 Task: How to recover deleted photos from the Recently Deleted album in Apple Photos?
Action: Mouse moved to (158, 20)
Screenshot: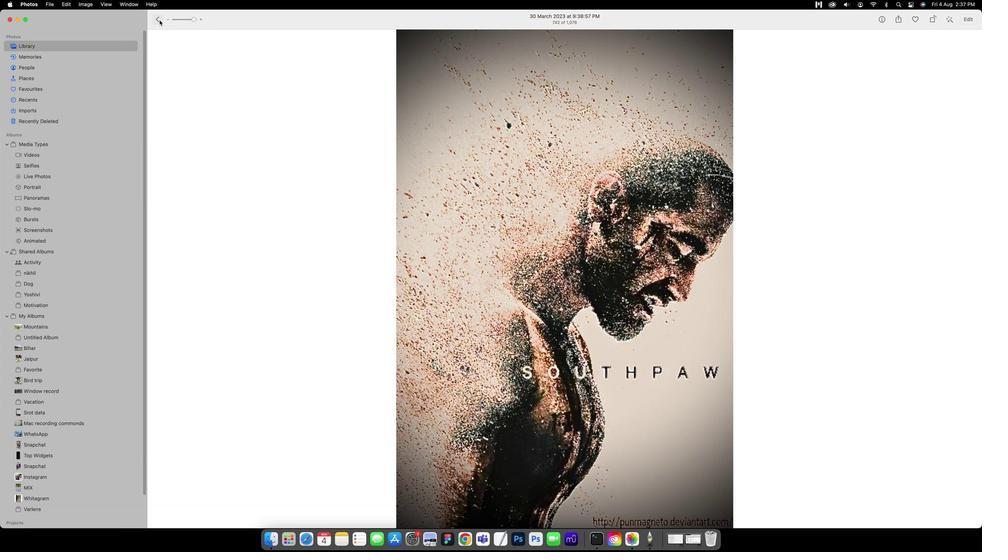 
Action: Mouse pressed left at (158, 20)
Screenshot: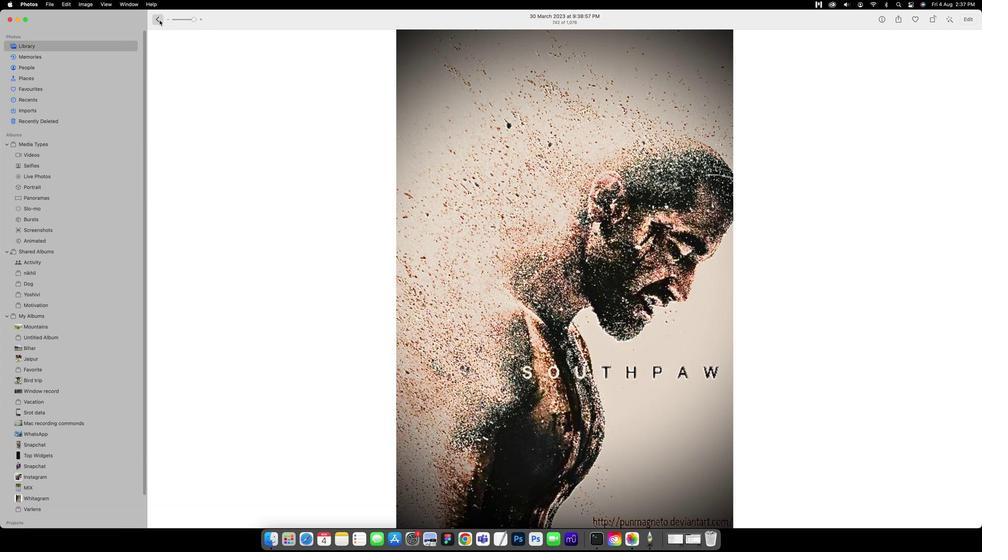 
Action: Mouse moved to (51, 123)
Screenshot: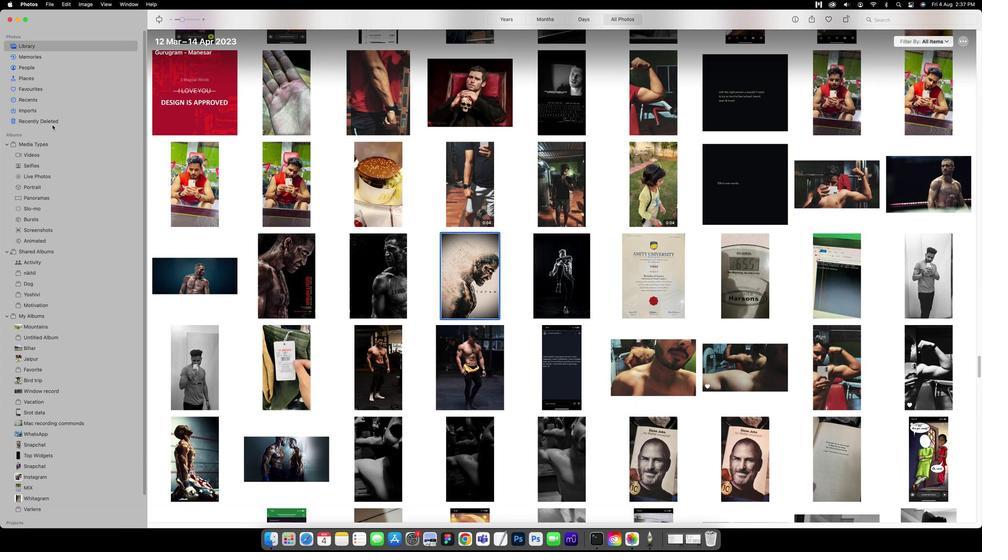 
Action: Mouse pressed left at (51, 123)
Screenshot: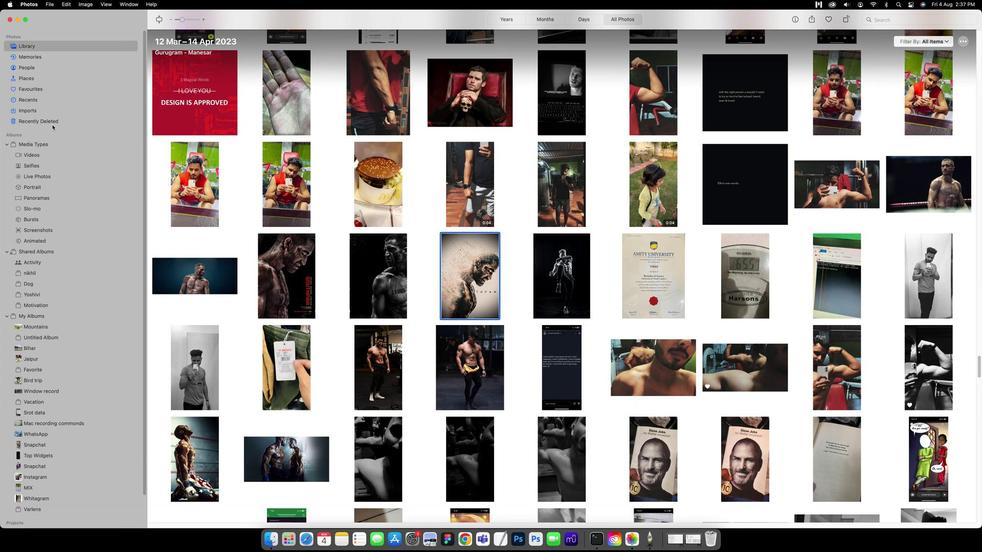 
Action: Mouse moved to (344, 153)
Screenshot: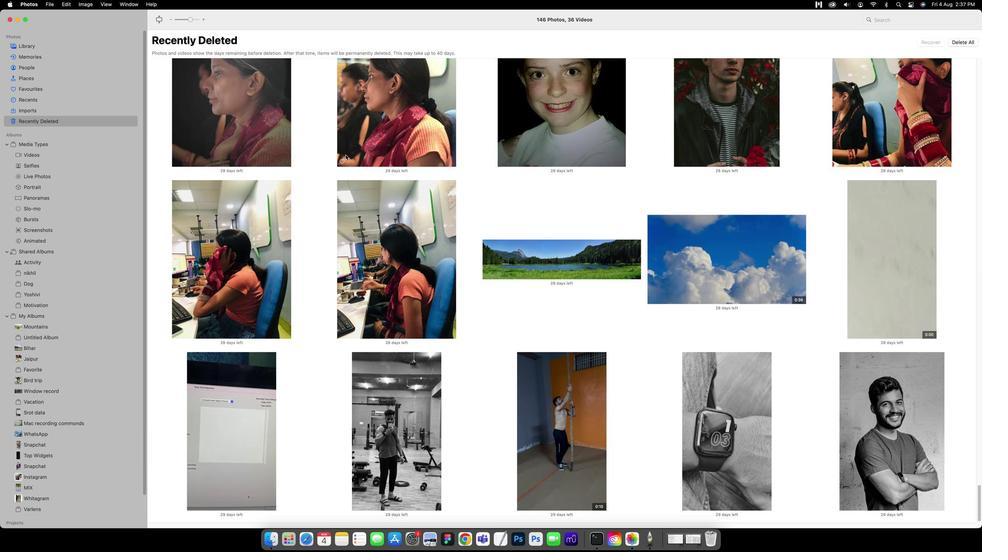 
Action: Mouse scrolled (344, 153) with delta (0, 1)
Screenshot: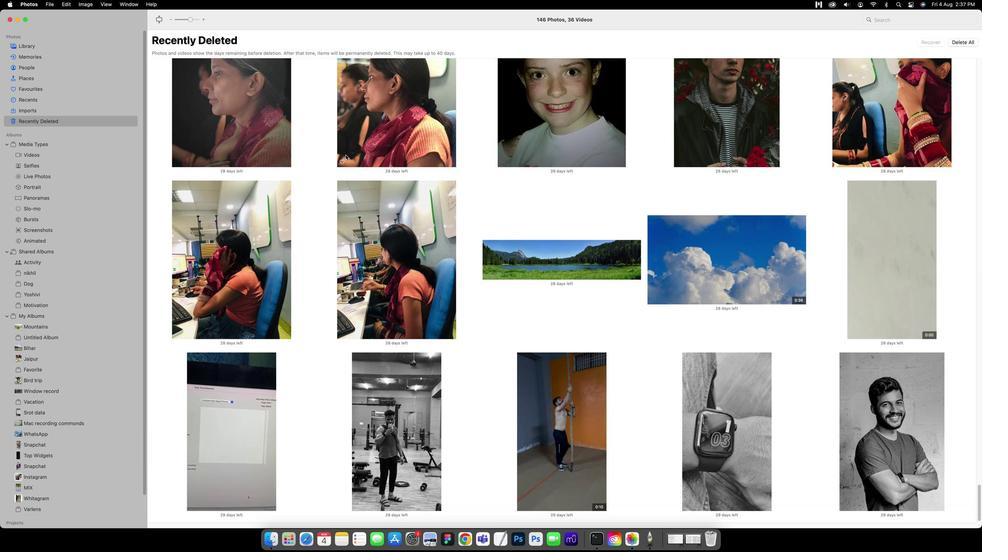
Action: Mouse scrolled (344, 153) with delta (0, 1)
Screenshot: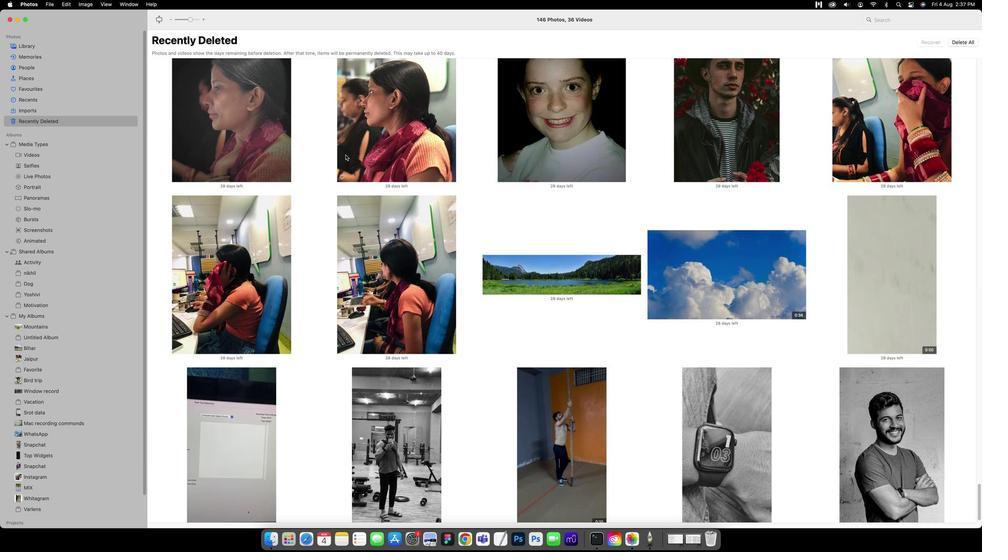 
Action: Mouse scrolled (344, 153) with delta (0, 1)
Screenshot: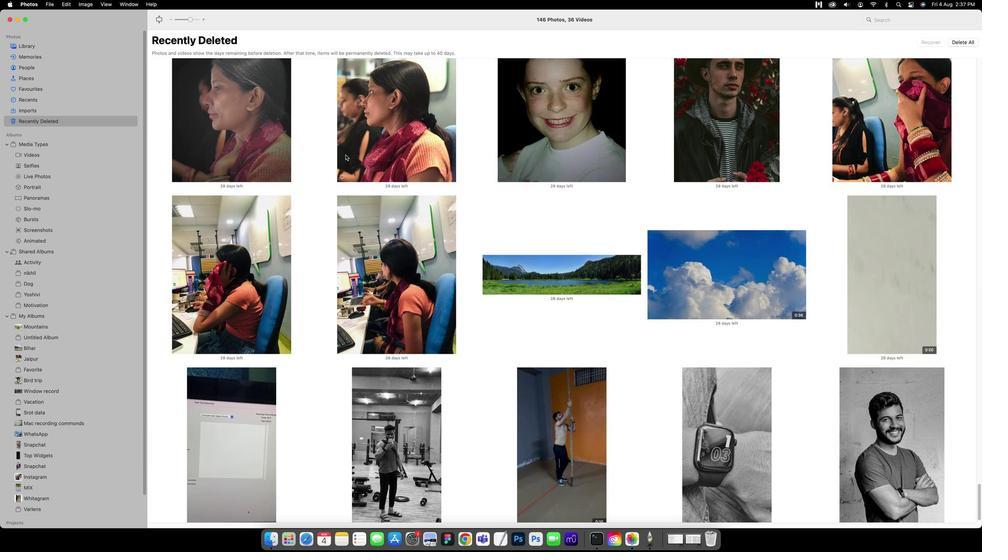 
Action: Mouse scrolled (344, 153) with delta (0, 2)
Screenshot: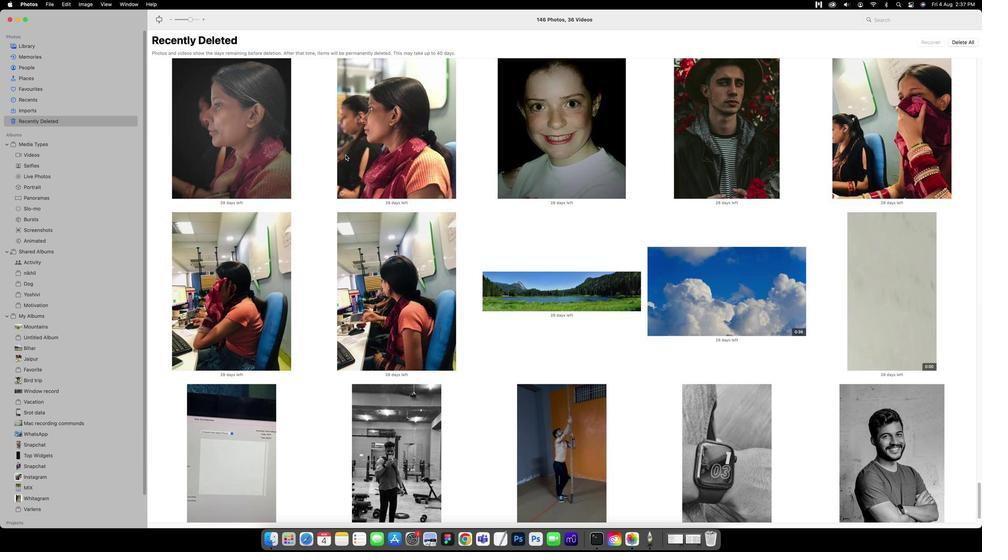 
Action: Mouse scrolled (344, 153) with delta (0, 1)
Screenshot: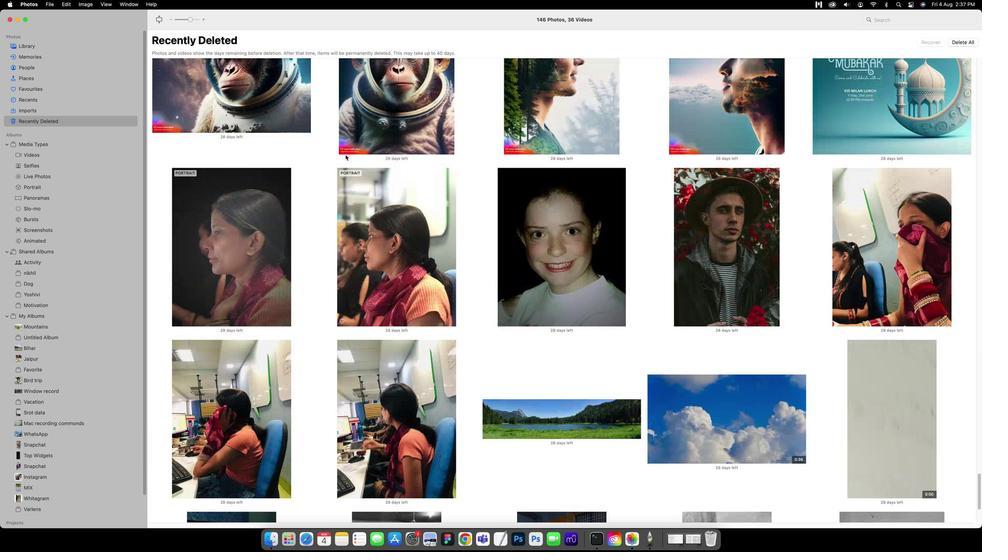 
Action: Mouse scrolled (344, 153) with delta (0, 1)
Screenshot: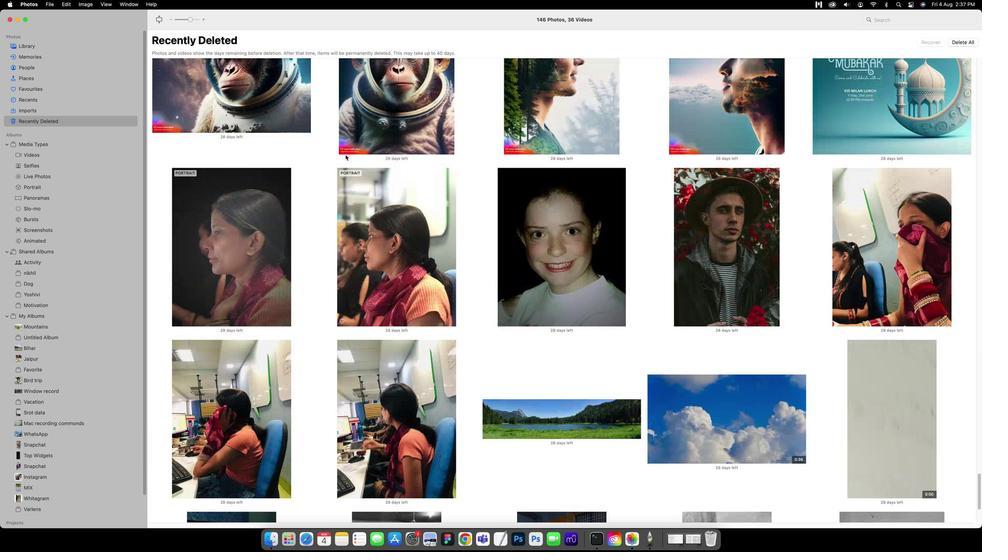 
Action: Mouse scrolled (344, 153) with delta (0, 2)
Screenshot: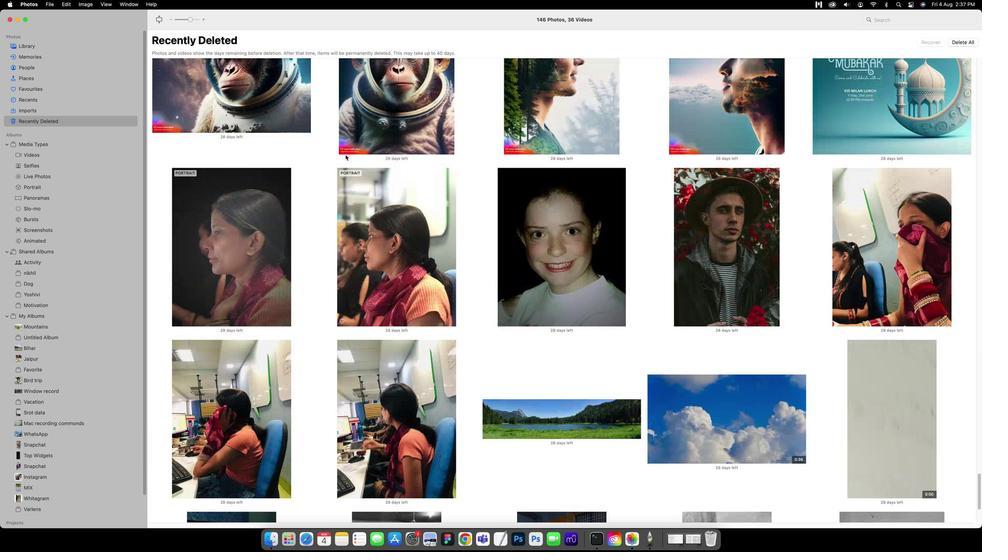 
Action: Mouse scrolled (344, 153) with delta (0, 2)
Screenshot: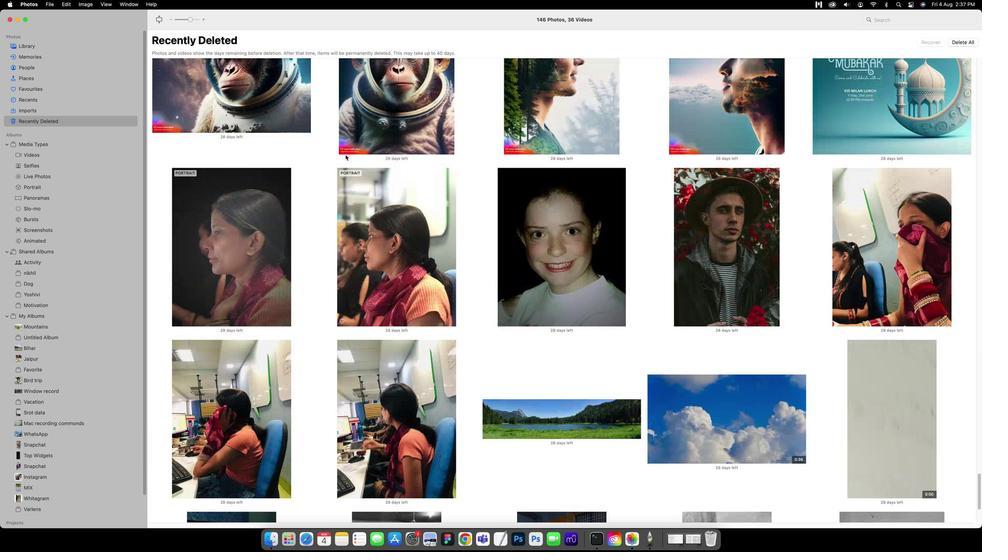 
Action: Mouse scrolled (344, 153) with delta (0, 2)
Screenshot: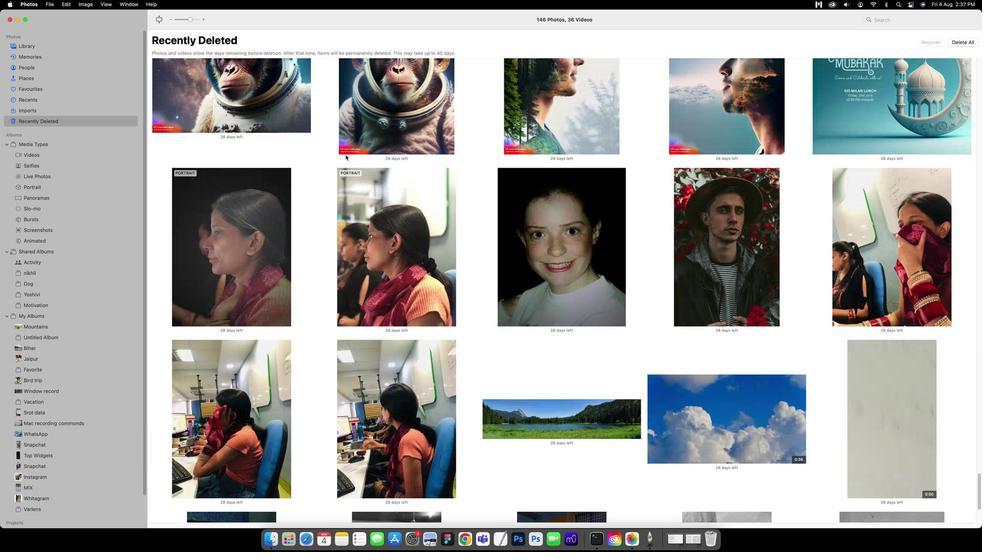 
Action: Mouse scrolled (344, 153) with delta (0, 3)
Screenshot: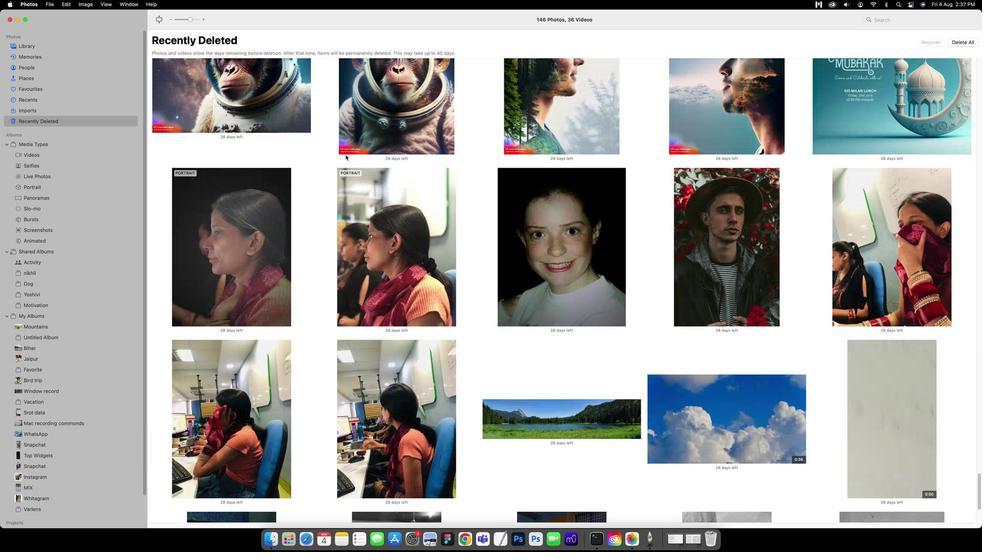 
Action: Mouse scrolled (344, 153) with delta (0, 3)
Screenshot: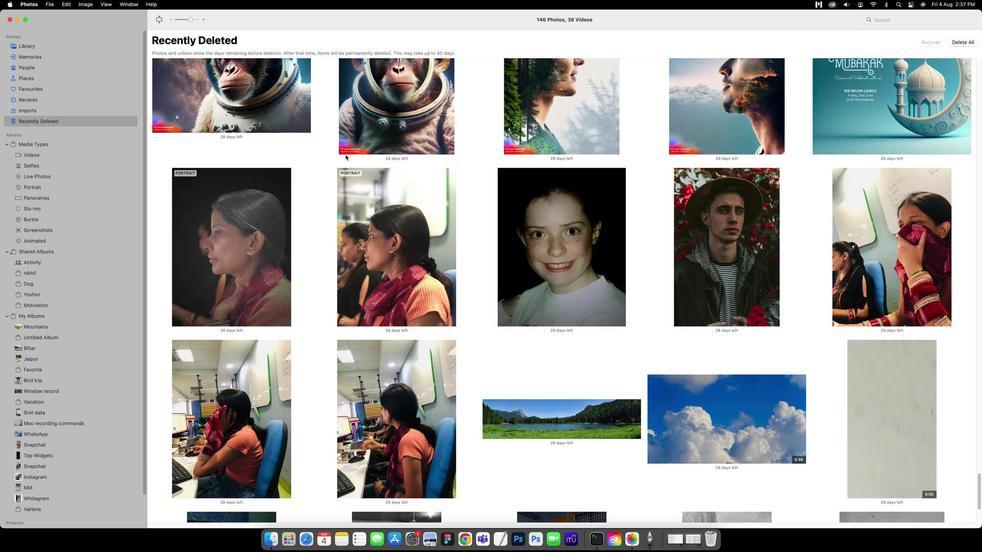 
Action: Mouse scrolled (344, 153) with delta (0, 0)
Screenshot: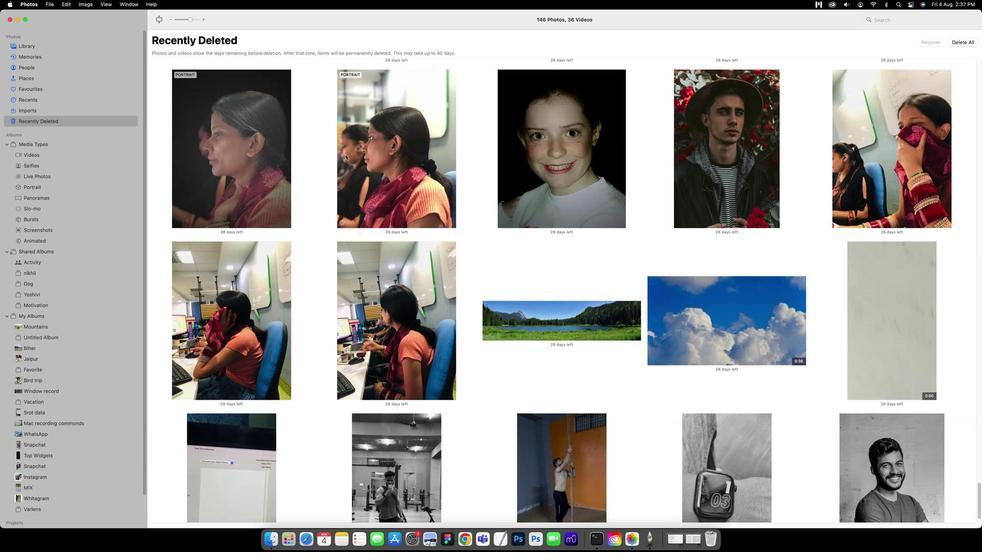 
Action: Mouse scrolled (344, 153) with delta (0, 0)
Screenshot: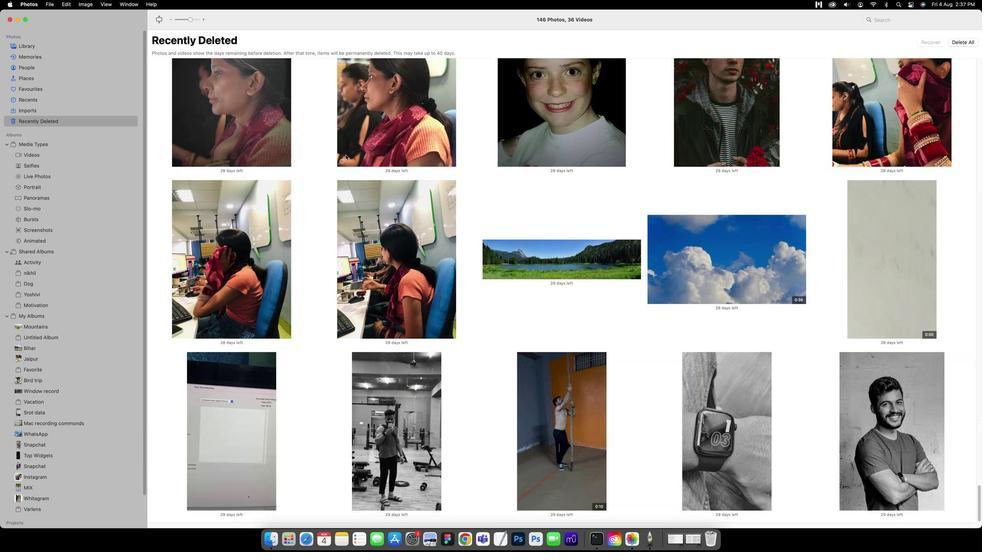 
Action: Mouse scrolled (344, 153) with delta (0, 0)
Screenshot: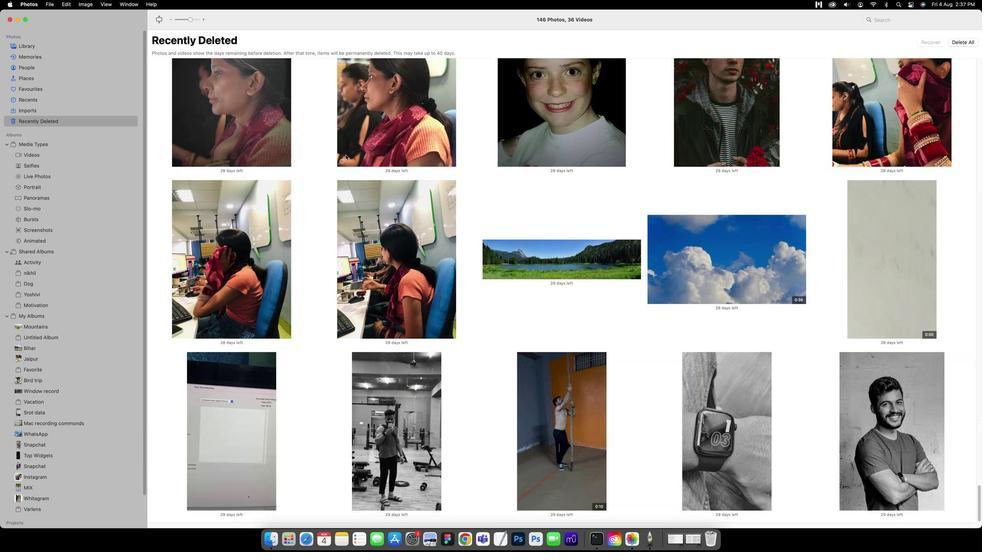 
Action: Mouse scrolled (344, 153) with delta (0, -1)
Screenshot: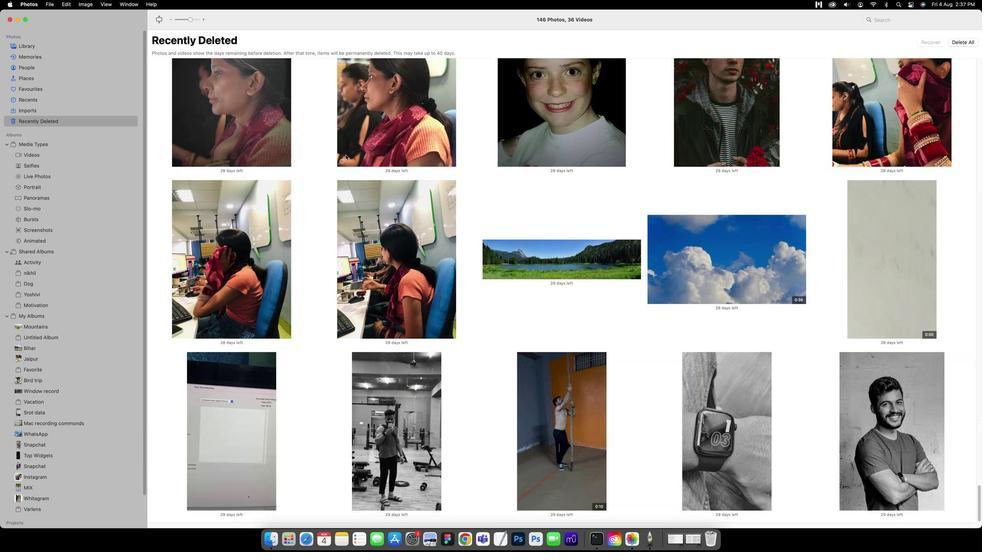 
Action: Mouse scrolled (344, 153) with delta (0, -1)
Screenshot: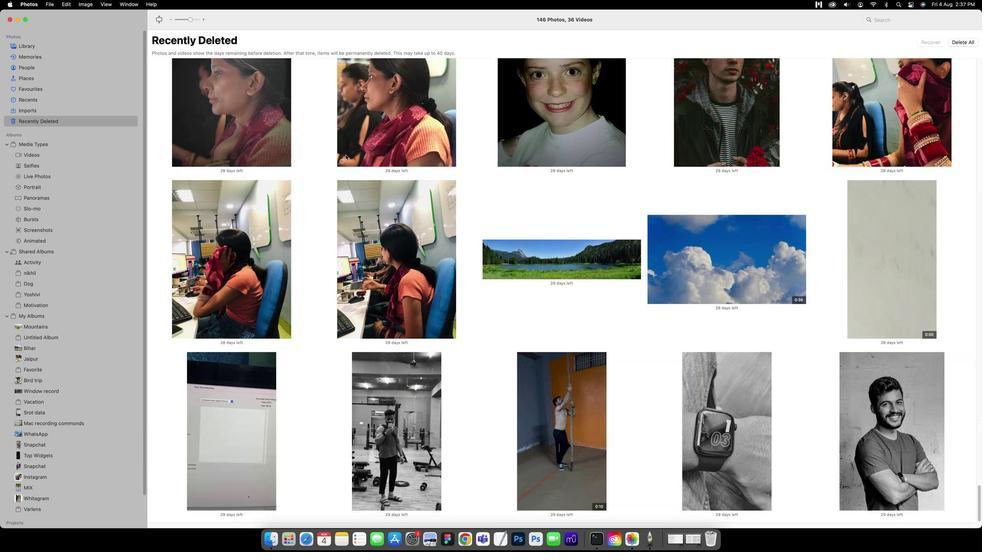 
Action: Mouse scrolled (344, 153) with delta (0, -1)
Screenshot: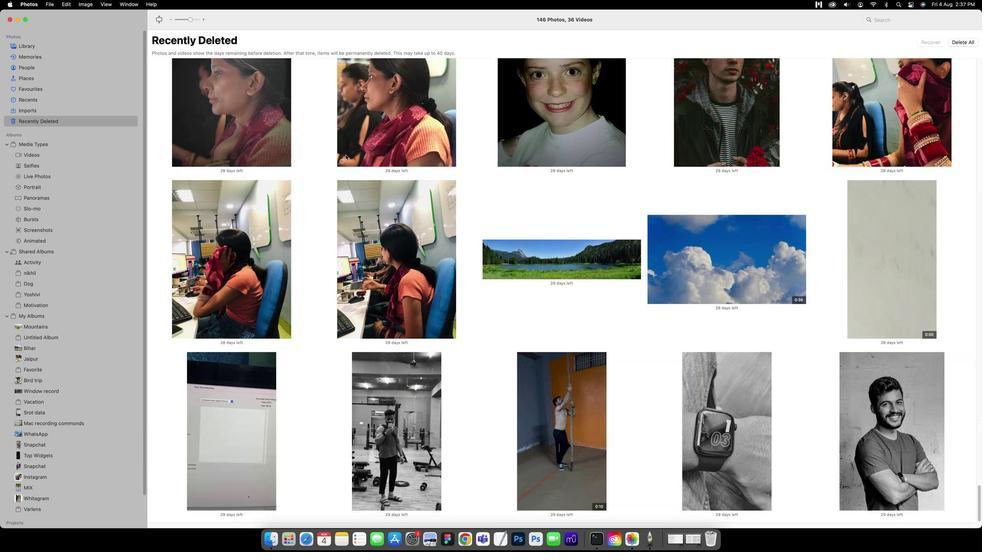 
Action: Mouse scrolled (344, 153) with delta (0, -2)
Screenshot: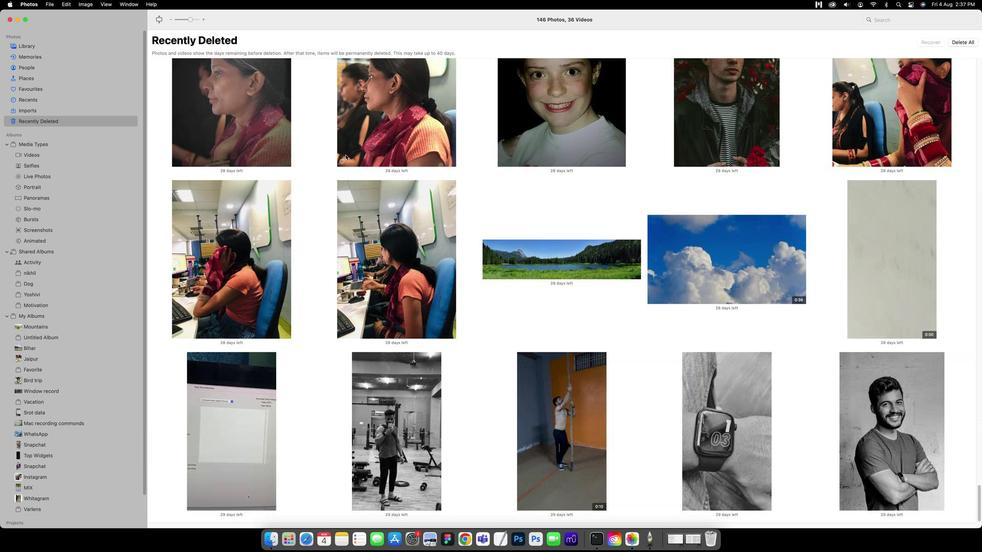 
Action: Mouse scrolled (344, 153) with delta (0, -2)
Screenshot: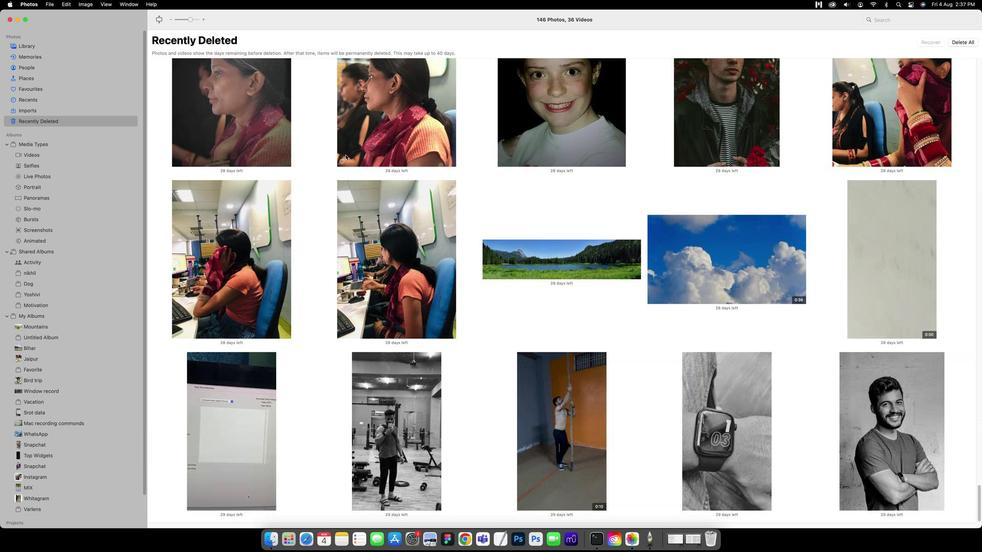 
Action: Mouse scrolled (344, 153) with delta (0, -2)
Screenshot: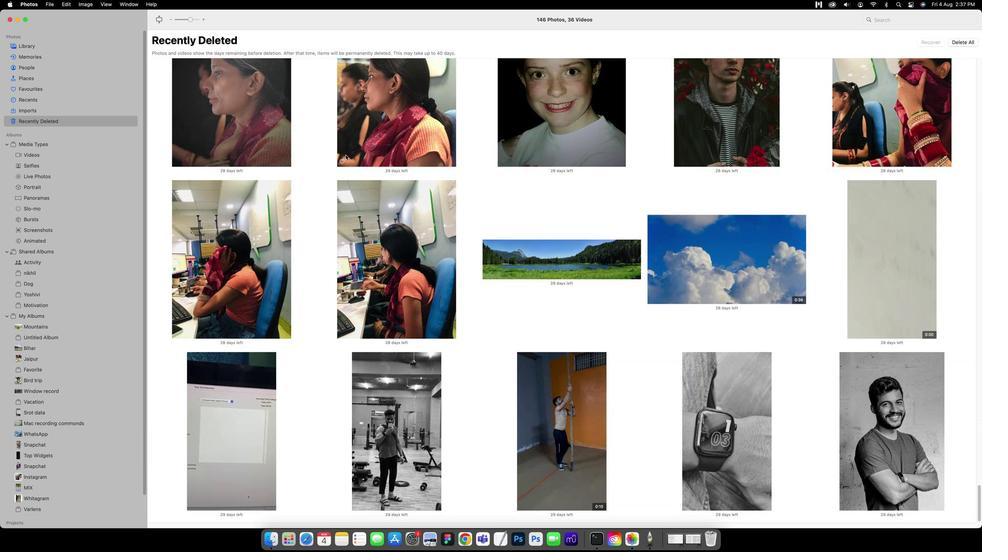 
Action: Mouse scrolled (344, 153) with delta (0, 0)
Screenshot: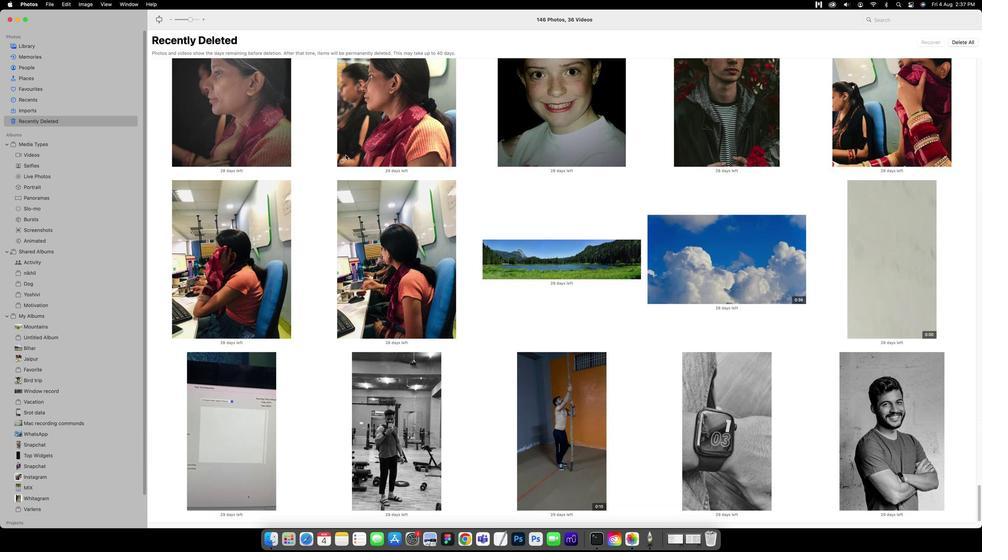 
Action: Mouse scrolled (344, 153) with delta (0, 0)
Screenshot: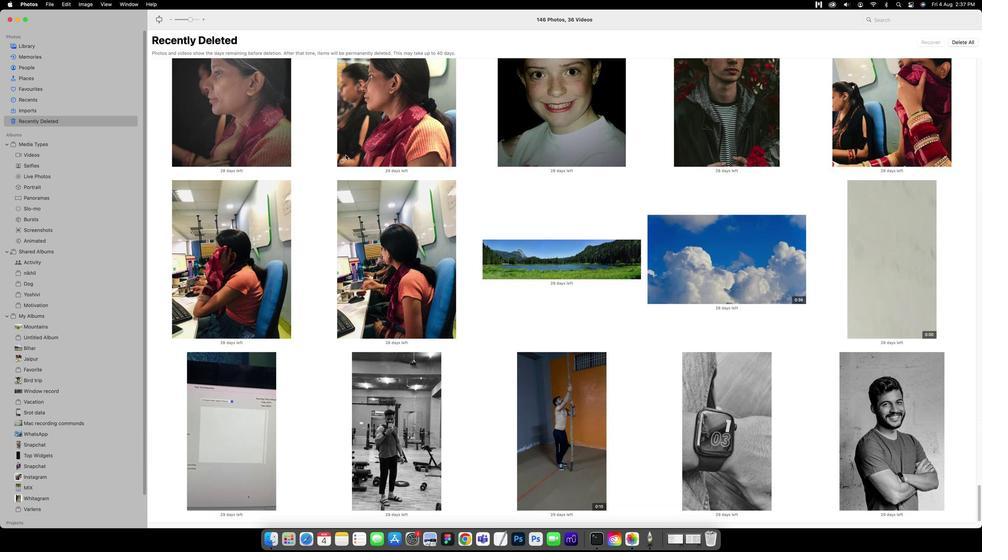 
Action: Mouse scrolled (344, 153) with delta (0, 0)
Screenshot: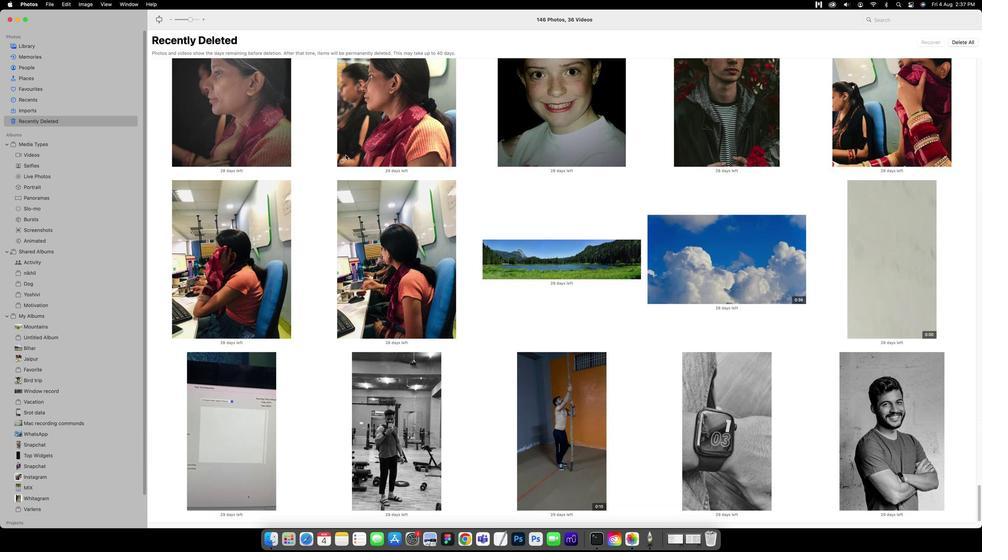 
Action: Mouse scrolled (344, 153) with delta (0, -1)
Screenshot: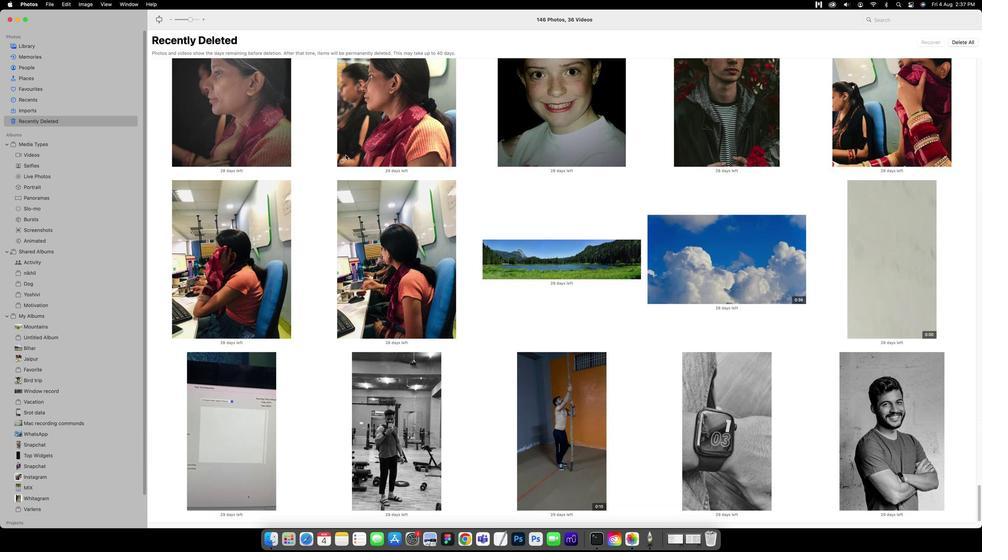 
Action: Mouse scrolled (344, 153) with delta (0, -1)
Screenshot: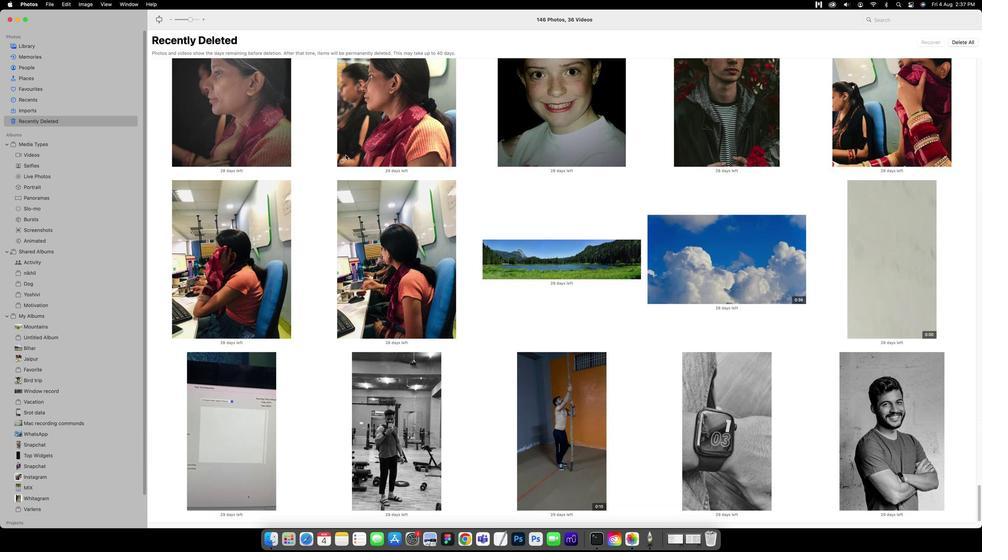 
Action: Mouse moved to (916, 424)
Screenshot: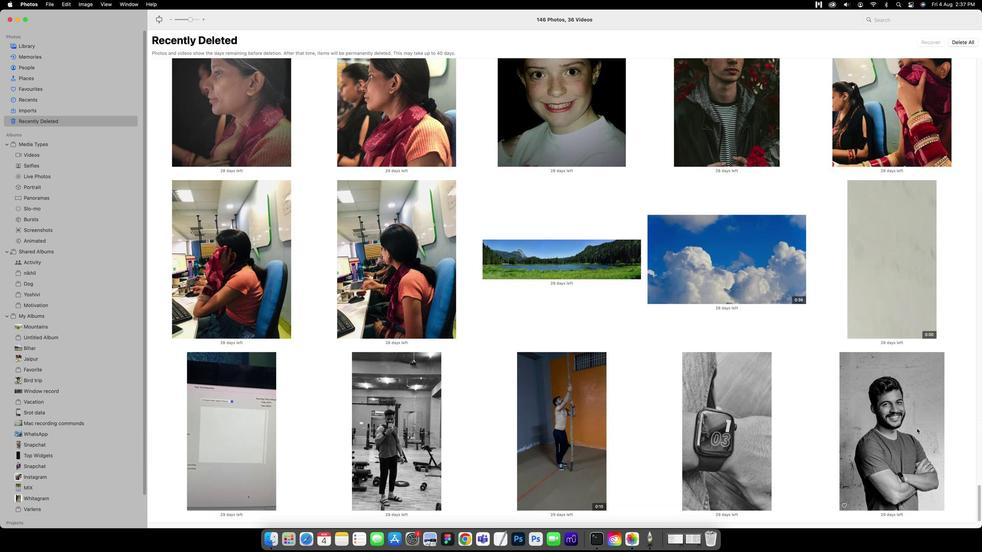 
Action: Mouse pressed left at (916, 424)
Screenshot: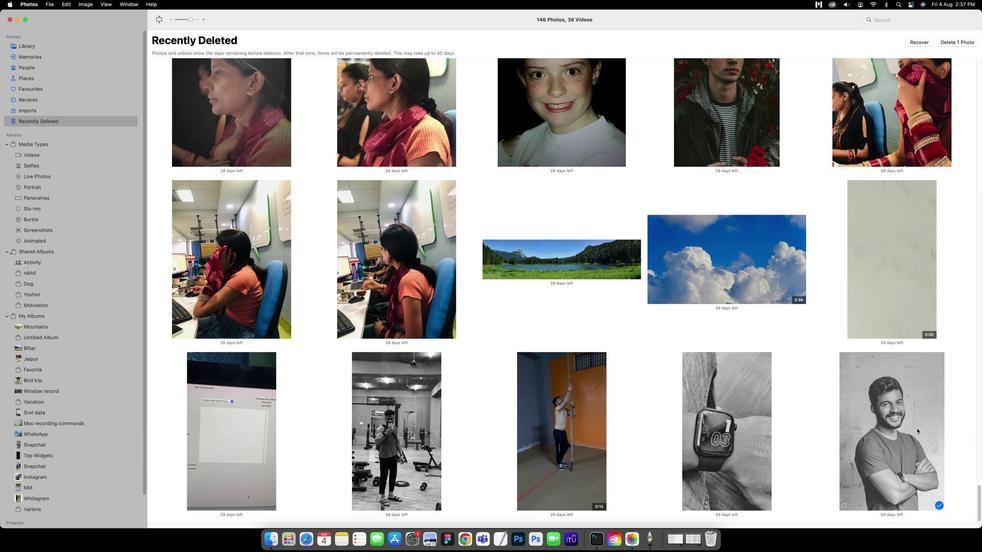 
Action: Mouse moved to (914, 40)
Screenshot: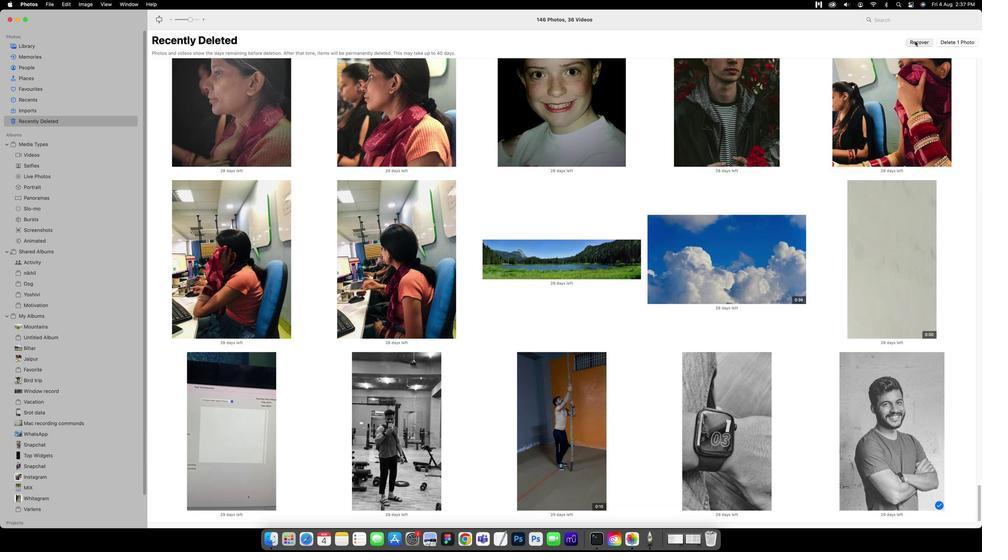 
Action: Mouse pressed left at (914, 40)
Screenshot: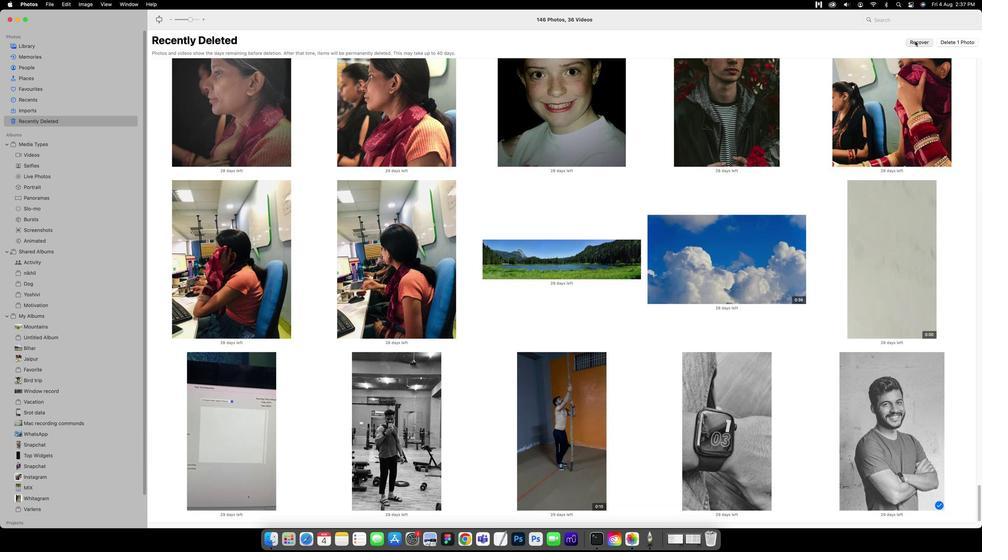 
Action: Mouse moved to (359, 145)
Screenshot: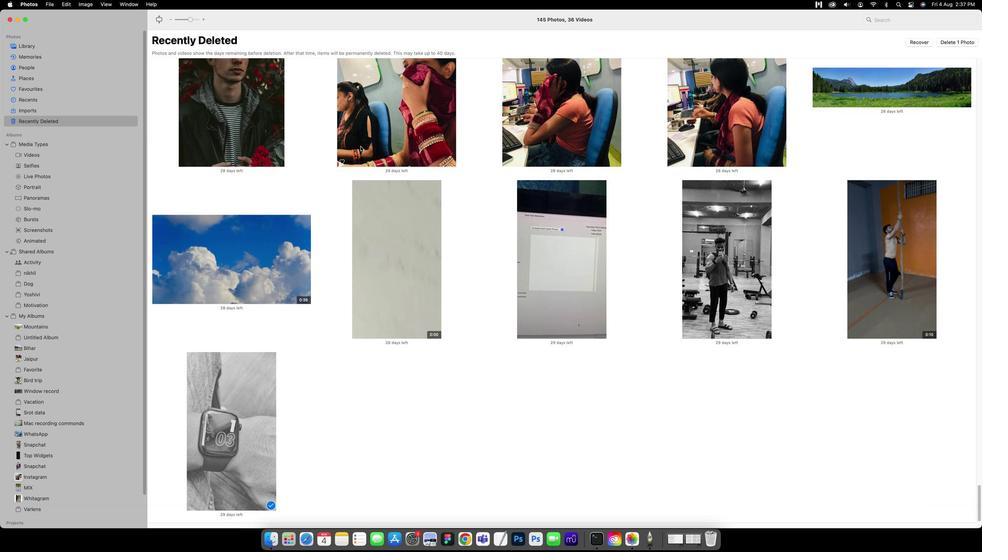 
Action: Mouse scrolled (359, 145) with delta (0, 1)
Screenshot: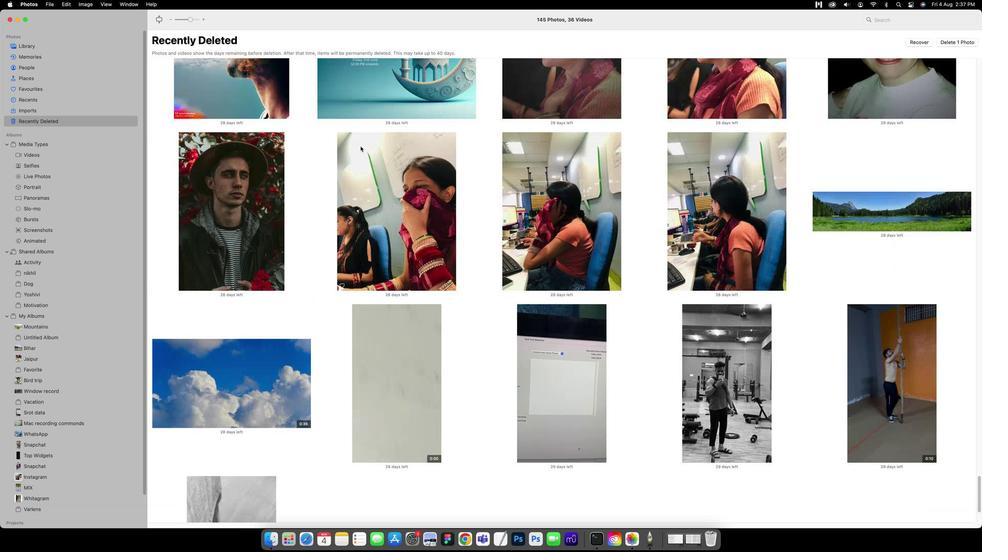
Action: Mouse scrolled (359, 145) with delta (0, 1)
Screenshot: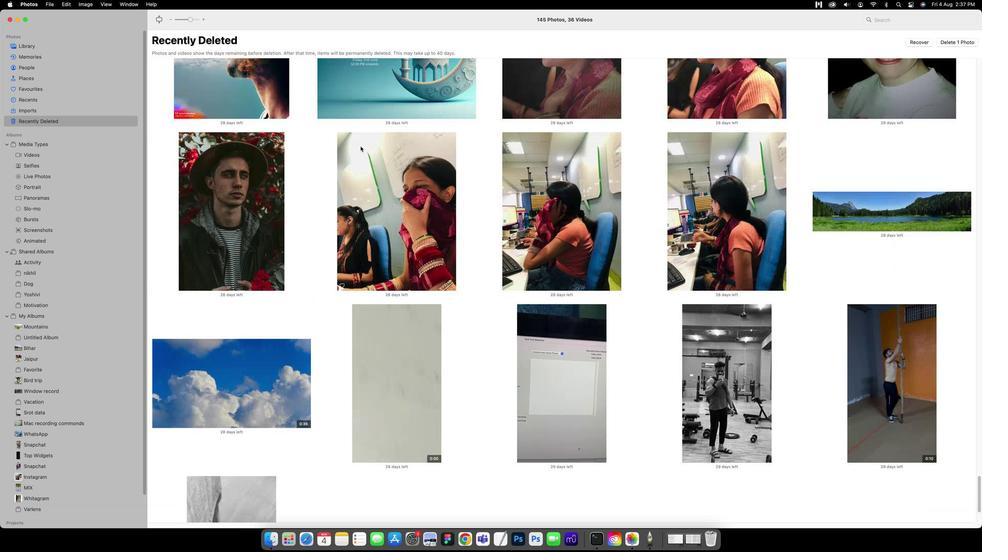 
Action: Mouse scrolled (359, 145) with delta (0, 1)
Screenshot: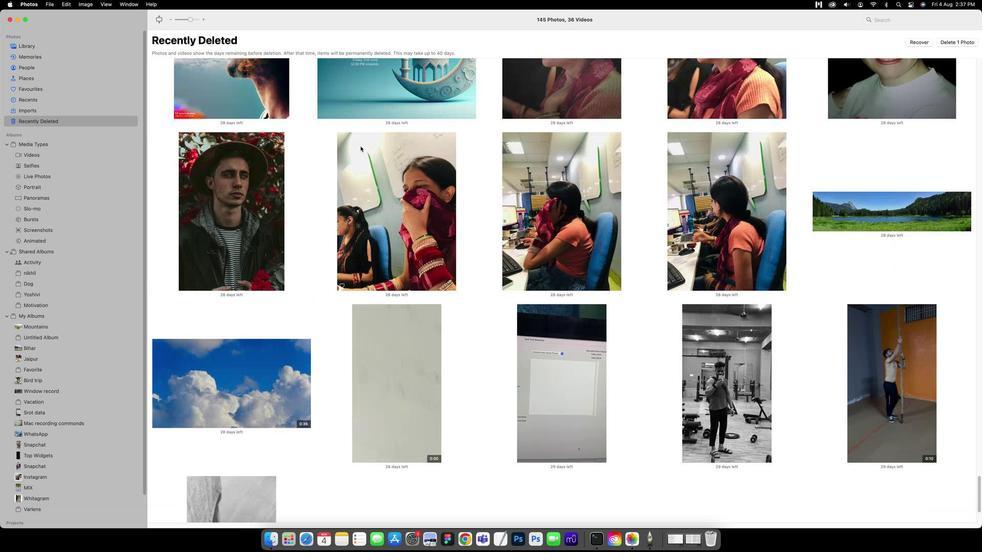 
Action: Mouse scrolled (359, 145) with delta (0, 2)
Screenshot: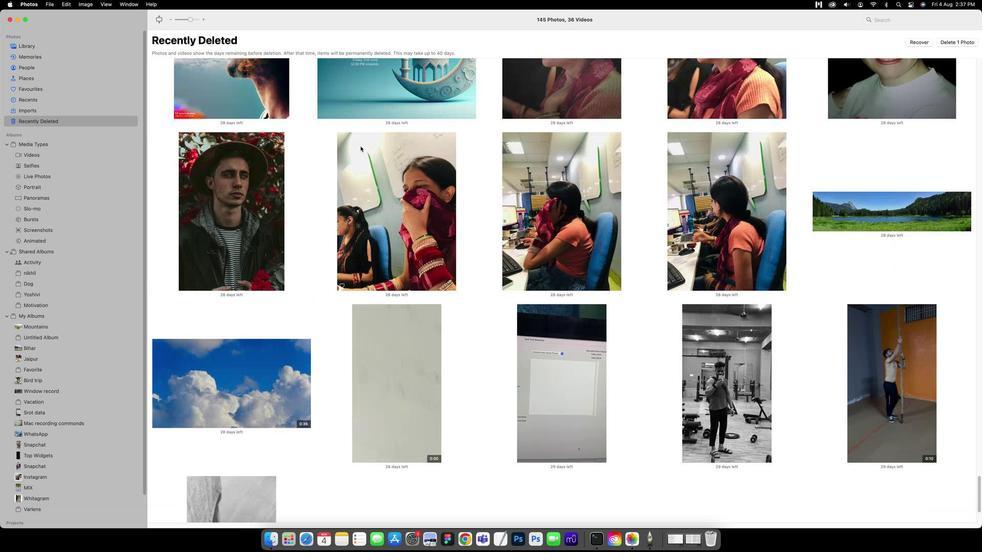 
Action: Mouse scrolled (359, 145) with delta (0, 2)
Screenshot: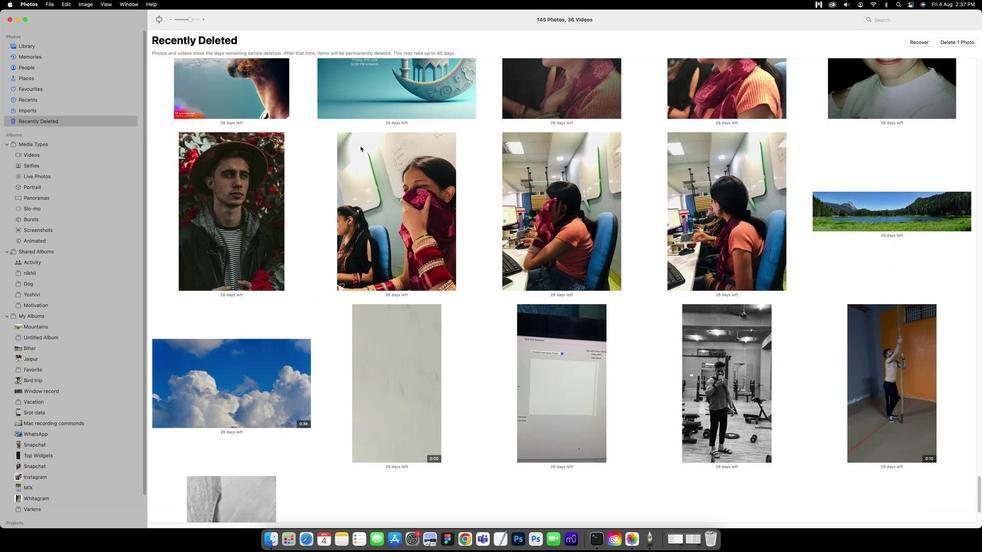 
Action: Mouse scrolled (359, 145) with delta (0, 3)
Screenshot: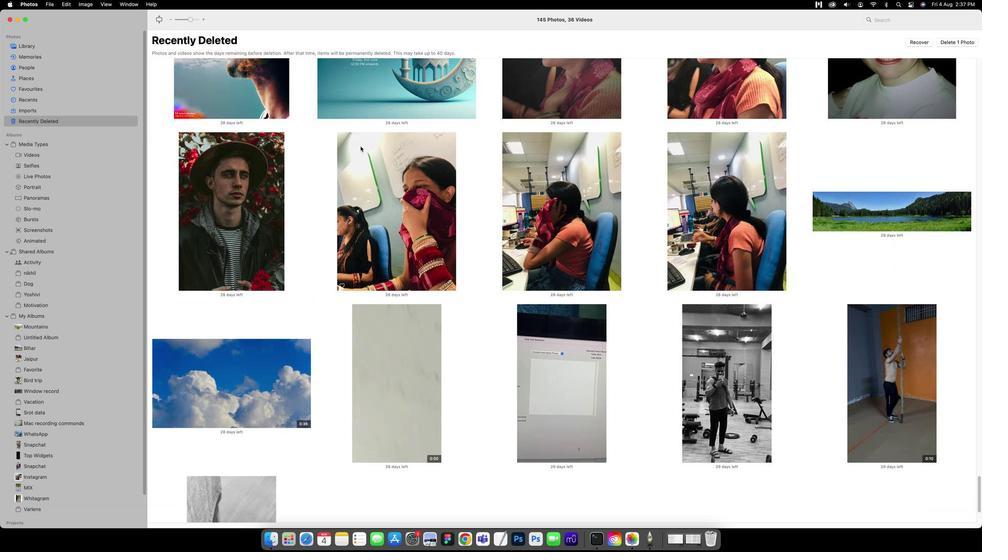 
Action: Mouse scrolled (359, 145) with delta (0, 3)
Screenshot: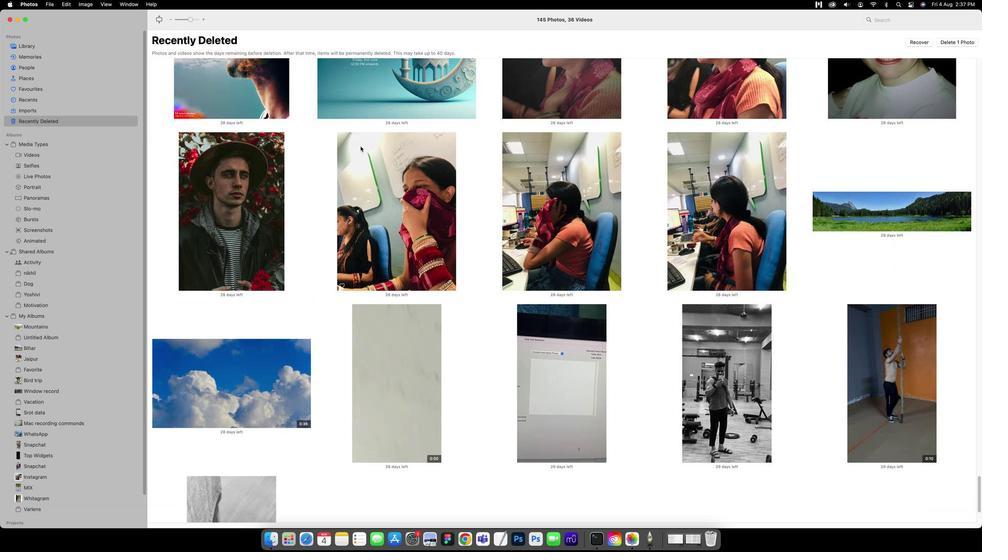 
Action: Mouse scrolled (359, 145) with delta (0, 1)
Screenshot: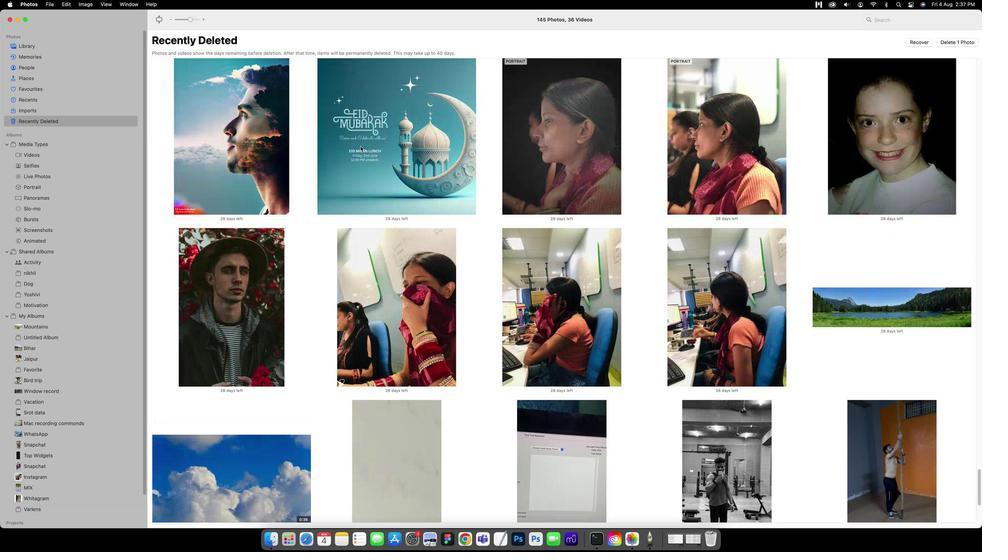 
Action: Mouse scrolled (359, 145) with delta (0, 1)
Screenshot: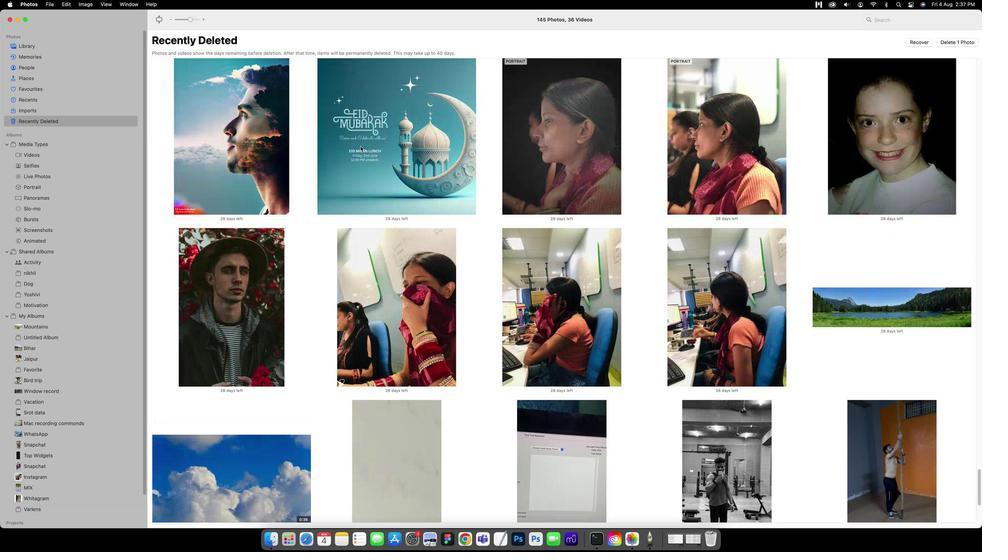 
Action: Mouse scrolled (359, 145) with delta (0, 2)
Screenshot: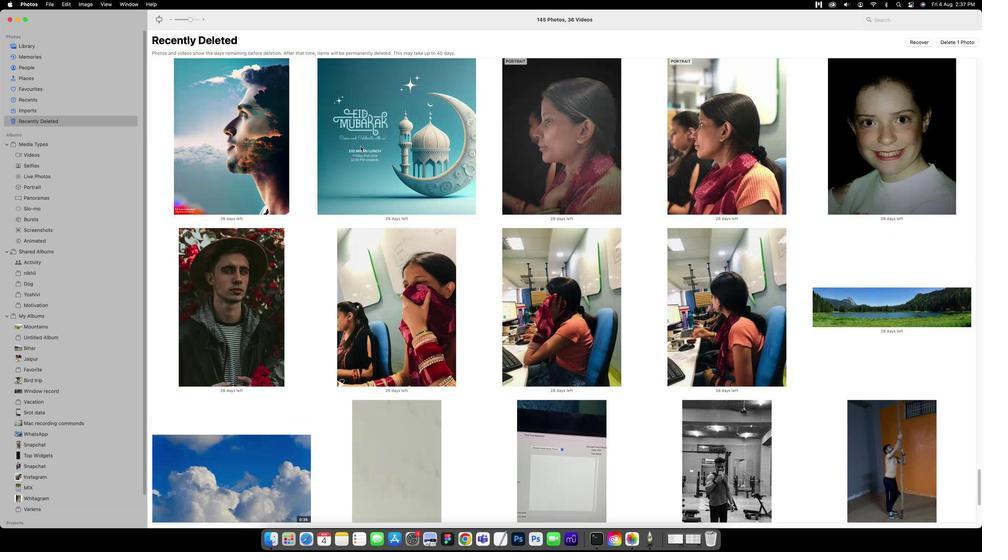 
Action: Mouse scrolled (359, 145) with delta (0, 2)
Screenshot: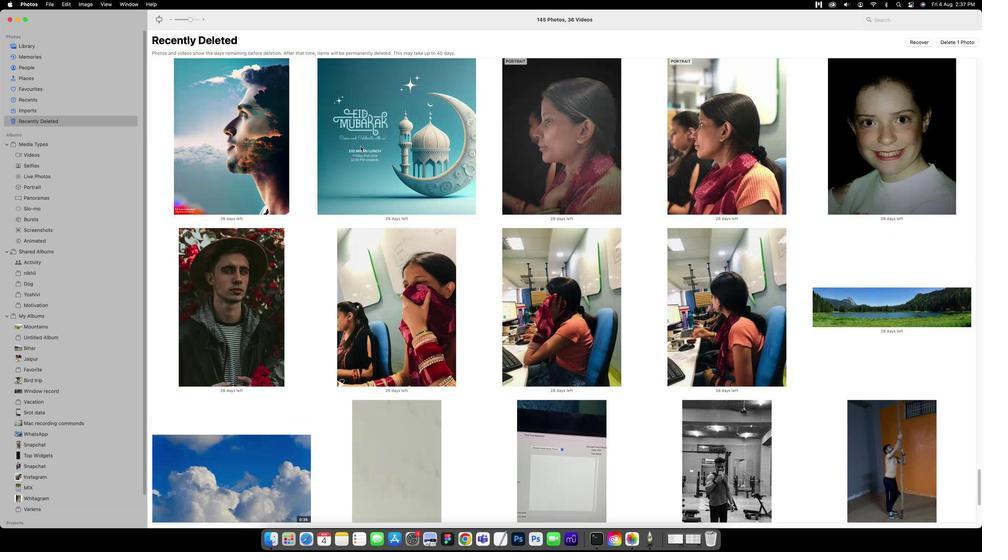 
Action: Mouse scrolled (359, 145) with delta (0, 2)
Screenshot: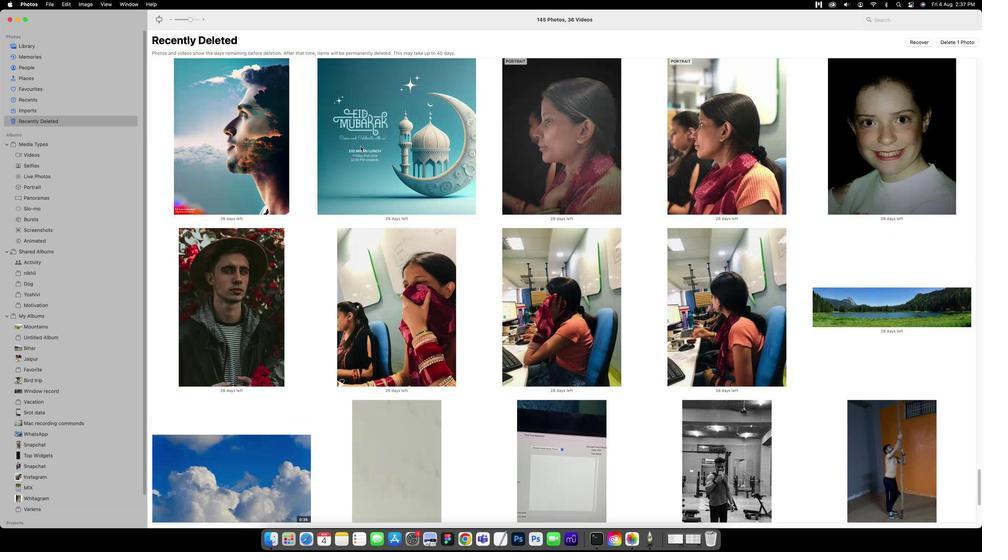 
Action: Mouse scrolled (359, 145) with delta (0, 3)
Screenshot: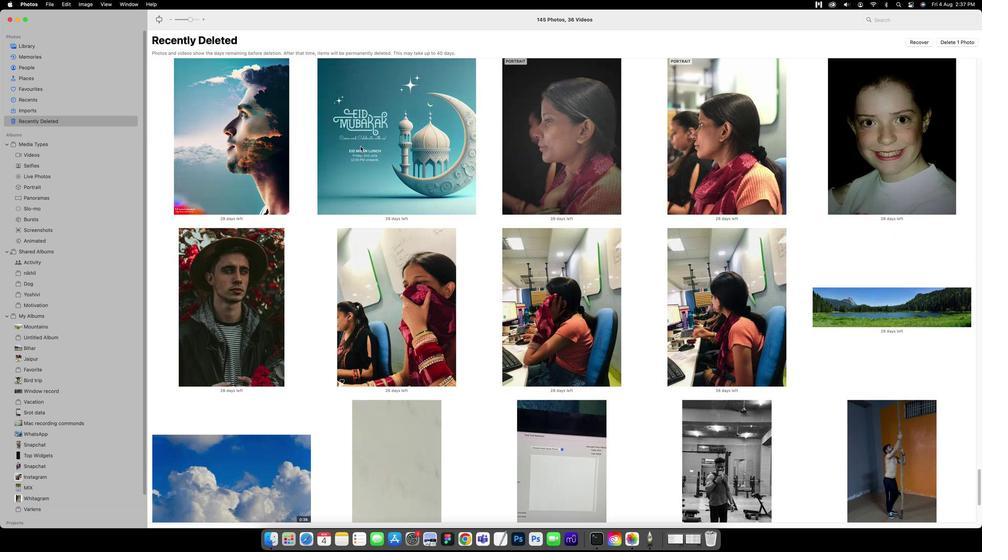 
Action: Mouse scrolled (359, 145) with delta (0, 1)
Screenshot: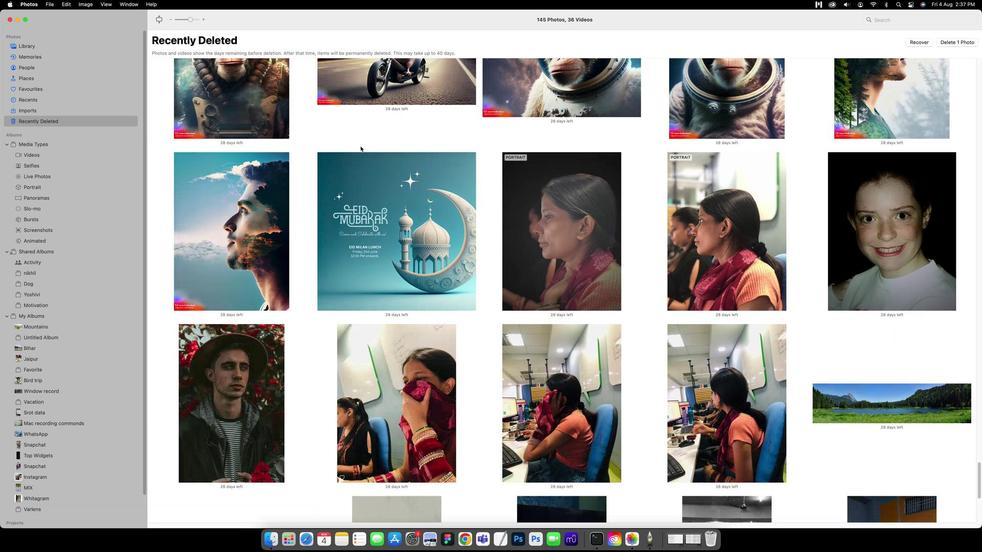 
Action: Mouse scrolled (359, 145) with delta (0, 1)
Screenshot: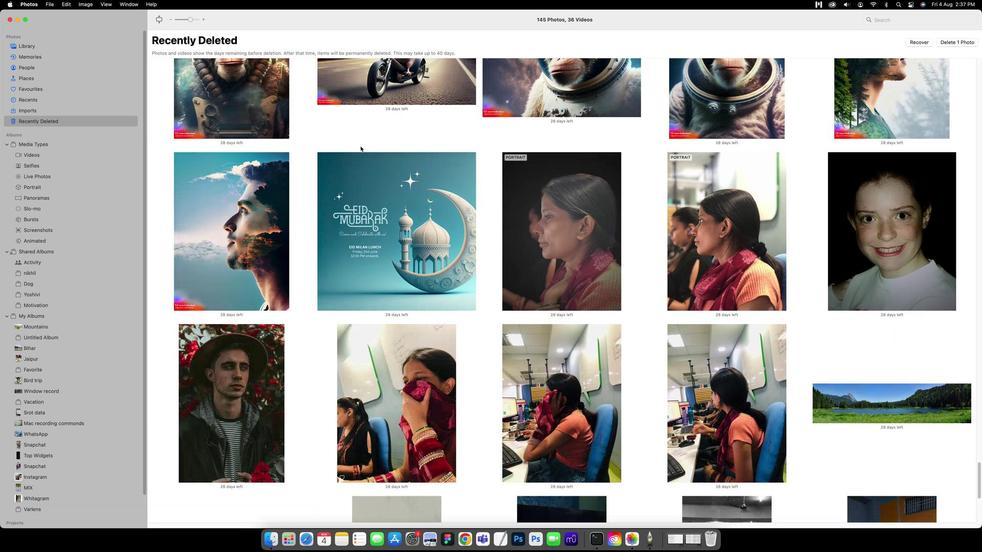 
Action: Mouse scrolled (359, 145) with delta (0, 2)
Screenshot: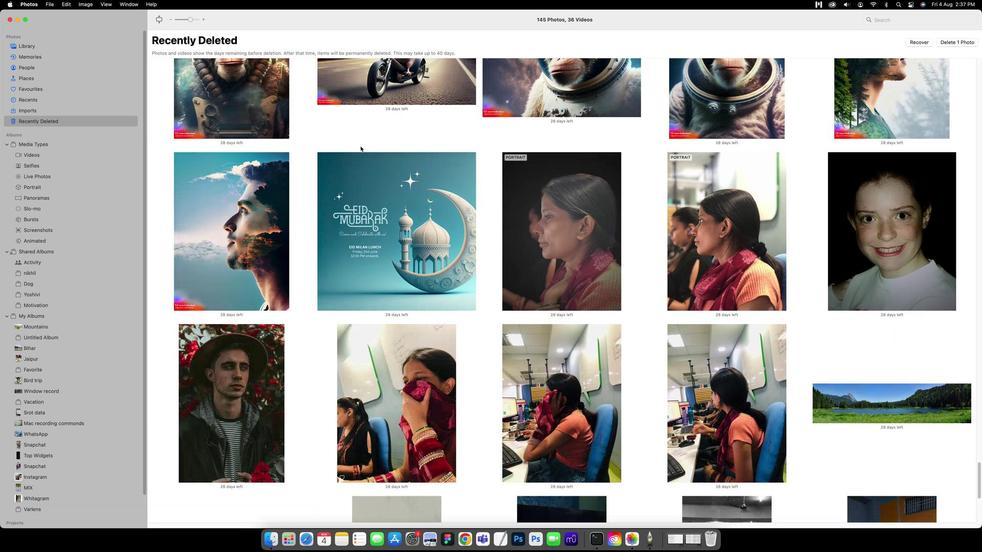 
Action: Mouse scrolled (359, 145) with delta (0, 2)
Screenshot: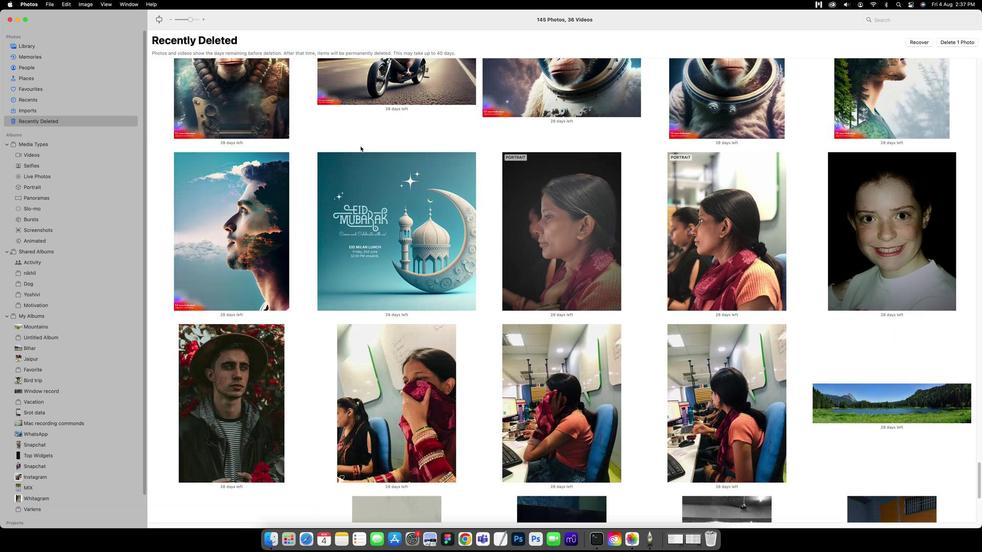 
Action: Mouse scrolled (359, 145) with delta (0, 2)
Screenshot: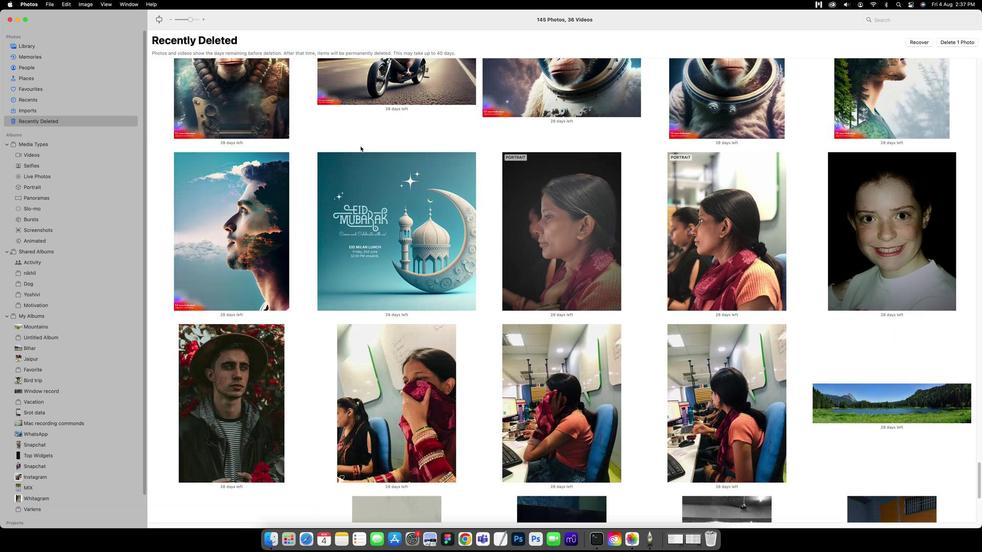 
Action: Mouse scrolled (359, 145) with delta (0, 3)
Screenshot: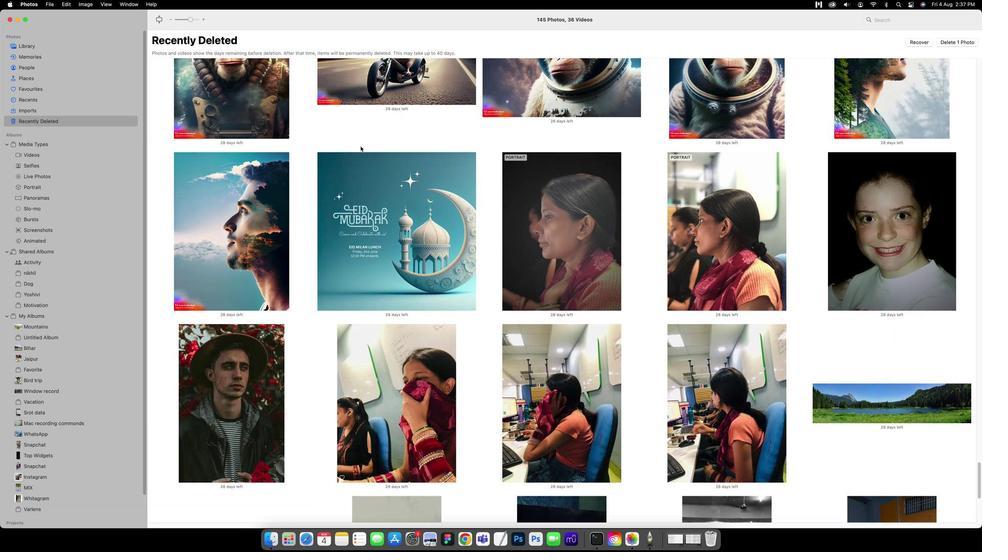 
Action: Mouse scrolled (359, 145) with delta (0, 1)
Screenshot: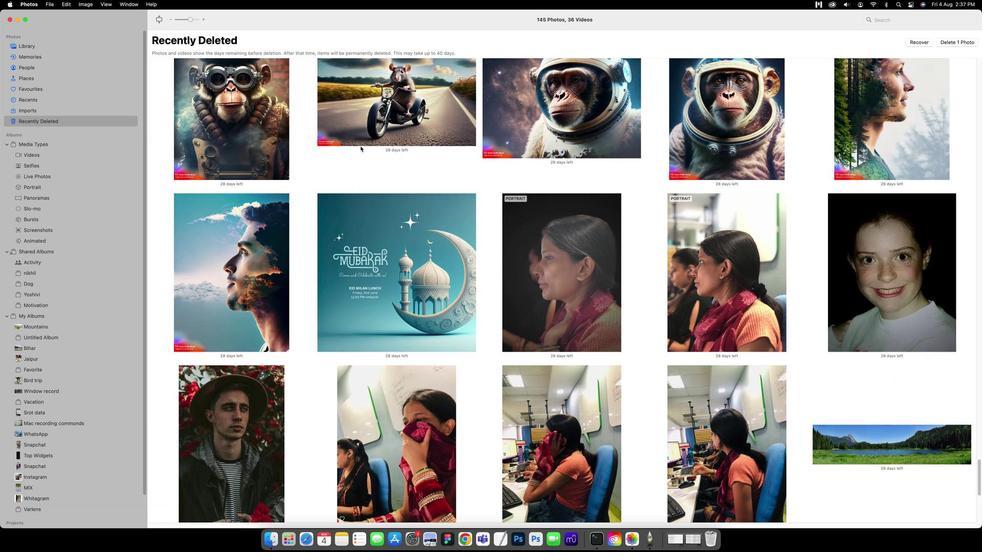 
Action: Mouse scrolled (359, 145) with delta (0, 1)
Screenshot: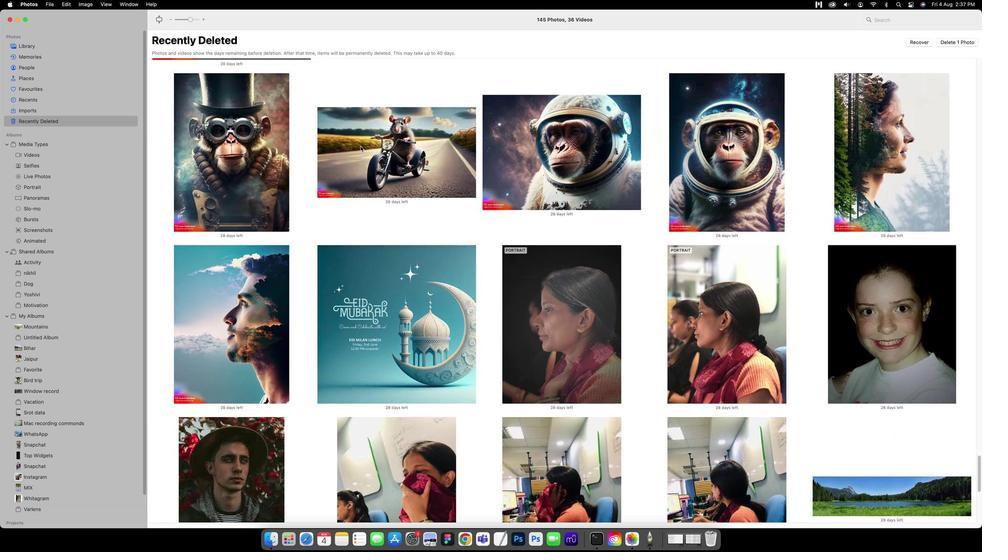 
Action: Mouse scrolled (359, 145) with delta (0, 1)
Screenshot: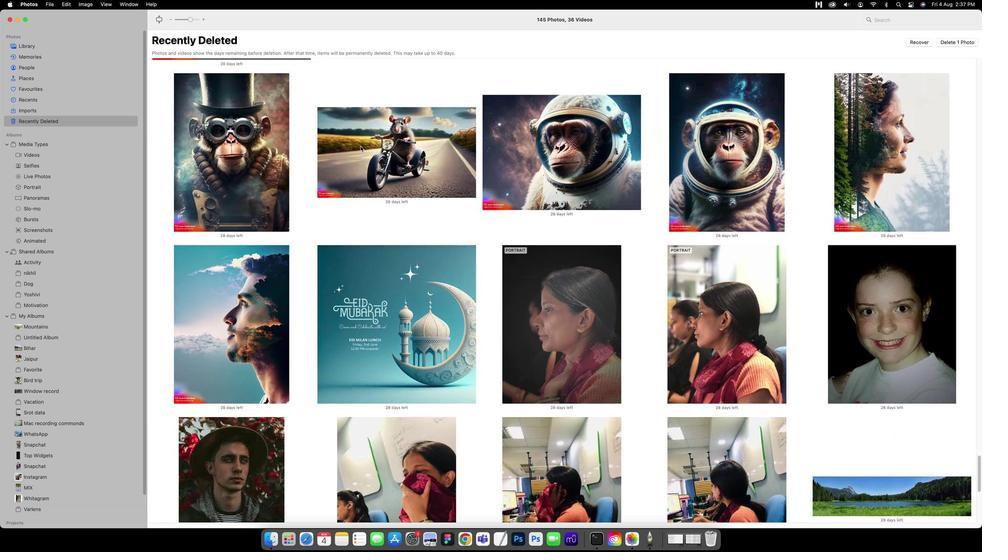 
Action: Mouse scrolled (359, 145) with delta (0, 2)
Screenshot: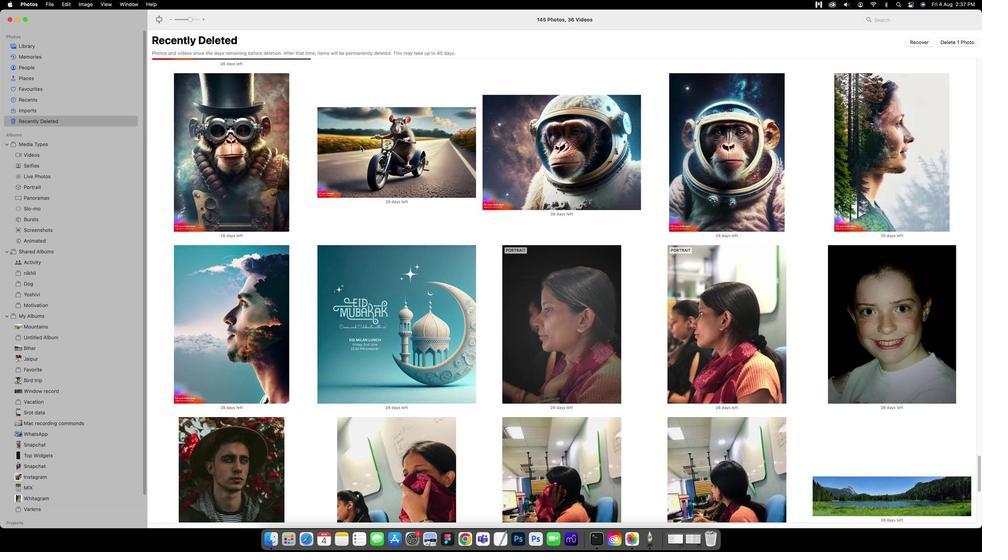
Action: Mouse scrolled (359, 145) with delta (0, 2)
Screenshot: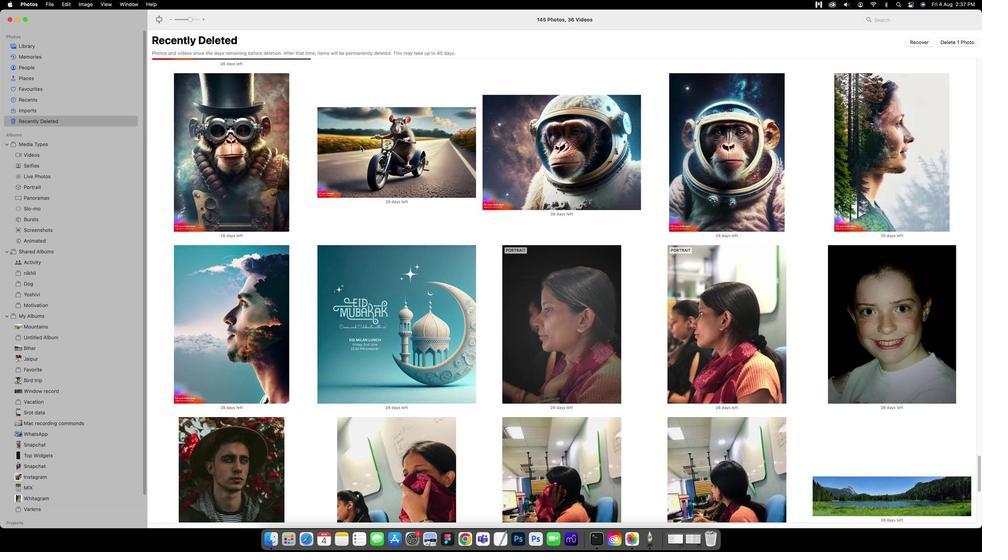 
Action: Mouse scrolled (359, 145) with delta (0, 3)
Screenshot: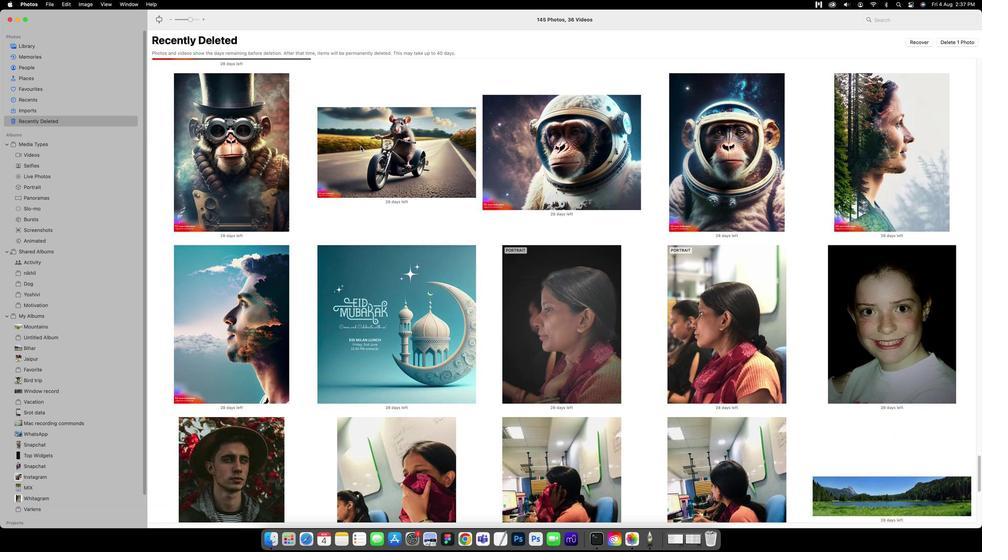 
Action: Mouse scrolled (359, 145) with delta (0, 1)
Screenshot: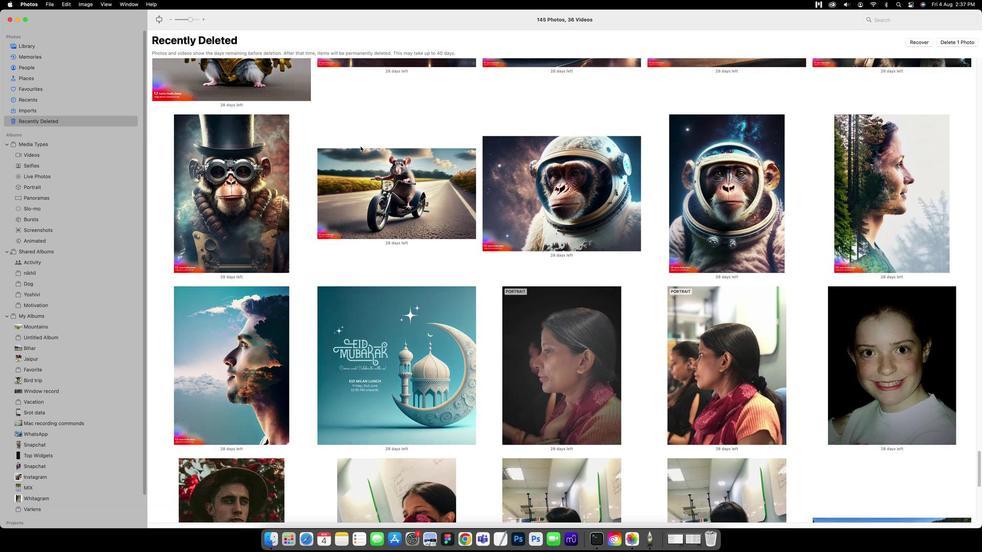 
Action: Mouse scrolled (359, 145) with delta (0, 1)
Screenshot: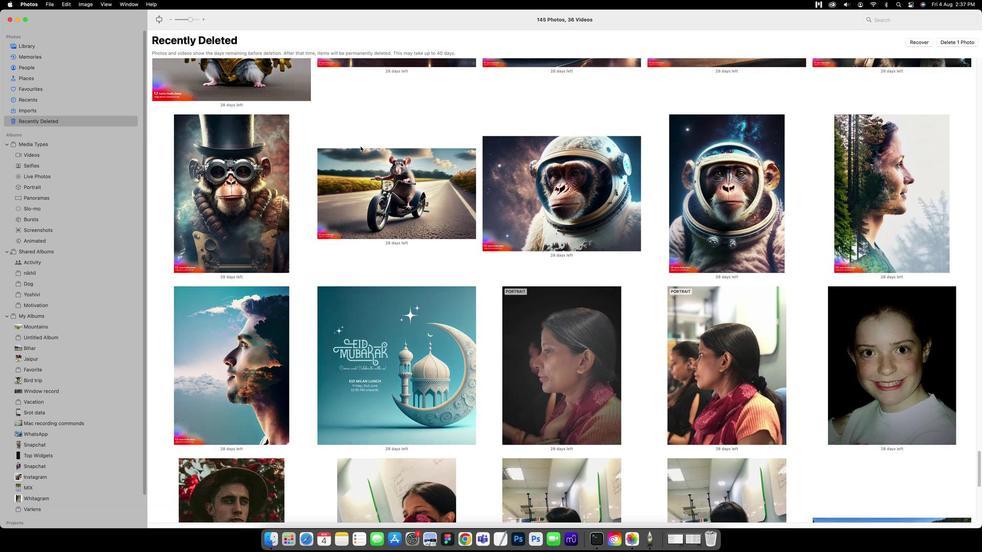 
Action: Mouse scrolled (359, 145) with delta (0, 1)
Screenshot: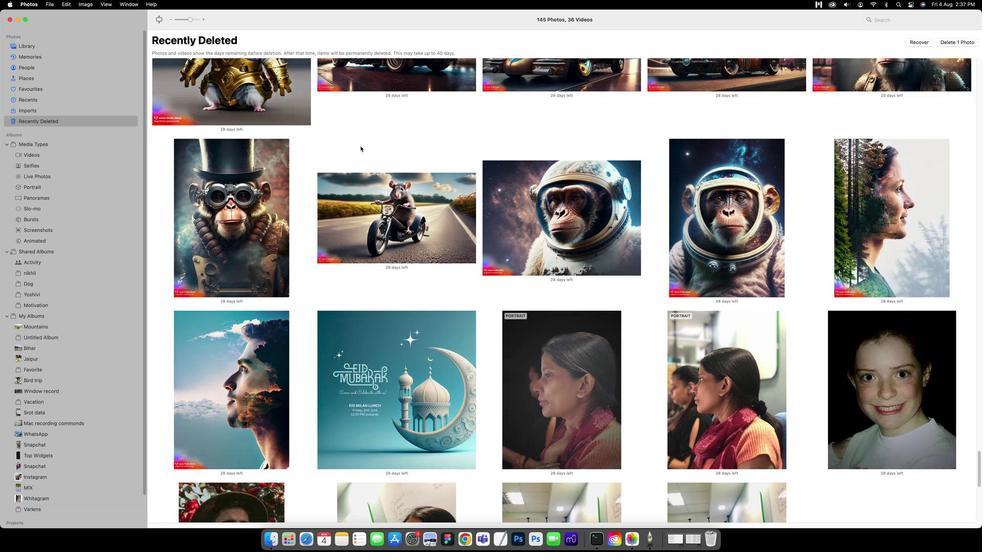 
Action: Mouse scrolled (359, 145) with delta (0, 2)
Screenshot: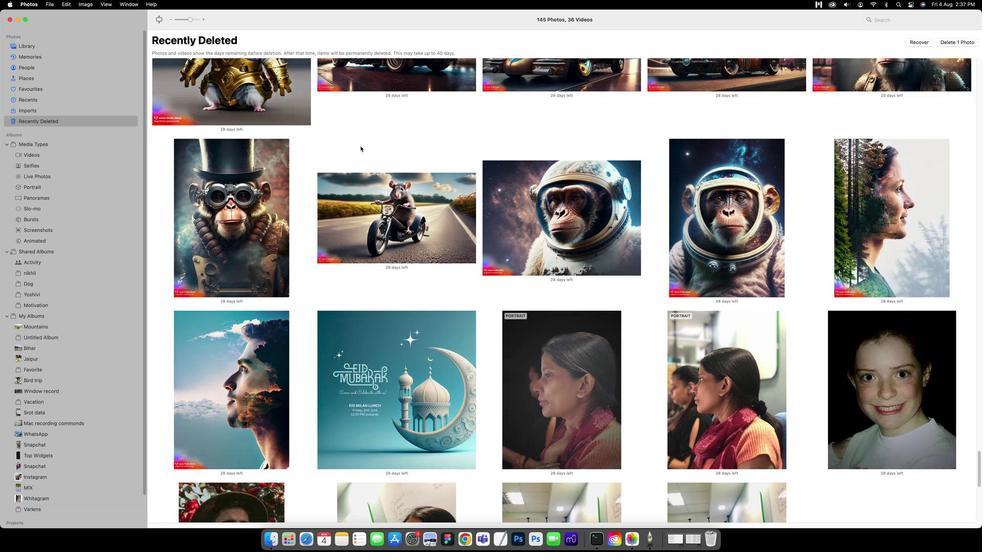 
Action: Mouse scrolled (359, 145) with delta (0, 2)
Screenshot: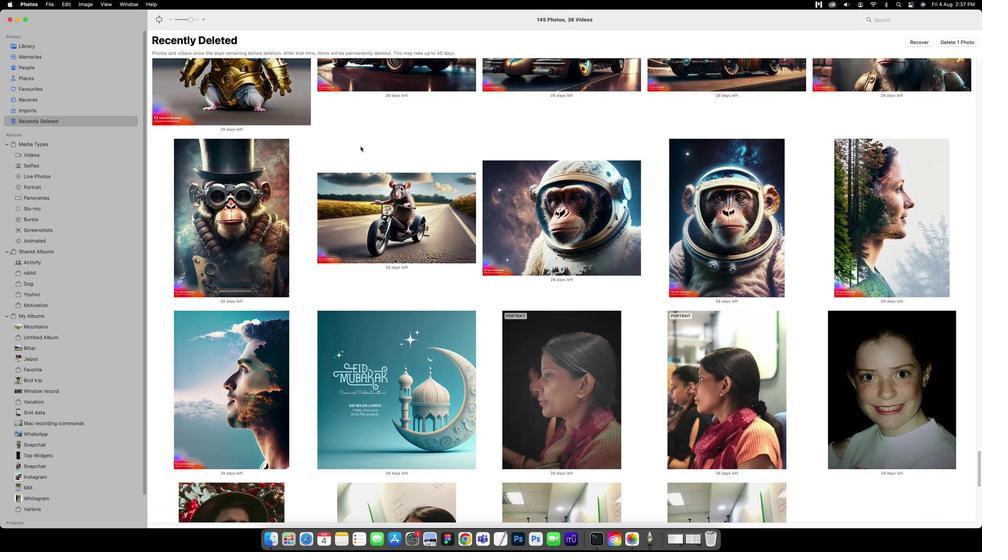 
Action: Mouse moved to (247, 169)
Screenshot: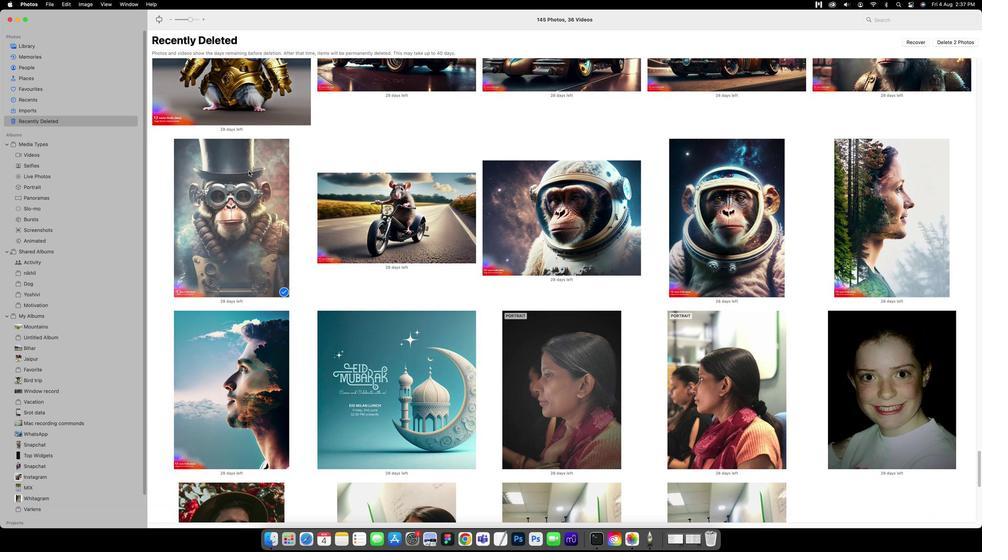 
Action: Mouse pressed left at (247, 169)
Screenshot: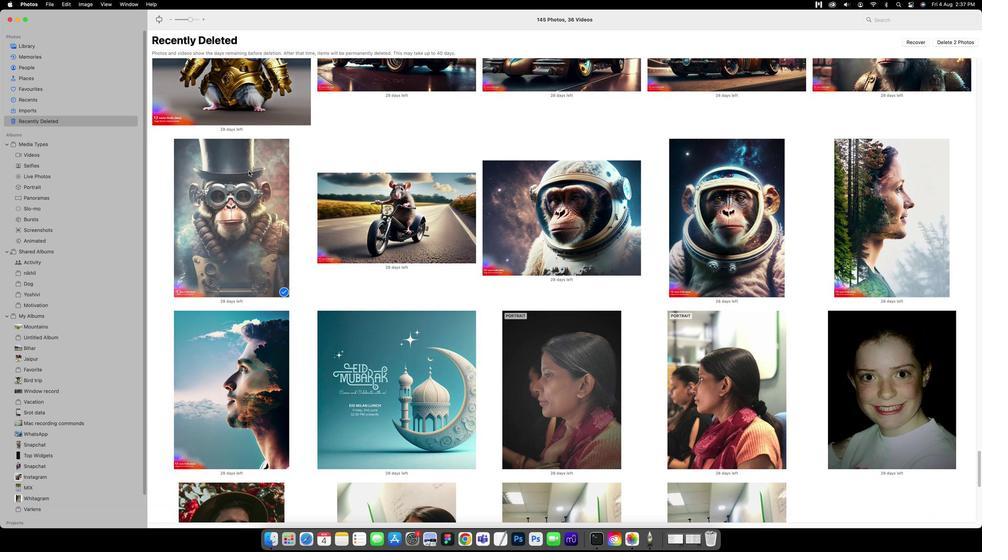 
Action: Mouse moved to (348, 165)
Screenshot: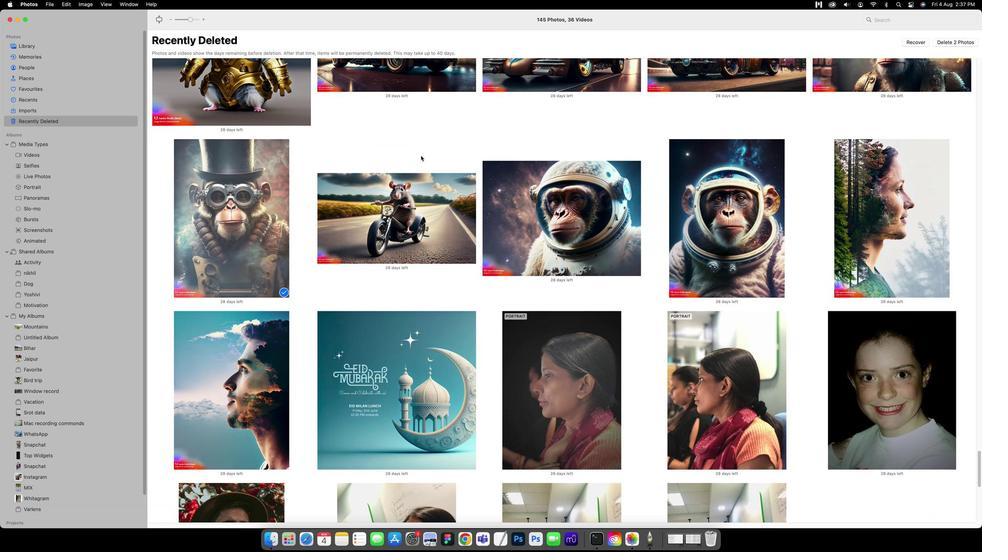 
Action: Mouse scrolled (348, 165) with delta (0, 1)
Screenshot: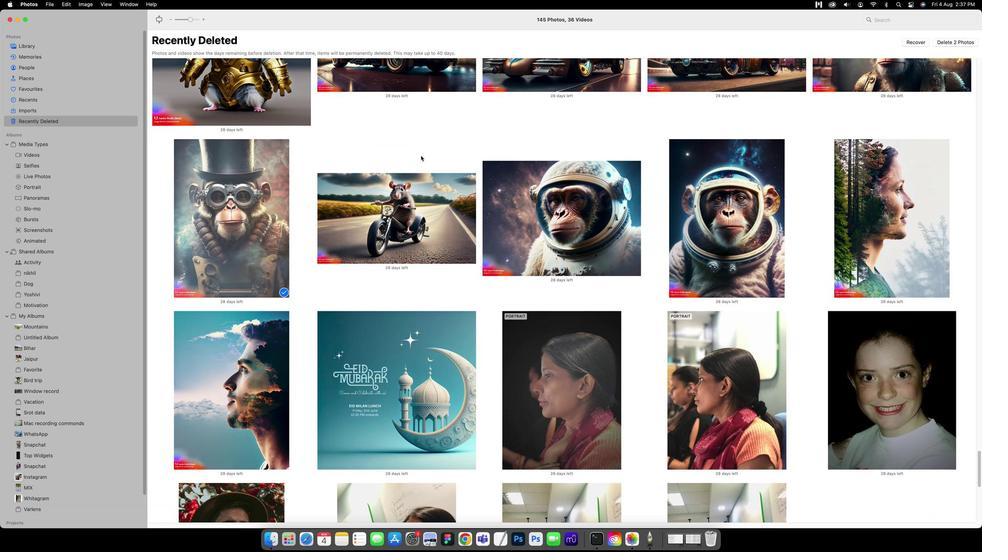
Action: Mouse moved to (433, 150)
Screenshot: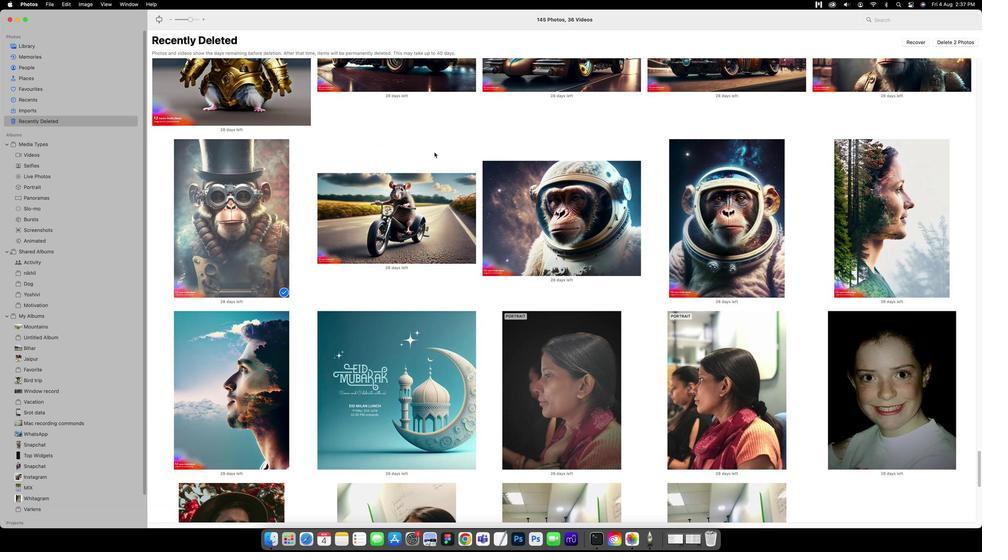 
Action: Mouse scrolled (433, 150) with delta (0, 1)
Screenshot: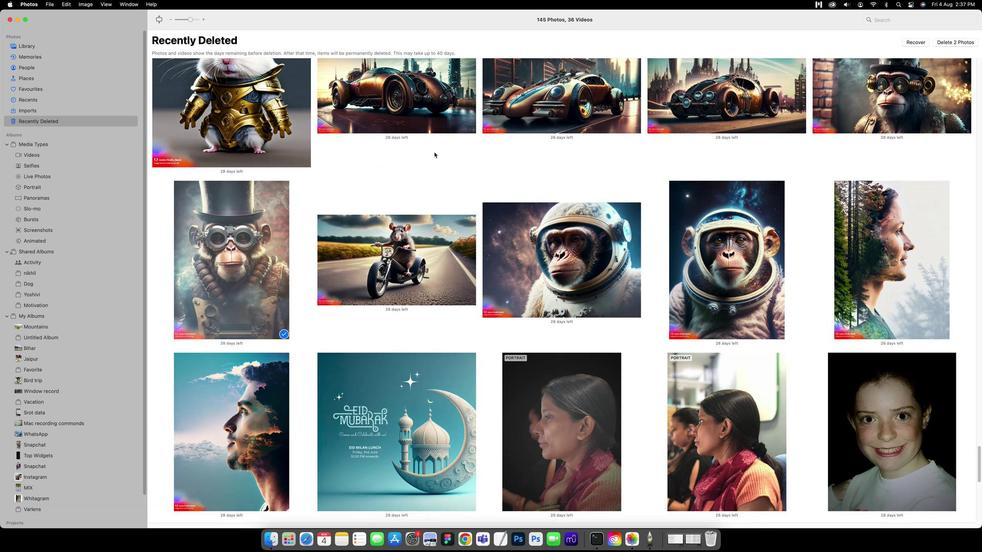 
Action: Mouse scrolled (433, 150) with delta (0, 1)
Screenshot: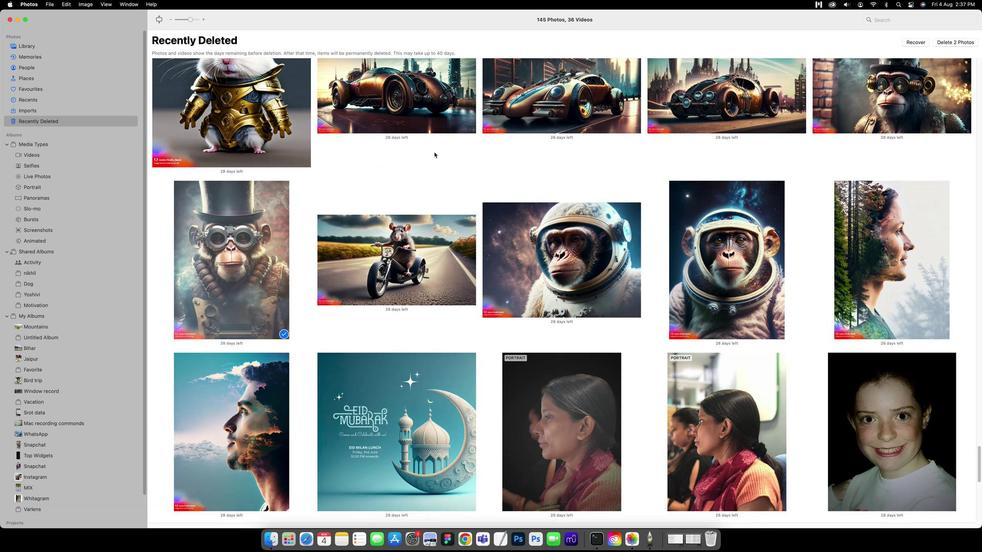 
Action: Mouse scrolled (433, 150) with delta (0, 2)
Screenshot: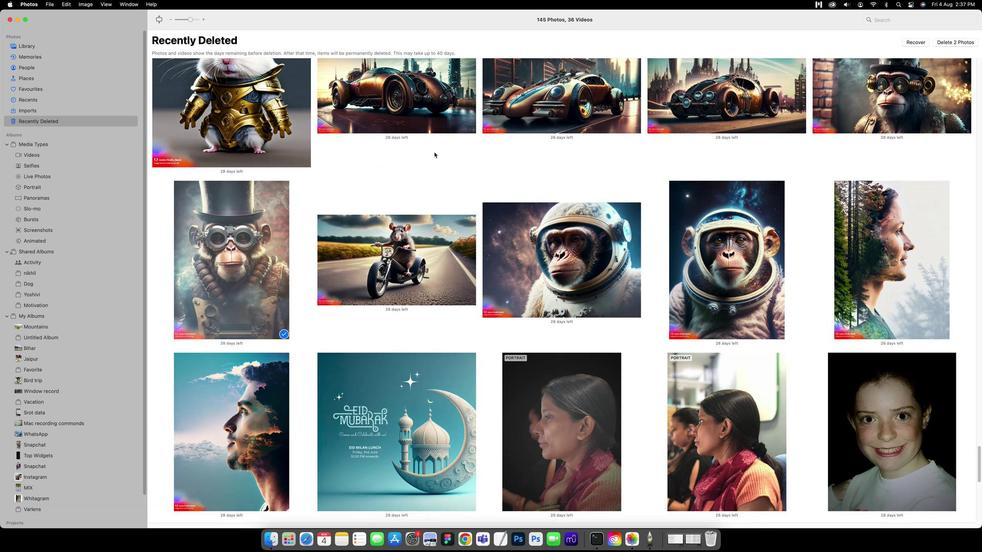
Action: Mouse scrolled (433, 150) with delta (0, 2)
Screenshot: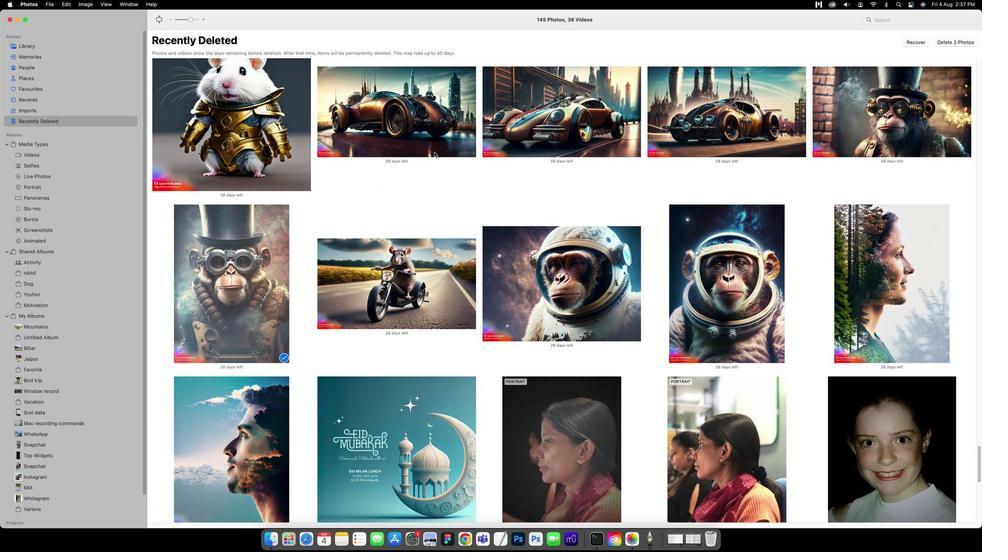 
Action: Mouse scrolled (433, 150) with delta (0, 2)
Screenshot: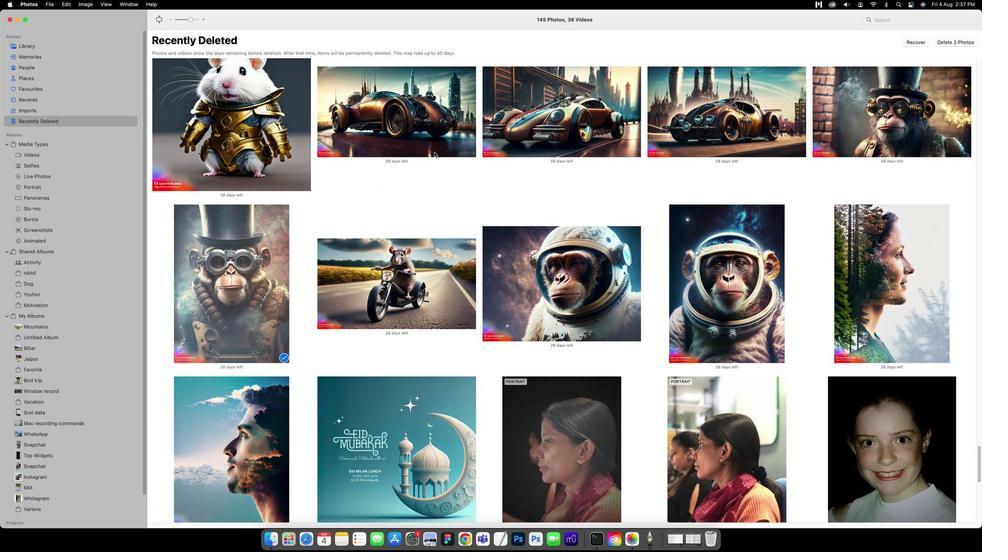 
Action: Mouse scrolled (433, 150) with delta (0, 1)
Screenshot: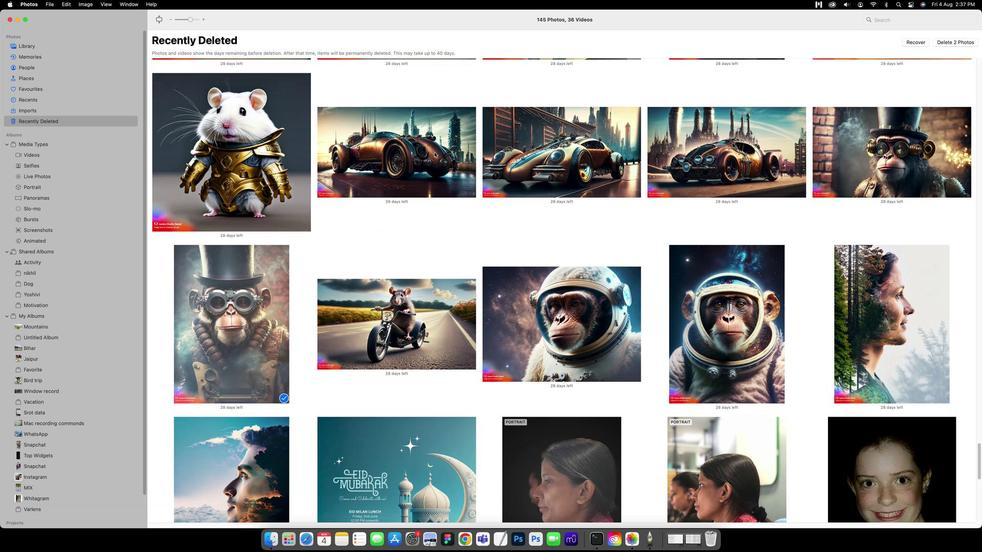 
Action: Mouse scrolled (433, 150) with delta (0, 1)
Screenshot: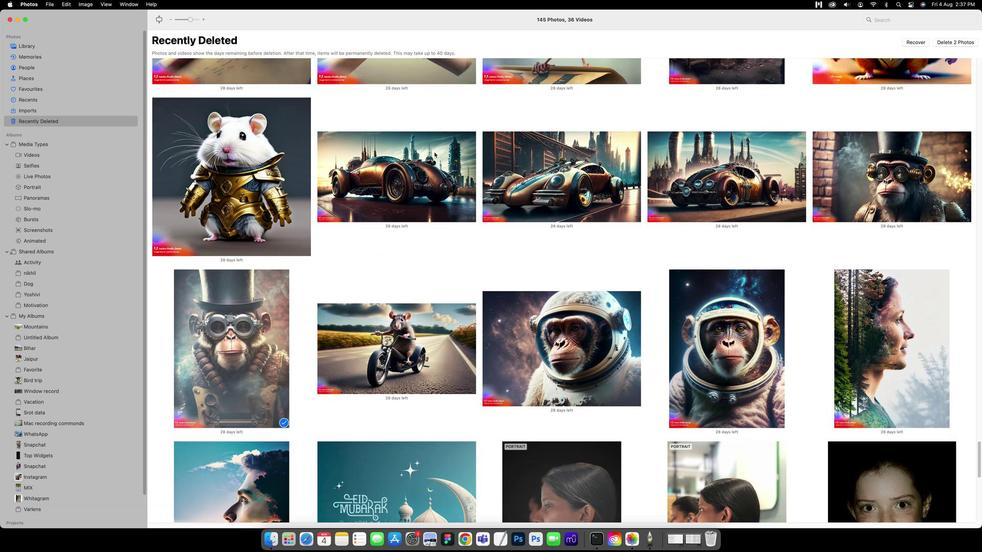 
Action: Mouse scrolled (433, 150) with delta (0, 1)
Screenshot: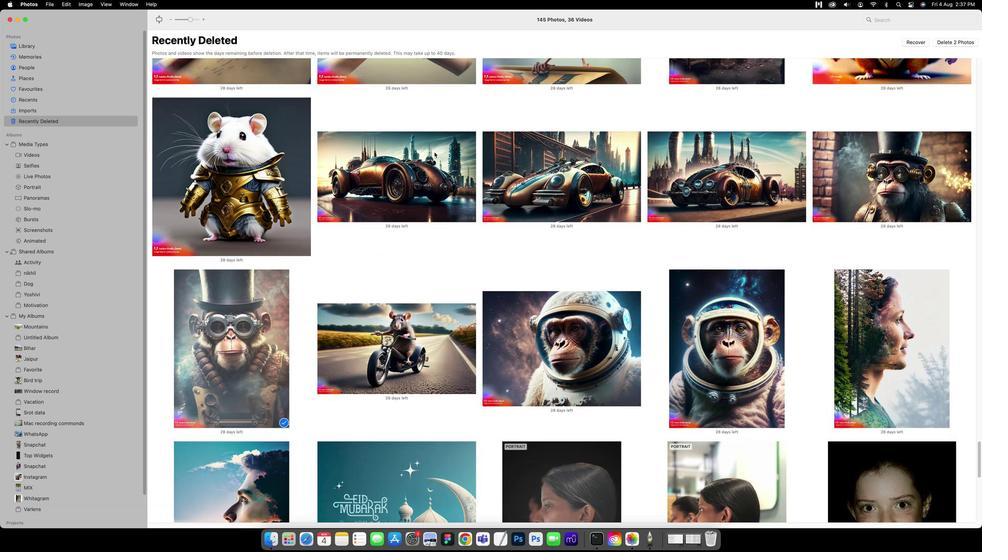 
Action: Mouse scrolled (433, 150) with delta (0, 2)
Screenshot: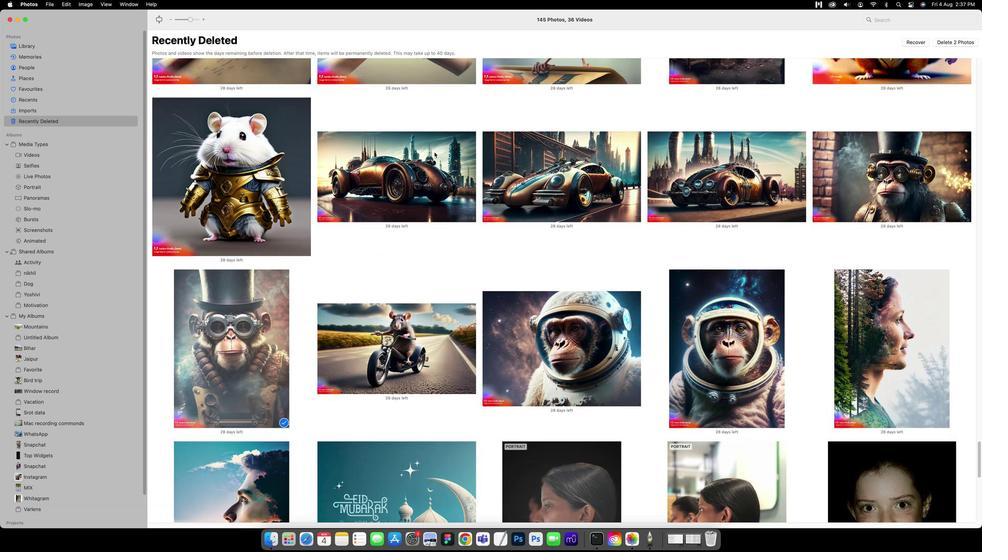 
Action: Mouse scrolled (433, 150) with delta (0, 2)
Screenshot: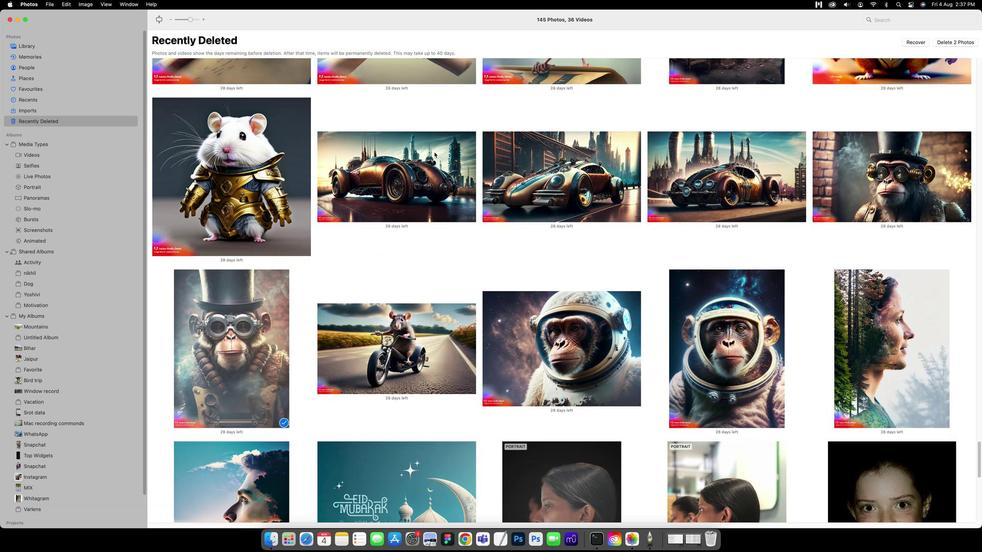 
Action: Mouse moved to (251, 172)
Screenshot: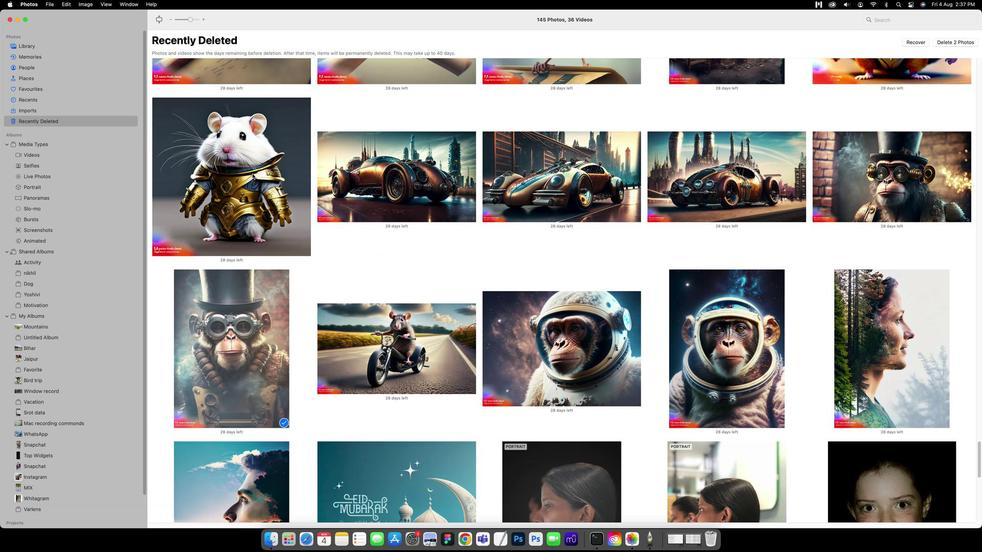 
Action: Key pressed Key.shift
Screenshot: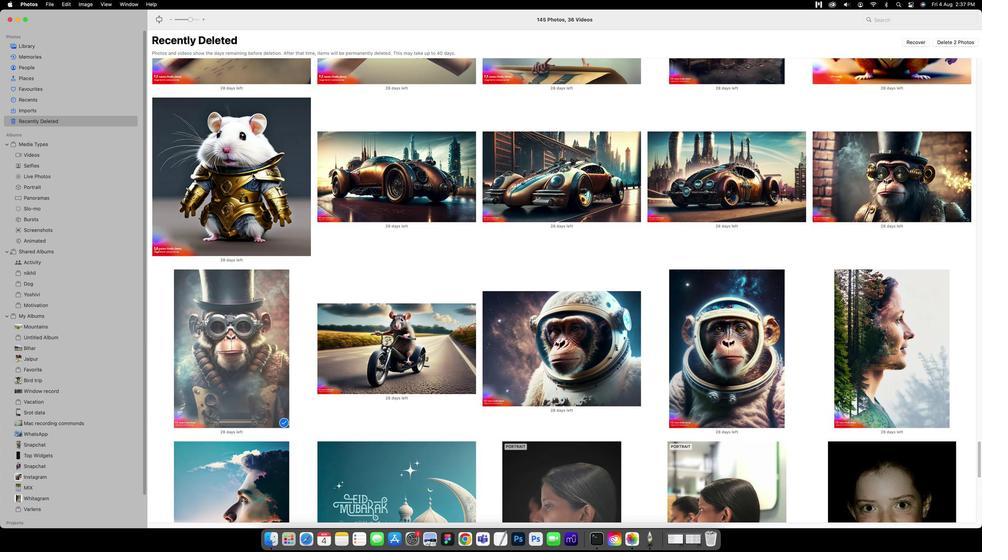 
Action: Mouse pressed left at (251, 172)
Screenshot: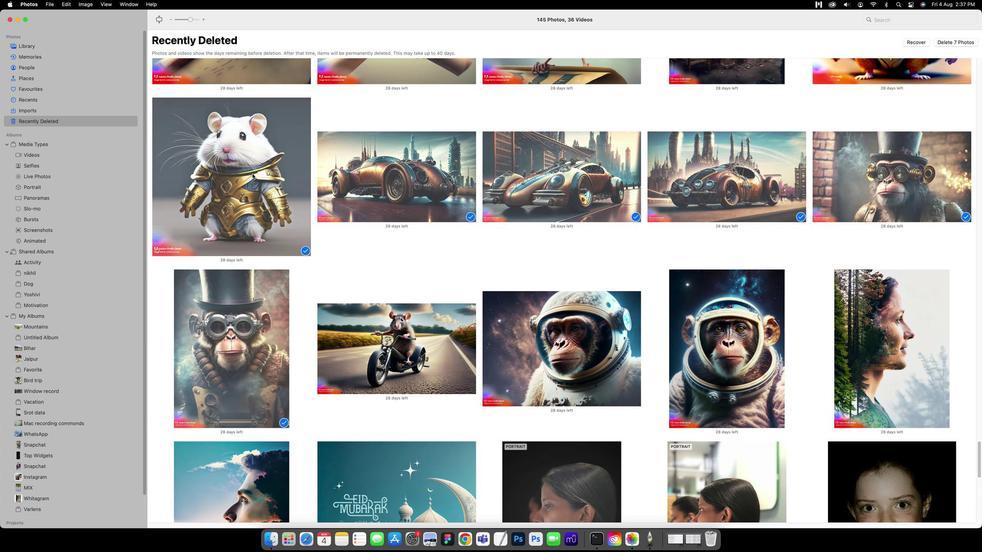 
Action: Mouse moved to (253, 171)
Screenshot: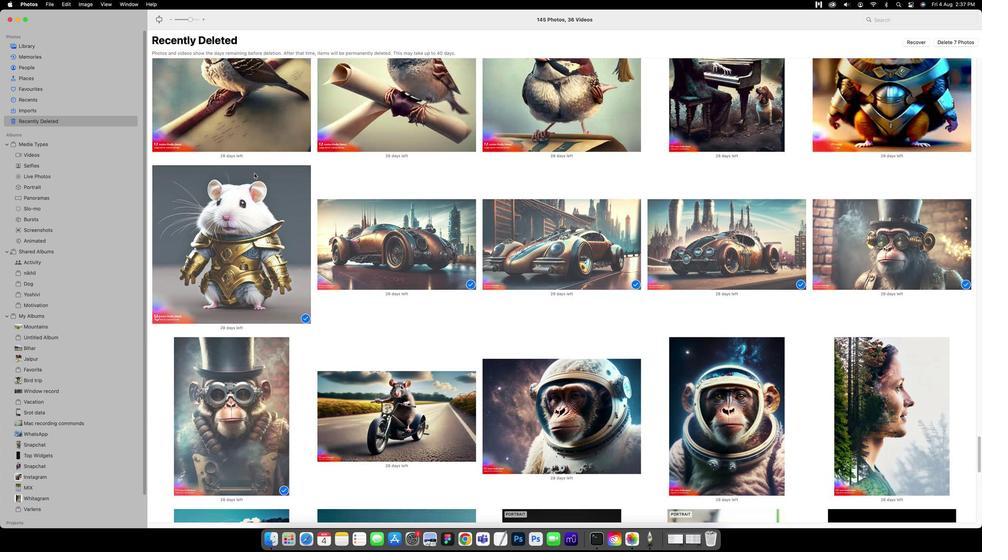 
Action: Mouse scrolled (253, 171) with delta (0, 1)
Screenshot: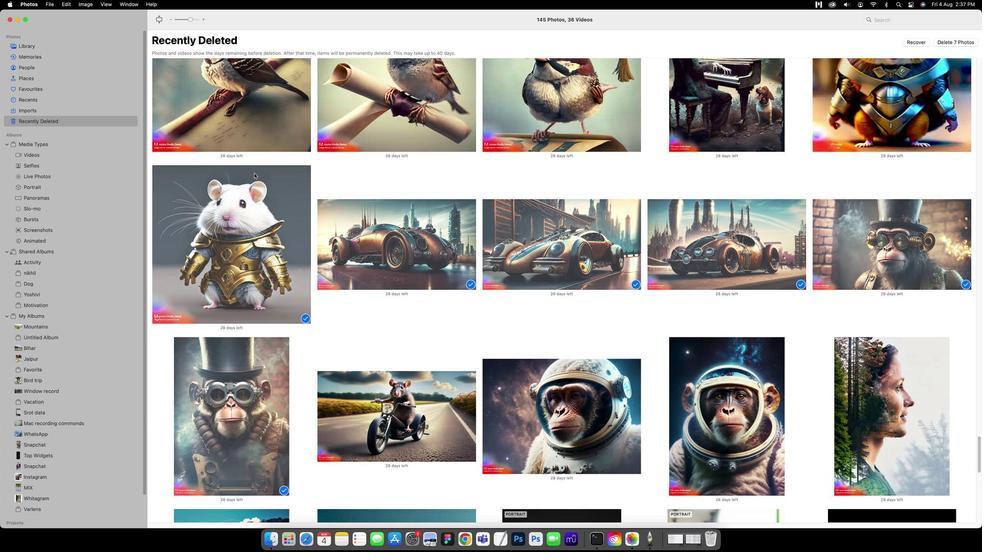
Action: Mouse scrolled (253, 171) with delta (0, 1)
Screenshot: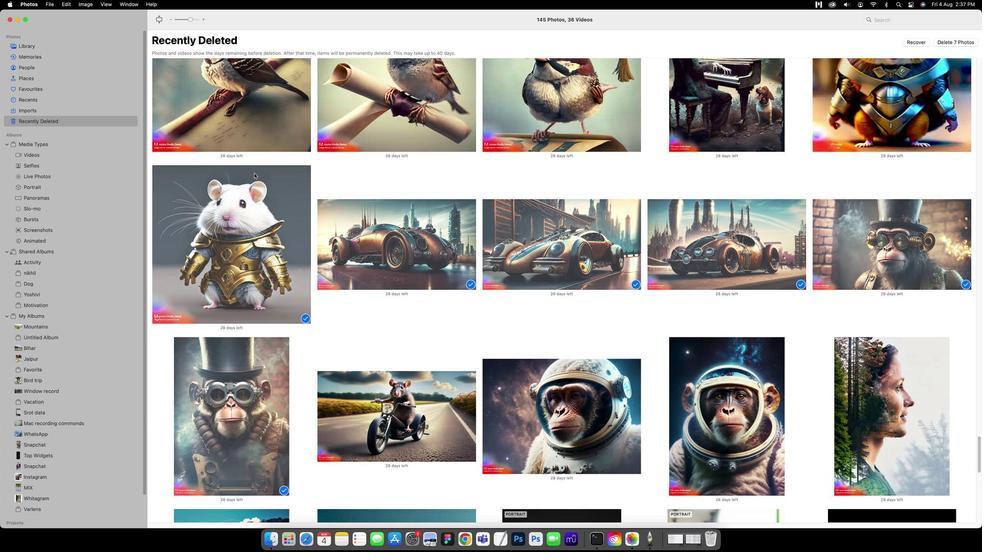 
Action: Mouse scrolled (253, 171) with delta (0, 2)
Screenshot: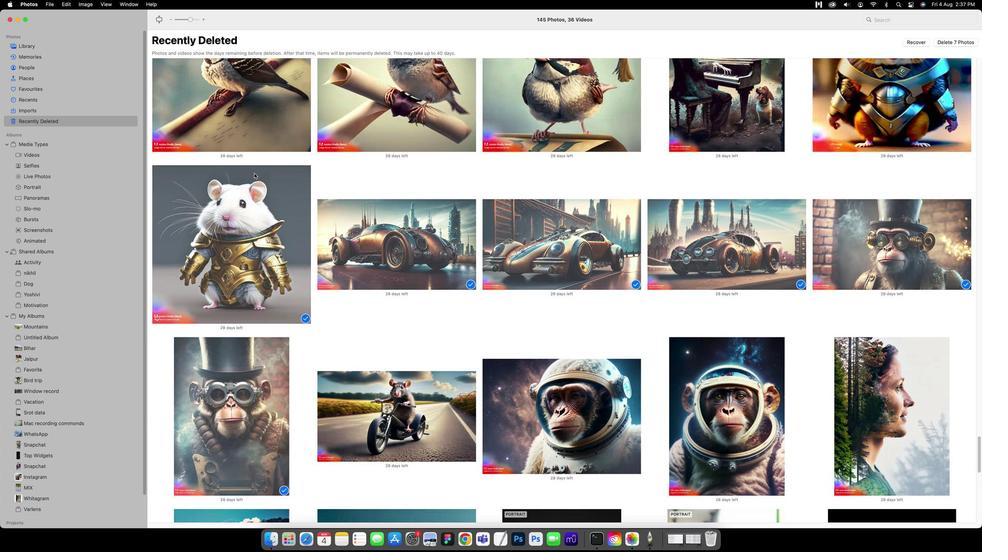 
Action: Mouse scrolled (253, 171) with delta (0, 2)
Screenshot: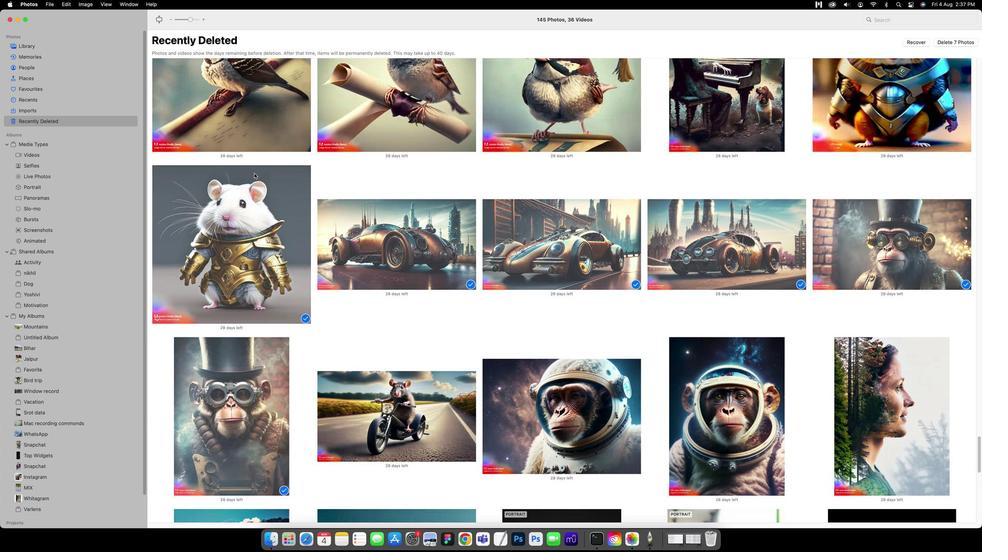 
Action: Mouse scrolled (253, 171) with delta (0, 2)
Screenshot: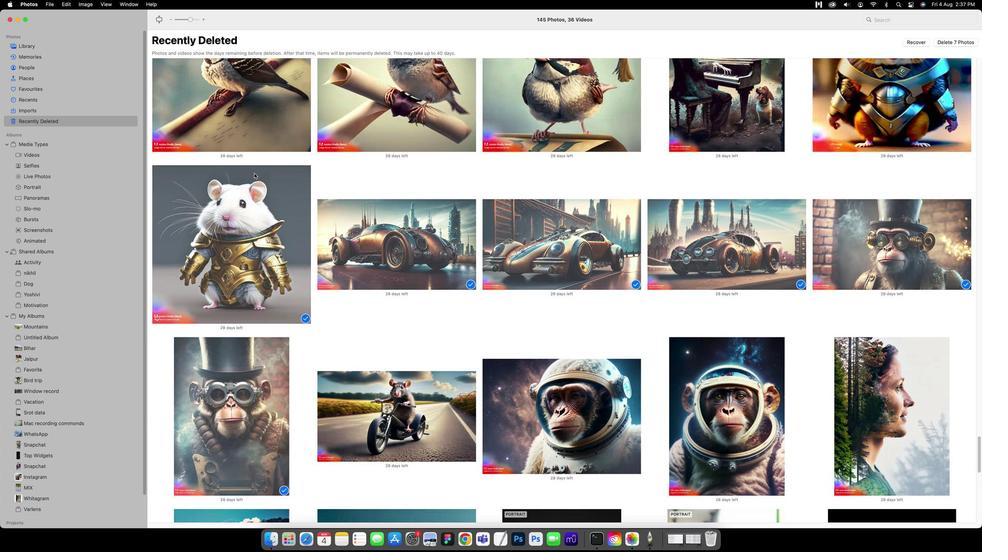 
Action: Mouse scrolled (253, 171) with delta (0, 1)
Screenshot: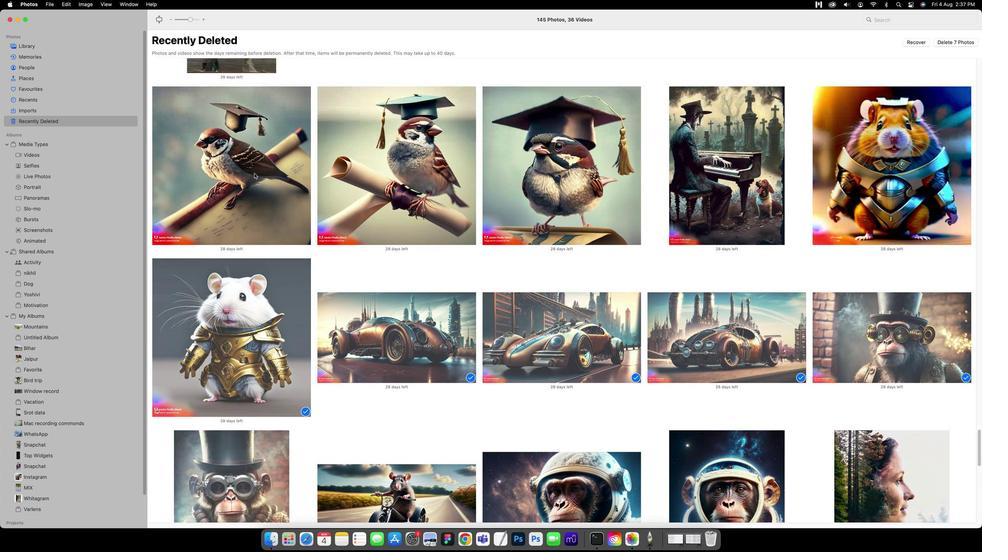
Action: Mouse scrolled (253, 171) with delta (0, 1)
Screenshot: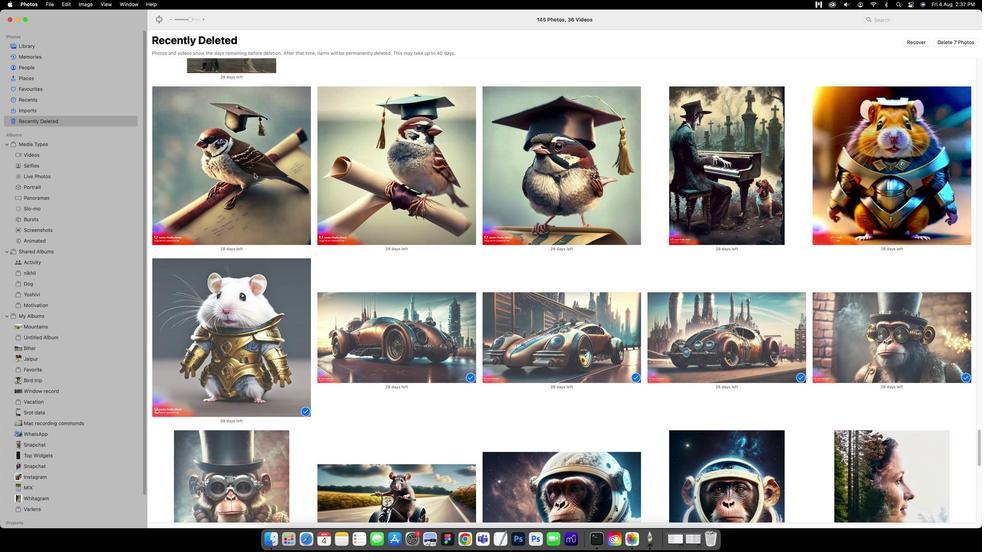 
Action: Mouse scrolled (253, 171) with delta (0, 1)
Screenshot: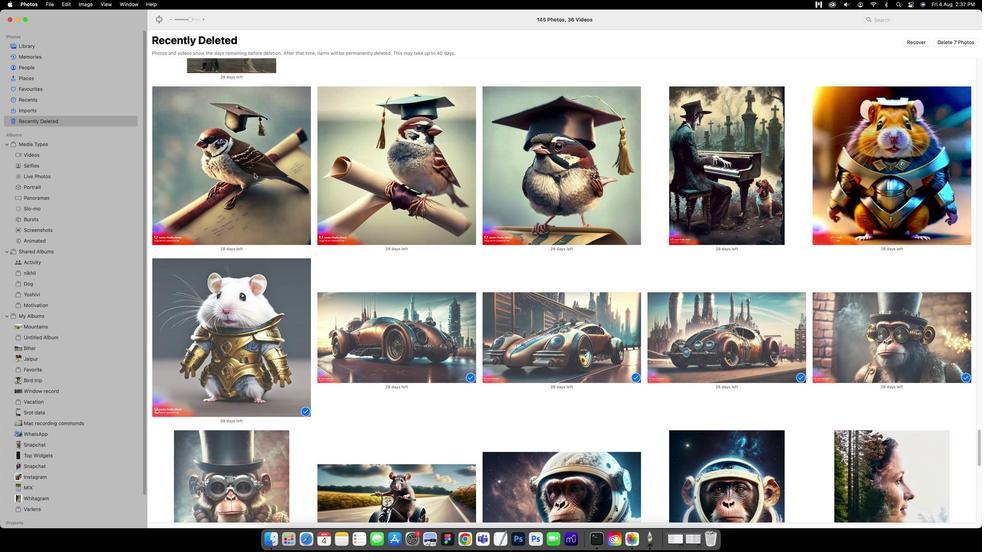 
Action: Mouse scrolled (253, 171) with delta (0, 2)
Screenshot: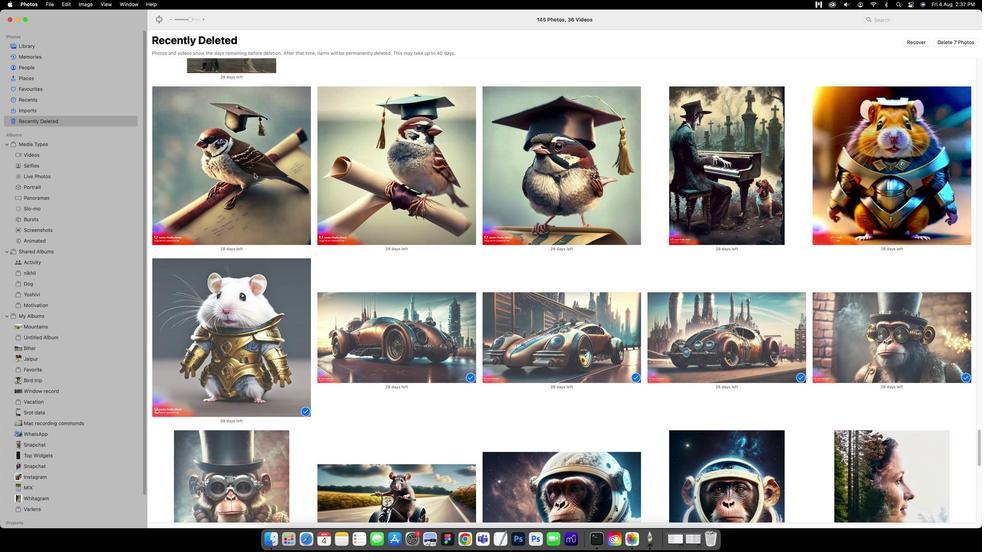 
Action: Mouse scrolled (253, 171) with delta (0, 2)
Screenshot: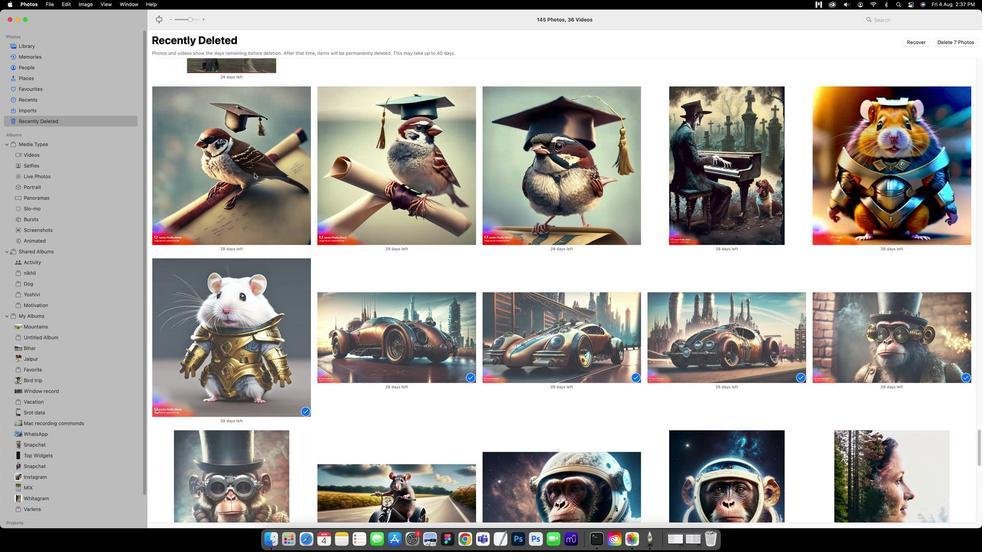 
Action: Mouse scrolled (253, 171) with delta (0, 3)
Screenshot: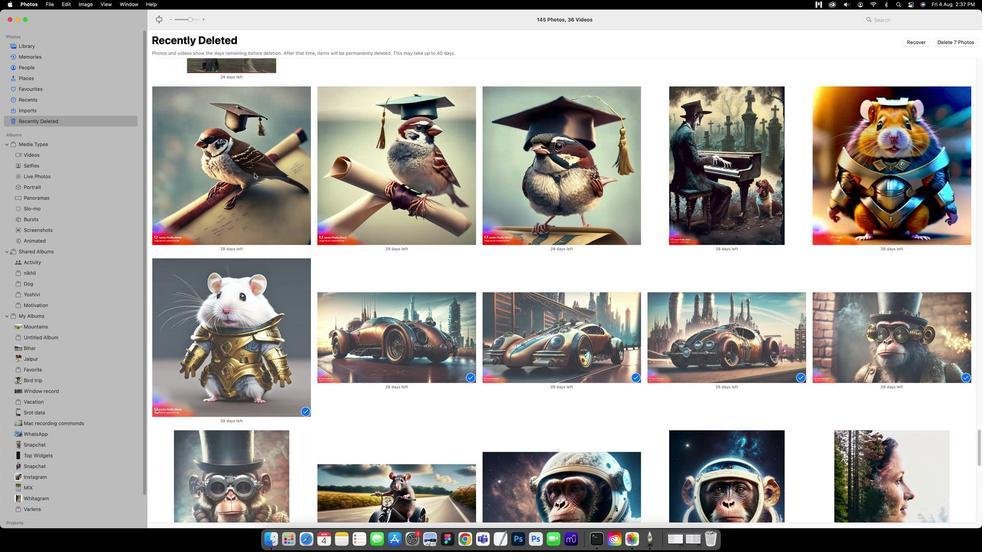 
Action: Mouse scrolled (253, 171) with delta (0, 1)
Screenshot: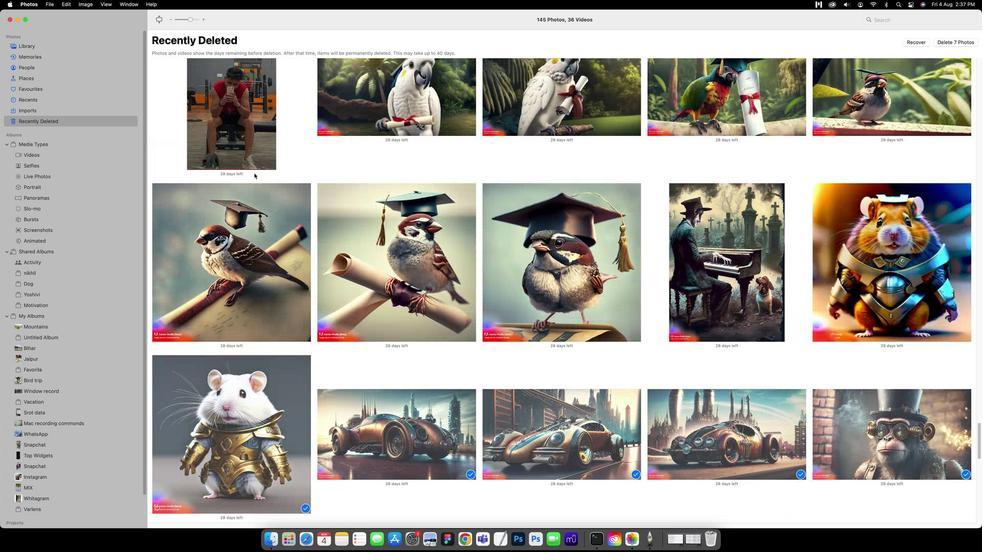 
Action: Mouse scrolled (253, 171) with delta (0, 1)
Screenshot: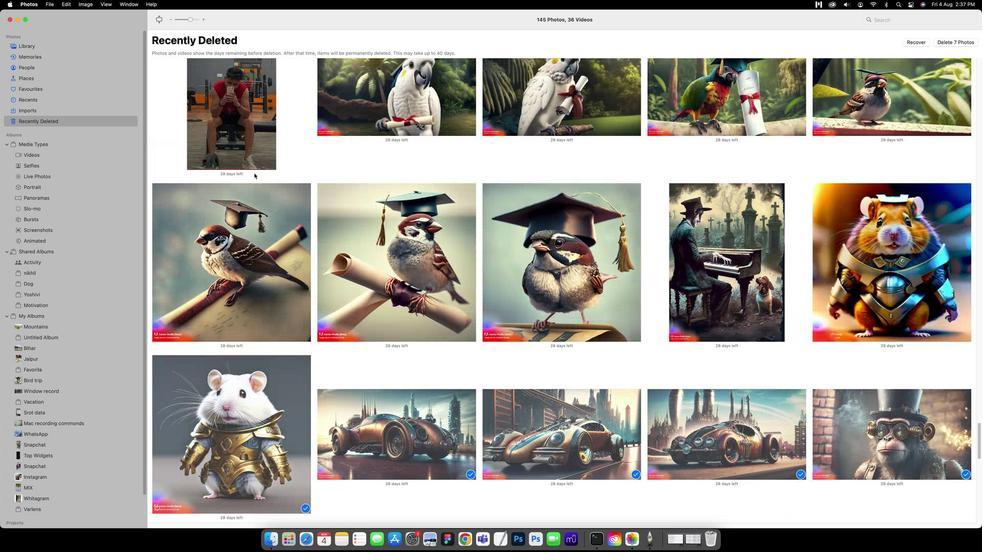 
Action: Mouse scrolled (253, 171) with delta (0, 2)
Screenshot: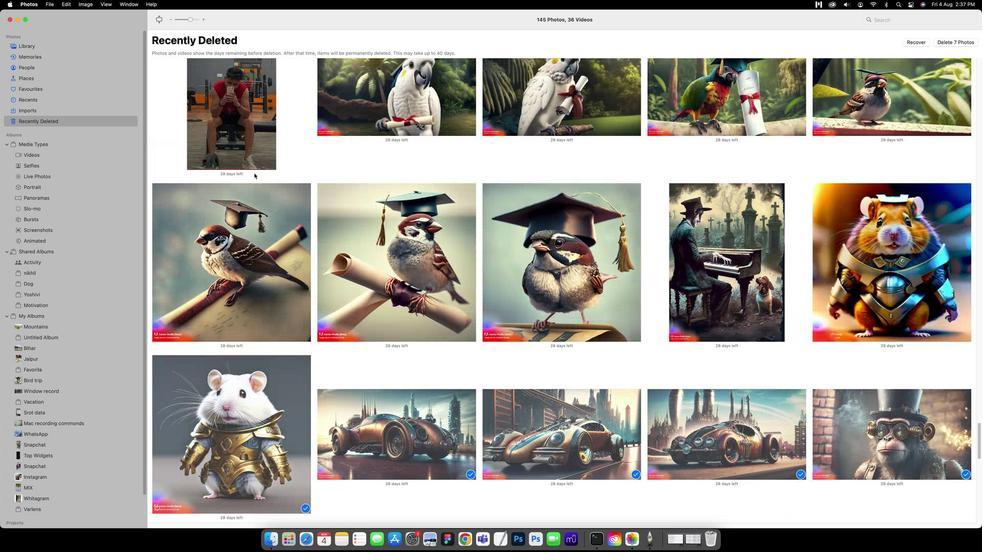 
Action: Mouse scrolled (253, 171) with delta (0, 2)
Screenshot: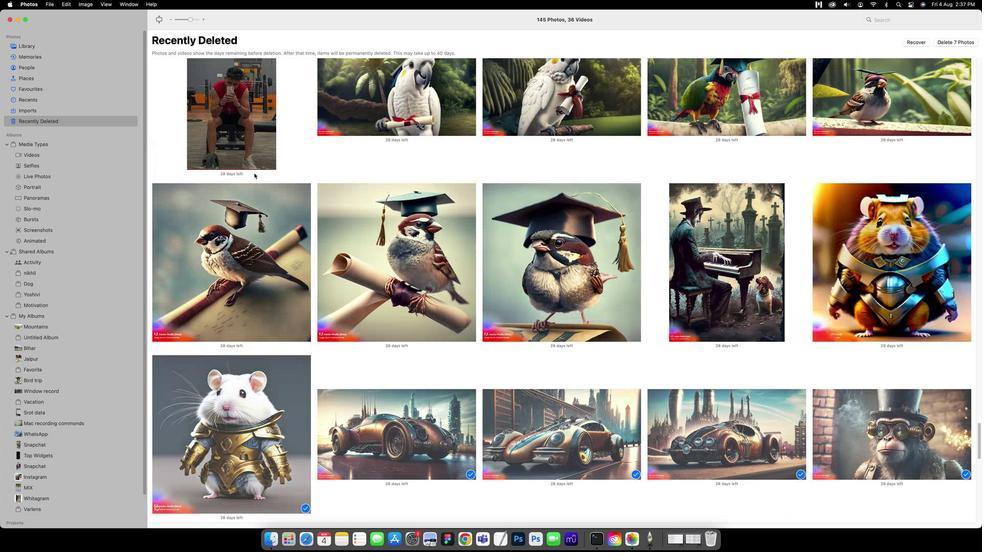 
Action: Mouse scrolled (253, 171) with delta (0, 2)
Screenshot: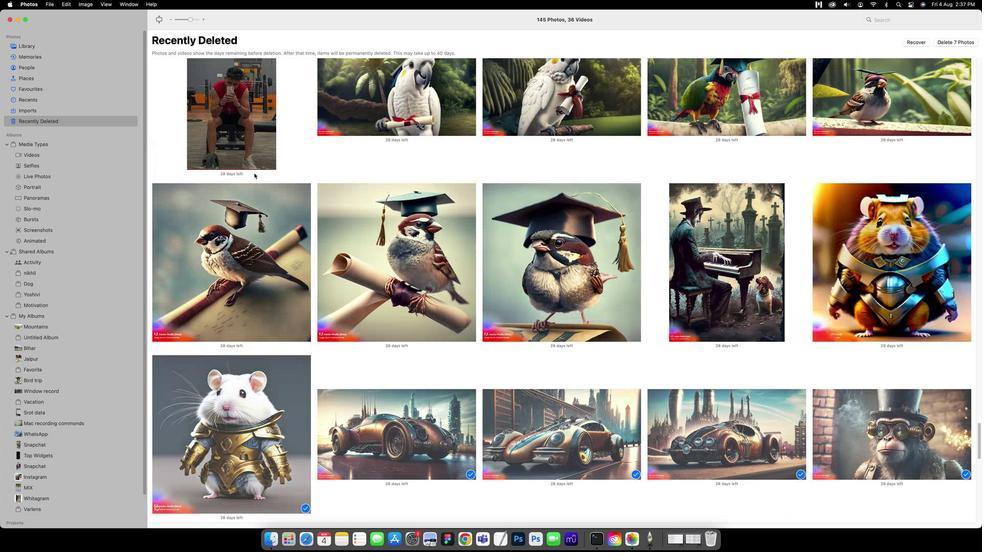 
Action: Mouse scrolled (253, 171) with delta (0, 3)
Screenshot: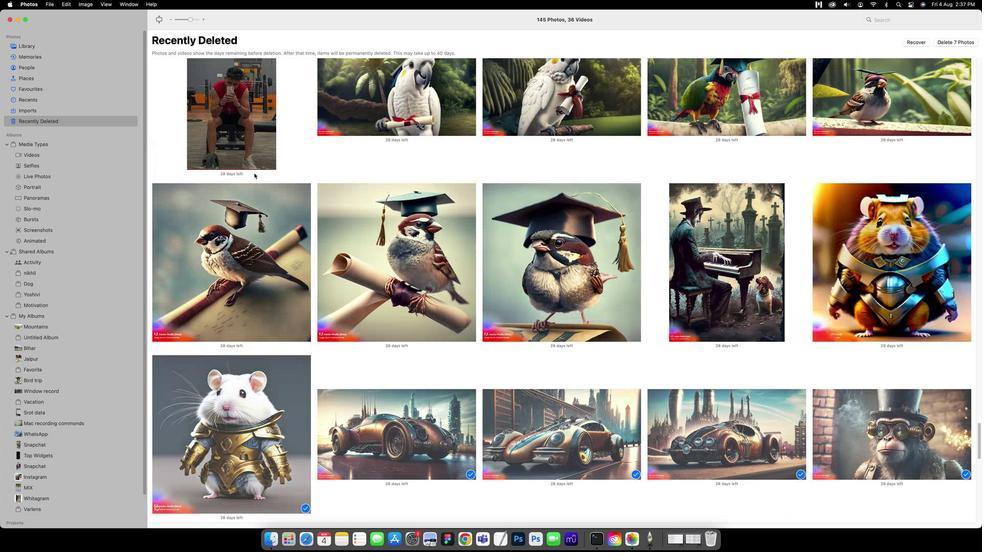 
Action: Mouse scrolled (253, 171) with delta (0, 1)
Screenshot: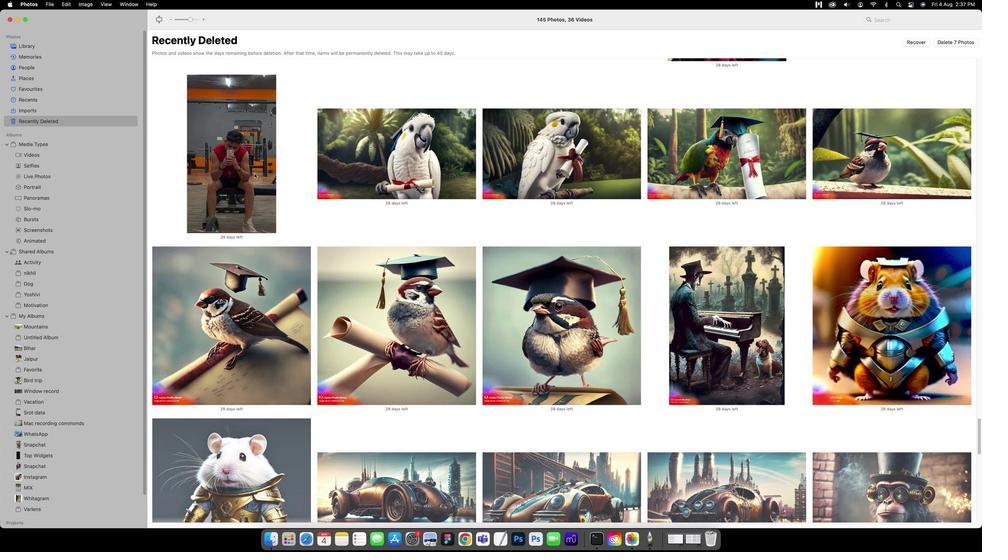 
Action: Mouse scrolled (253, 171) with delta (0, 1)
Screenshot: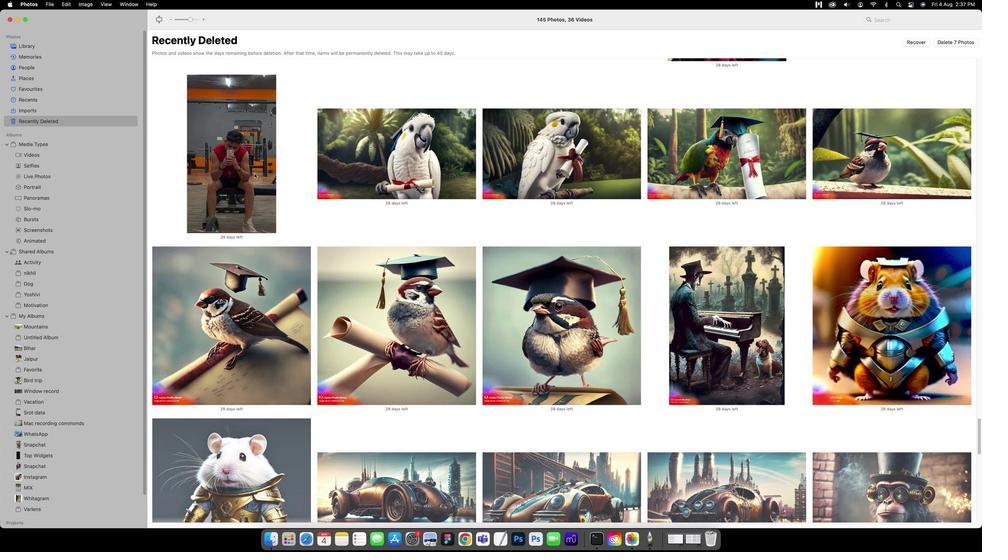 
Action: Mouse scrolled (253, 171) with delta (0, 1)
Screenshot: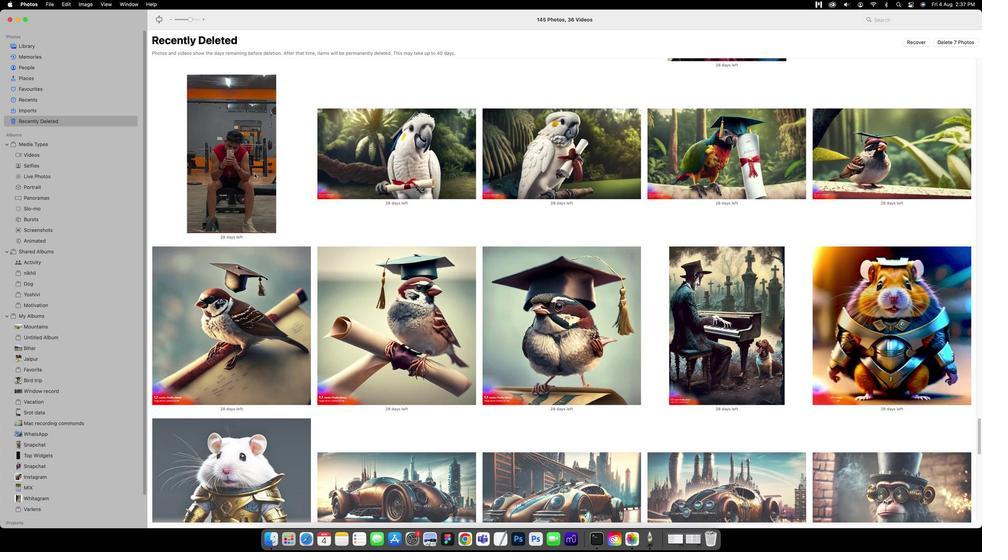 
Action: Mouse scrolled (253, 171) with delta (0, 2)
Screenshot: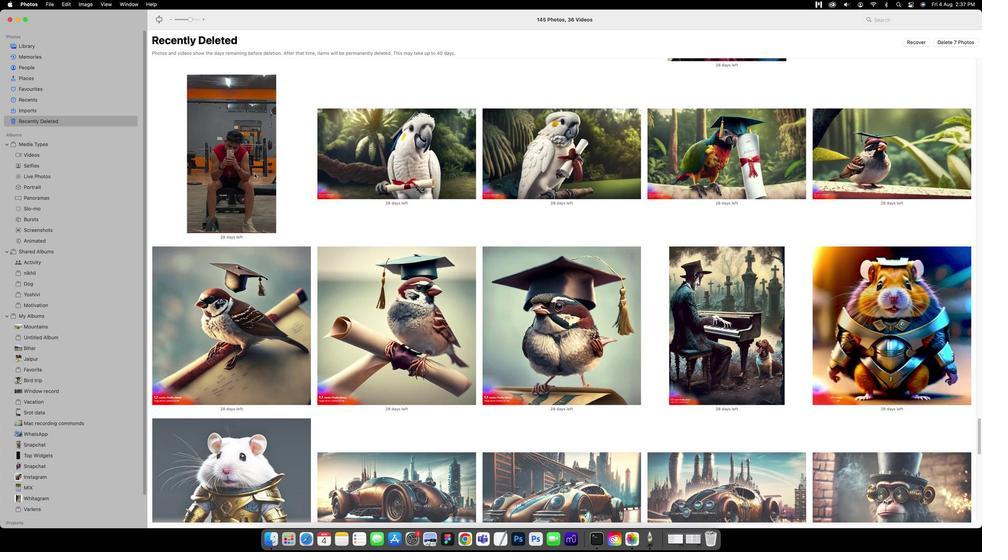 
Action: Mouse scrolled (253, 171) with delta (0, 2)
Screenshot: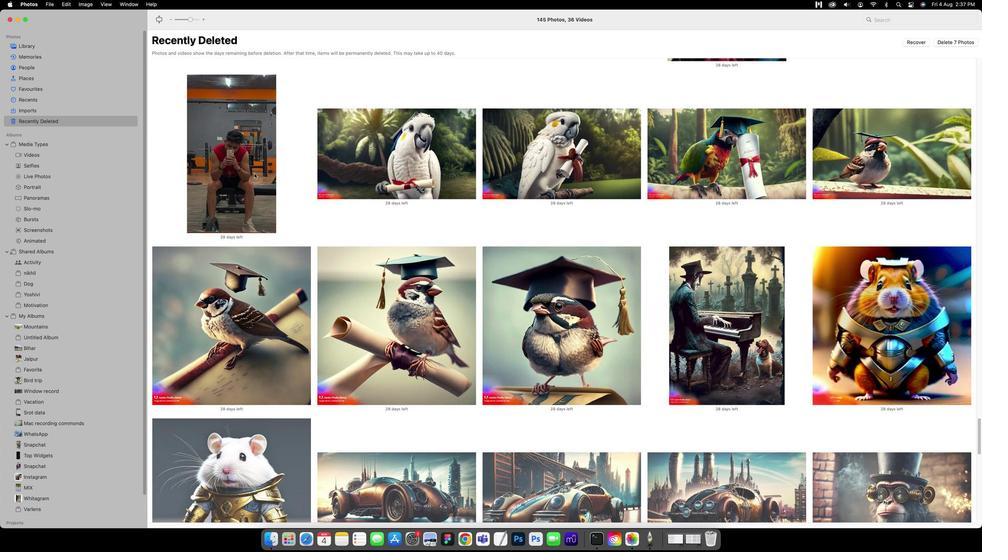 
Action: Mouse moved to (343, 175)
Screenshot: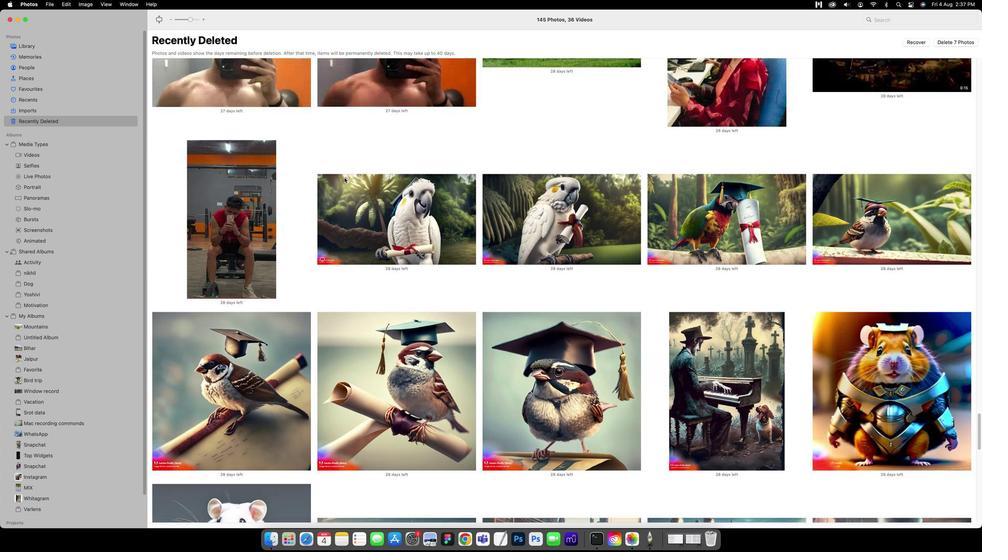 
Action: Mouse scrolled (343, 175) with delta (0, 1)
Screenshot: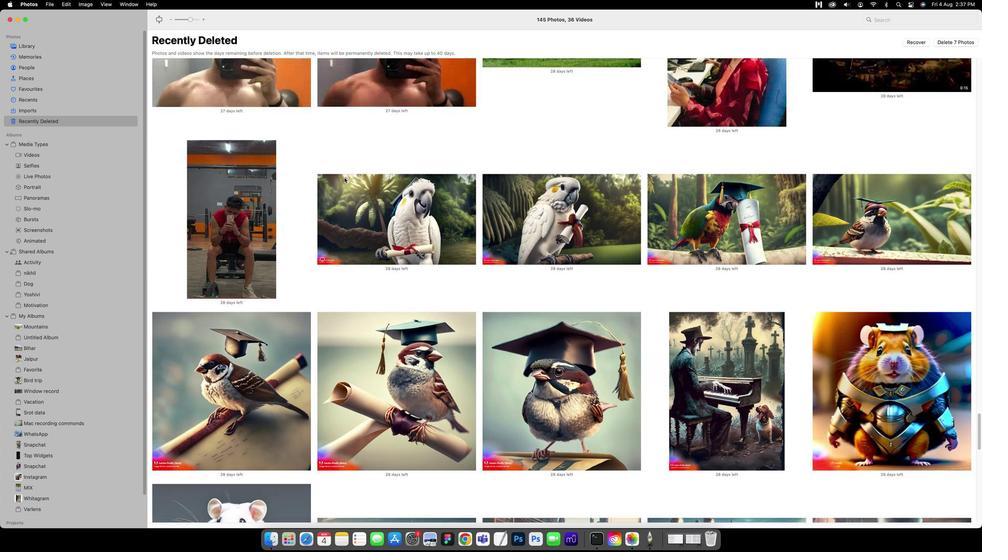 
Action: Mouse scrolled (343, 175) with delta (0, 1)
Screenshot: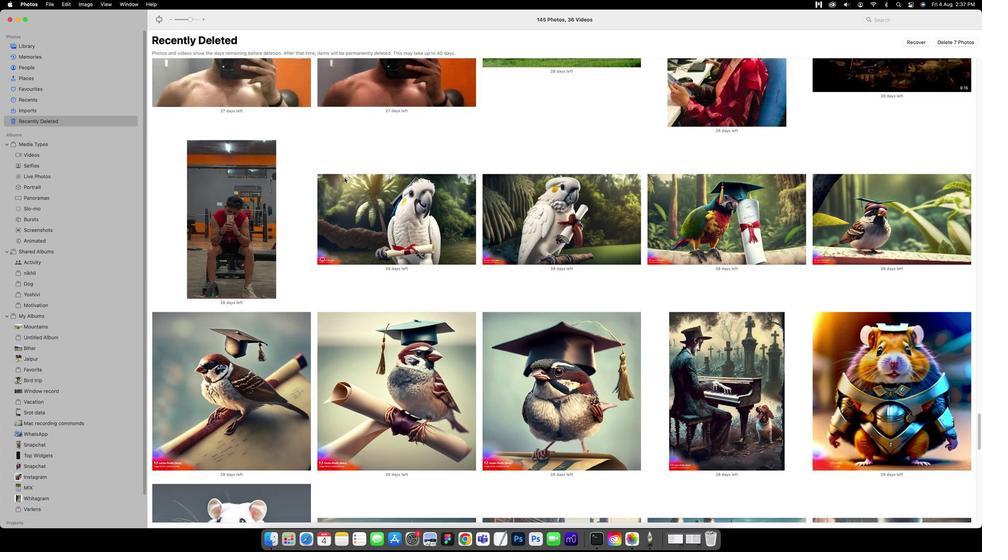 
Action: Mouse scrolled (343, 175) with delta (0, 1)
Screenshot: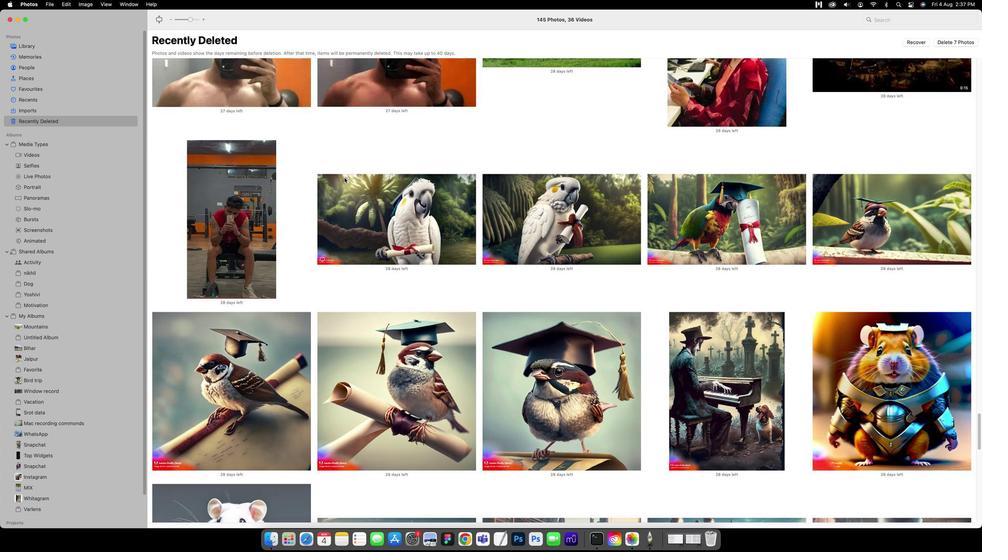 
Action: Mouse scrolled (343, 175) with delta (0, 2)
Screenshot: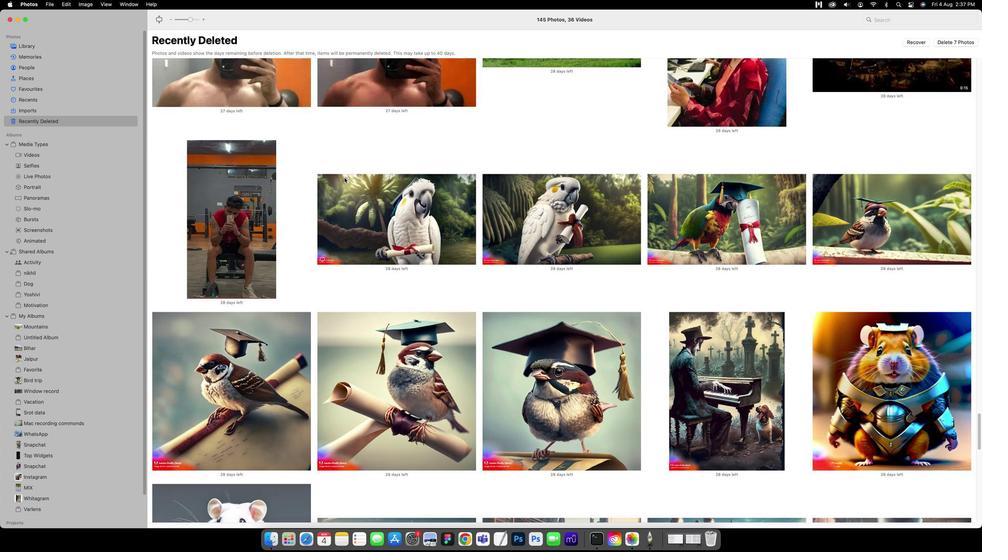 
Action: Mouse scrolled (343, 175) with delta (0, 2)
Screenshot: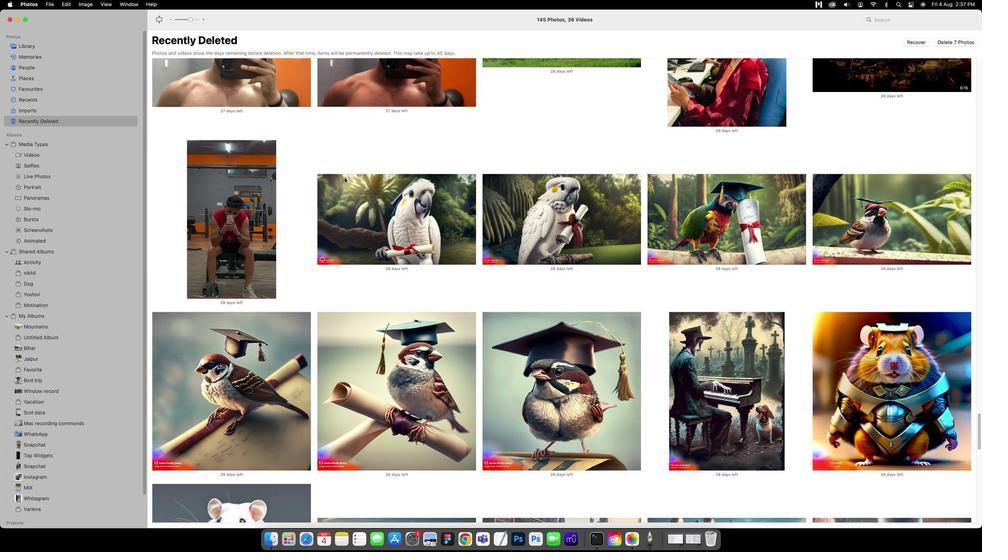 
Action: Mouse scrolled (343, 175) with delta (0, 1)
Screenshot: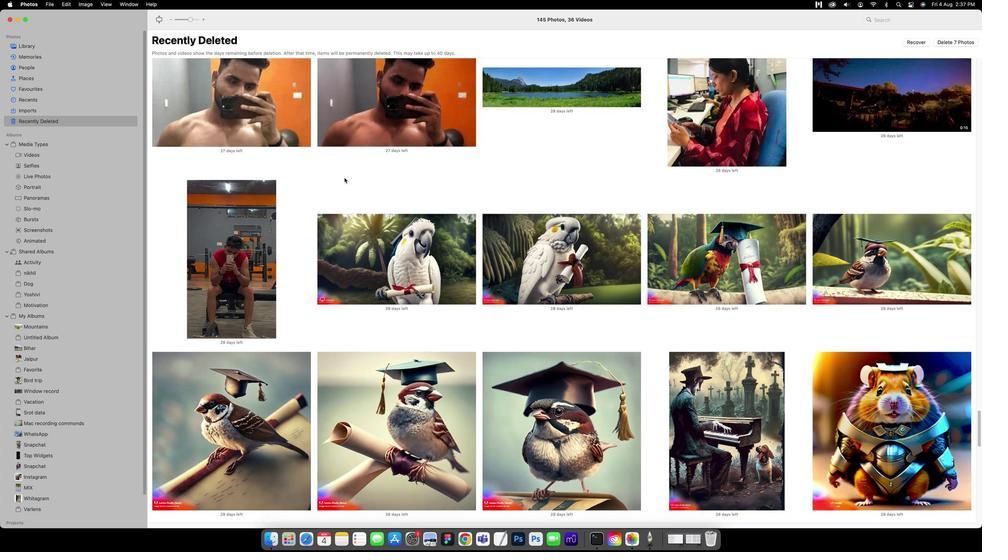 
Action: Mouse scrolled (343, 175) with delta (0, 1)
Screenshot: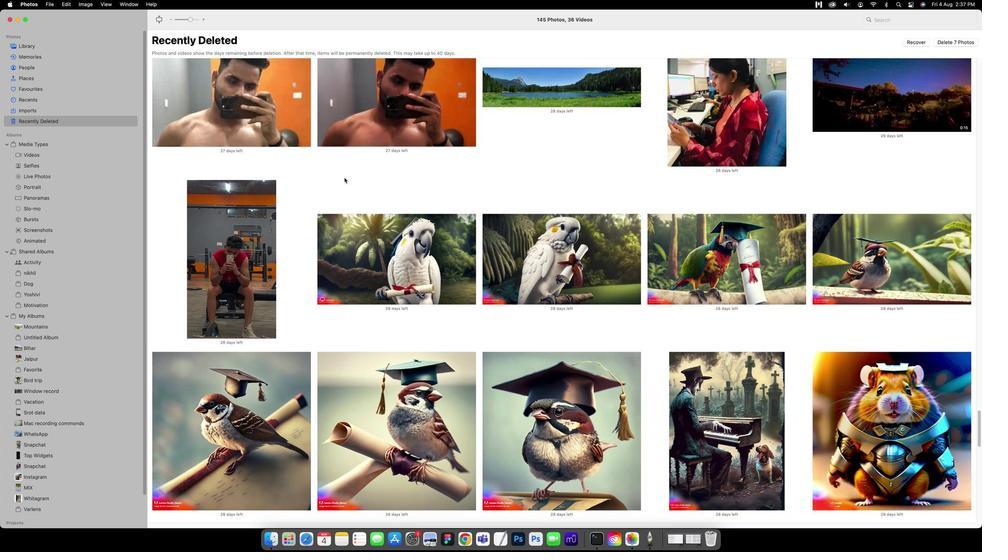
Action: Mouse scrolled (343, 175) with delta (0, 1)
Screenshot: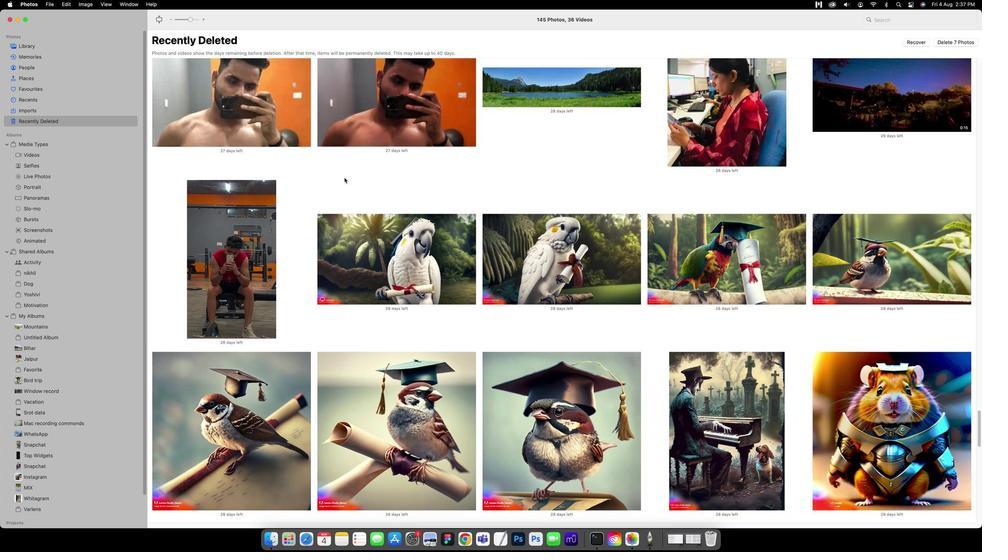 
Action: Mouse scrolled (343, 175) with delta (0, 2)
Screenshot: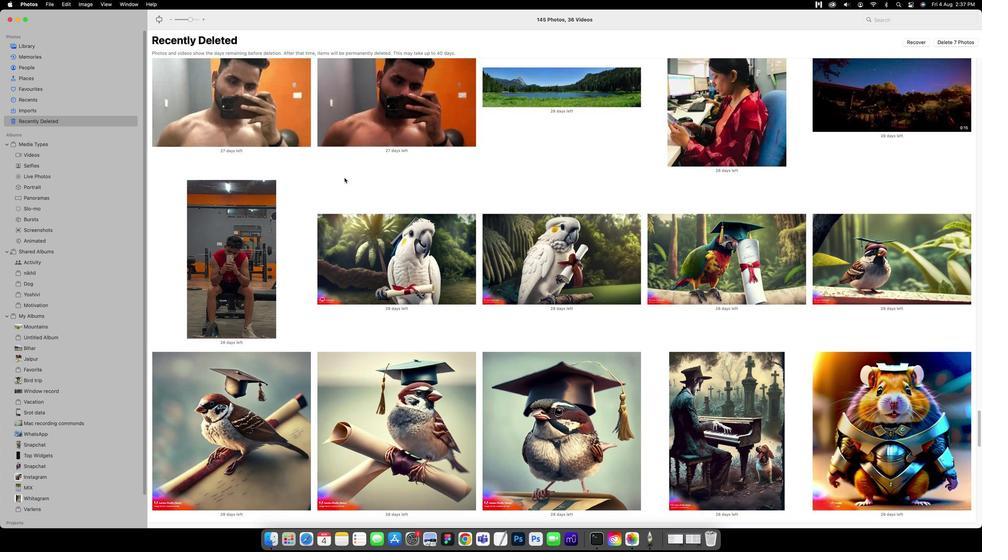 
Action: Mouse scrolled (343, 175) with delta (0, 1)
Screenshot: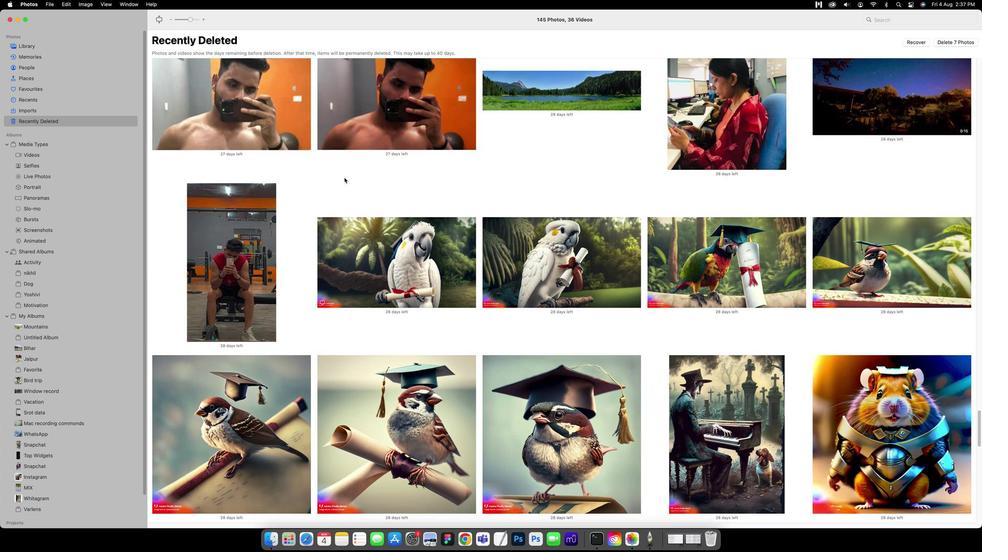 
Action: Mouse scrolled (343, 175) with delta (0, 1)
Screenshot: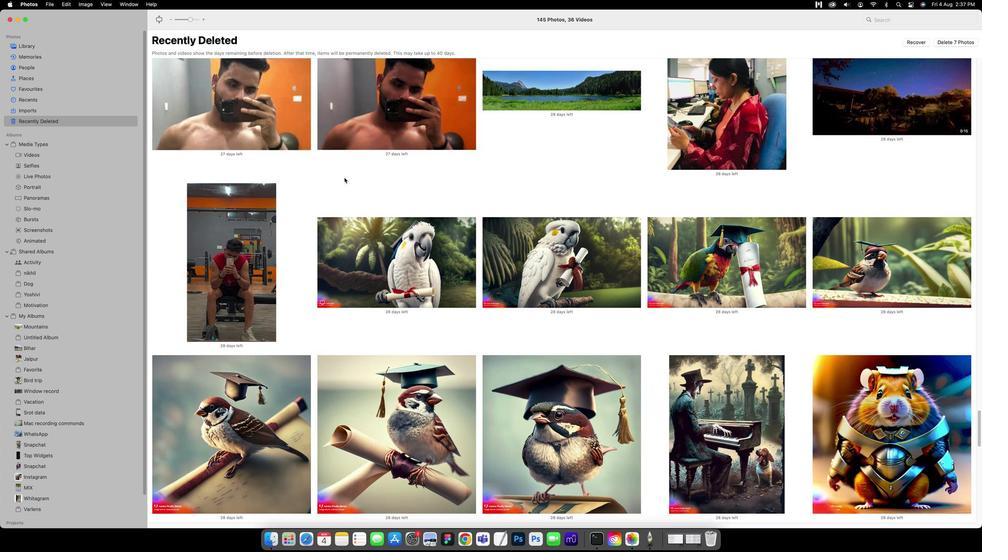
Action: Mouse scrolled (343, 175) with delta (0, 1)
Screenshot: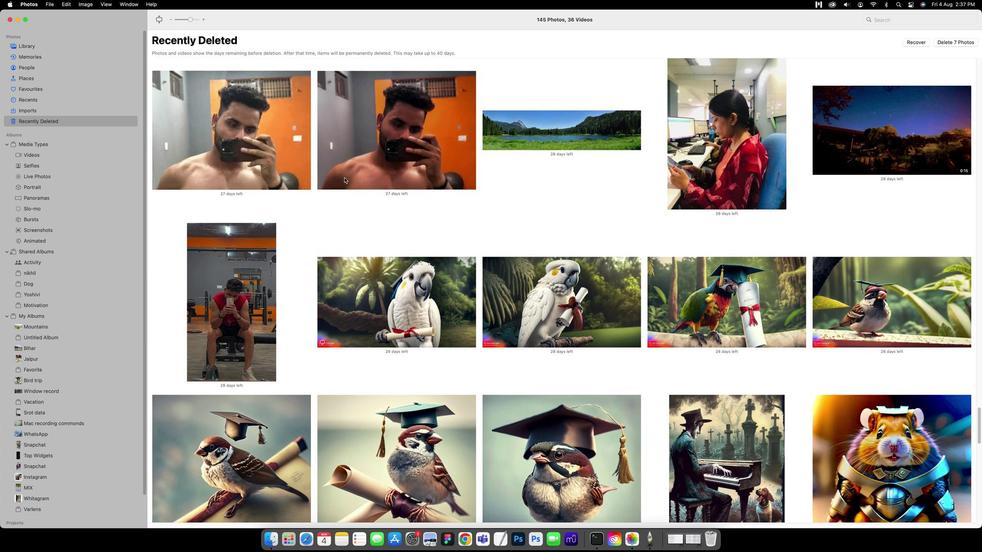 
Action: Mouse scrolled (343, 175) with delta (0, 1)
Screenshot: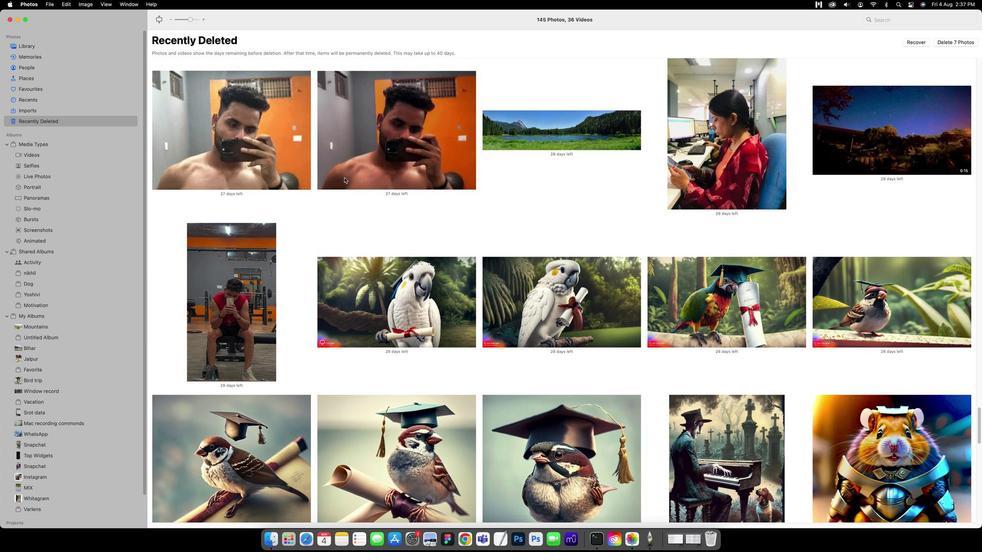 
Action: Mouse scrolled (343, 175) with delta (0, 1)
Screenshot: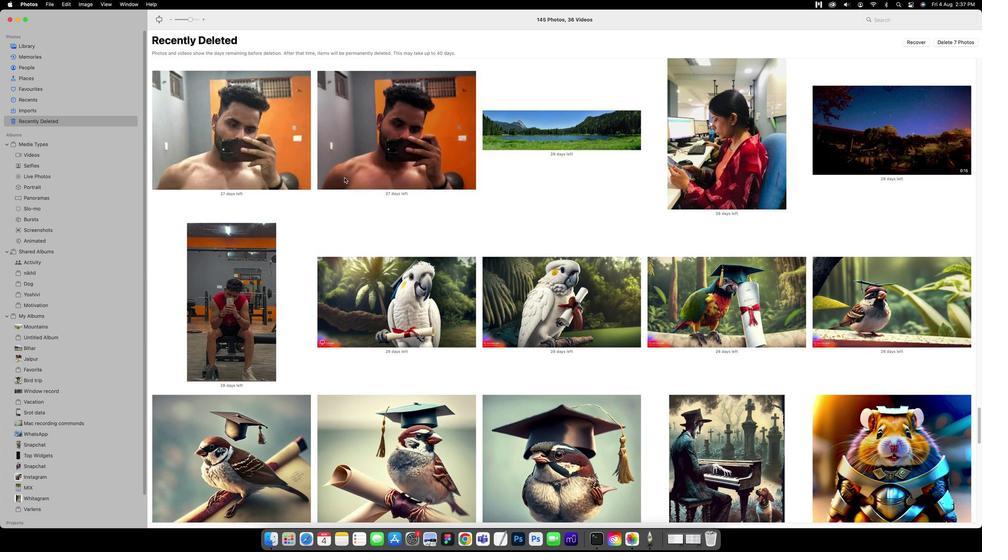 
Action: Mouse scrolled (343, 175) with delta (0, 2)
Screenshot: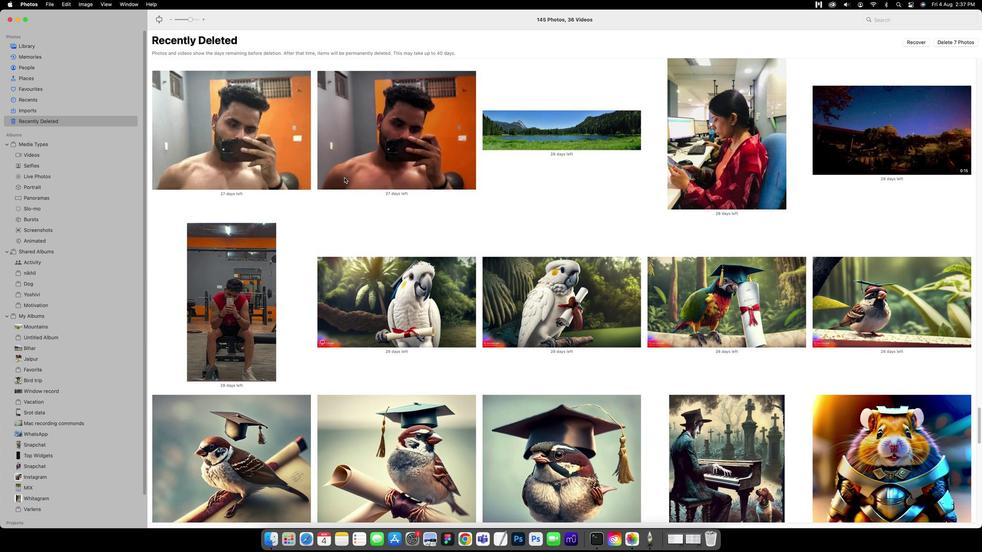 
Action: Mouse moved to (914, 41)
Screenshot: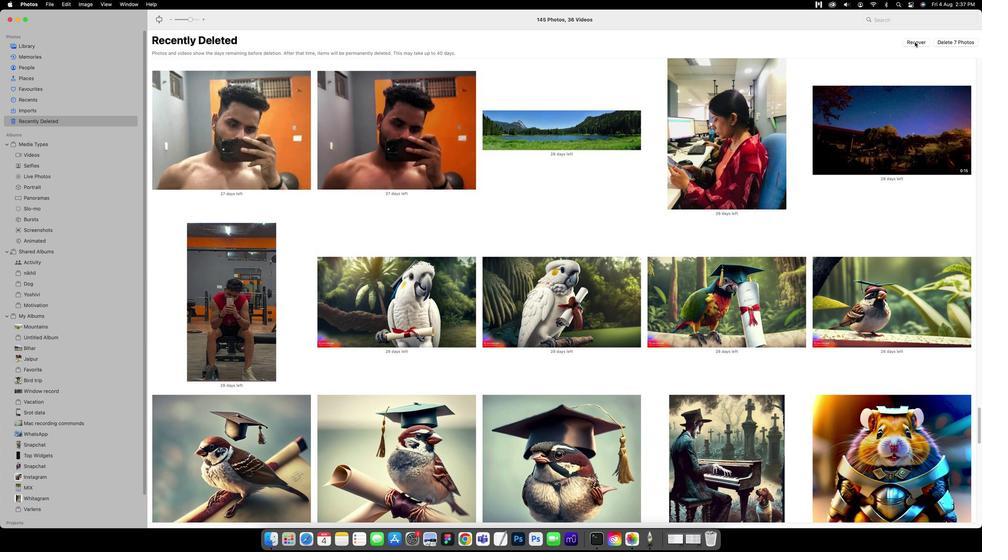 
Action: Mouse pressed left at (914, 41)
Screenshot: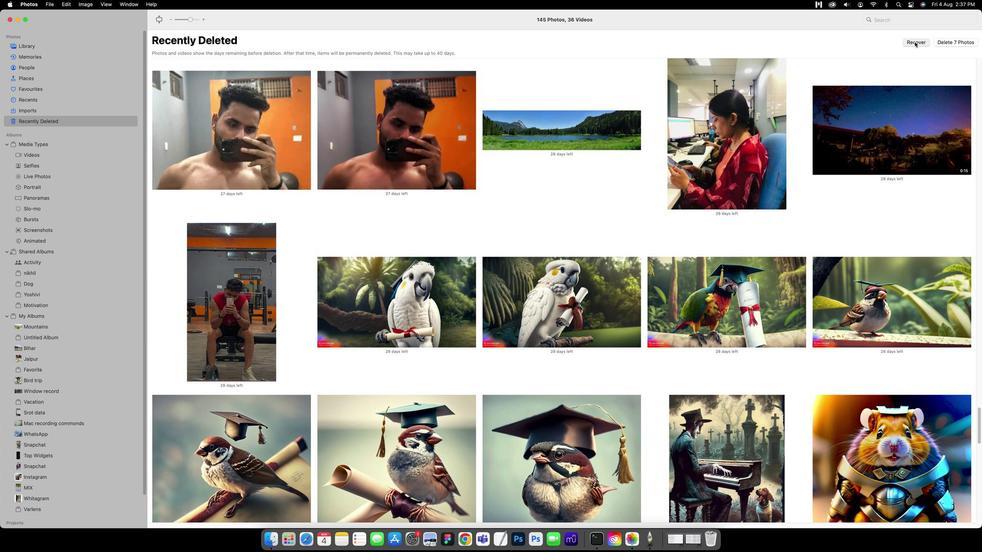 
Action: Mouse moved to (528, 129)
Screenshot: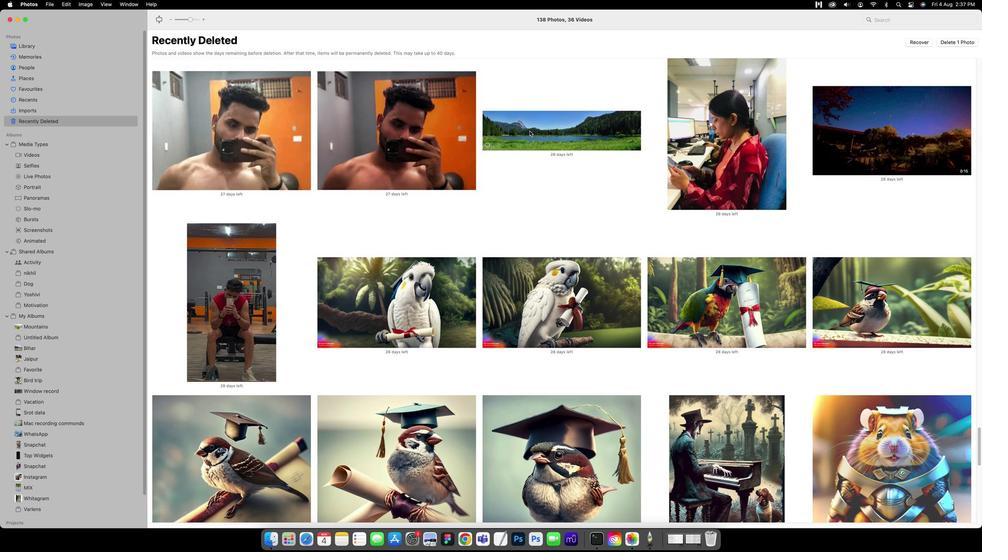 
Action: Mouse scrolled (528, 129) with delta (0, 1)
Screenshot: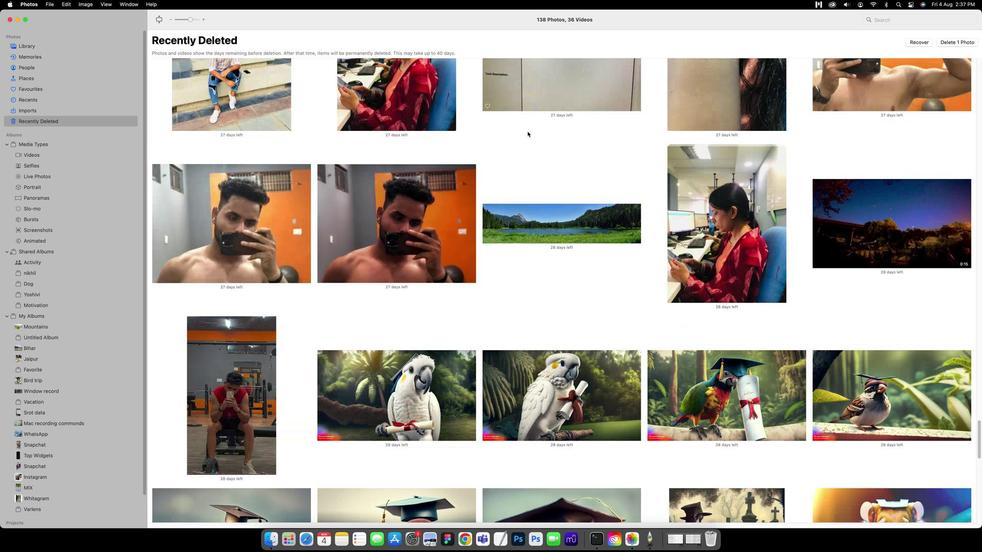 
Action: Mouse scrolled (528, 129) with delta (0, 1)
Screenshot: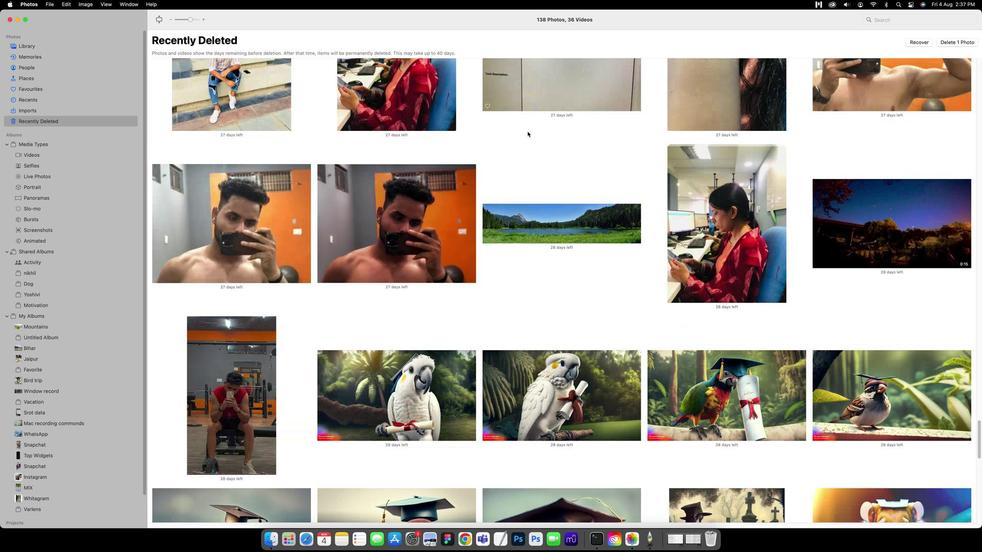 
Action: Mouse scrolled (528, 129) with delta (0, 1)
Screenshot: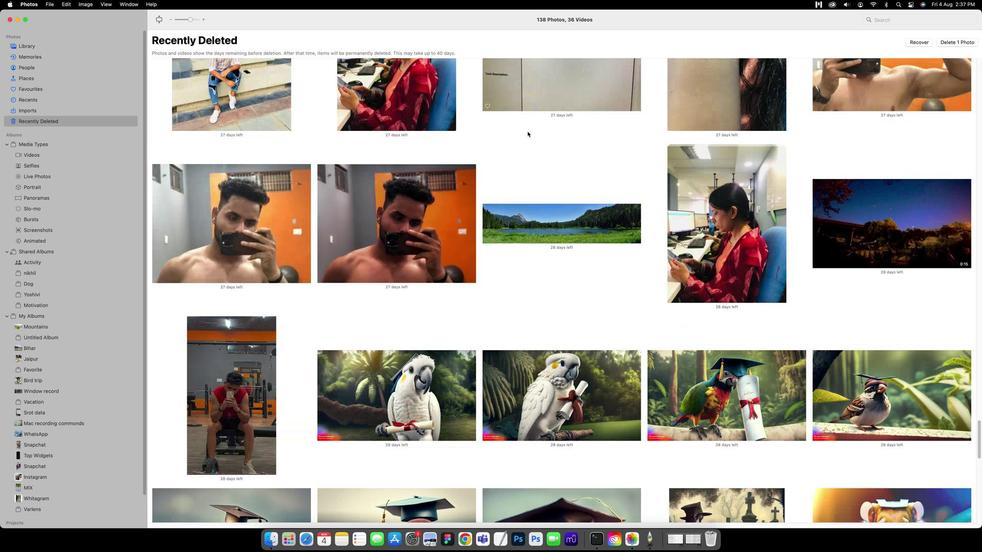 
Action: Mouse scrolled (528, 129) with delta (0, 2)
Screenshot: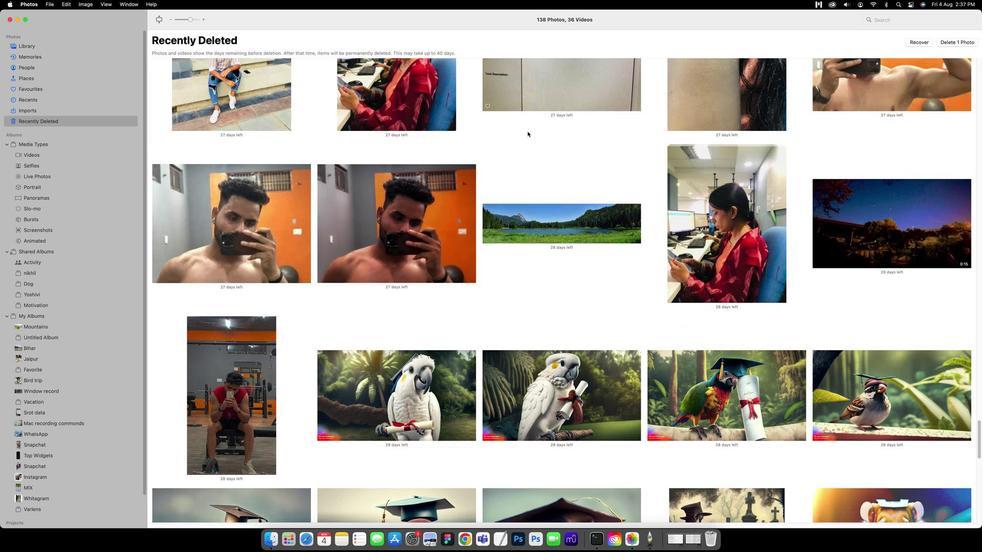 
Action: Mouse moved to (528, 130)
Screenshot: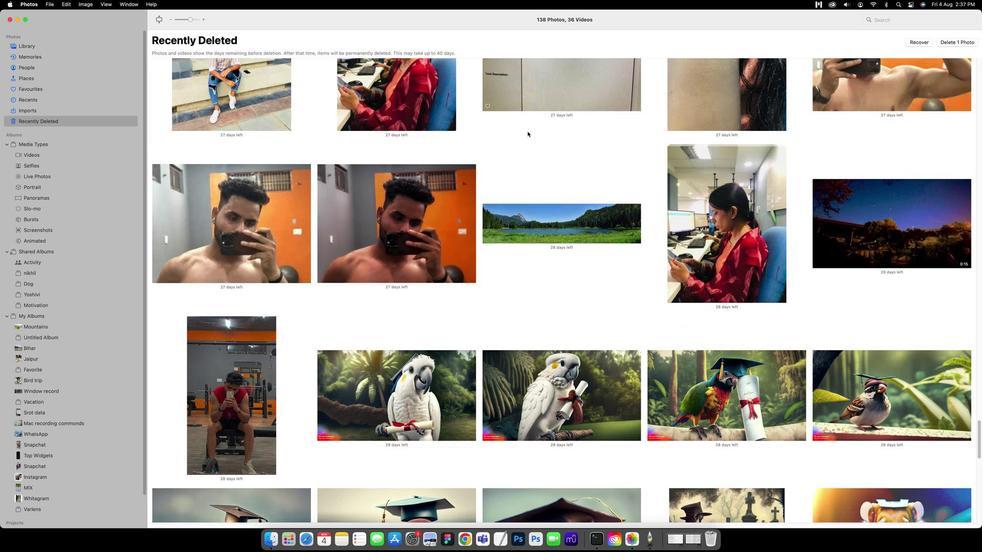 
Action: Mouse scrolled (528, 130) with delta (0, 2)
Screenshot: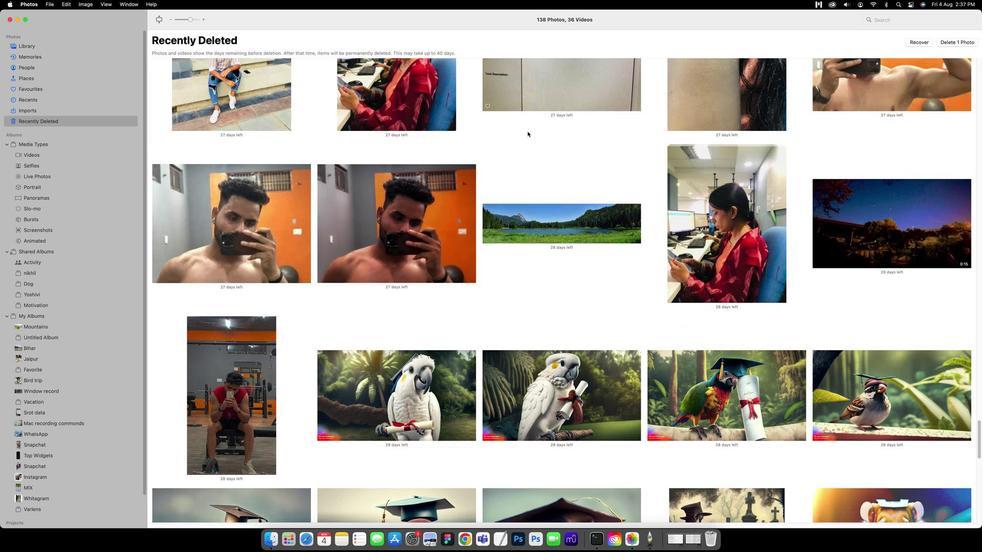 
Action: Mouse moved to (528, 130)
Screenshot: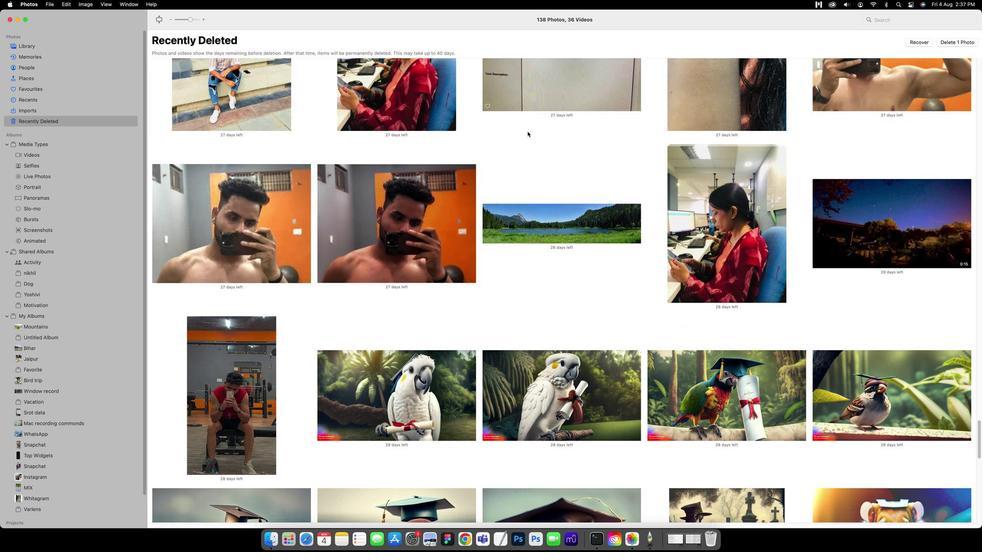 
Action: Mouse scrolled (528, 130) with delta (0, 3)
Screenshot: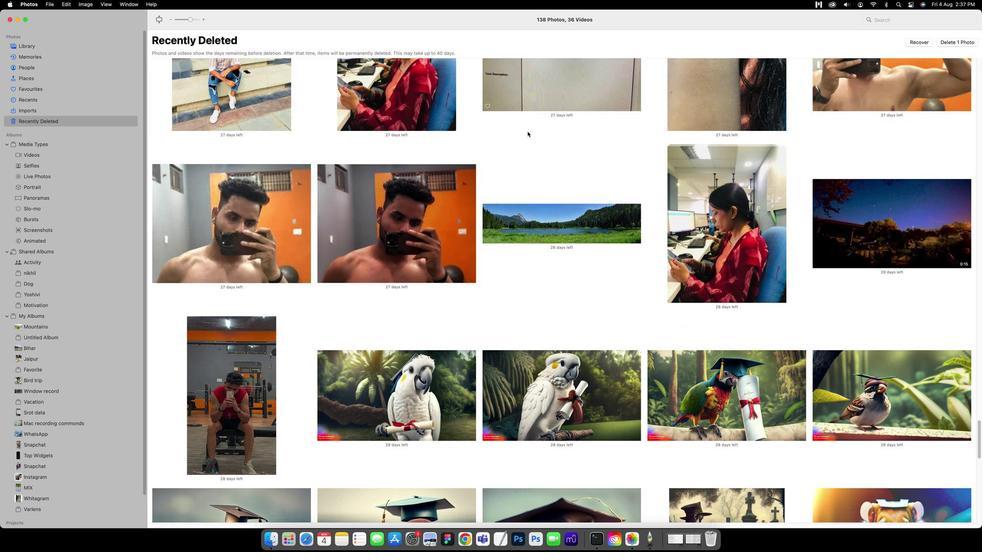 
Action: Mouse moved to (205, 119)
Screenshot: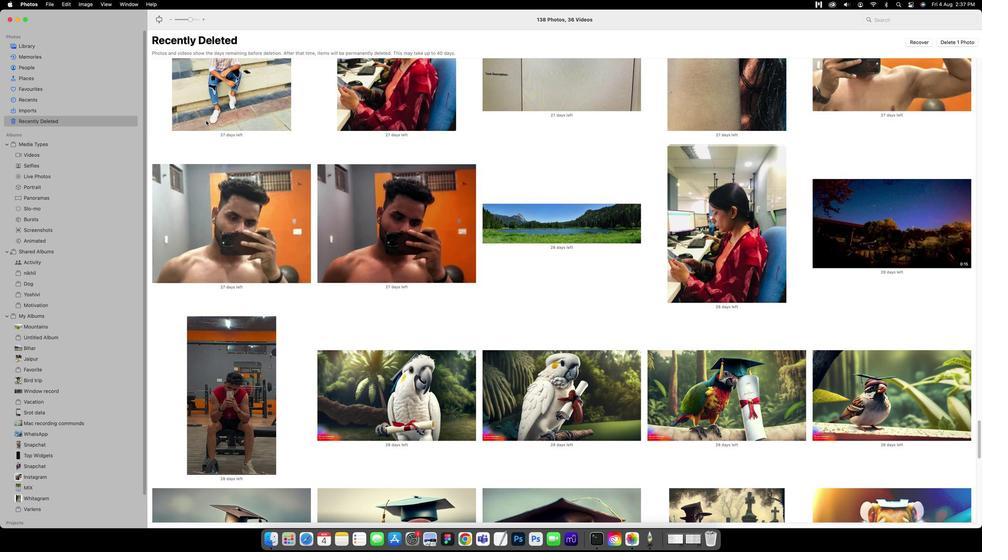 
Action: Mouse scrolled (205, 119) with delta (0, 1)
Screenshot: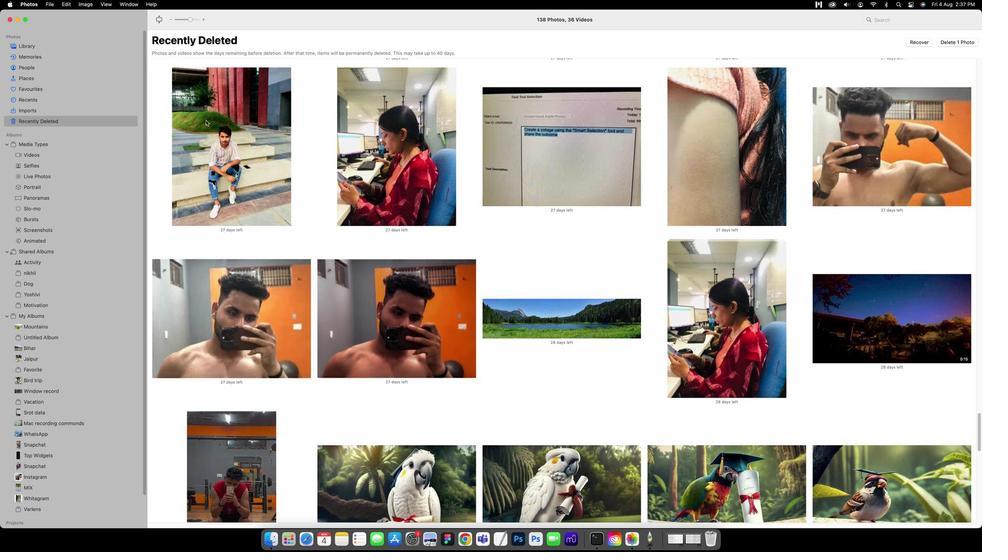 
Action: Mouse scrolled (205, 119) with delta (0, 1)
Screenshot: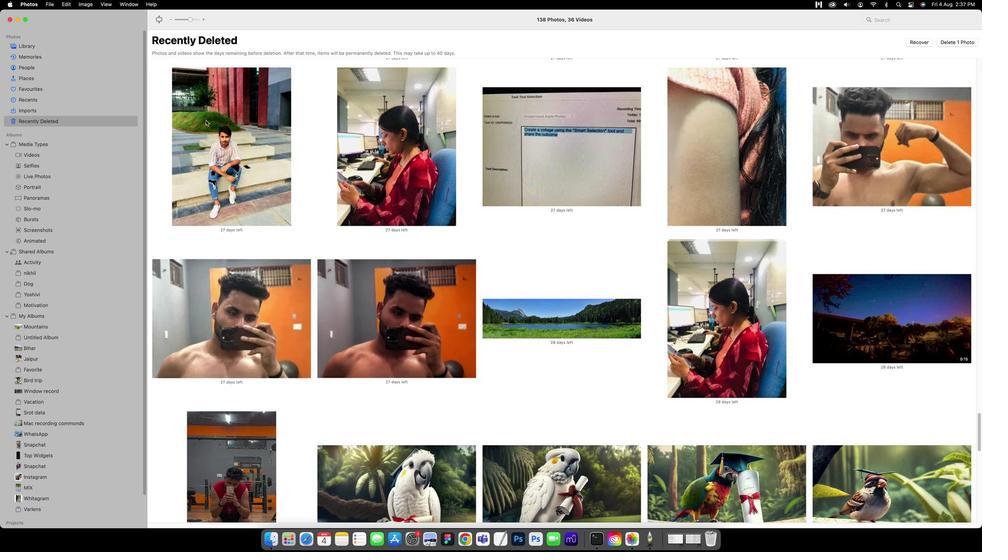 
Action: Mouse scrolled (205, 119) with delta (0, 2)
Screenshot: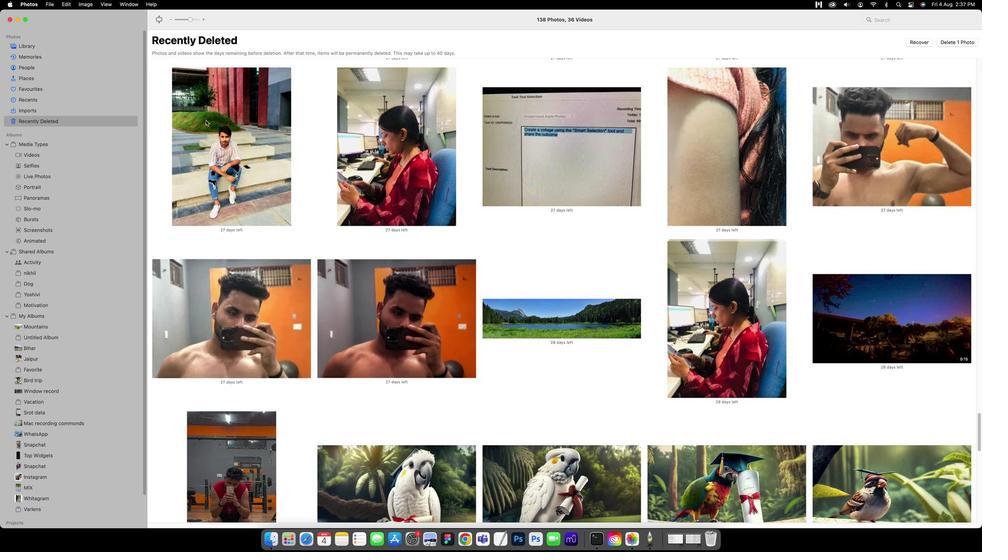 
Action: Mouse scrolled (205, 119) with delta (0, 2)
Screenshot: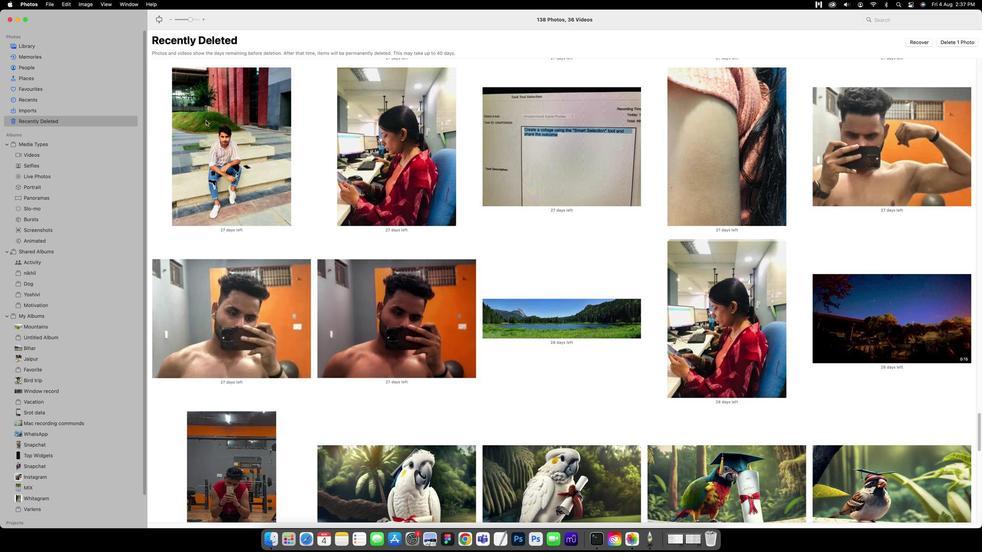 
Action: Mouse scrolled (205, 119) with delta (0, 2)
Screenshot: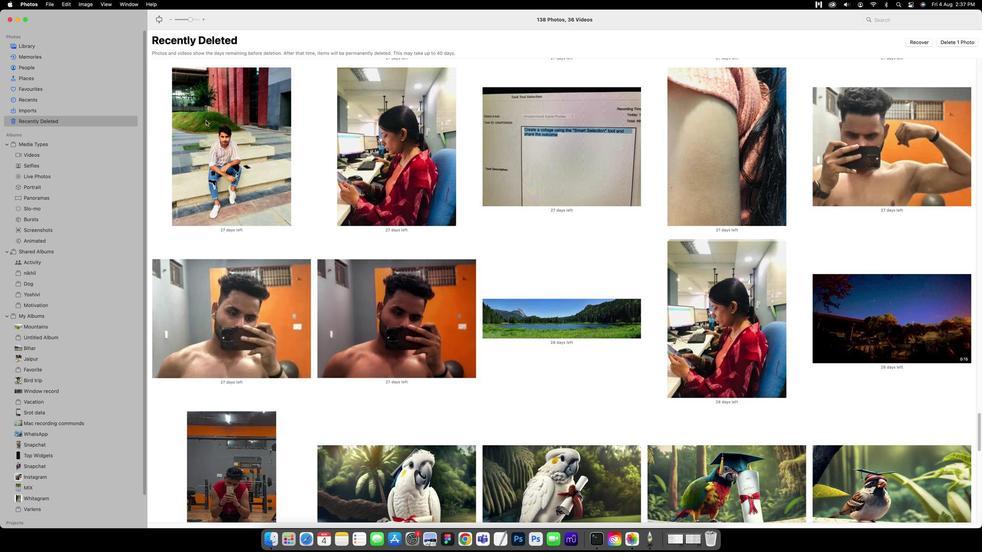 
Action: Mouse scrolled (205, 119) with delta (0, 3)
Screenshot: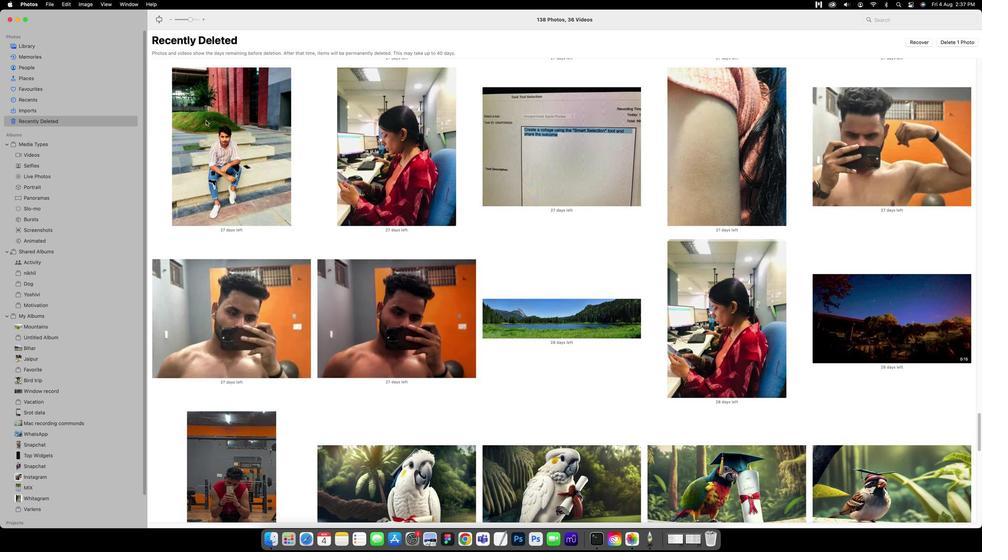 
Action: Mouse scrolled (205, 119) with delta (0, 1)
Screenshot: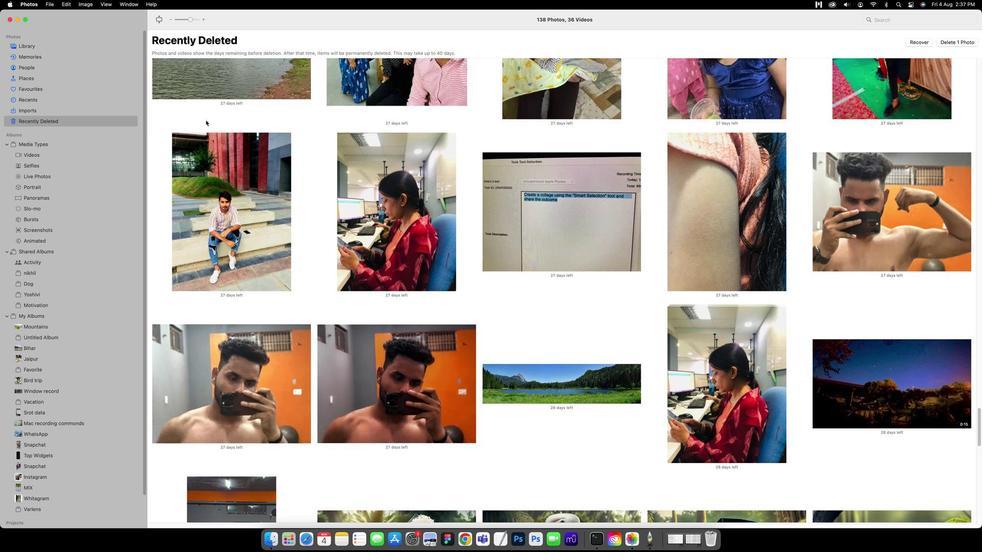 
Action: Mouse scrolled (205, 119) with delta (0, 1)
Screenshot: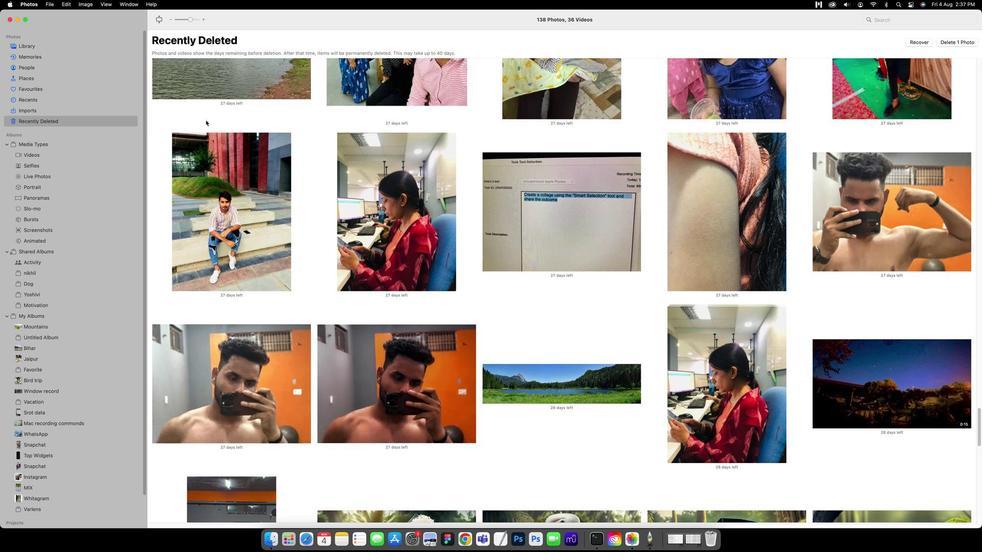 
Action: Mouse scrolled (205, 119) with delta (0, 1)
Screenshot: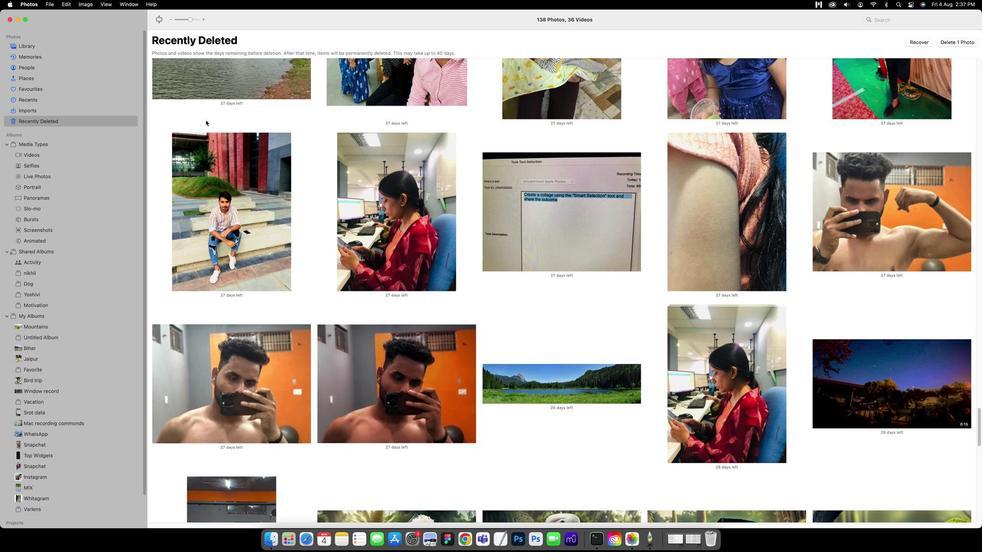 
Action: Mouse scrolled (205, 119) with delta (0, 2)
Screenshot: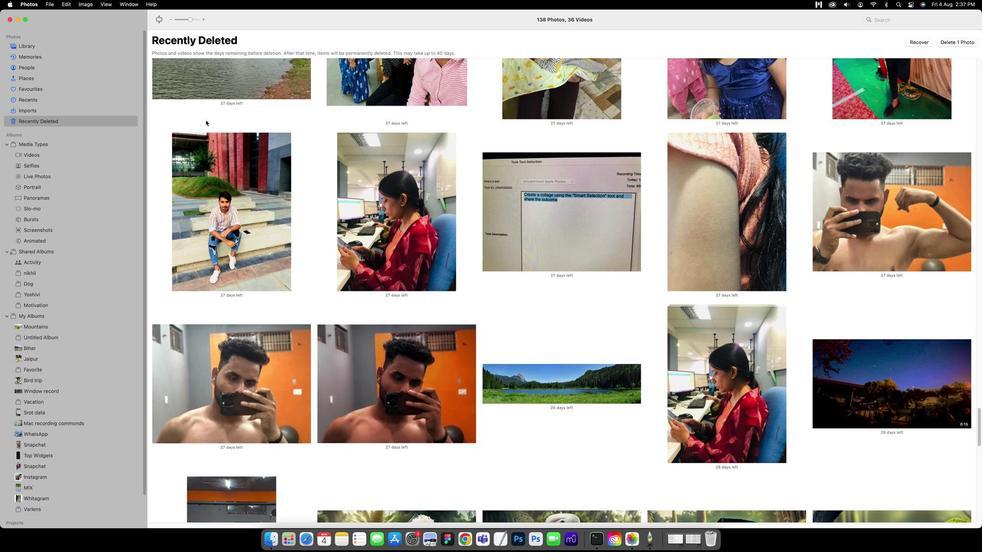 
Action: Mouse scrolled (205, 119) with delta (0, 2)
Screenshot: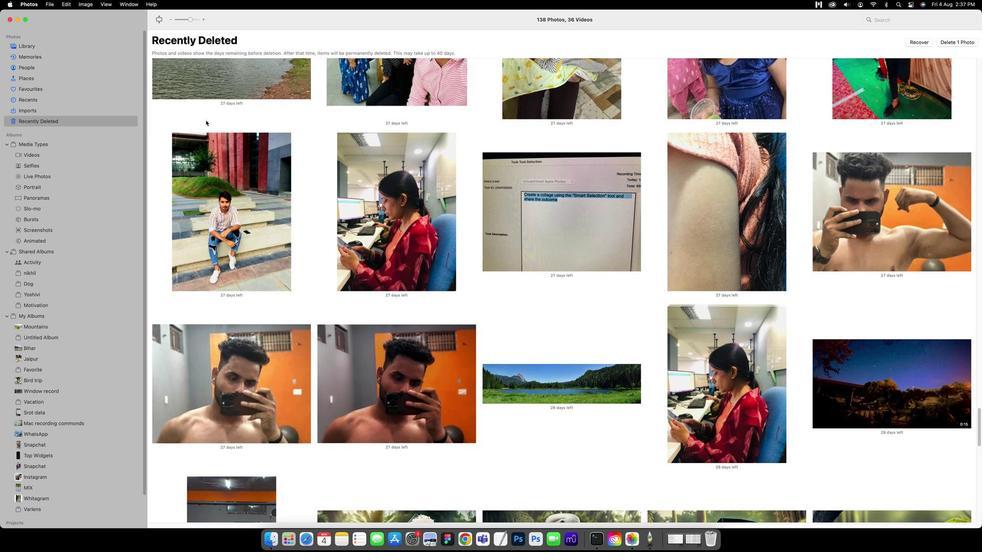 
Action: Mouse scrolled (205, 119) with delta (0, 1)
Screenshot: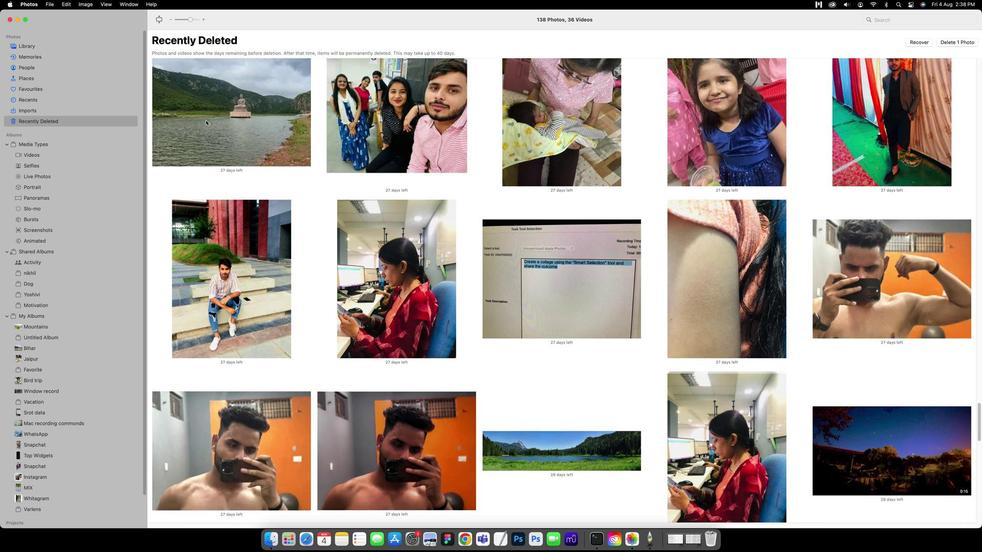 
Action: Mouse scrolled (205, 119) with delta (0, 1)
Screenshot: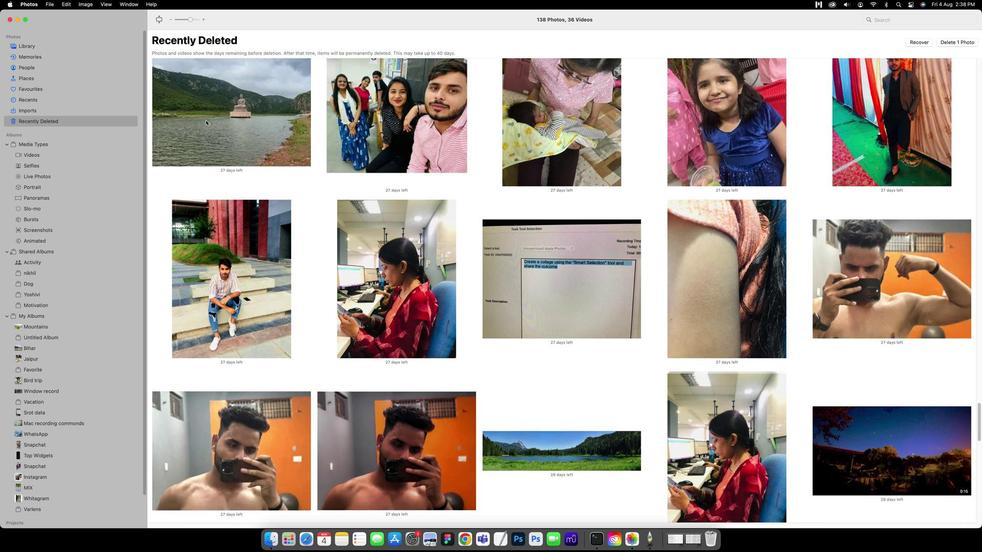
Action: Mouse scrolled (205, 119) with delta (0, 2)
Screenshot: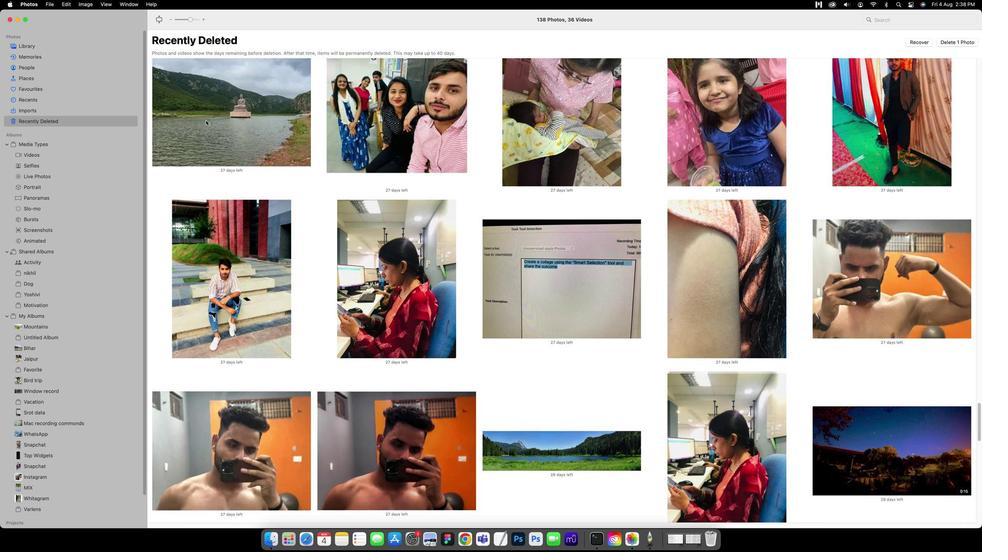 
Action: Mouse scrolled (205, 119) with delta (0, 2)
Screenshot: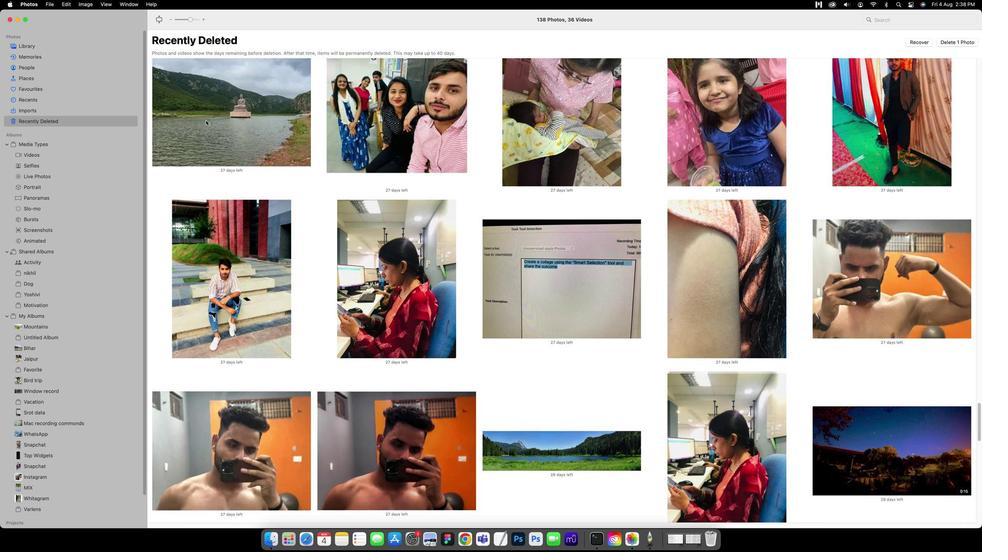 
Action: Mouse scrolled (205, 119) with delta (0, 2)
Screenshot: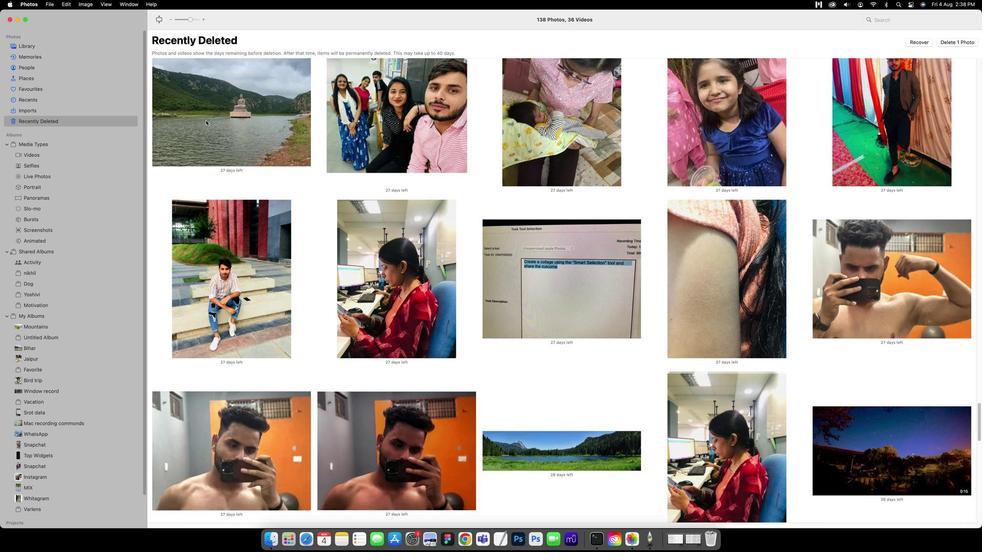 
Action: Mouse scrolled (205, 119) with delta (0, 1)
Screenshot: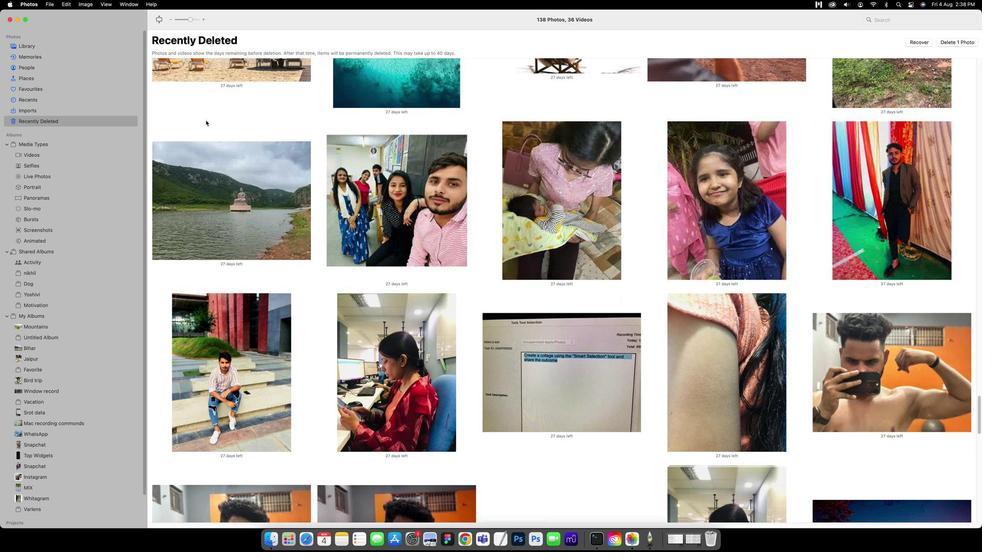 
Action: Mouse scrolled (205, 119) with delta (0, 1)
Screenshot: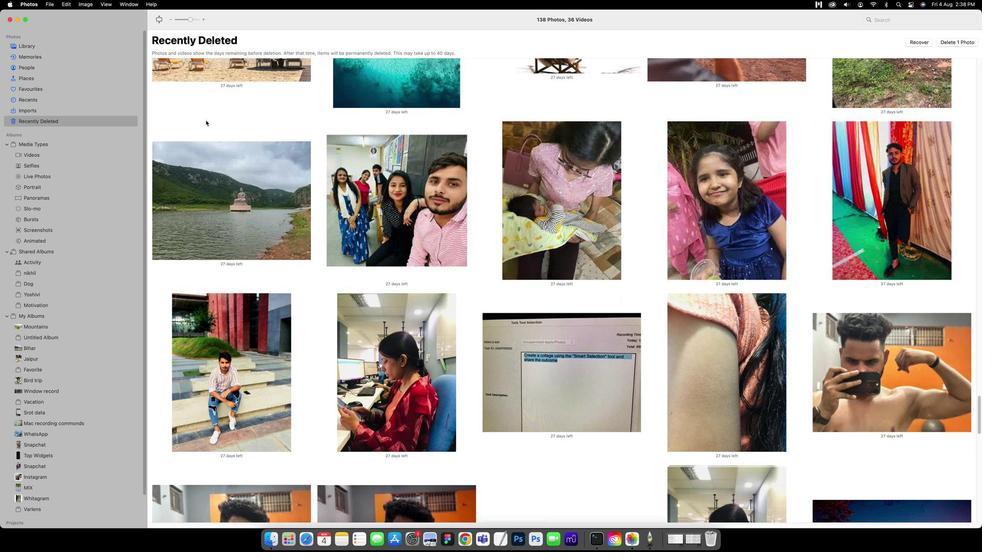 
Action: Mouse scrolled (205, 119) with delta (0, 1)
Screenshot: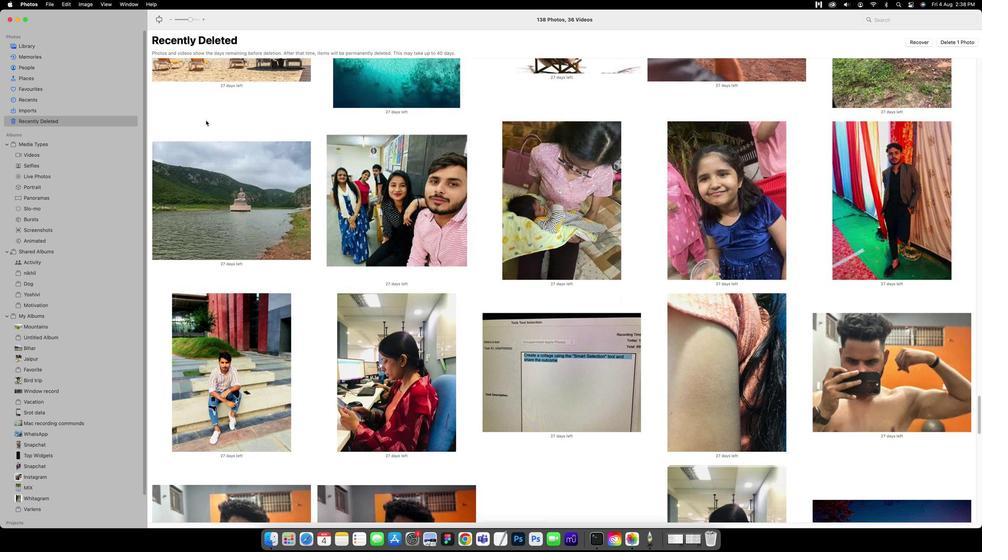 
Action: Mouse scrolled (205, 119) with delta (0, 2)
Screenshot: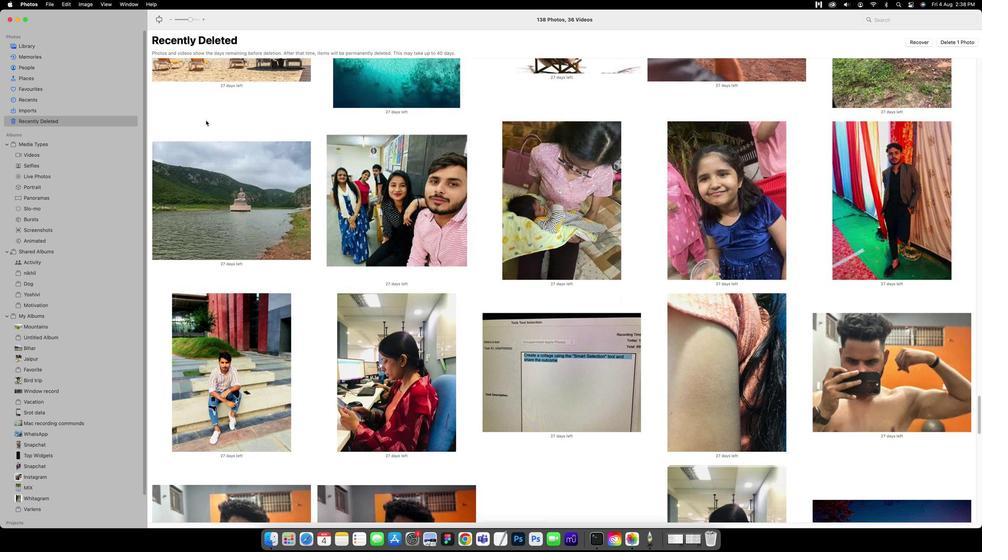 
Action: Mouse scrolled (205, 119) with delta (0, 2)
Screenshot: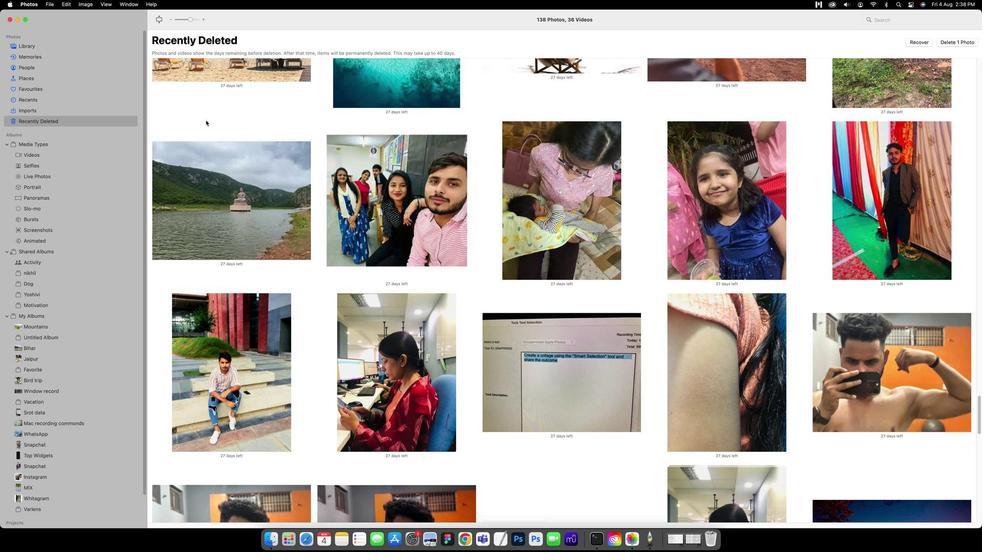 
Action: Mouse scrolled (205, 119) with delta (0, 3)
Screenshot: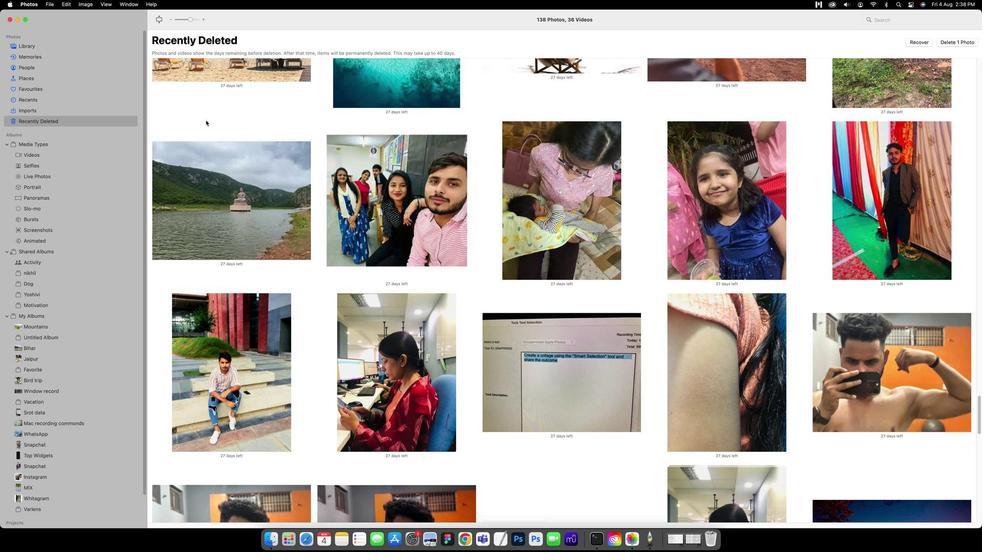 
Action: Mouse scrolled (205, 119) with delta (0, 1)
Screenshot: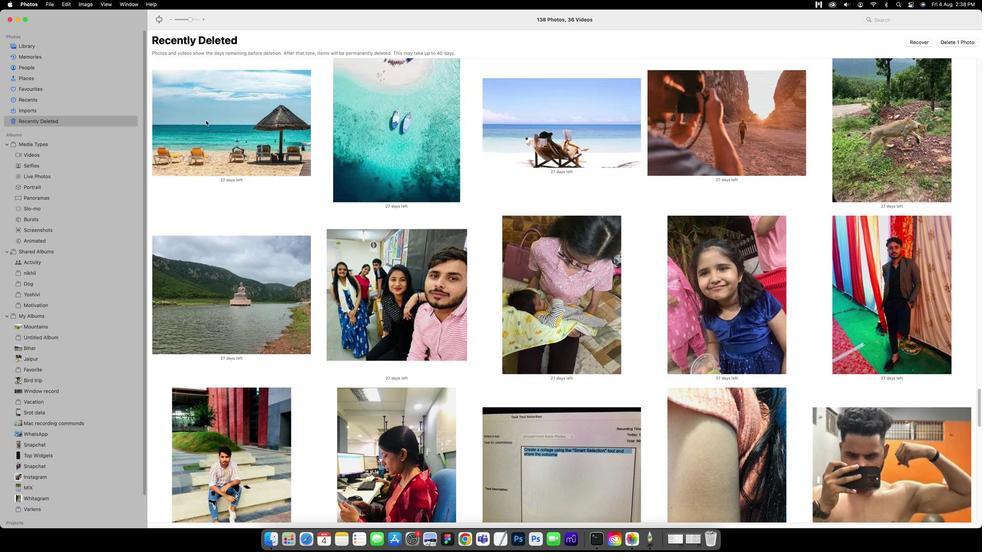 
Action: Mouse scrolled (205, 119) with delta (0, 1)
Screenshot: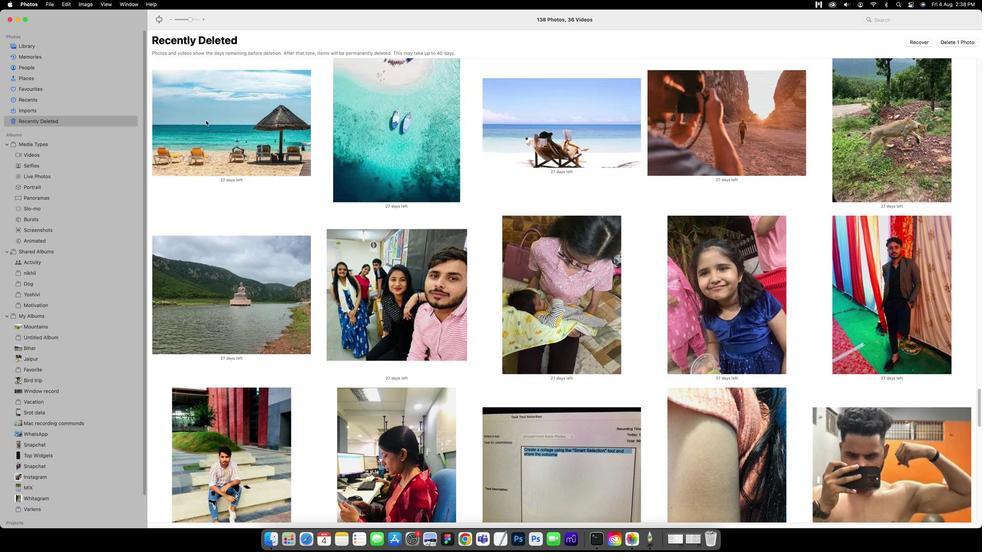 
Action: Mouse scrolled (205, 119) with delta (0, 2)
Screenshot: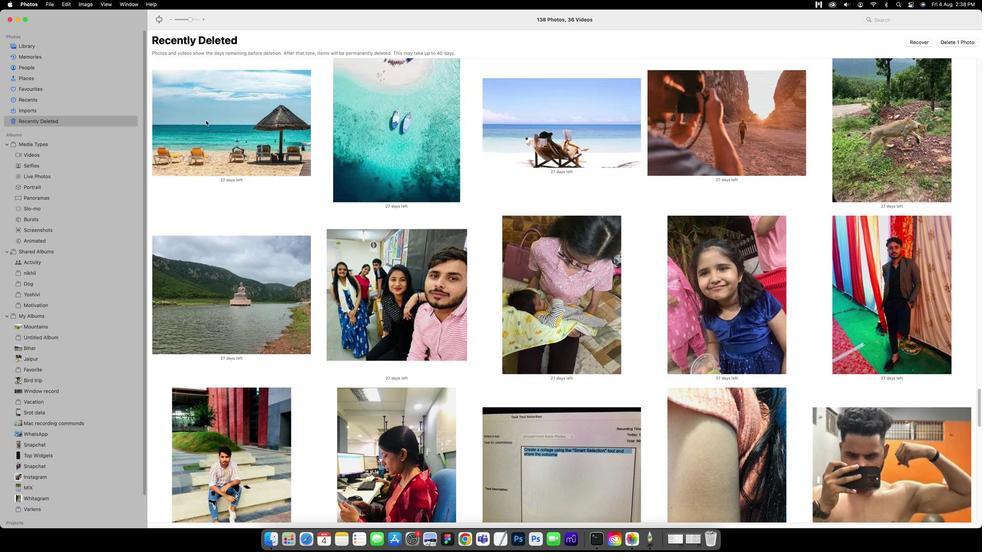 
Action: Mouse scrolled (205, 119) with delta (0, 2)
Screenshot: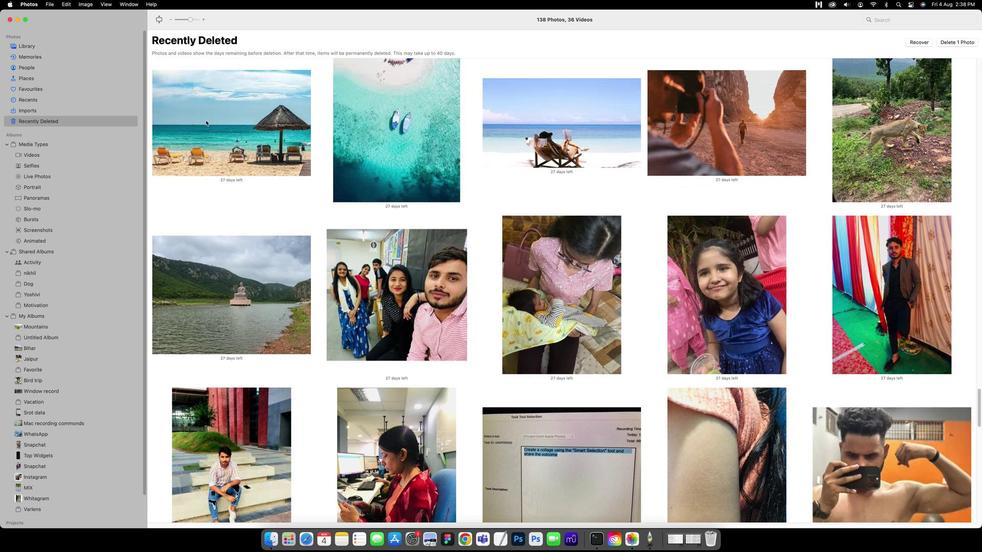 
Action: Mouse scrolled (205, 119) with delta (0, 2)
Screenshot: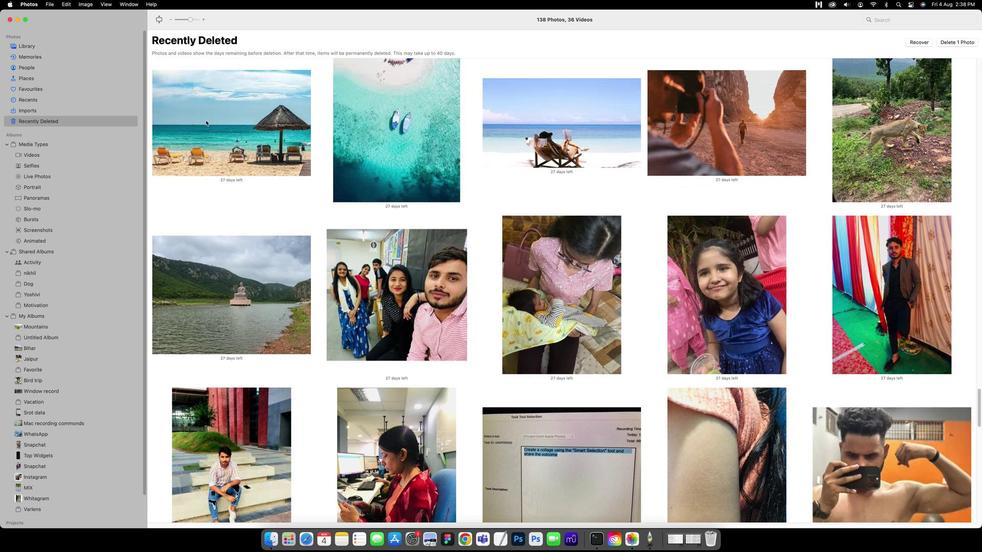 
Action: Mouse scrolled (205, 119) with delta (0, 3)
Screenshot: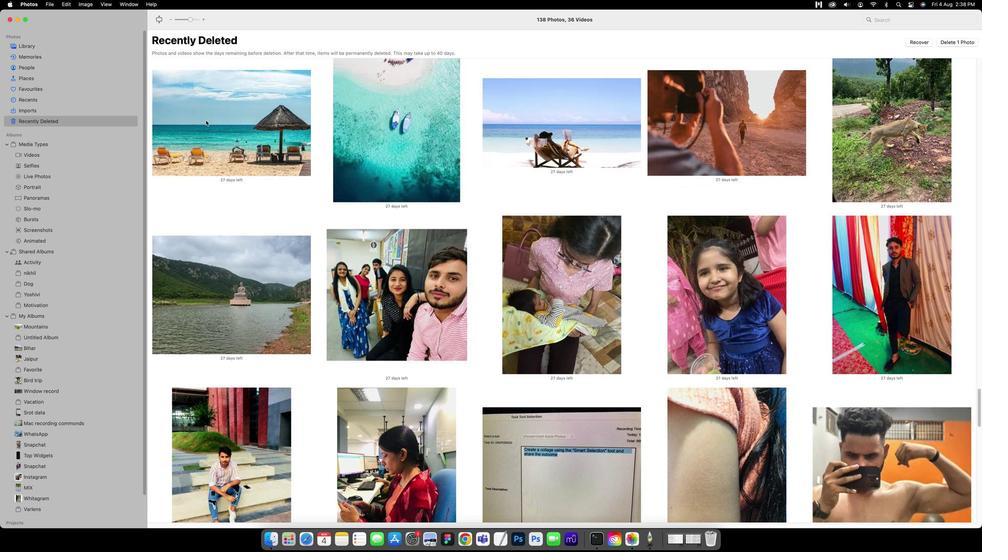 
Action: Mouse scrolled (205, 119) with delta (0, 1)
Screenshot: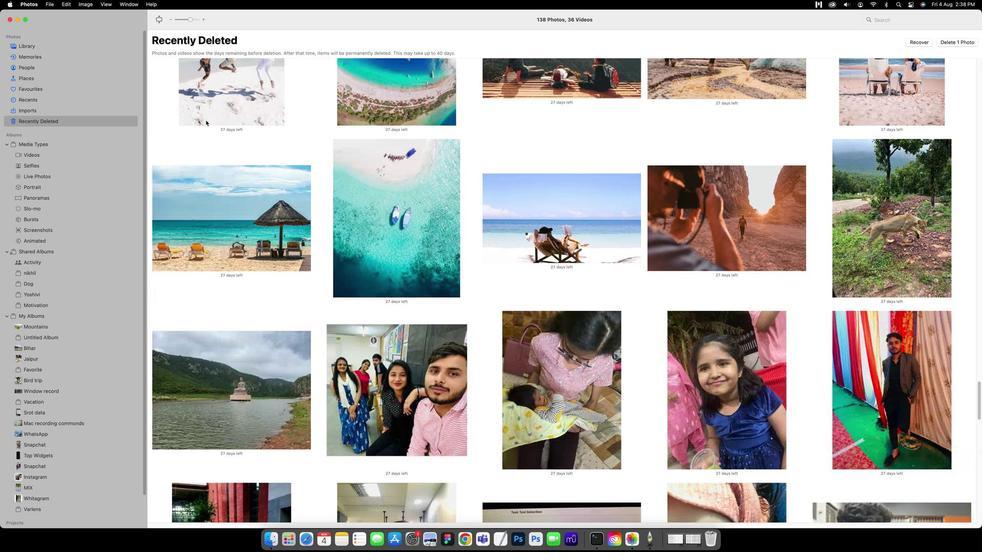 
Action: Mouse scrolled (205, 119) with delta (0, 1)
Screenshot: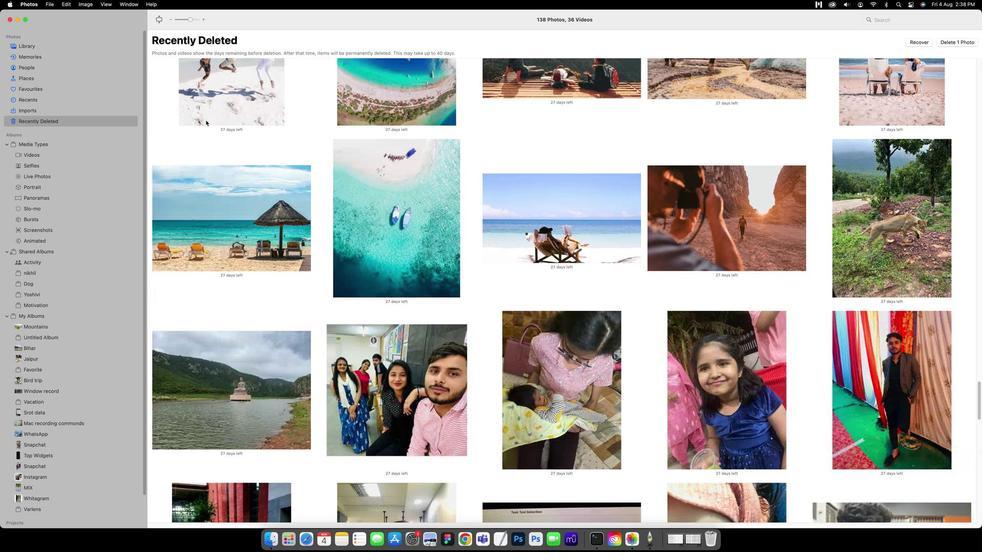 
Action: Mouse scrolled (205, 119) with delta (0, 2)
Screenshot: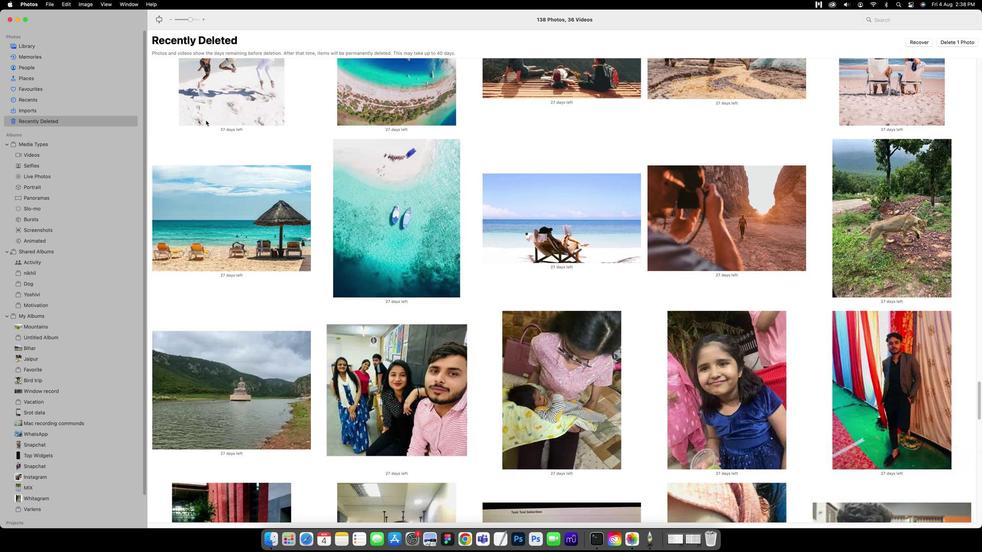 
Action: Mouse scrolled (205, 119) with delta (0, 2)
Screenshot: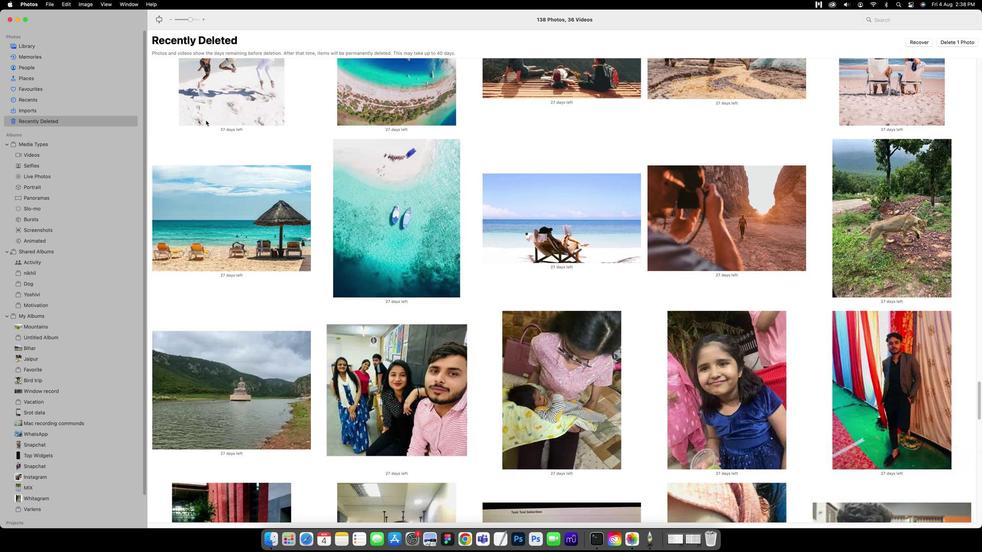 
Action: Mouse scrolled (205, 119) with delta (0, 2)
Screenshot: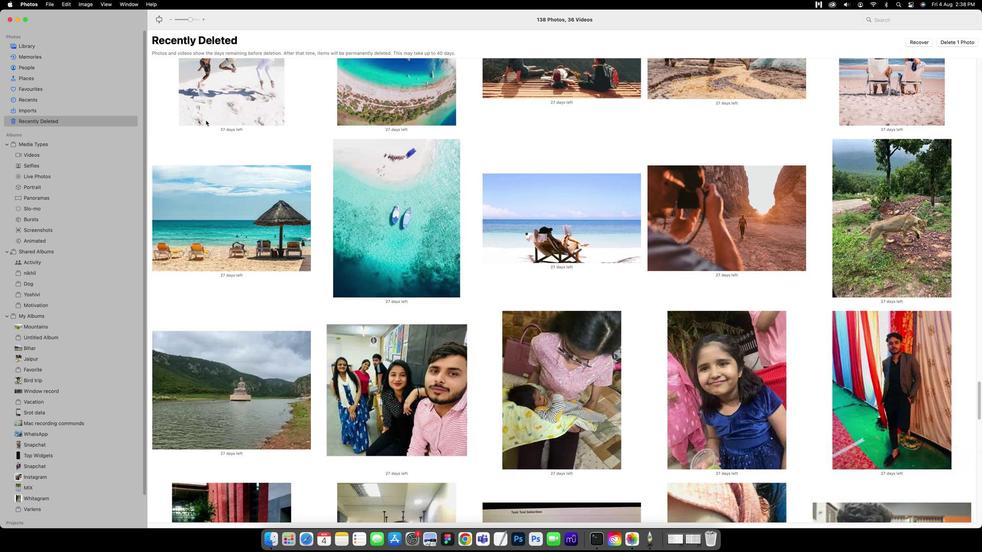 
Action: Mouse scrolled (205, 119) with delta (0, 3)
Screenshot: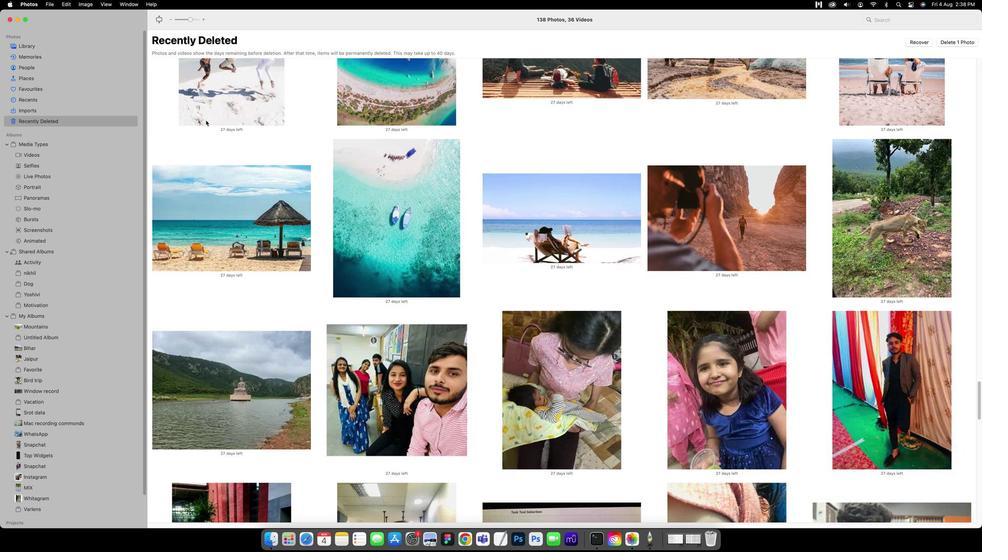 
Action: Mouse scrolled (205, 119) with delta (0, 1)
Screenshot: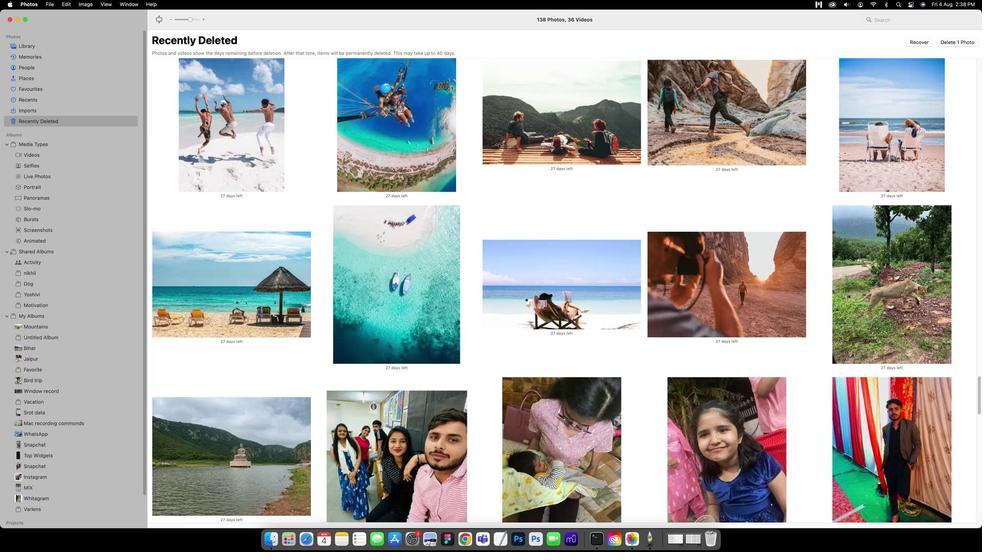 
Action: Mouse scrolled (205, 119) with delta (0, 1)
Screenshot: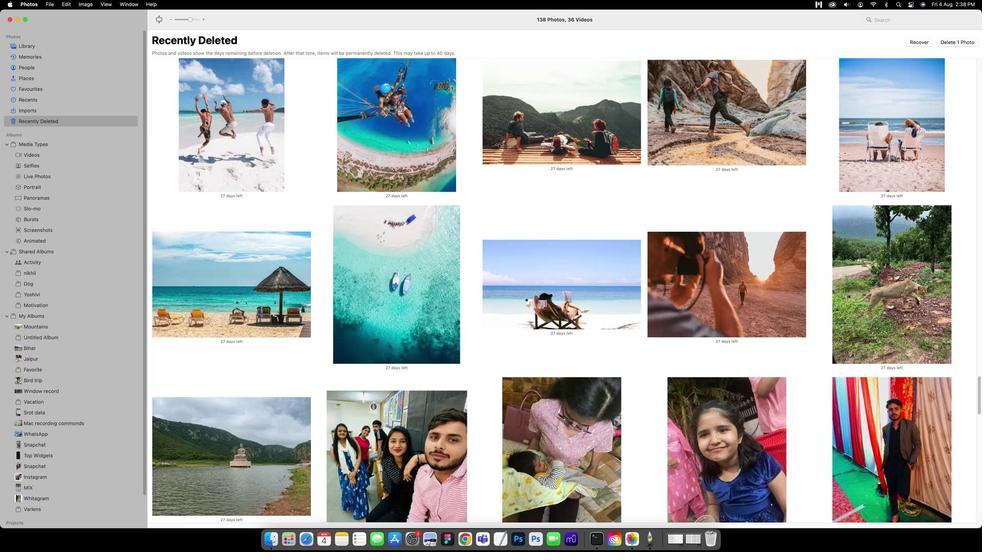 
Action: Mouse scrolled (205, 119) with delta (0, 2)
Screenshot: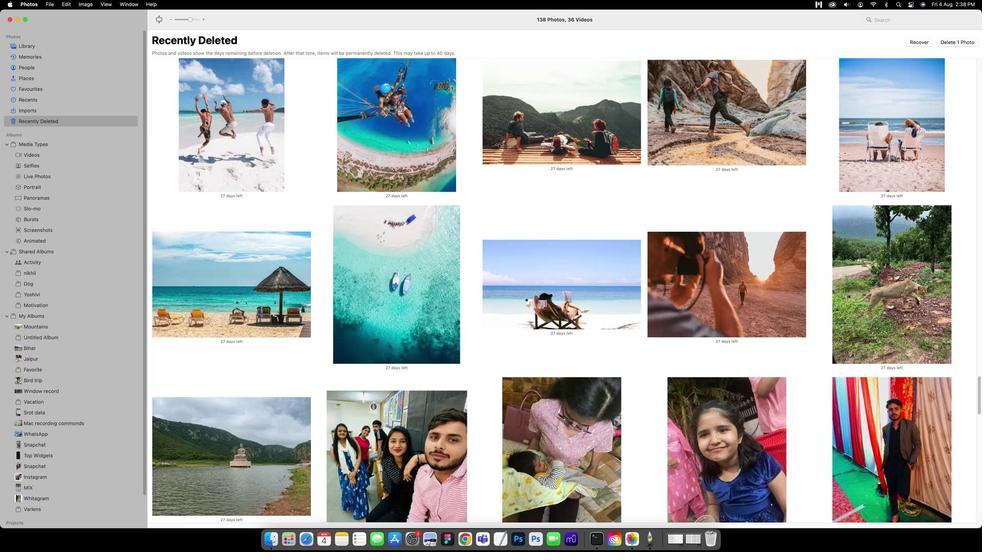 
Action: Mouse scrolled (205, 119) with delta (0, 2)
Screenshot: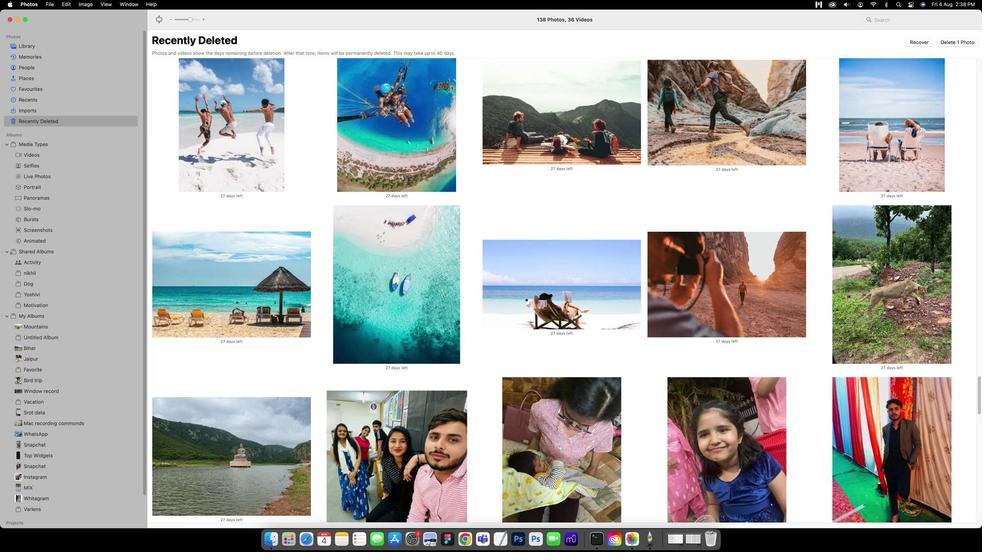 
Action: Mouse scrolled (205, 119) with delta (0, 2)
Screenshot: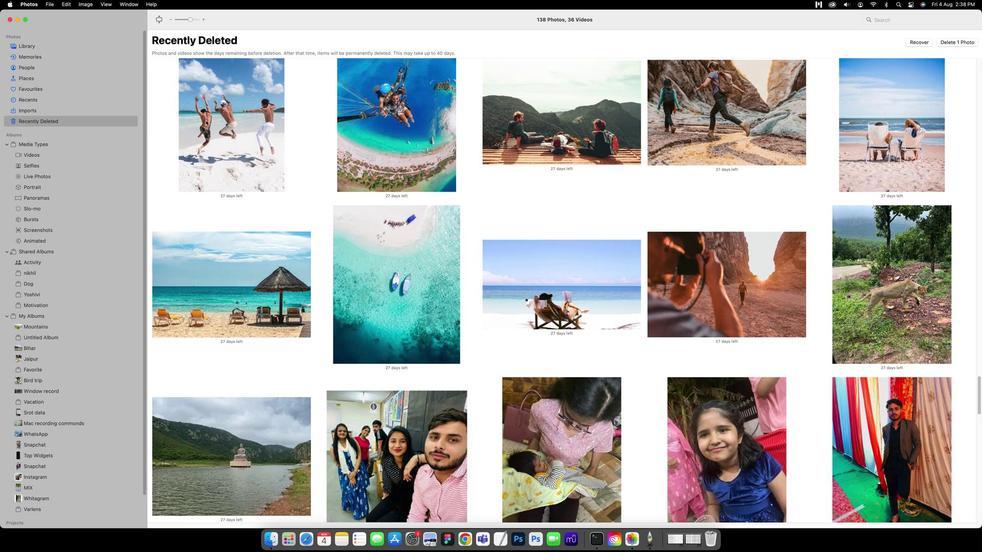 
Action: Mouse moved to (28, 45)
Screenshot: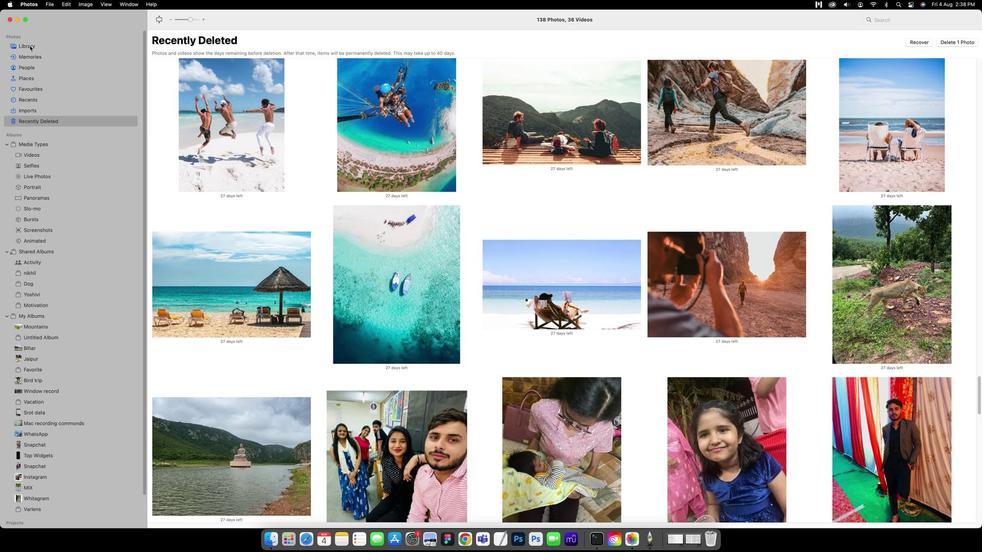 
Action: Mouse pressed left at (28, 45)
Screenshot: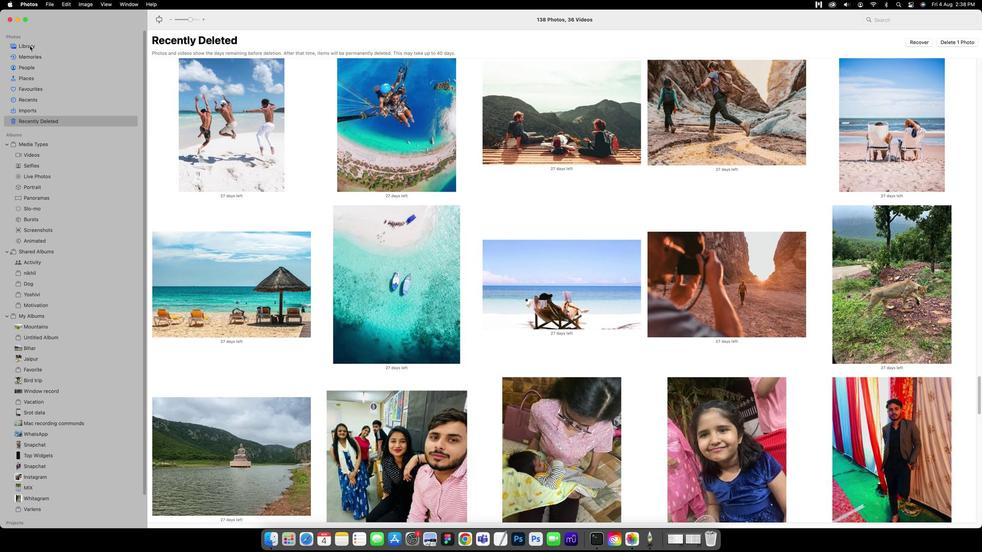 
Action: Mouse moved to (394, 212)
Screenshot: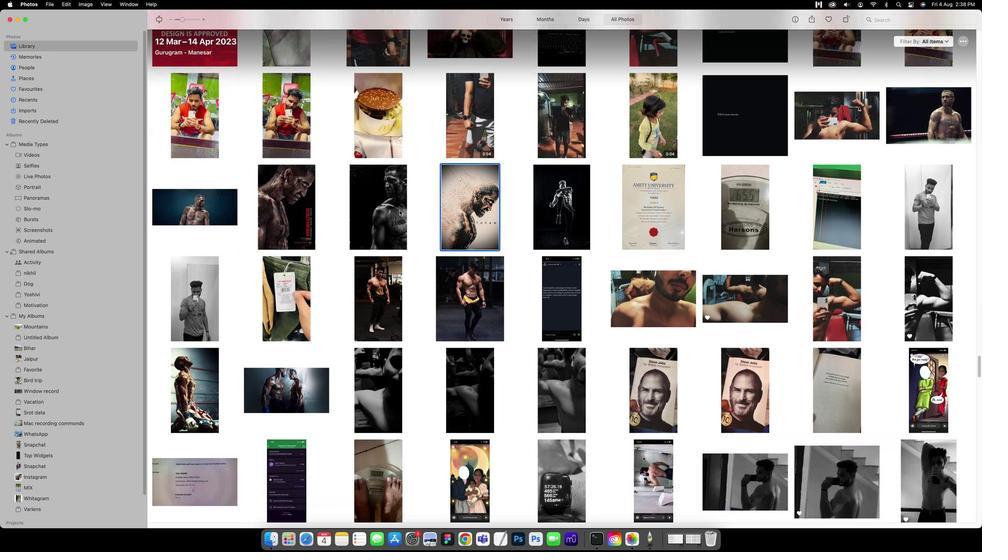 
Action: Mouse scrolled (394, 212) with delta (0, 0)
Screenshot: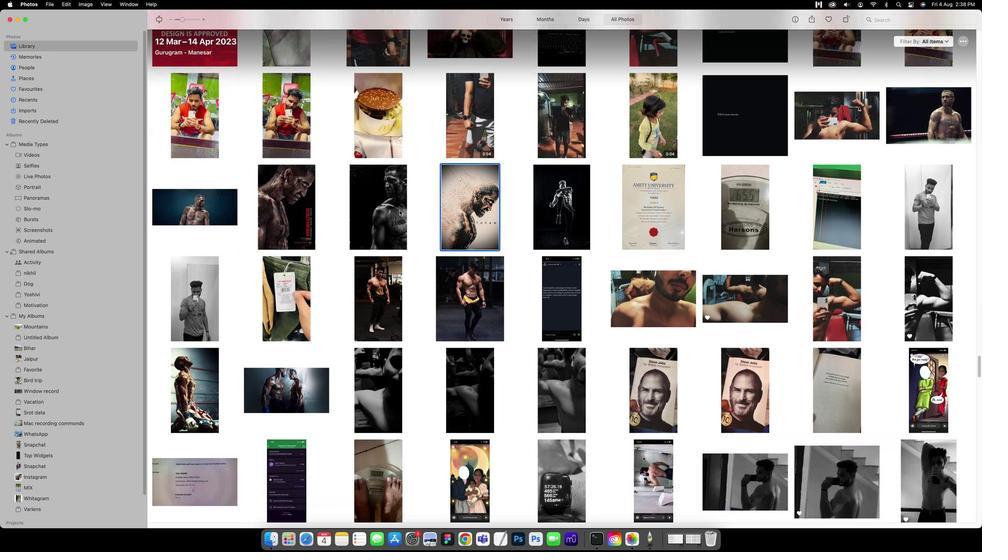 
Action: Mouse moved to (395, 212)
Screenshot: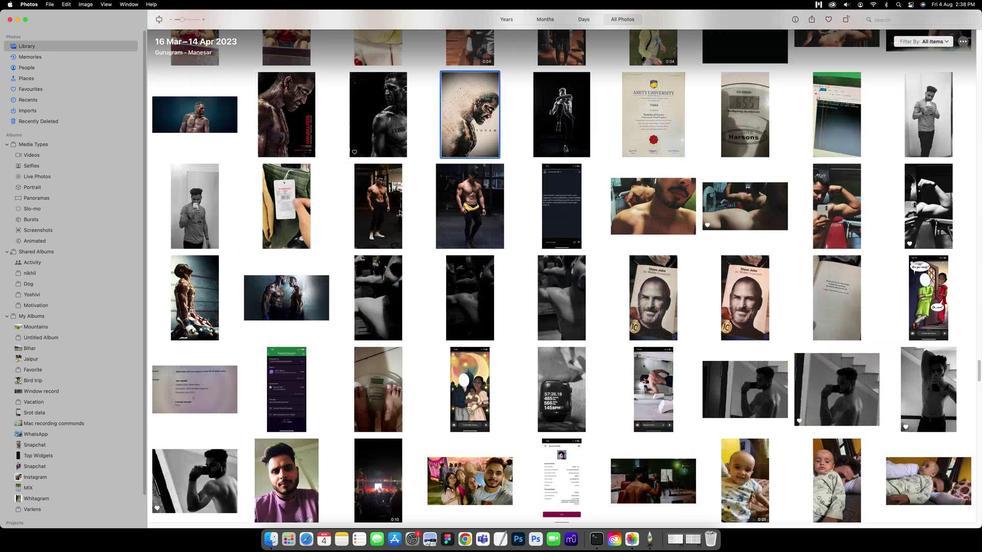 
Action: Mouse scrolled (395, 212) with delta (0, 0)
Screenshot: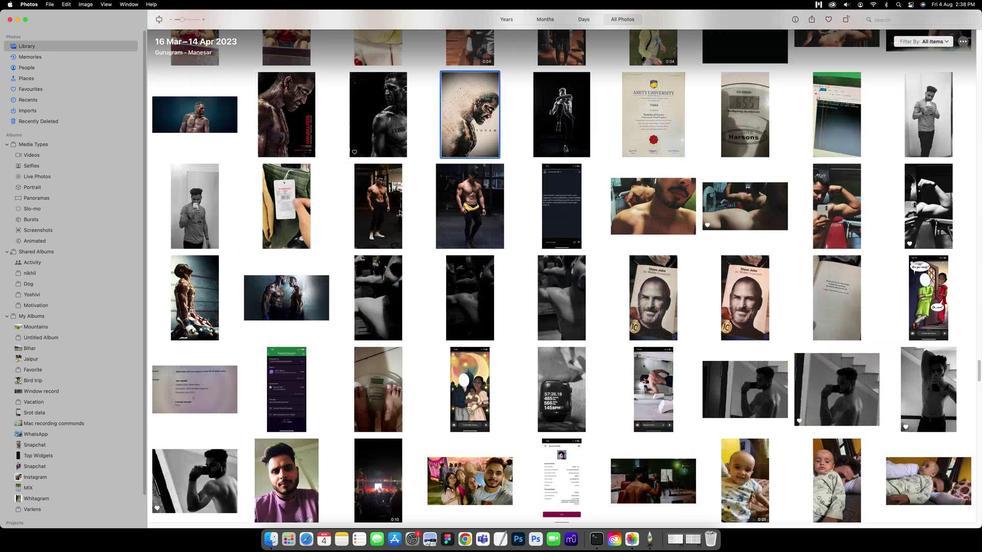 
Action: Mouse moved to (396, 211)
Screenshot: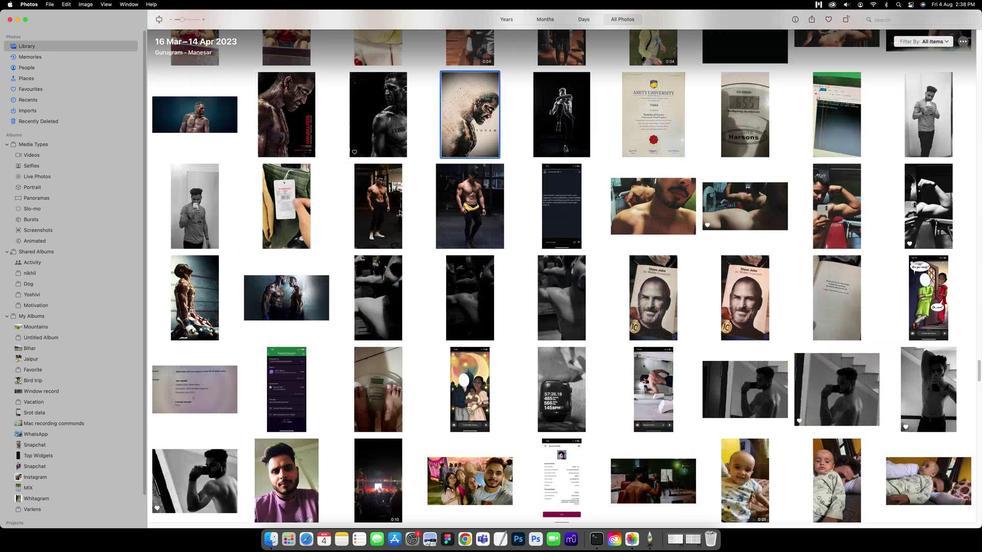 
Action: Mouse scrolled (396, 211) with delta (0, 0)
Screenshot: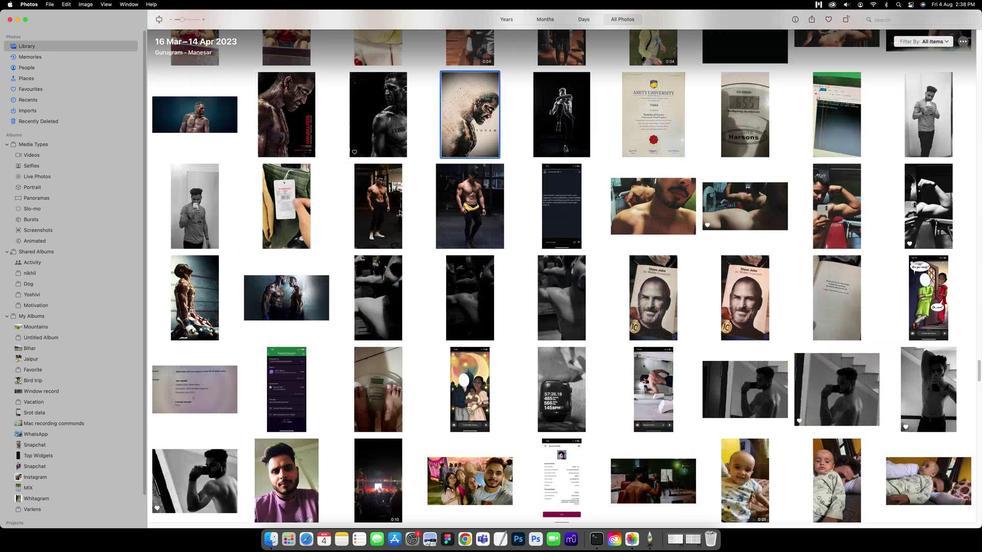 
Action: Mouse moved to (396, 210)
Screenshot: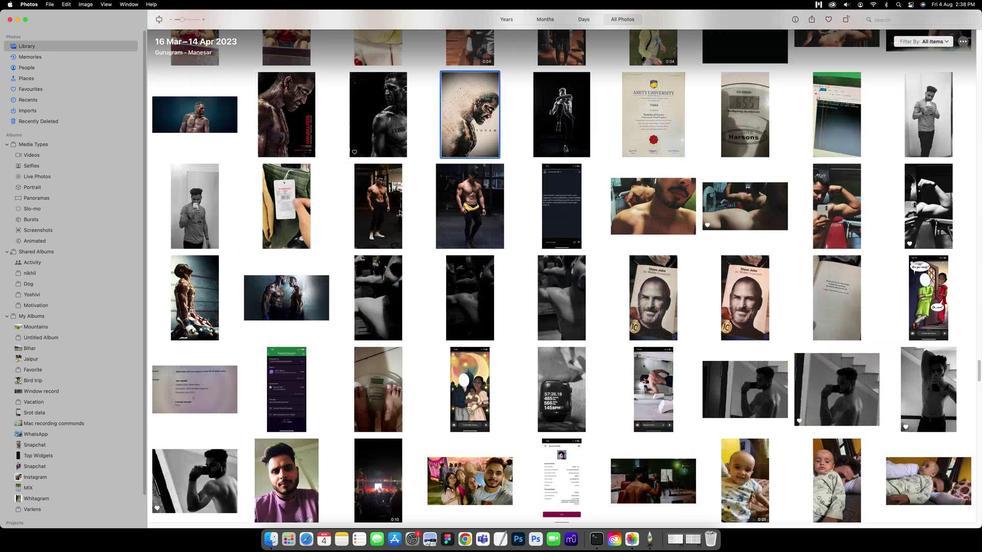 
Action: Mouse scrolled (396, 210) with delta (0, -1)
Screenshot: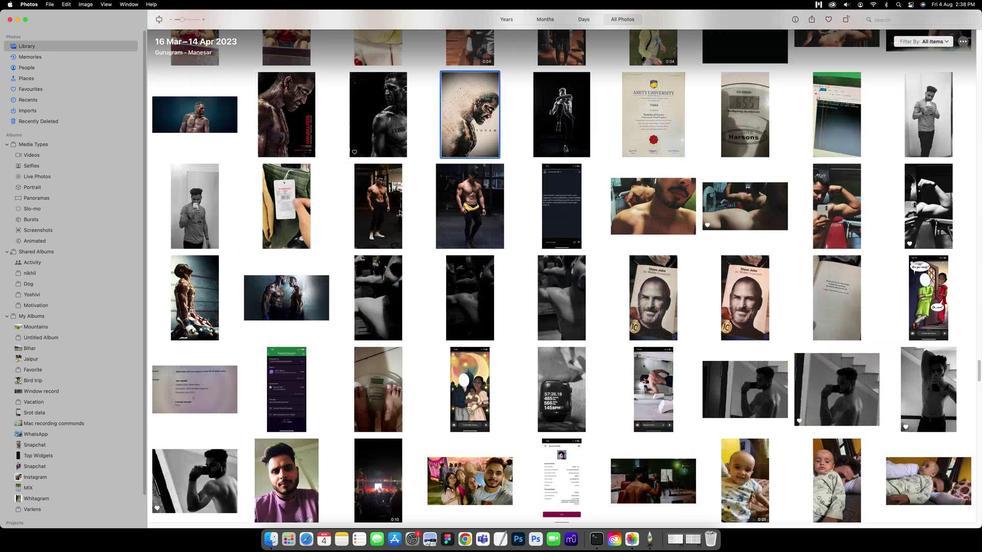 
Action: Mouse moved to (398, 209)
Screenshot: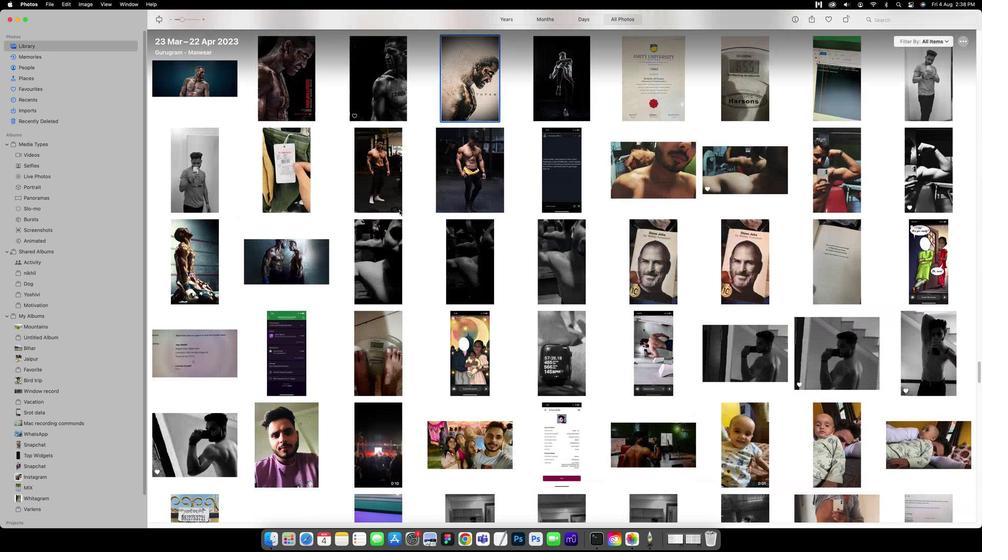 
Action: Mouse scrolled (398, 209) with delta (0, -1)
Screenshot: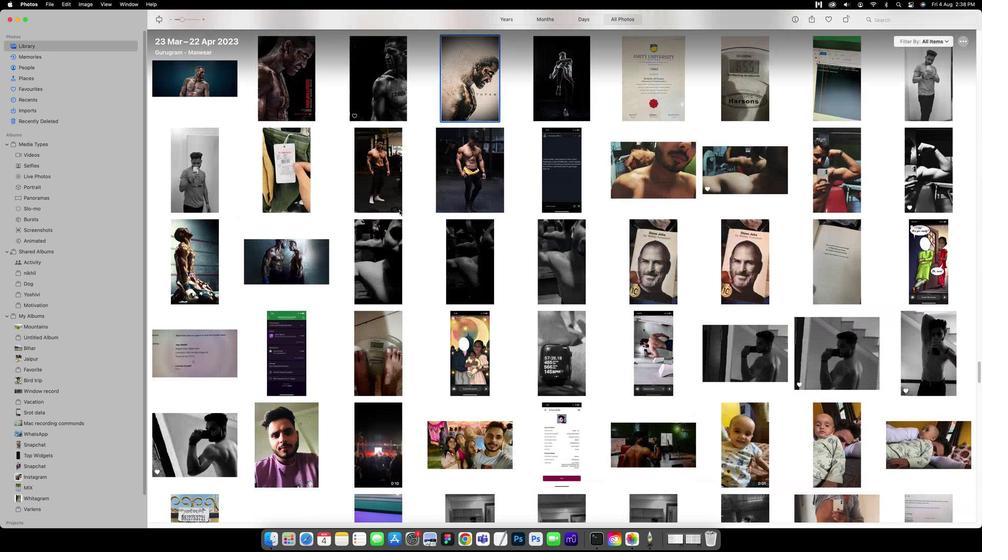 
Action: Mouse moved to (398, 208)
Screenshot: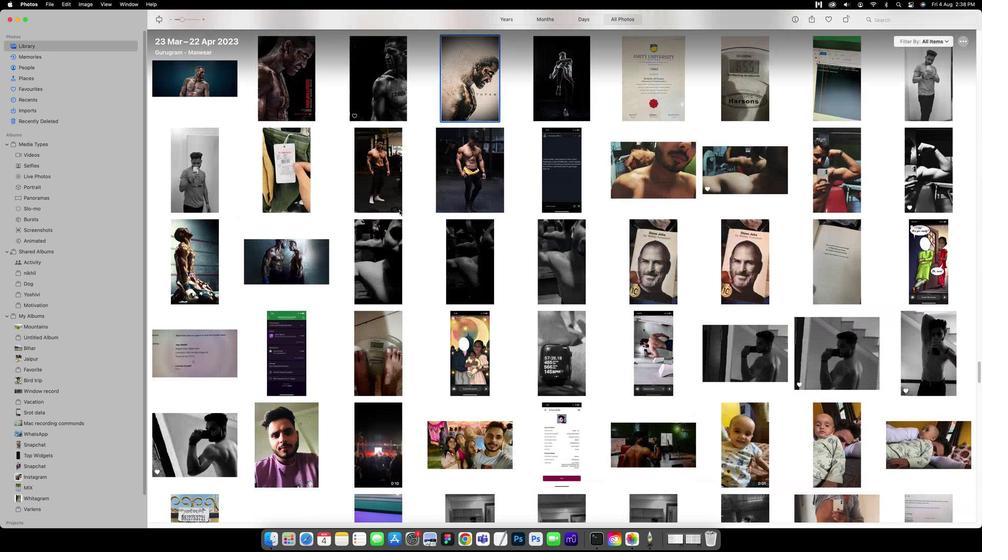 
Action: Mouse scrolled (398, 208) with delta (0, -1)
Screenshot: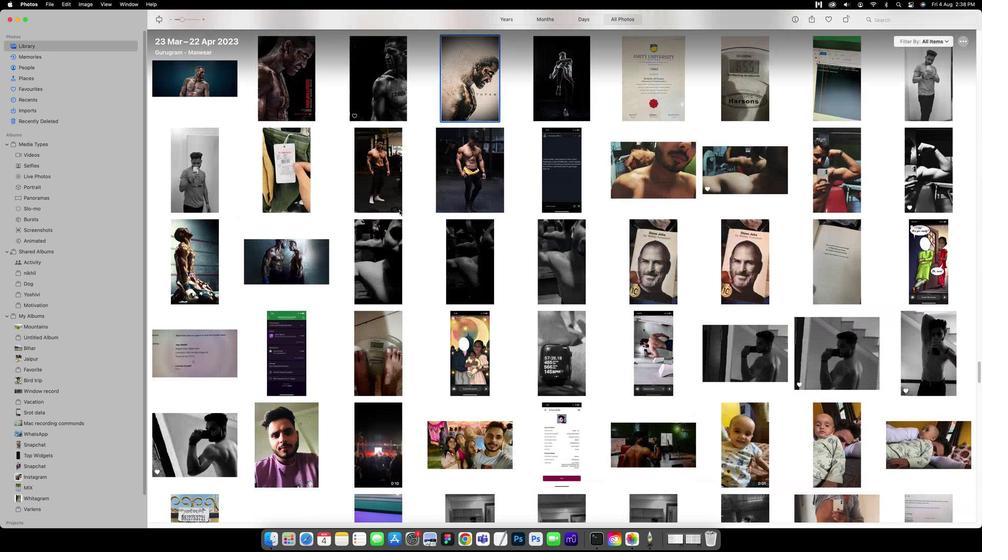 
Action: Mouse moved to (399, 208)
Screenshot: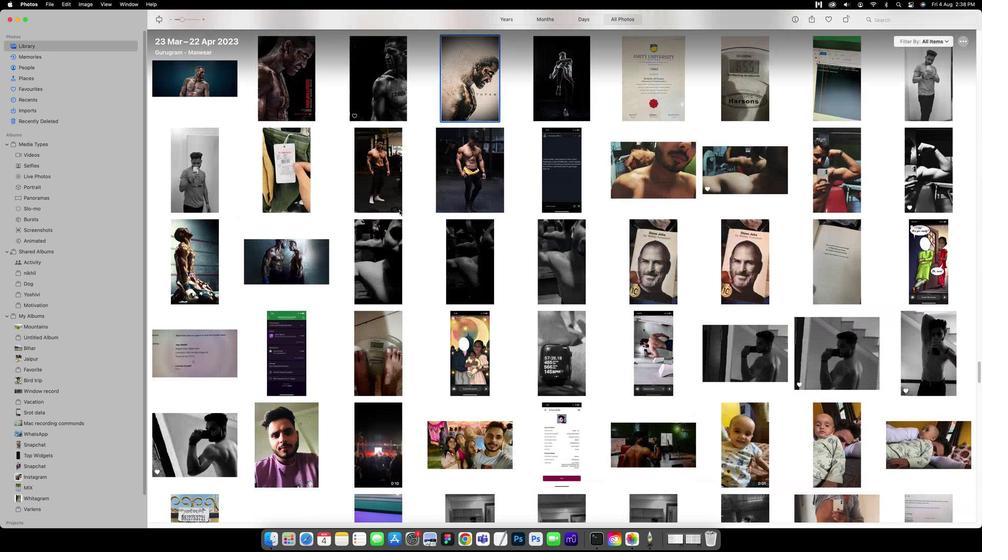 
Action: Mouse scrolled (399, 208) with delta (0, -2)
Screenshot: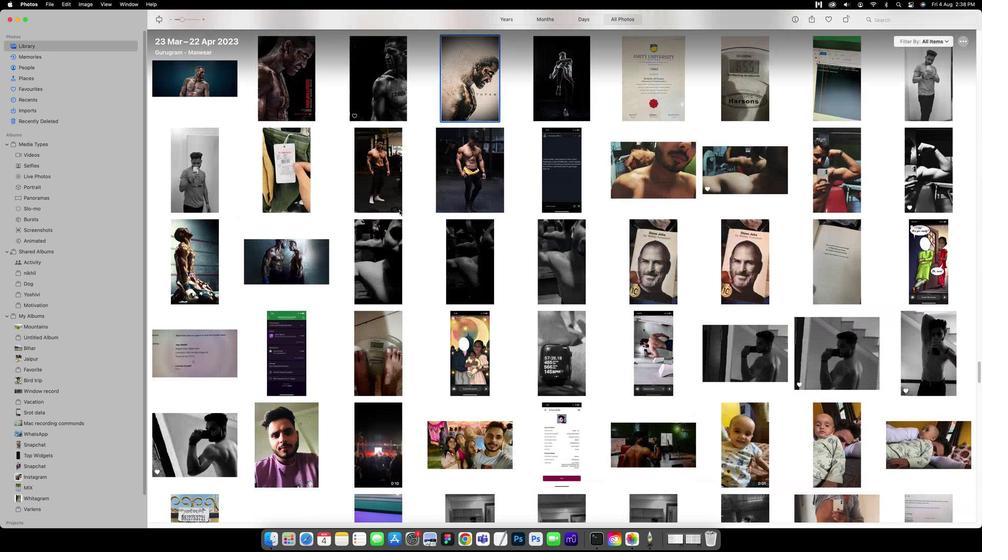 
Action: Mouse scrolled (399, 208) with delta (0, -2)
Screenshot: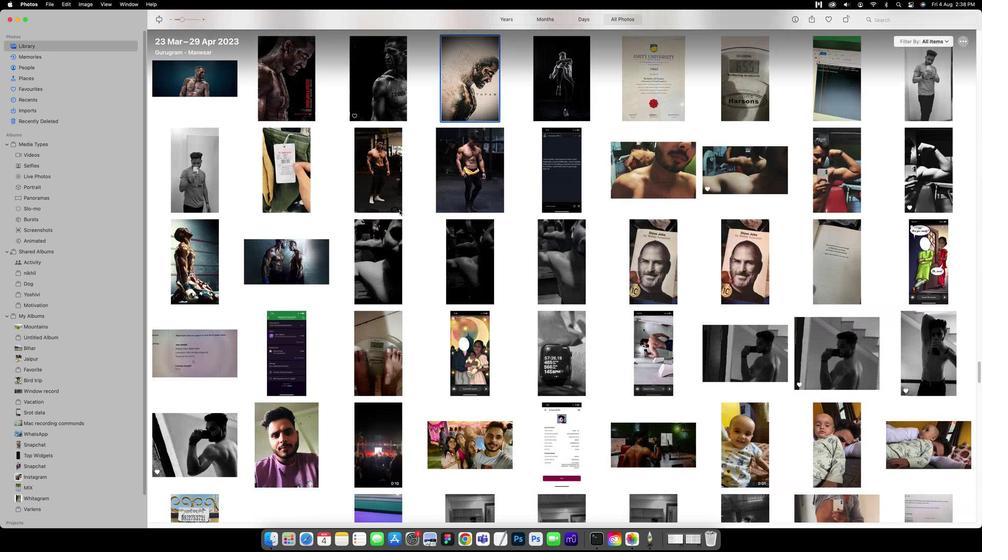 
Action: Mouse scrolled (399, 208) with delta (0, -2)
Screenshot: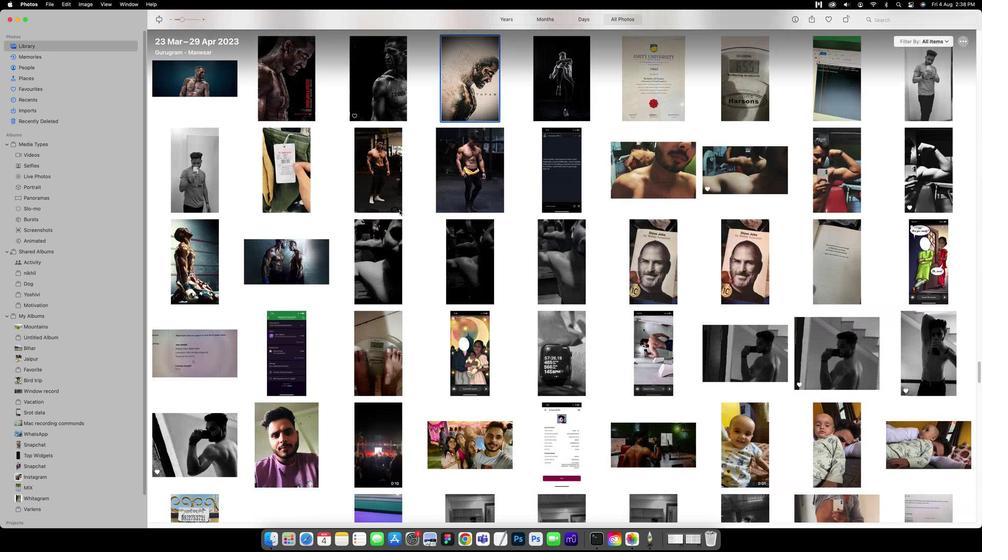 
Action: Mouse scrolled (399, 208) with delta (0, 0)
Screenshot: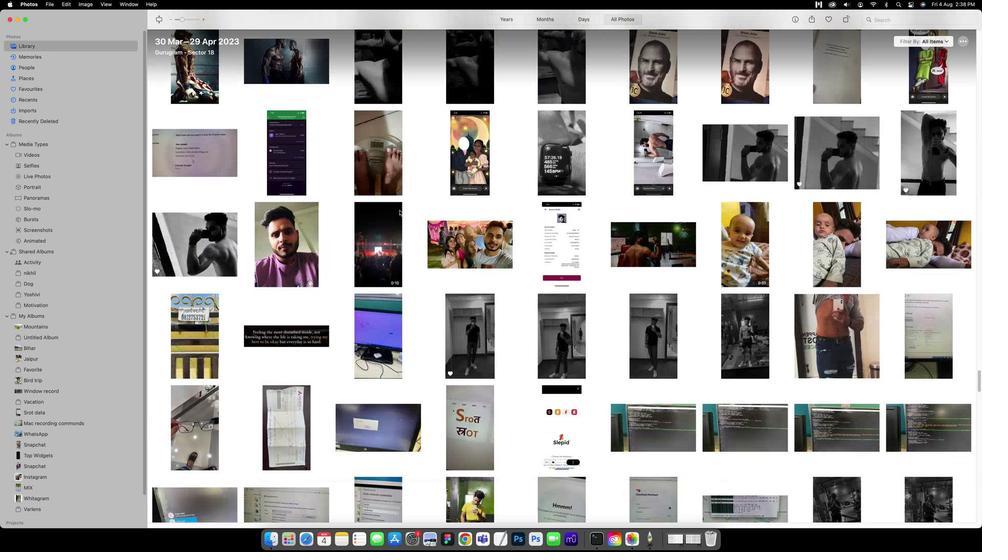 
Action: Mouse scrolled (399, 208) with delta (0, 0)
Screenshot: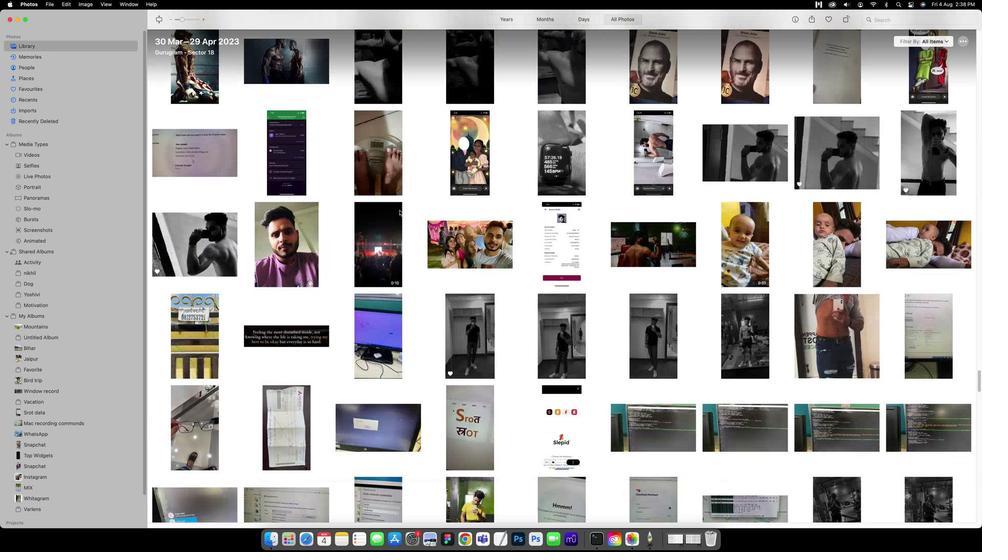 
Action: Mouse scrolled (399, 208) with delta (0, 0)
Screenshot: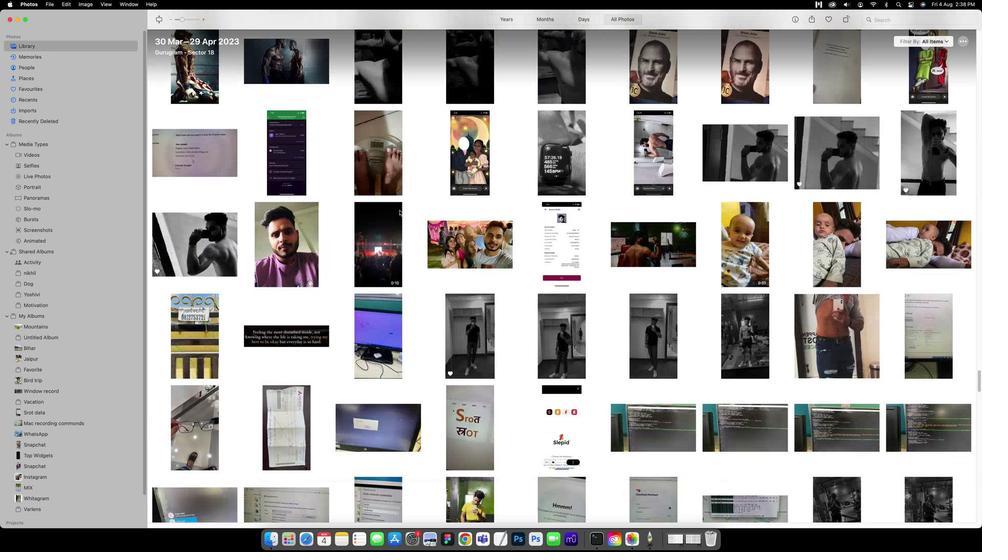 
Action: Mouse scrolled (399, 208) with delta (0, -1)
Screenshot: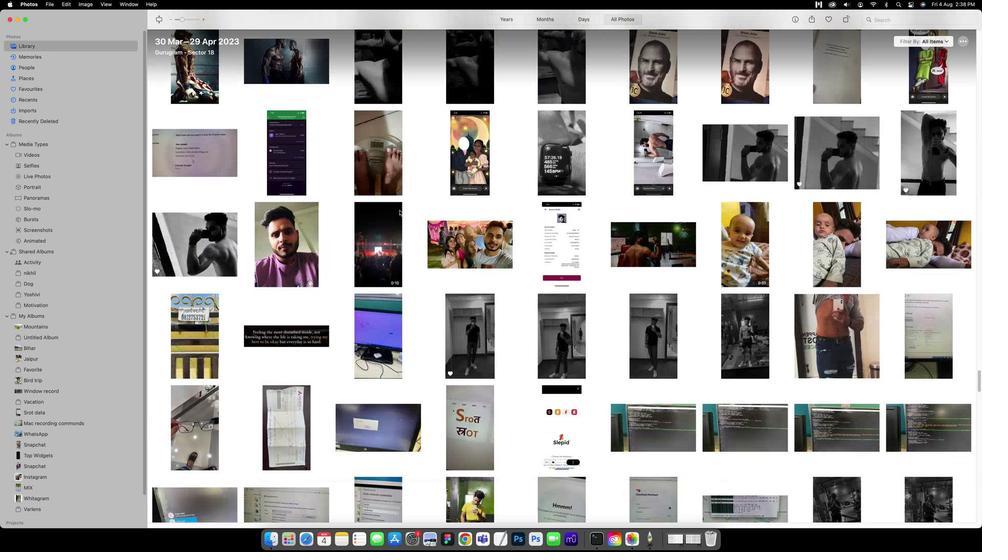 
Action: Mouse scrolled (399, 208) with delta (0, -1)
Screenshot: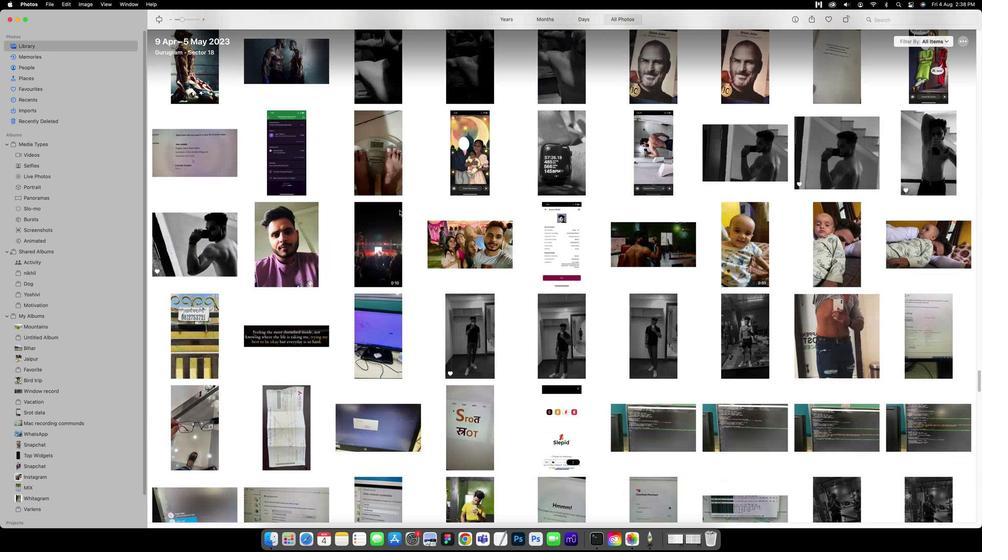 
Action: Mouse scrolled (399, 208) with delta (0, -1)
Screenshot: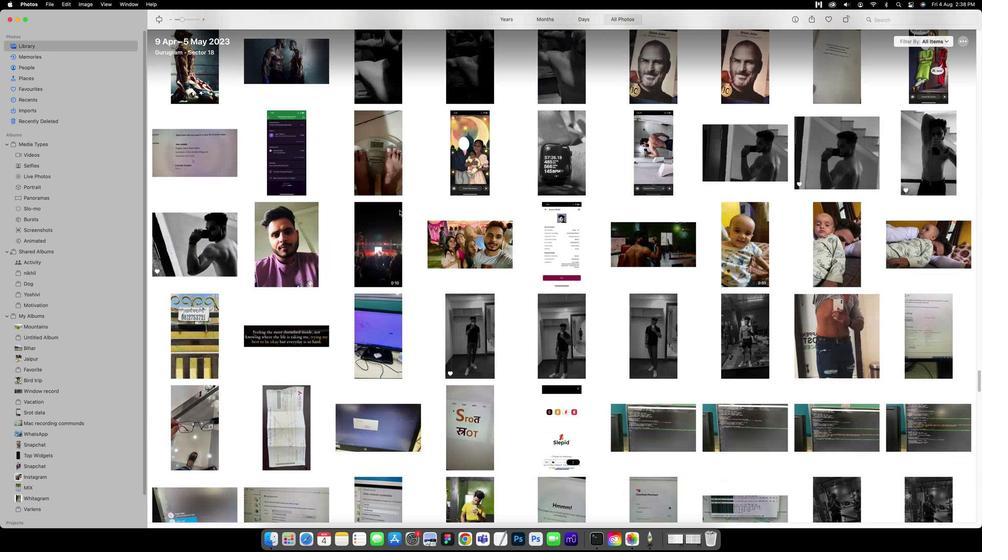 
Action: Mouse scrolled (399, 208) with delta (0, -2)
Screenshot: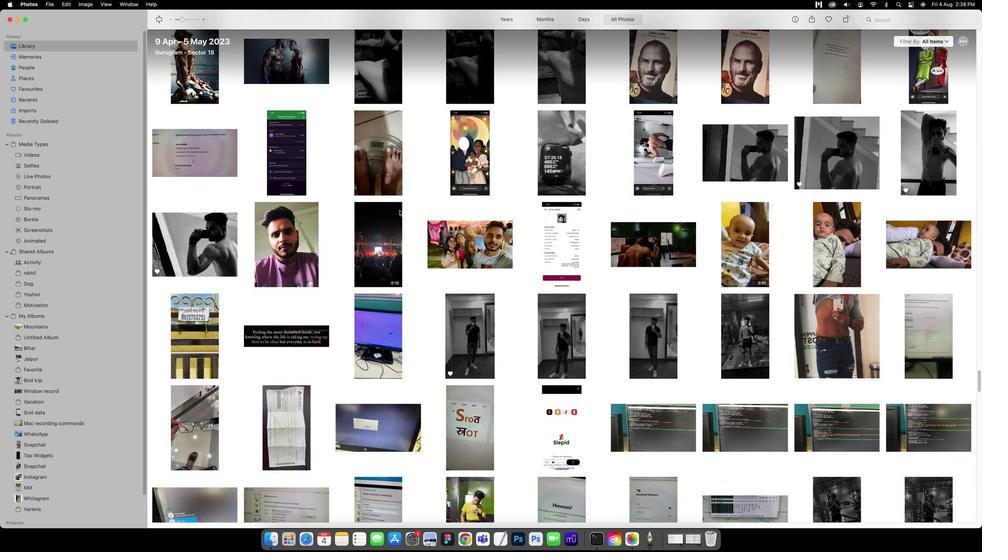 
Action: Mouse scrolled (399, 208) with delta (0, -2)
Screenshot: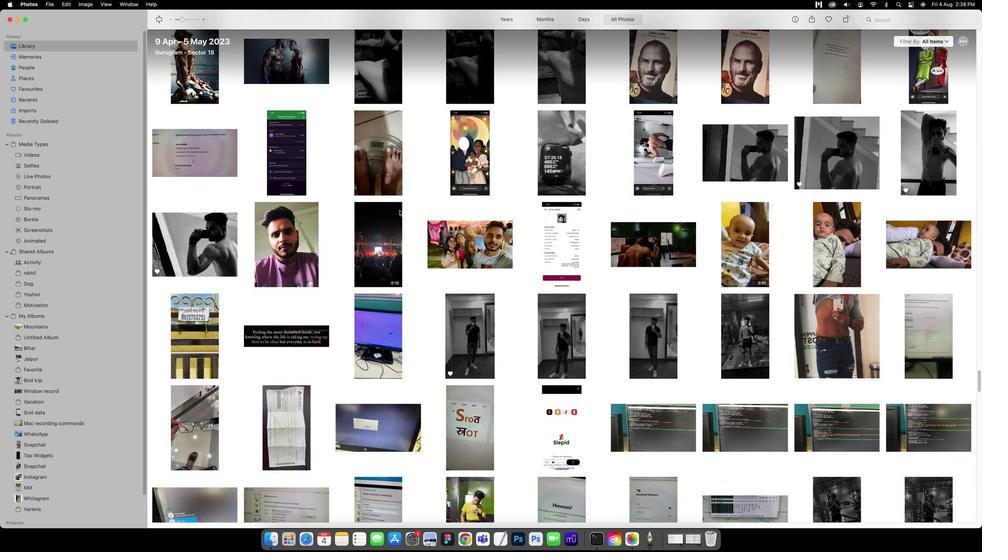 
Action: Mouse scrolled (399, 208) with delta (0, -2)
Screenshot: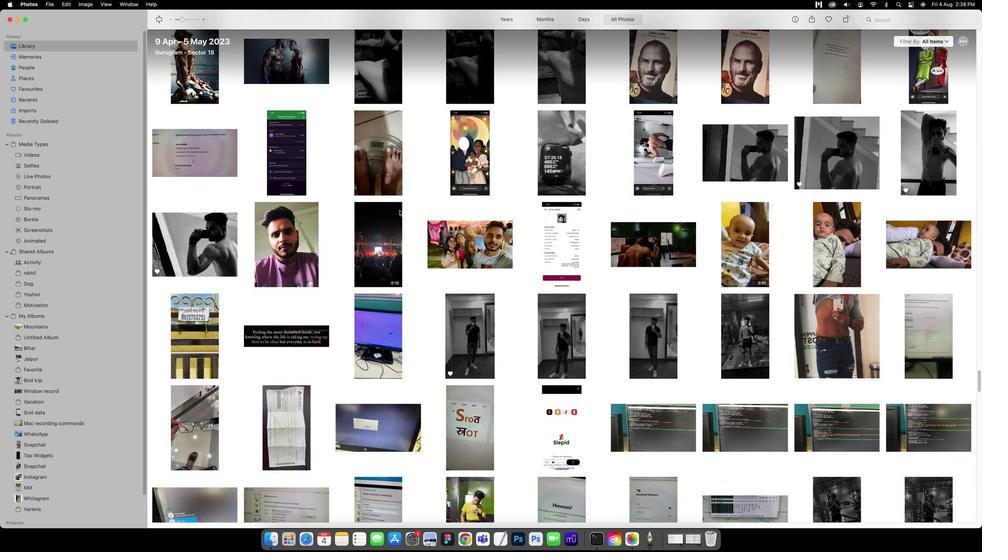 
Action: Mouse scrolled (399, 208) with delta (0, 0)
Screenshot: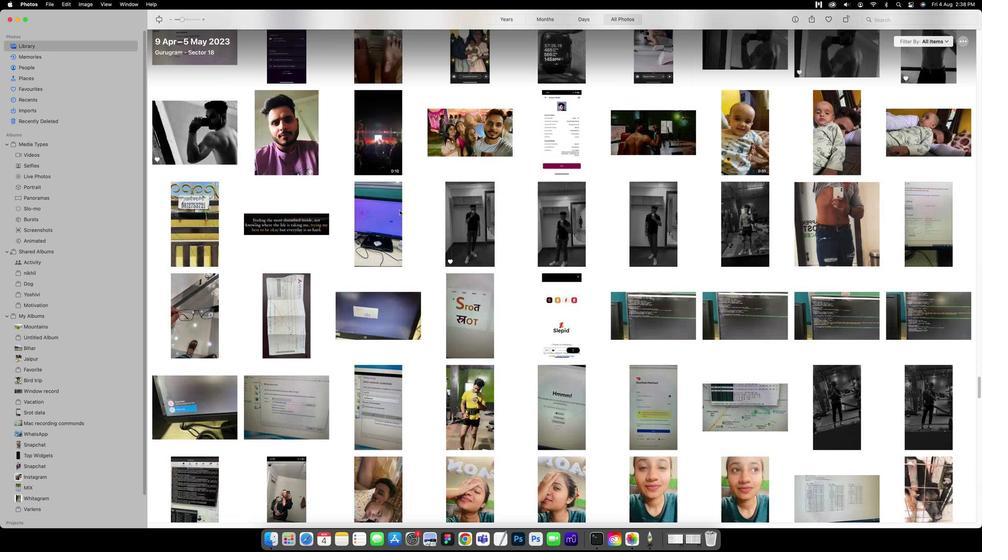
Action: Mouse scrolled (399, 208) with delta (0, 0)
Screenshot: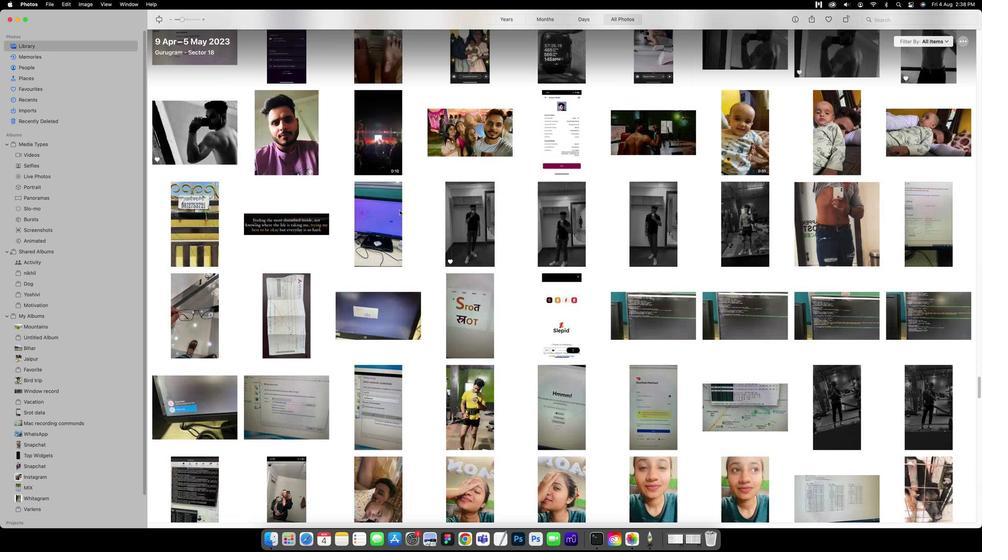 
Action: Mouse scrolled (399, 208) with delta (0, 0)
Screenshot: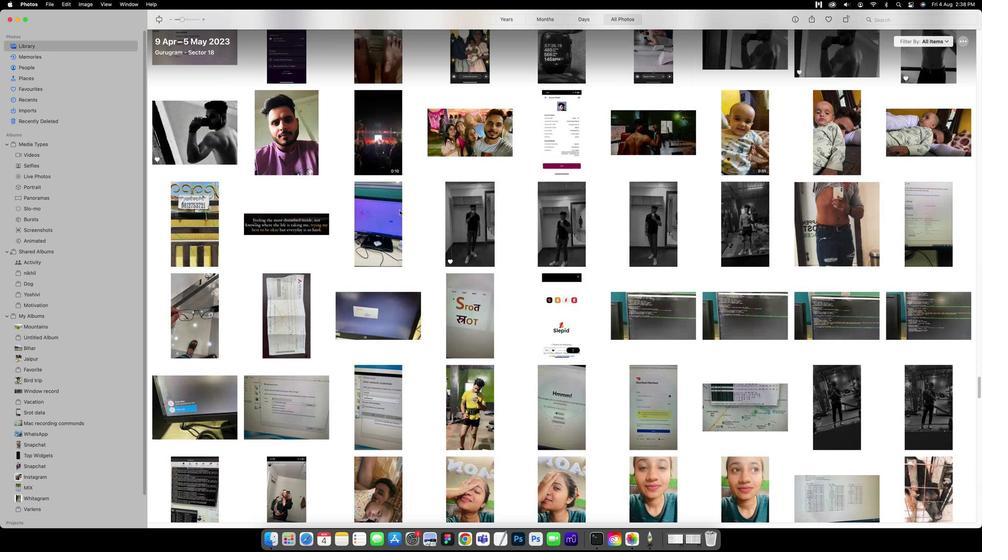 
Action: Mouse scrolled (399, 208) with delta (0, -1)
Screenshot: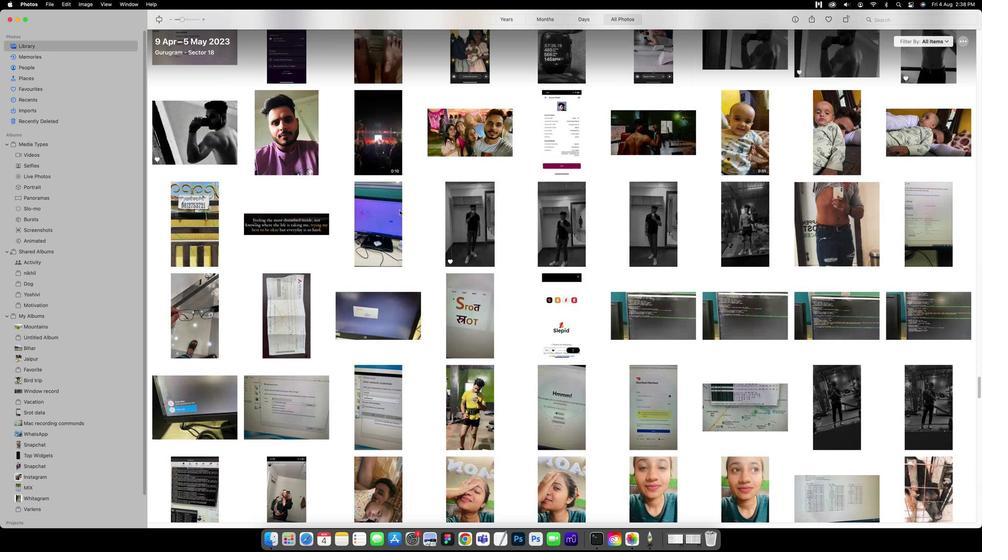 
Action: Mouse scrolled (399, 208) with delta (0, -1)
Screenshot: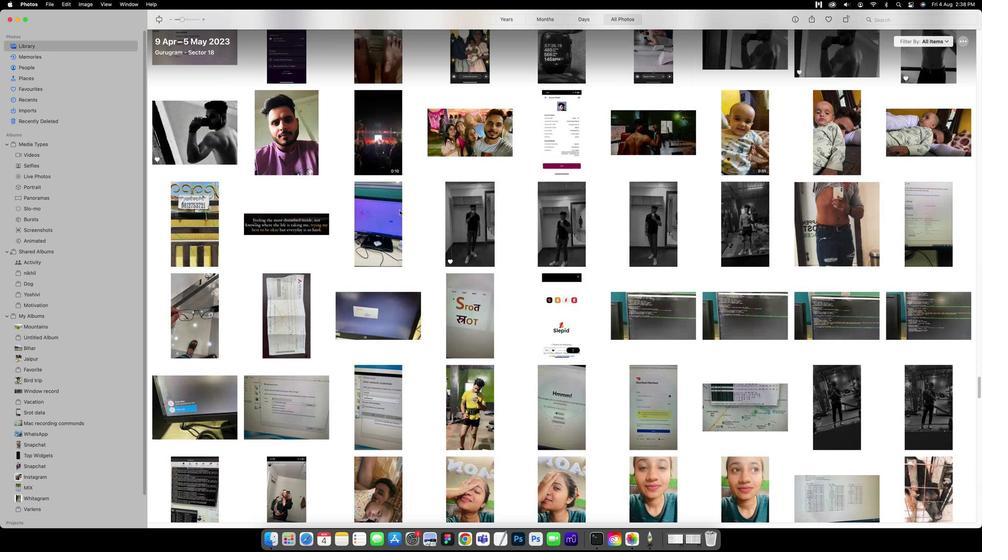 
Action: Mouse scrolled (399, 208) with delta (0, -2)
Screenshot: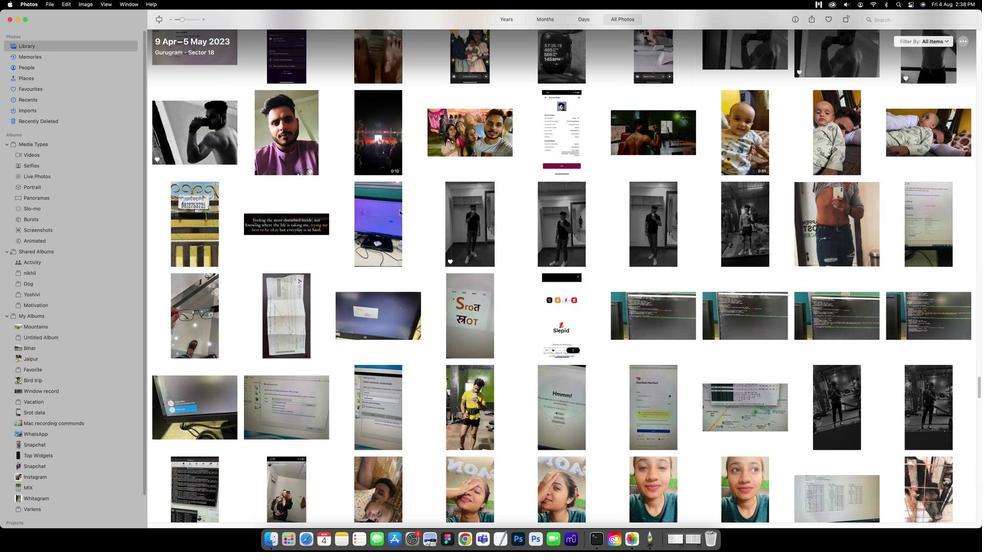
Action: Mouse scrolled (399, 208) with delta (0, -2)
Screenshot: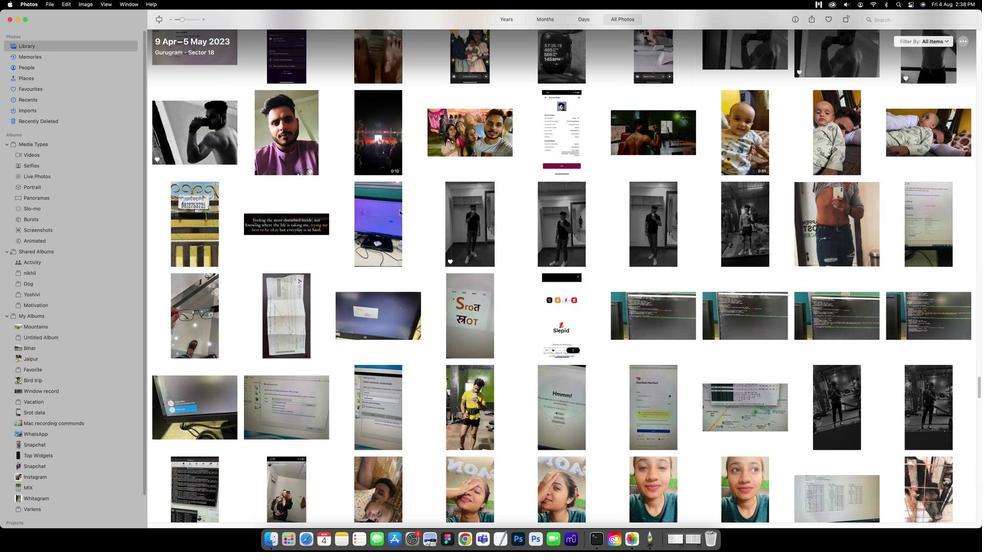 
Action: Mouse scrolled (399, 208) with delta (0, -2)
Screenshot: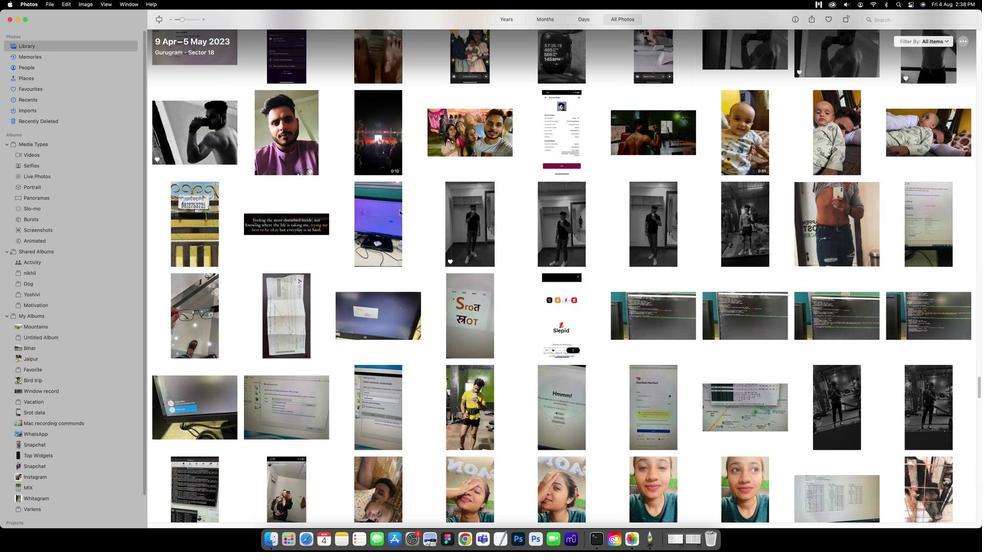 
Action: Mouse scrolled (399, 208) with delta (0, -2)
Screenshot: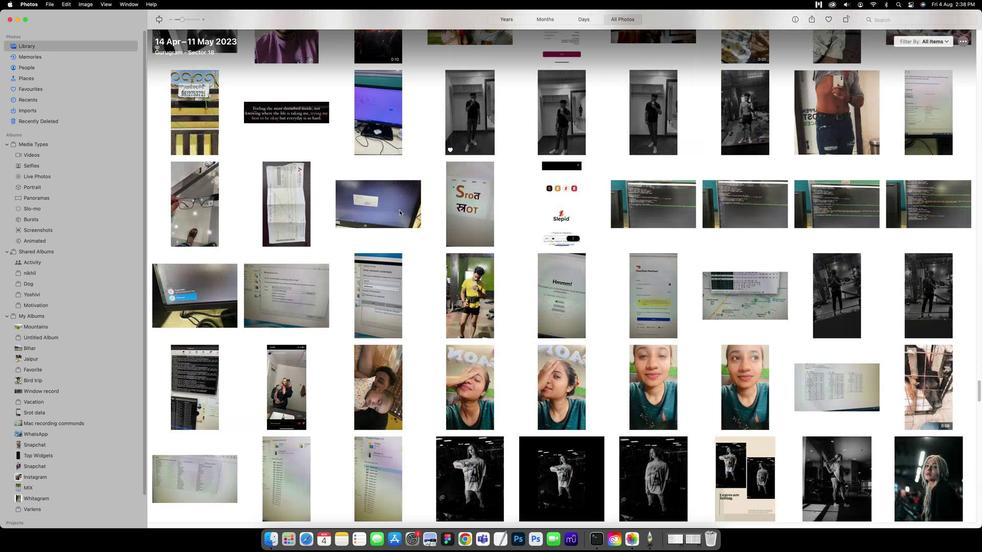 
Action: Mouse scrolled (399, 208) with delta (0, 0)
Screenshot: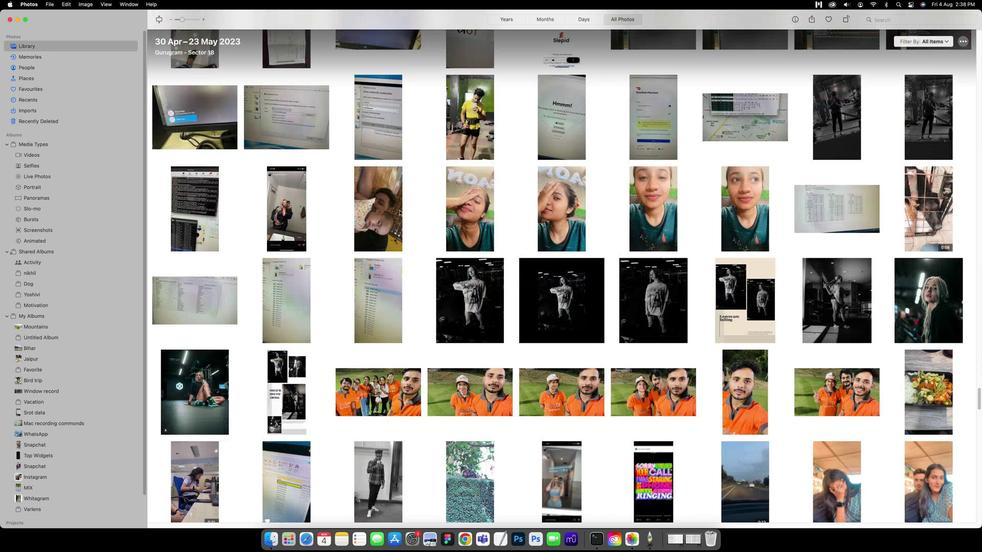 
Action: Mouse scrolled (399, 208) with delta (0, 0)
Screenshot: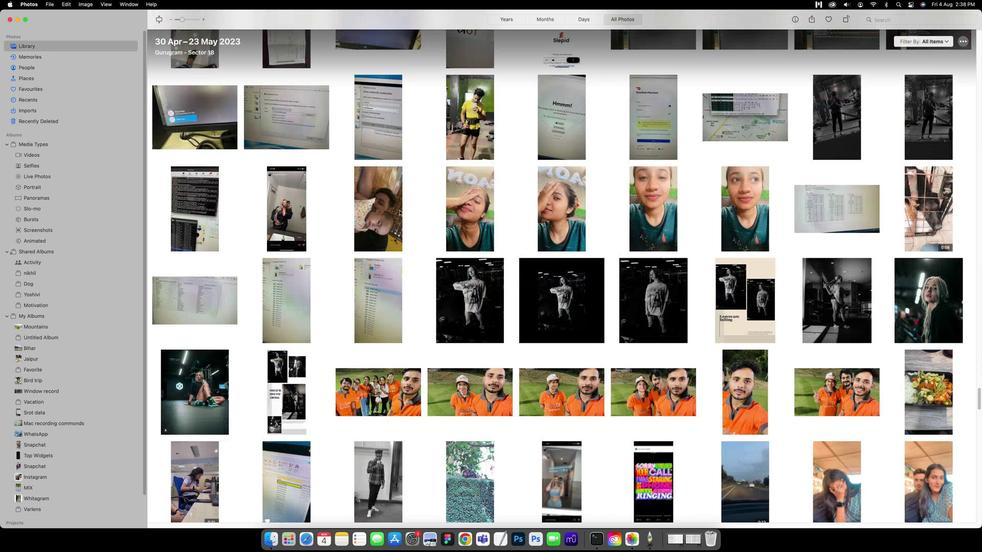
Action: Mouse scrolled (399, 208) with delta (0, 0)
Screenshot: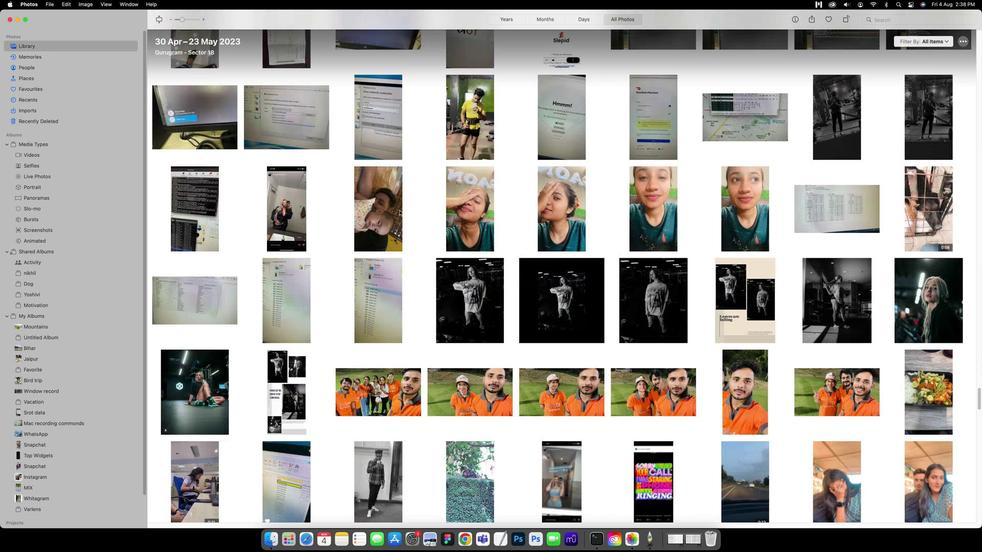 
Action: Mouse scrolled (399, 208) with delta (0, -1)
Screenshot: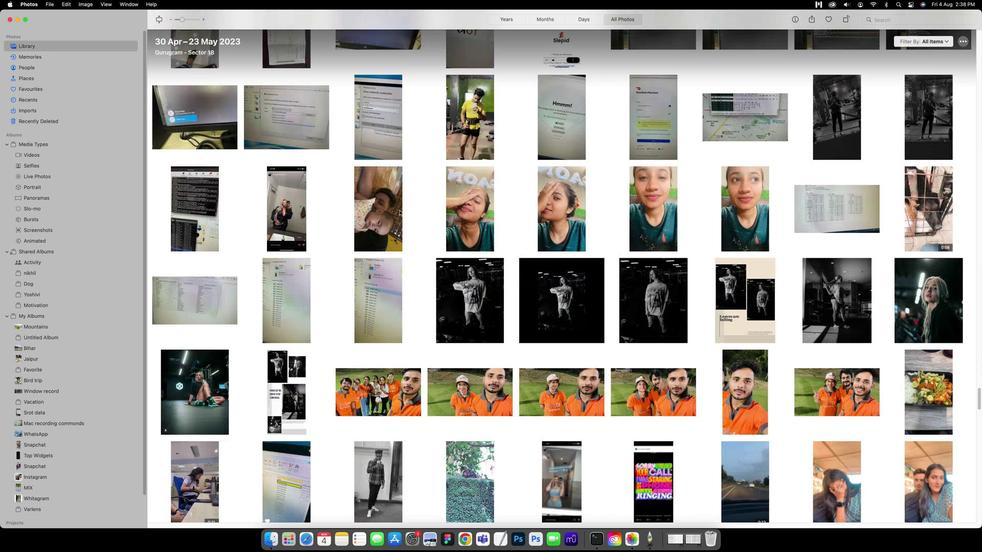 
Action: Mouse scrolled (399, 208) with delta (0, -1)
Screenshot: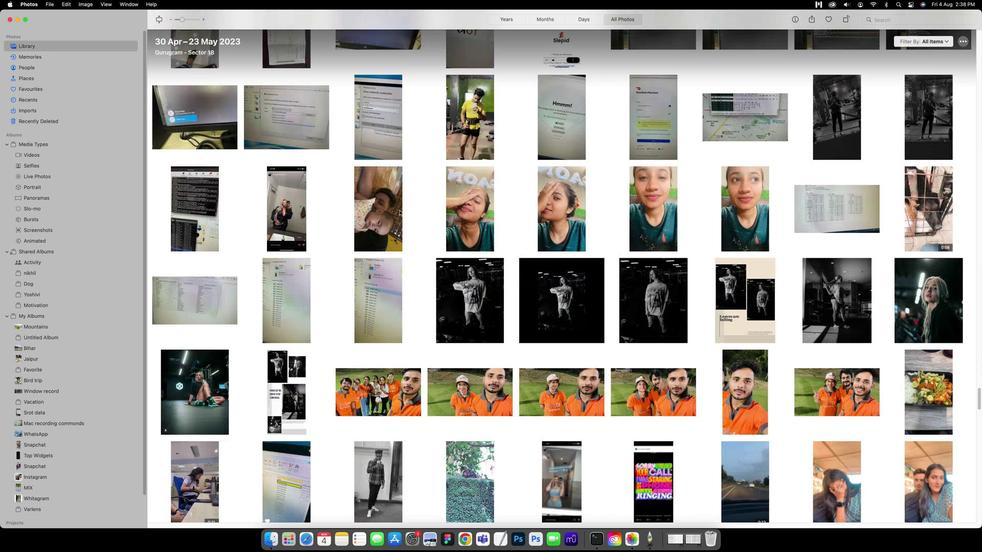 
Action: Mouse scrolled (399, 208) with delta (0, -2)
Screenshot: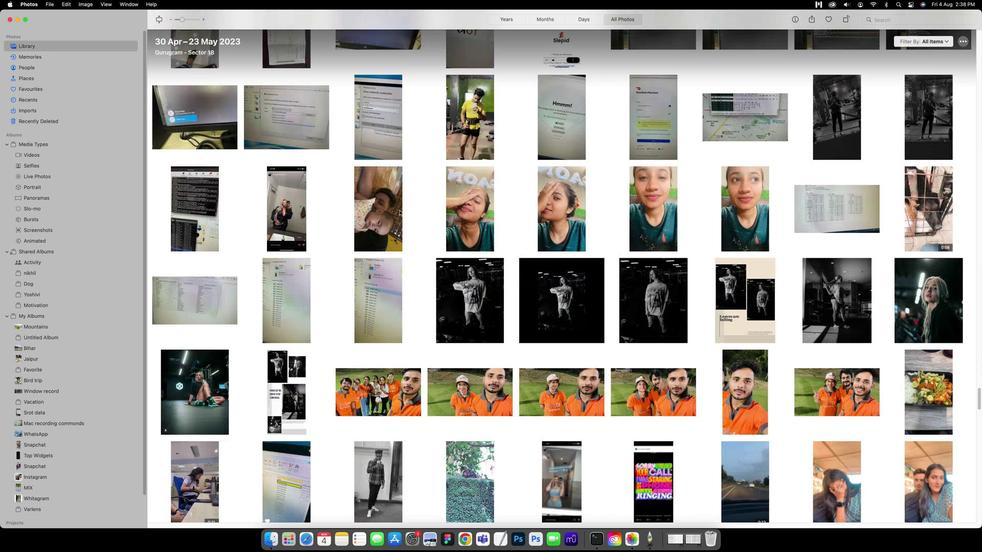 
Action: Mouse scrolled (399, 208) with delta (0, -2)
Screenshot: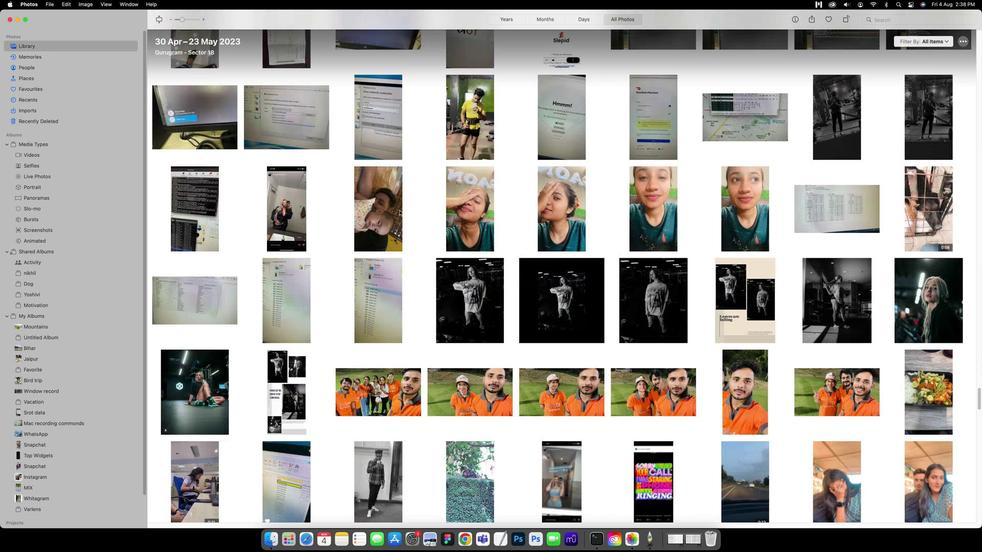 
Action: Mouse scrolled (399, 208) with delta (0, -2)
Screenshot: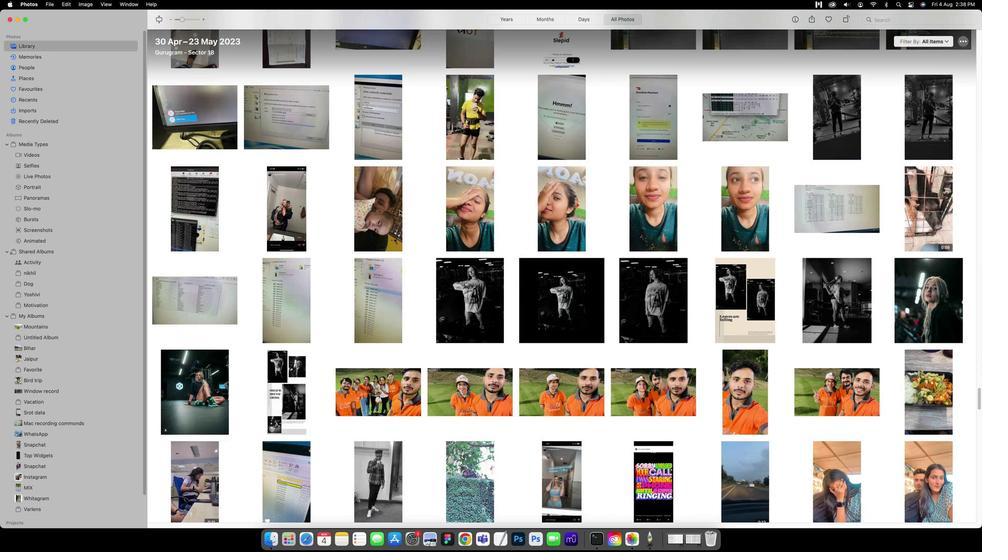 
Action: Mouse moved to (402, 208)
Screenshot: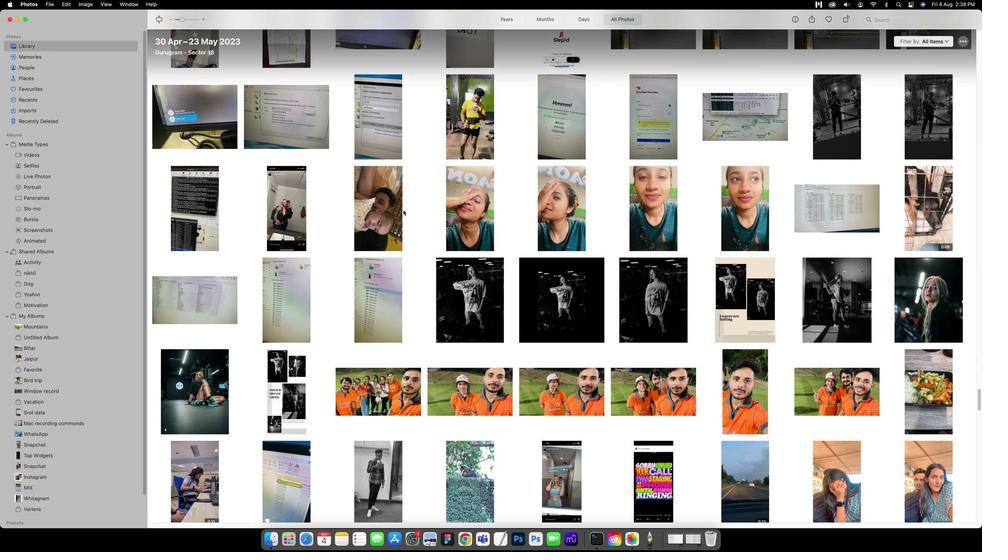 
Action: Mouse scrolled (402, 208) with delta (0, 0)
Screenshot: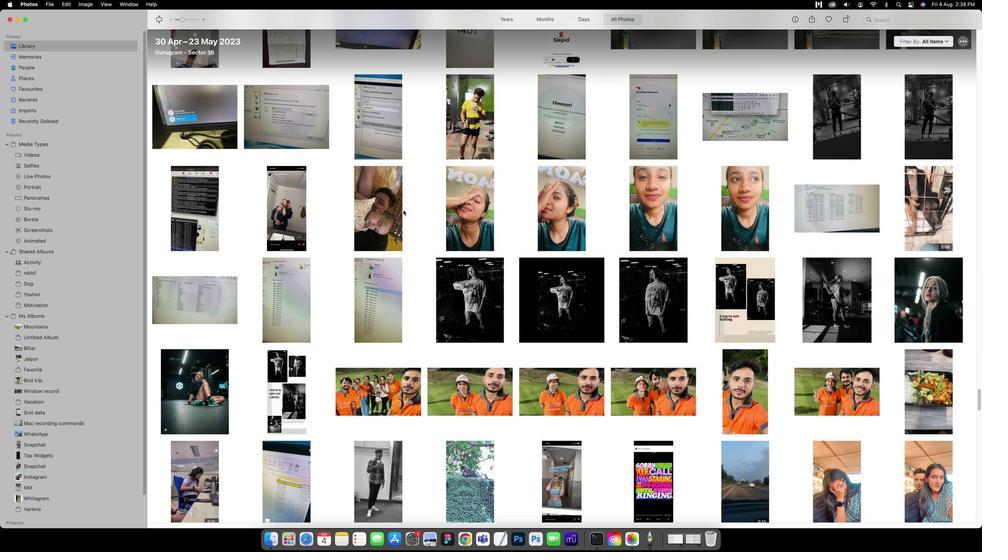 
Action: Mouse scrolled (402, 208) with delta (0, 0)
Screenshot: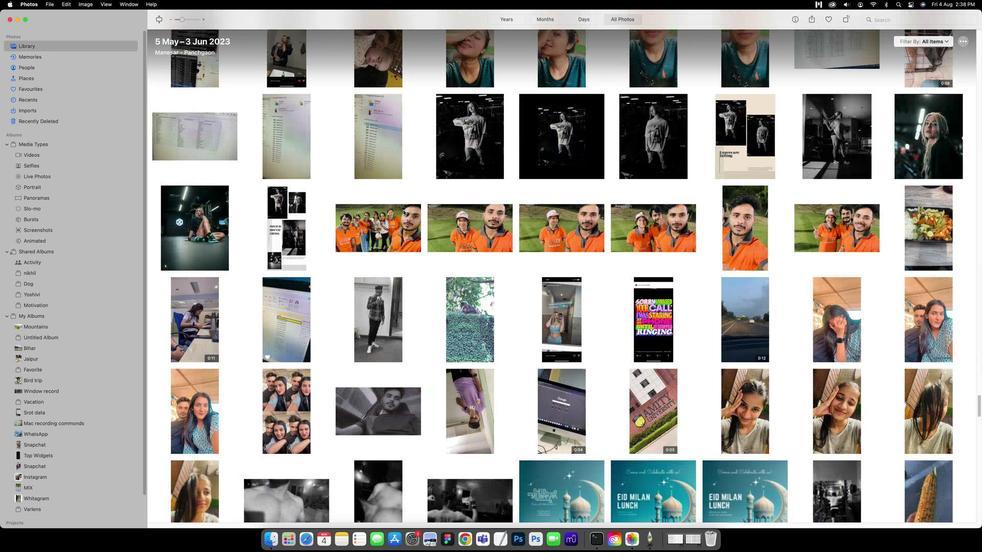 
Action: Mouse scrolled (402, 208) with delta (0, 0)
Screenshot: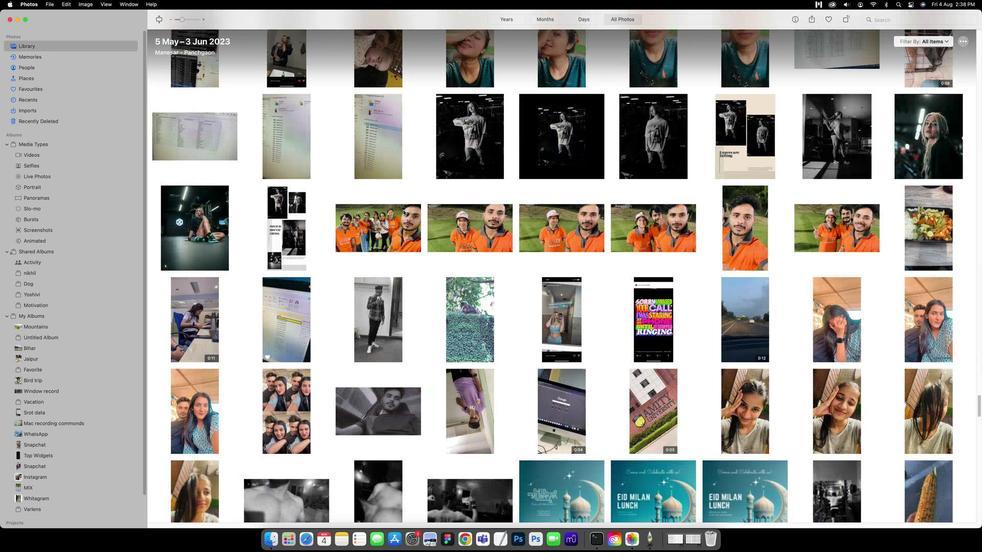 
Action: Mouse scrolled (402, 208) with delta (0, -1)
Screenshot: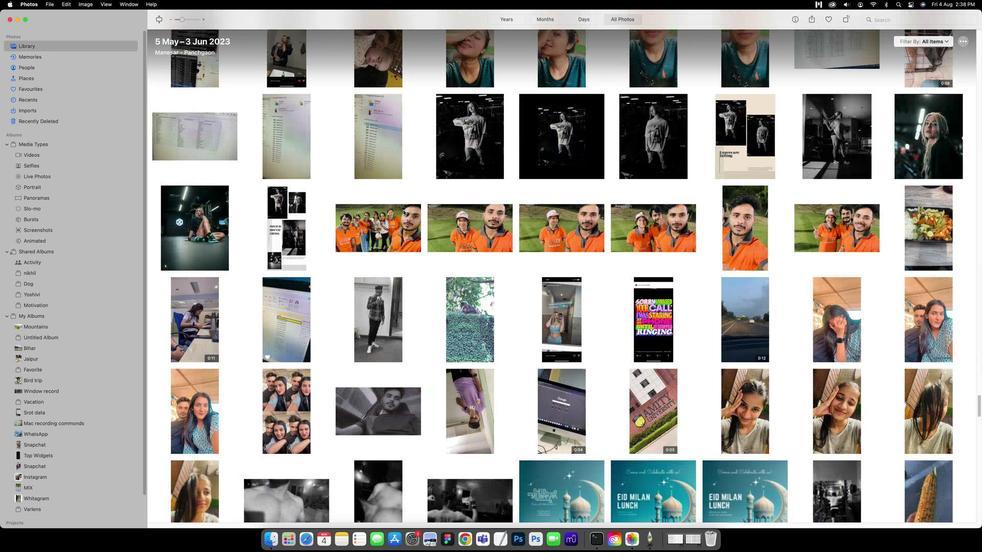 
Action: Mouse scrolled (402, 208) with delta (0, -1)
Screenshot: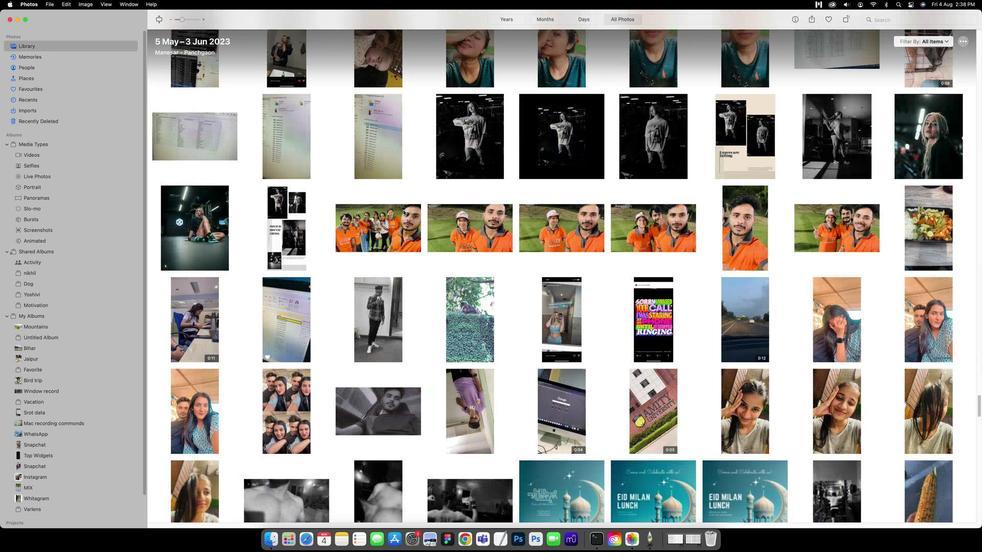 
Action: Mouse scrolled (402, 208) with delta (0, -1)
Screenshot: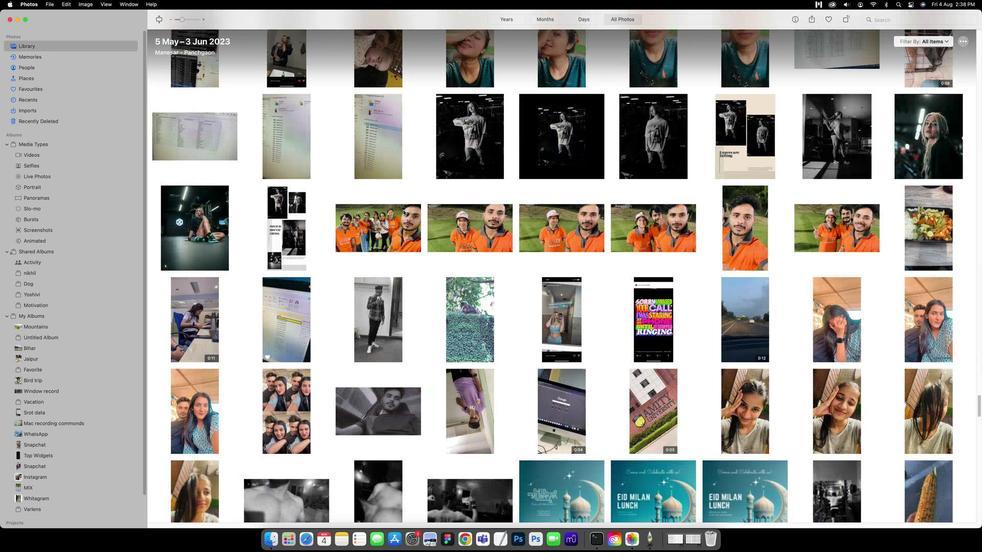 
Action: Mouse scrolled (402, 208) with delta (0, -2)
Screenshot: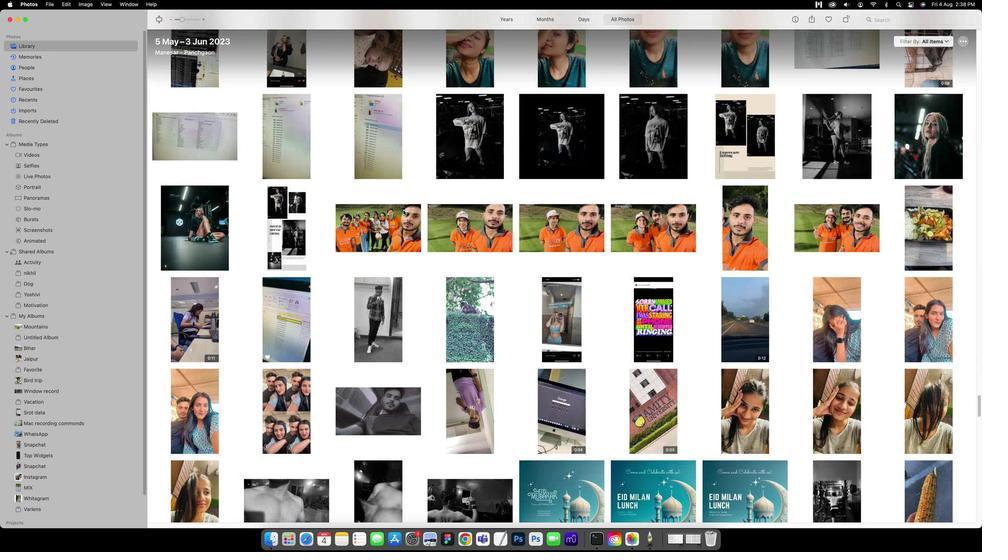 
Action: Mouse scrolled (402, 208) with delta (0, -2)
Screenshot: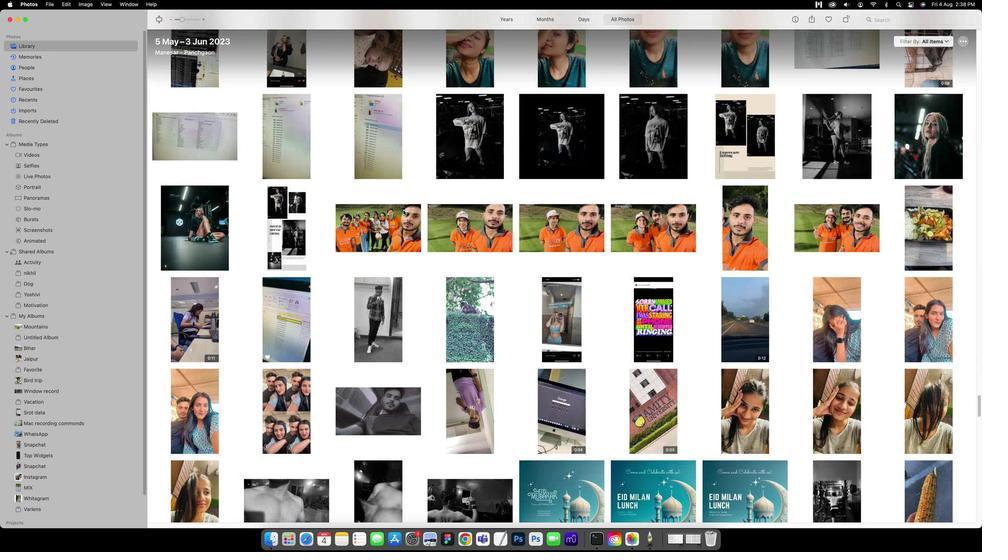 
Action: Mouse scrolled (402, 208) with delta (0, 0)
Screenshot: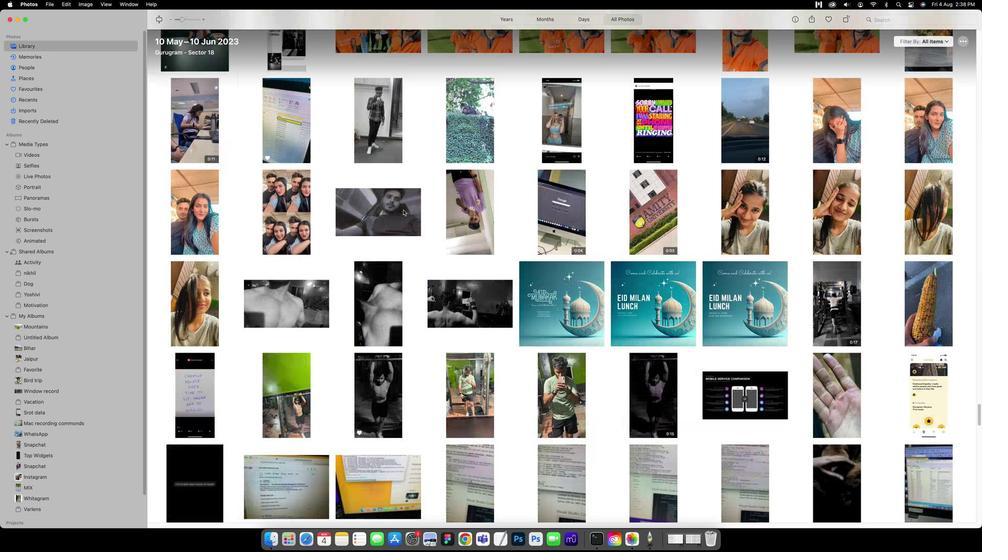 
Action: Mouse scrolled (402, 208) with delta (0, 0)
Screenshot: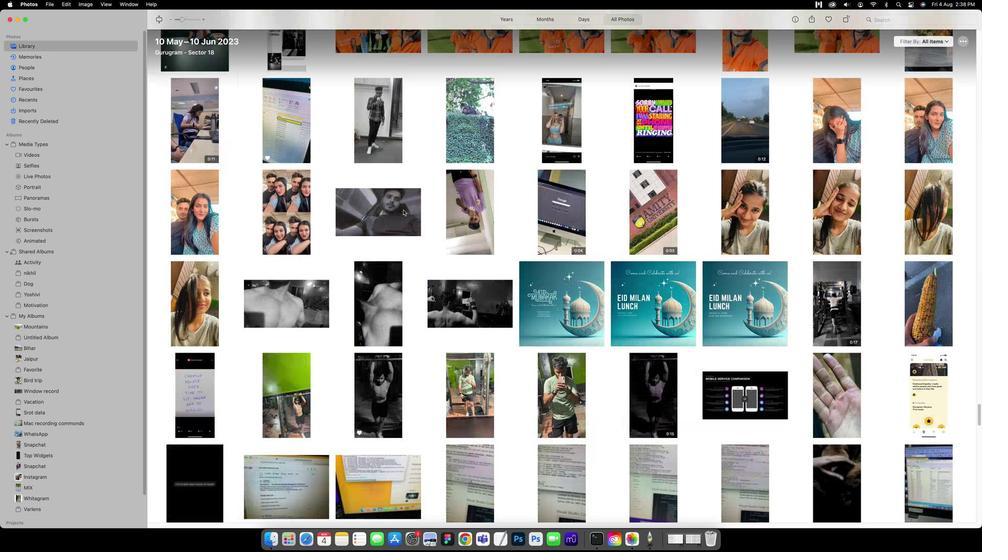 
Action: Mouse scrolled (402, 208) with delta (0, 0)
Screenshot: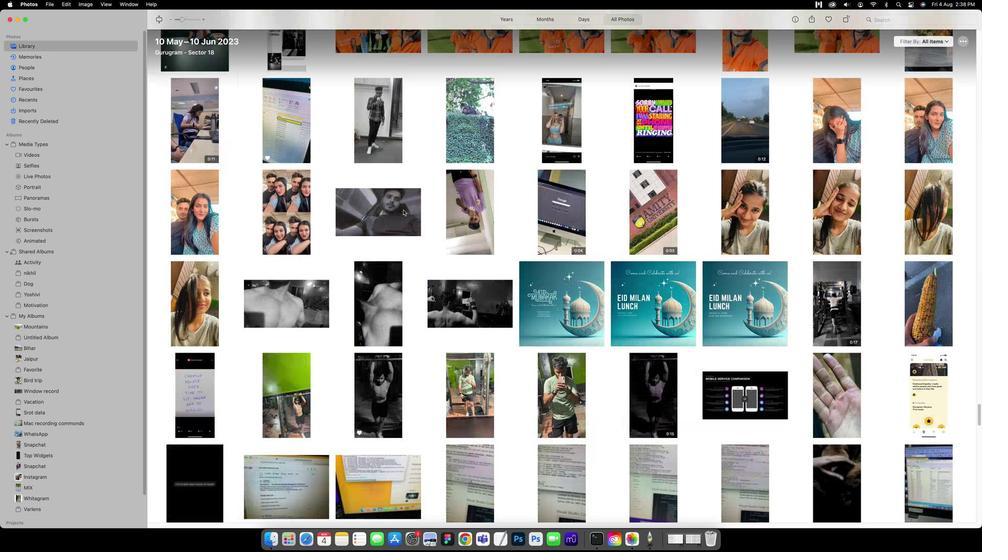 
Action: Mouse scrolled (402, 208) with delta (0, -1)
Screenshot: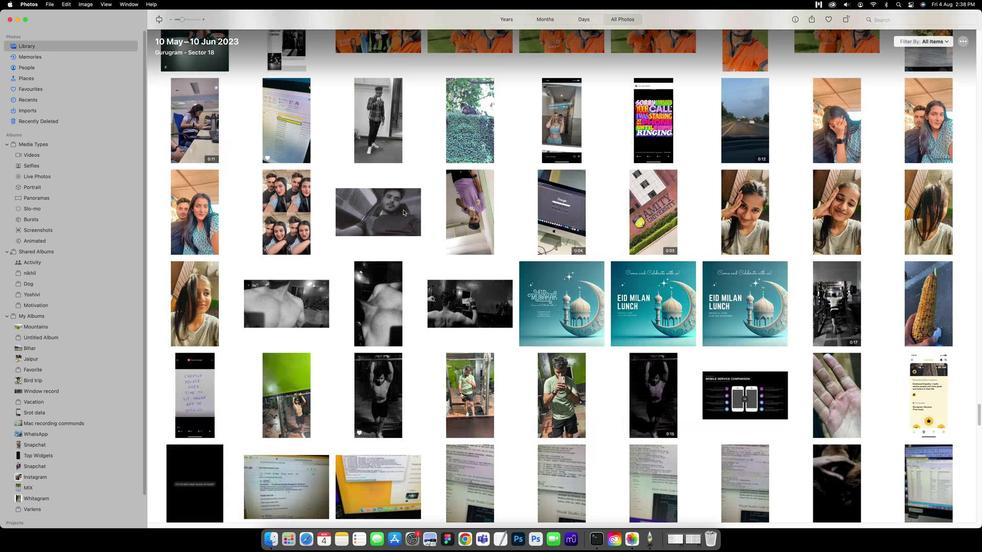 
Action: Mouse scrolled (402, 208) with delta (0, -1)
Screenshot: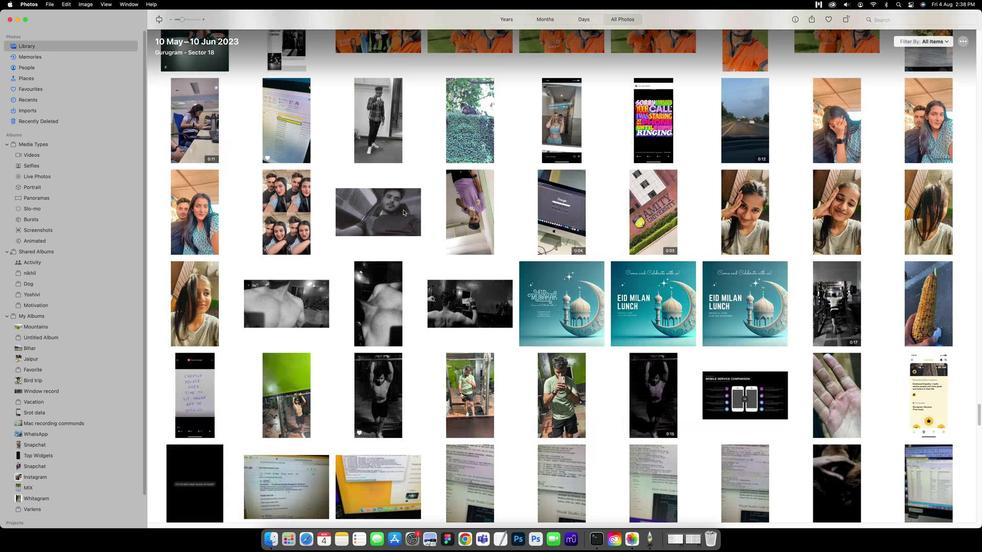 
Action: Mouse scrolled (402, 208) with delta (0, -1)
Screenshot: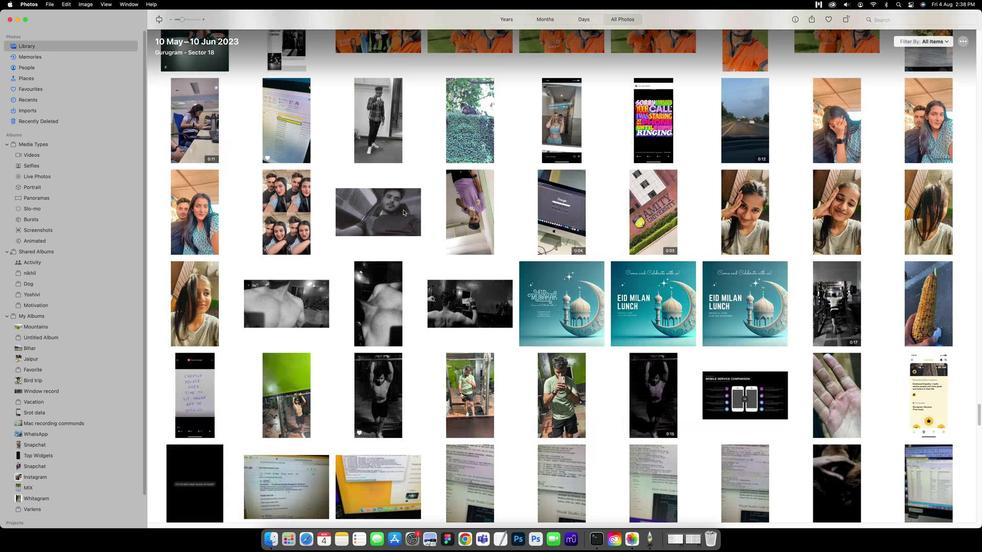 
Action: Mouse scrolled (402, 208) with delta (0, -2)
Screenshot: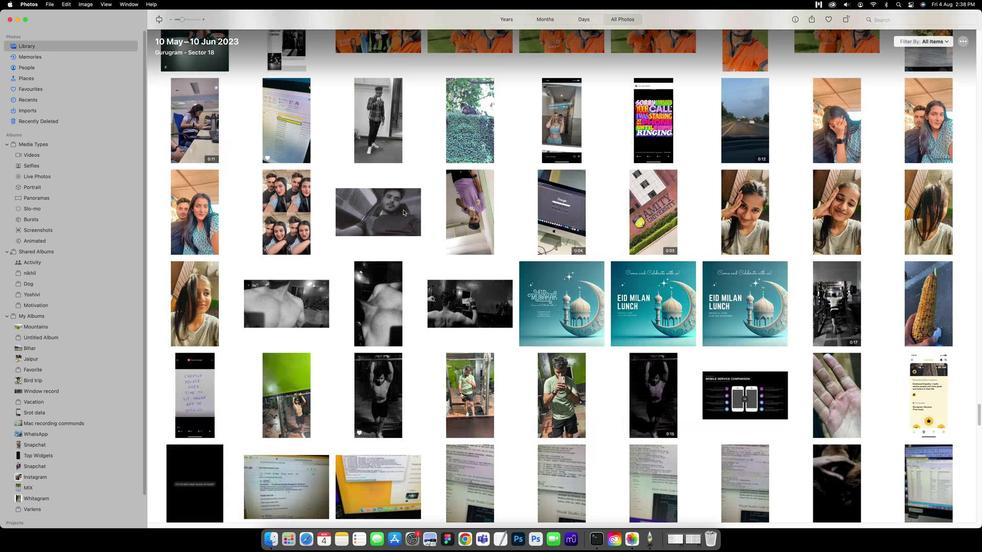 
Action: Mouse scrolled (402, 208) with delta (0, -2)
Screenshot: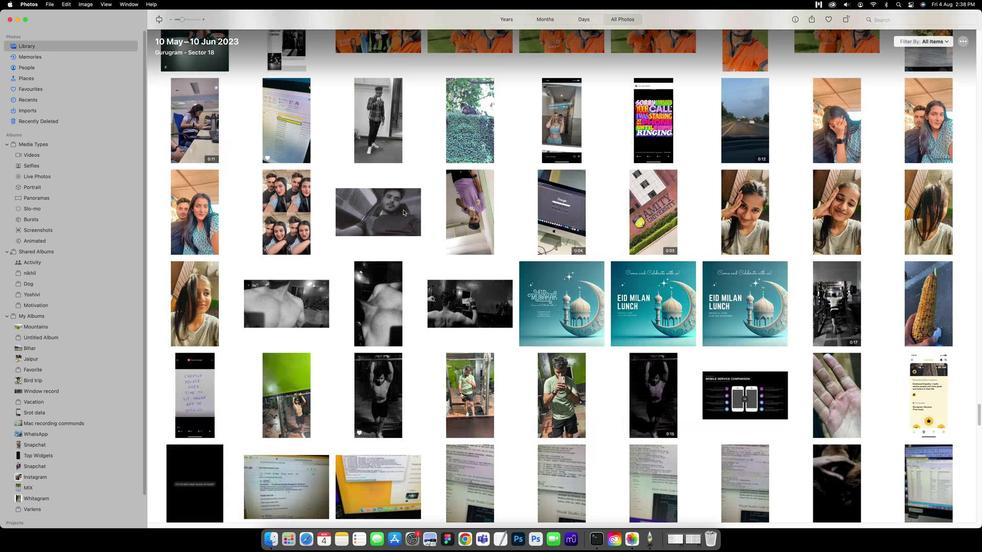 
Action: Mouse scrolled (402, 208) with delta (0, -2)
Screenshot: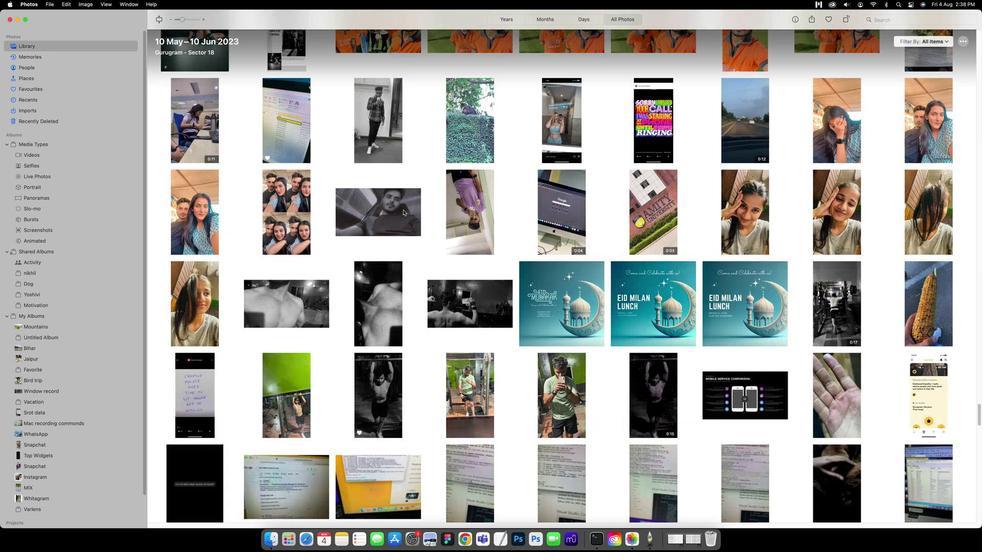 
Action: Mouse scrolled (402, 208) with delta (0, -2)
Screenshot: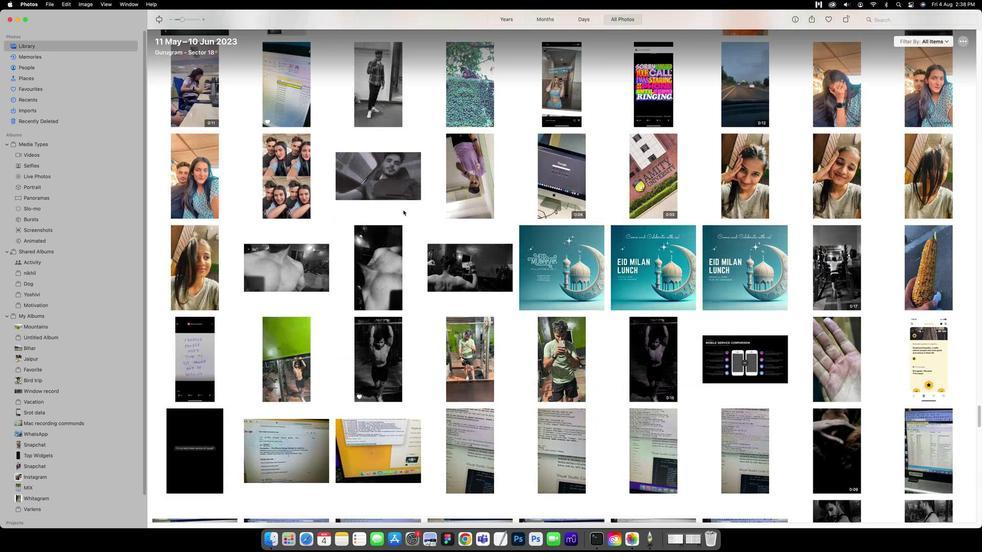 
Action: Mouse scrolled (402, 208) with delta (0, 0)
Screenshot: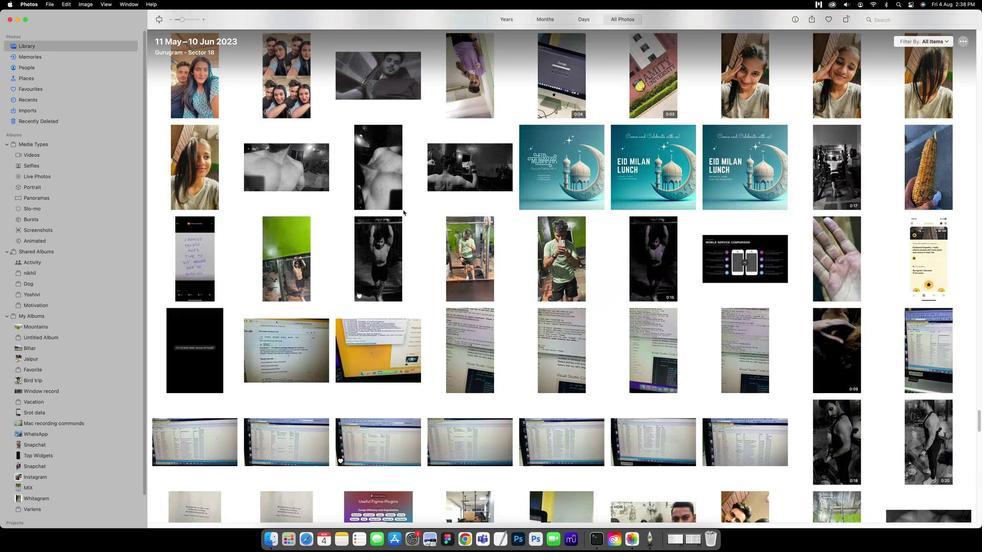 
Action: Mouse scrolled (402, 208) with delta (0, 0)
Screenshot: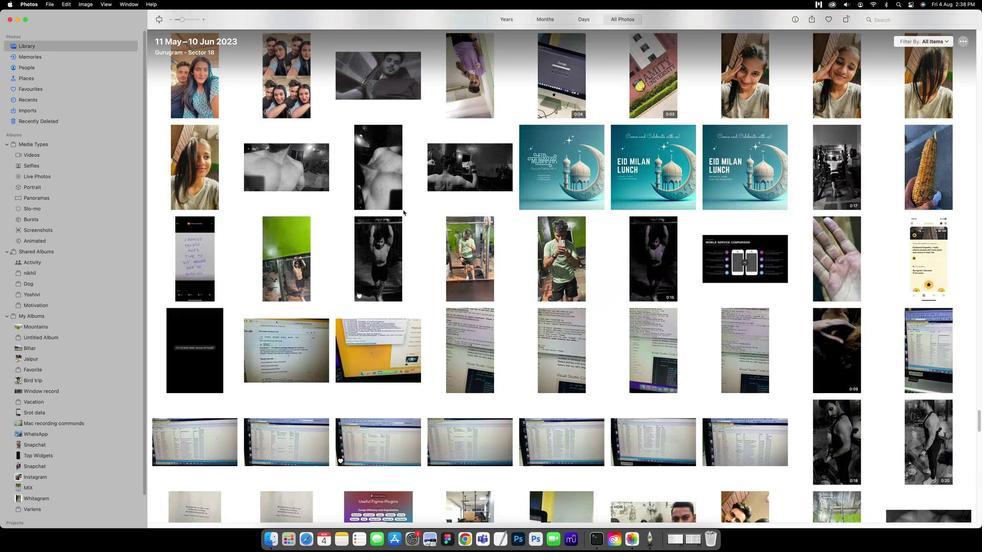 
Action: Mouse scrolled (402, 208) with delta (0, 0)
Screenshot: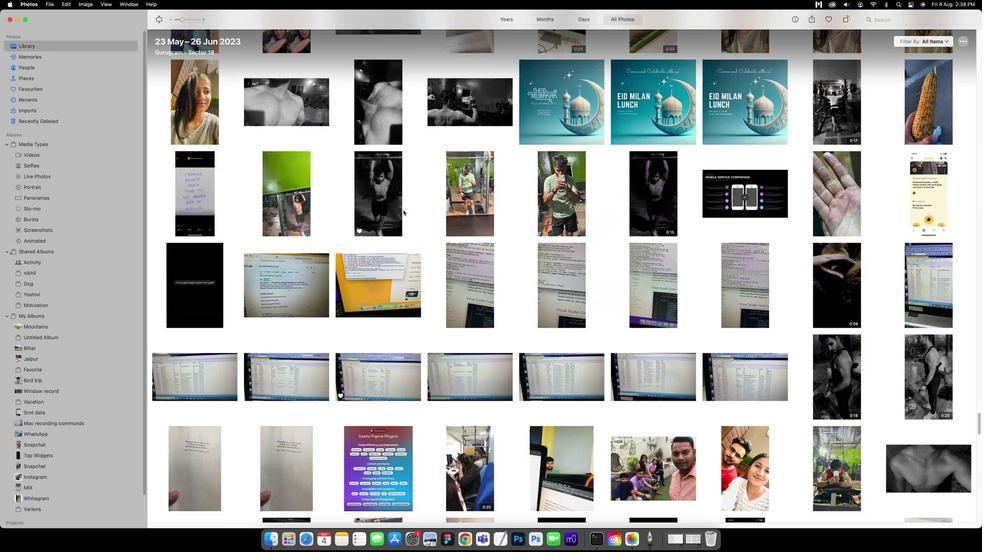 
Action: Mouse scrolled (402, 208) with delta (0, -1)
Screenshot: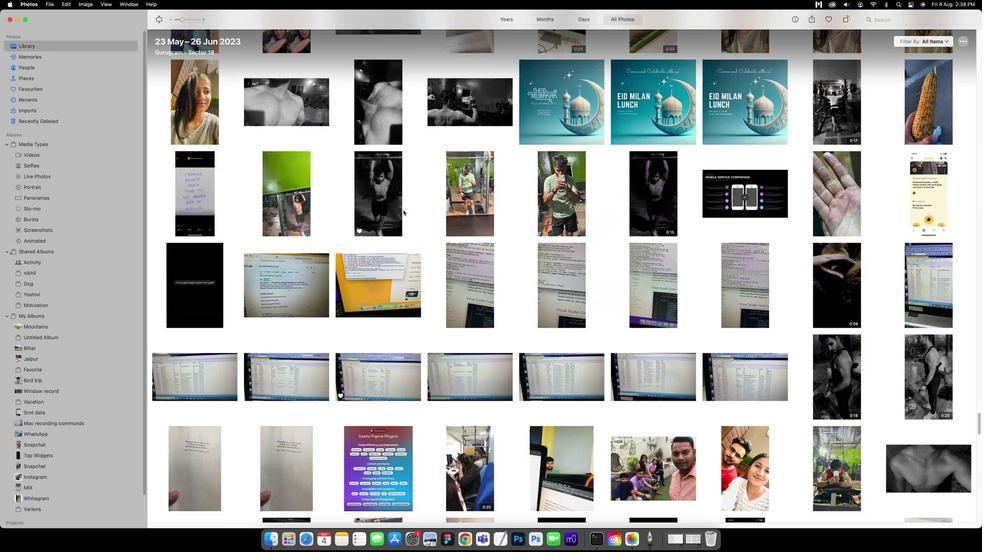 
Action: Mouse scrolled (402, 208) with delta (0, -1)
Screenshot: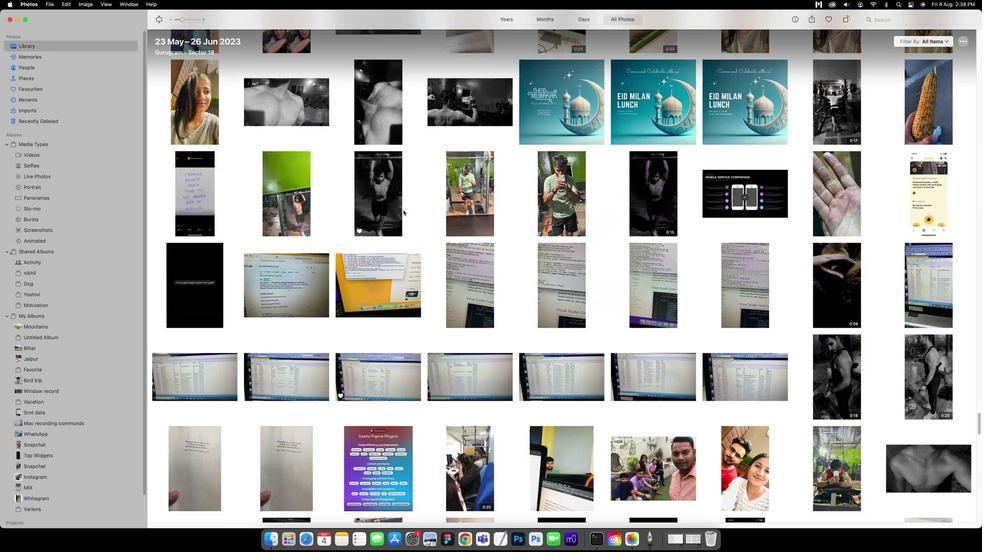 
Action: Mouse scrolled (402, 208) with delta (0, -1)
Screenshot: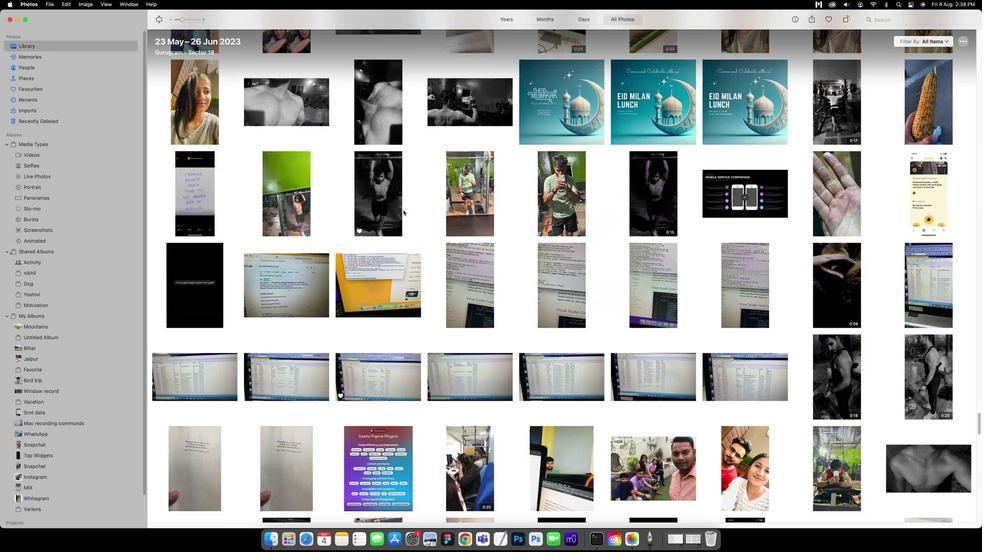 
Action: Mouse scrolled (402, 208) with delta (0, -2)
Screenshot: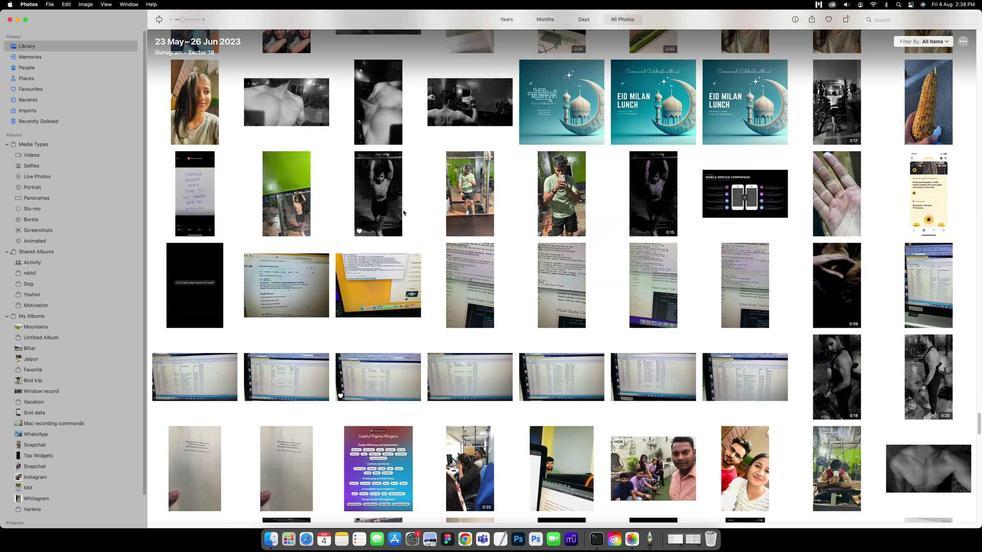 
Action: Mouse scrolled (402, 208) with delta (0, -2)
Screenshot: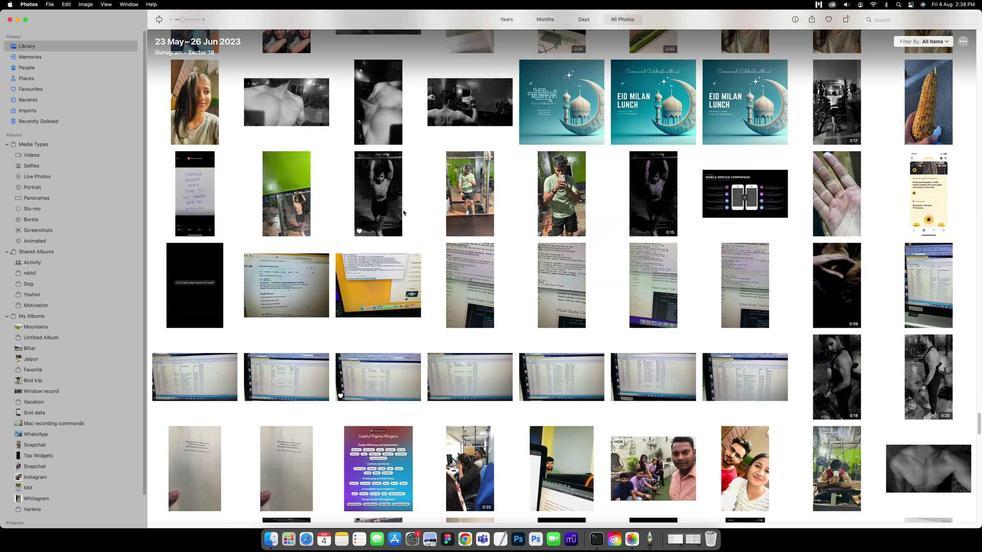 
Action: Mouse scrolled (402, 208) with delta (0, 0)
Screenshot: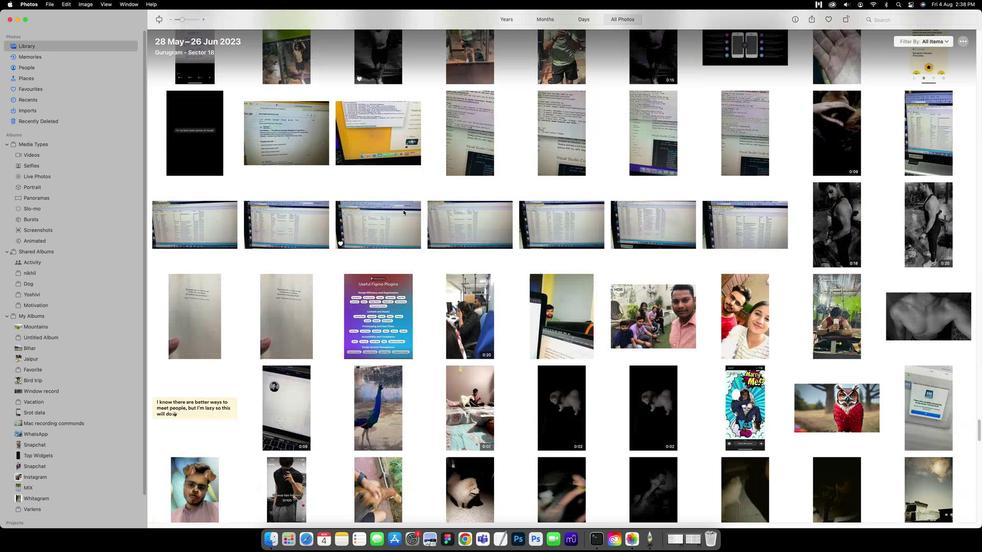 
Action: Mouse scrolled (402, 208) with delta (0, 0)
Screenshot: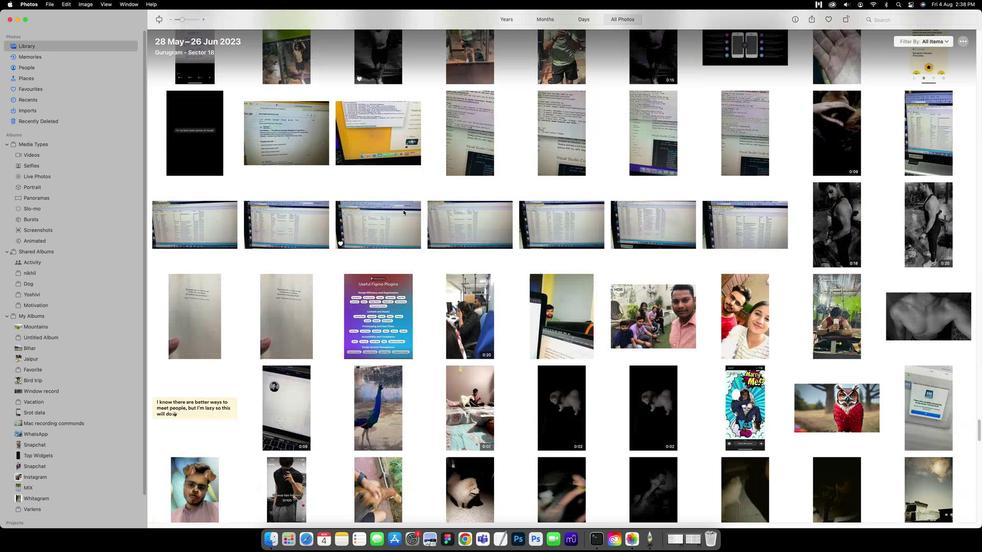 
Action: Mouse scrolled (402, 208) with delta (0, -1)
Screenshot: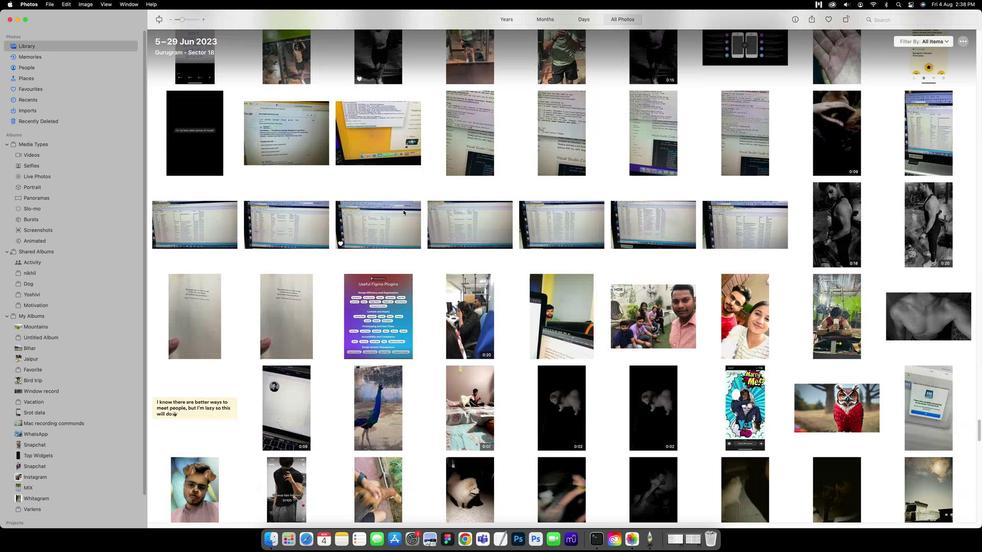 
Action: Mouse scrolled (402, 208) with delta (0, -1)
Screenshot: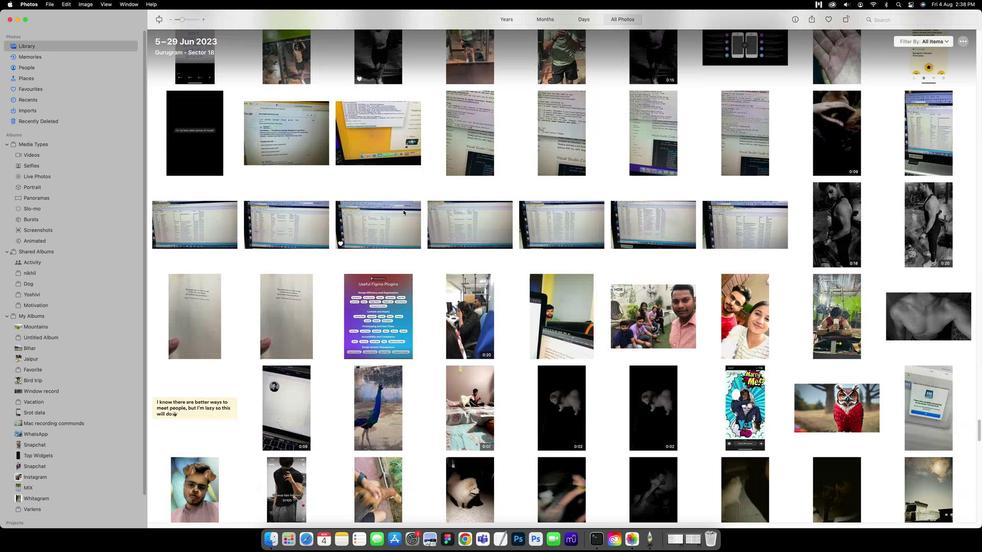 
Action: Mouse scrolled (402, 208) with delta (0, -1)
Screenshot: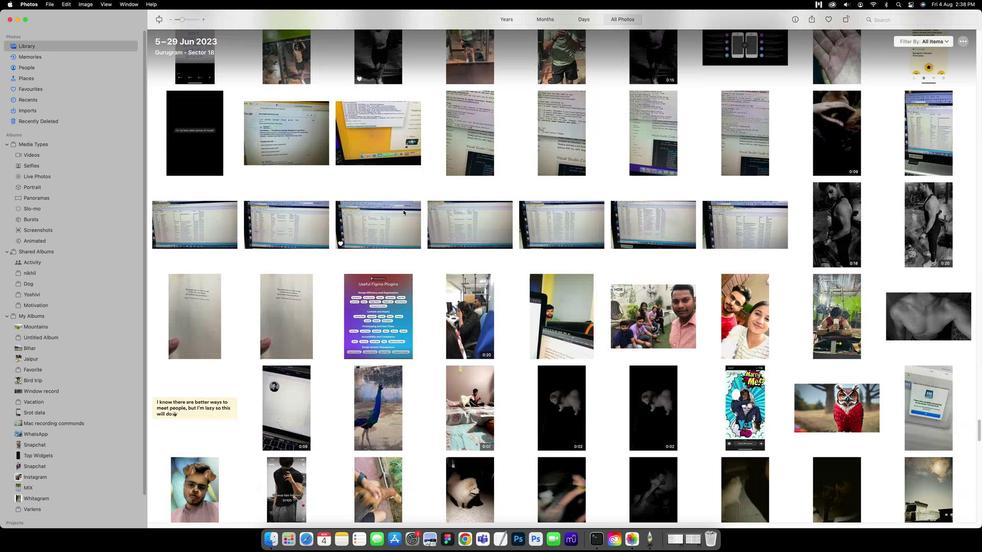 
Action: Mouse scrolled (402, 208) with delta (0, -2)
